 Task: Personal: Christmas Planner.
Action: Mouse moved to (48, 90)
Screenshot: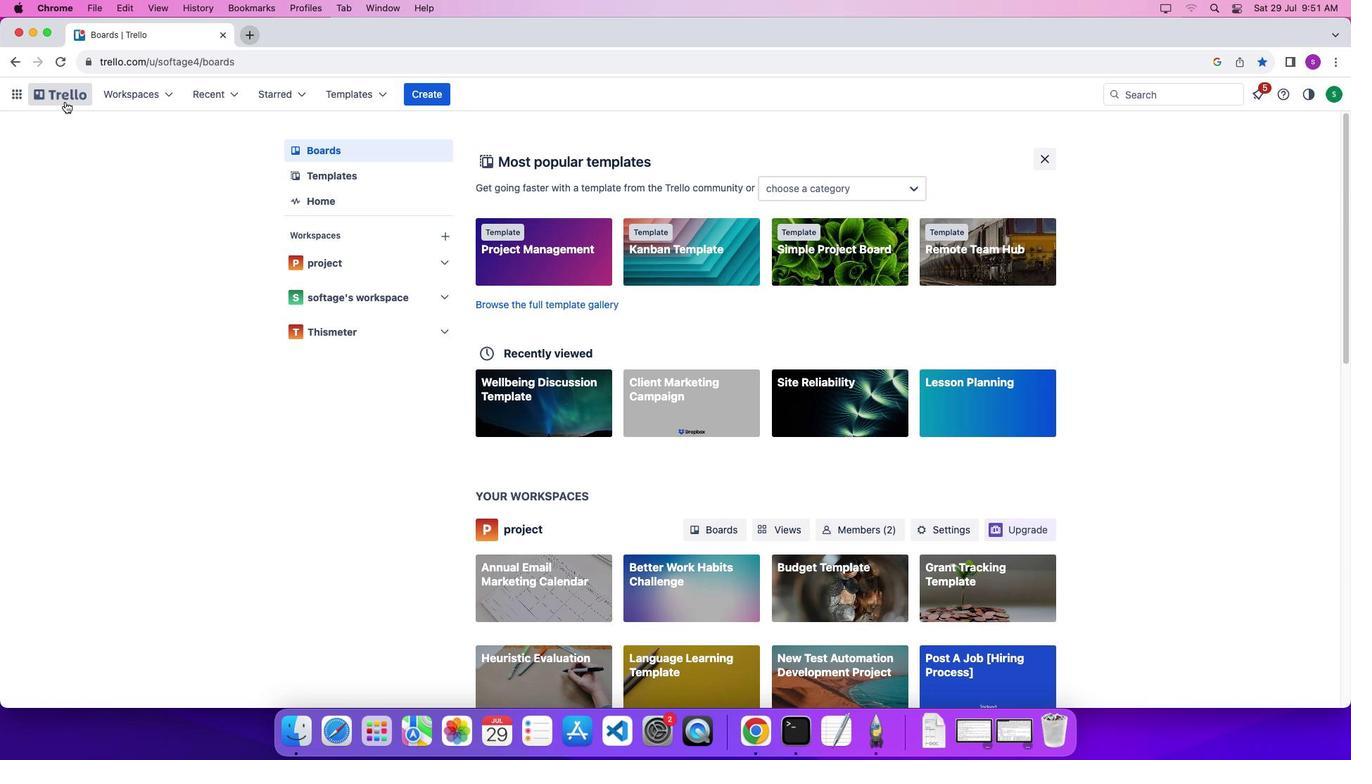 
Action: Mouse pressed left at (48, 90)
Screenshot: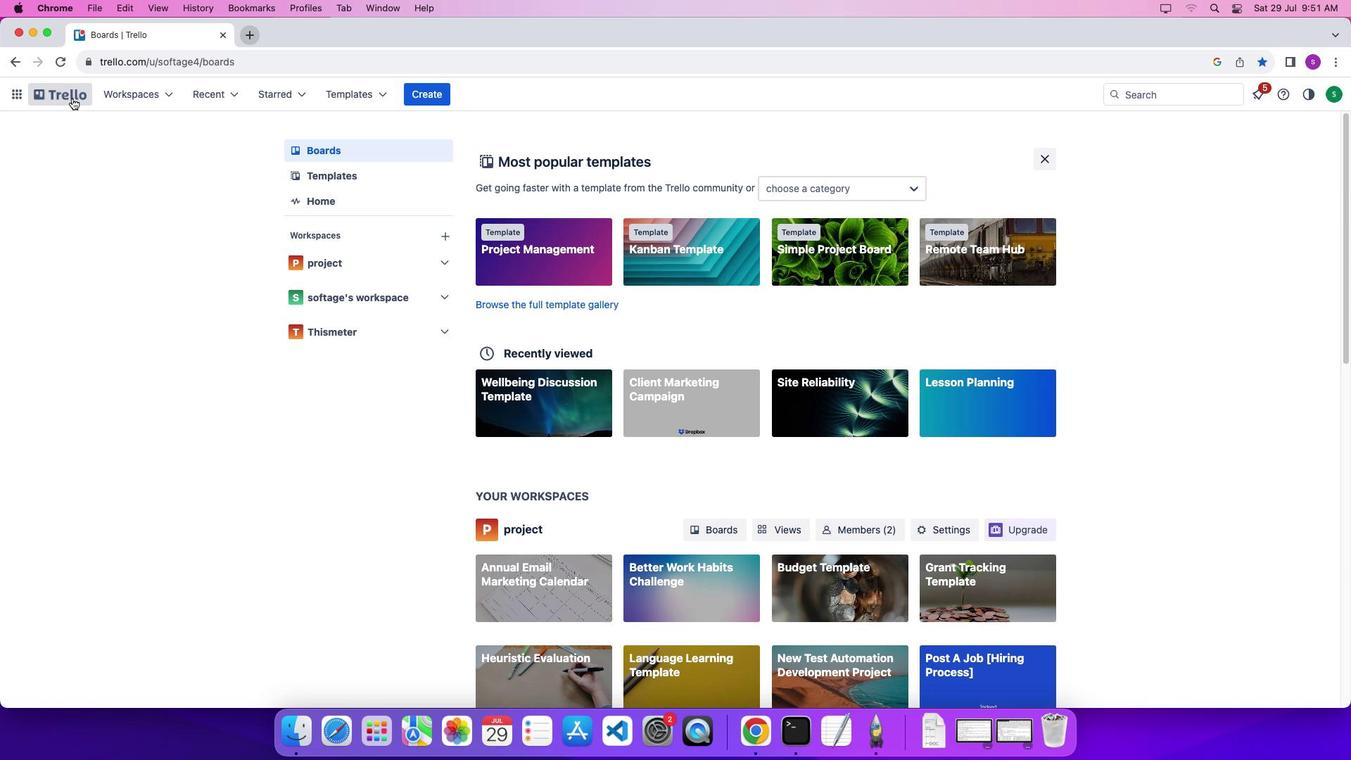 
Action: Mouse moved to (58, 85)
Screenshot: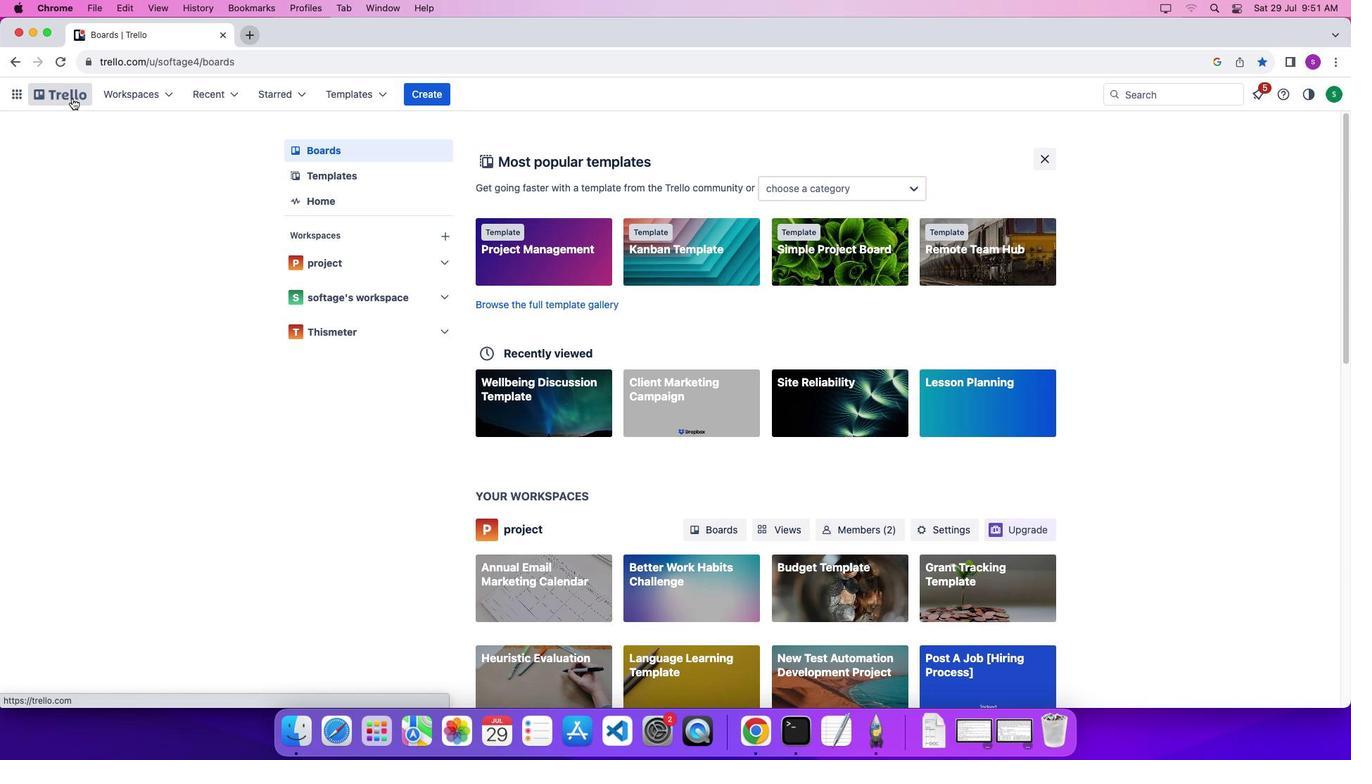 
Action: Mouse pressed left at (58, 85)
Screenshot: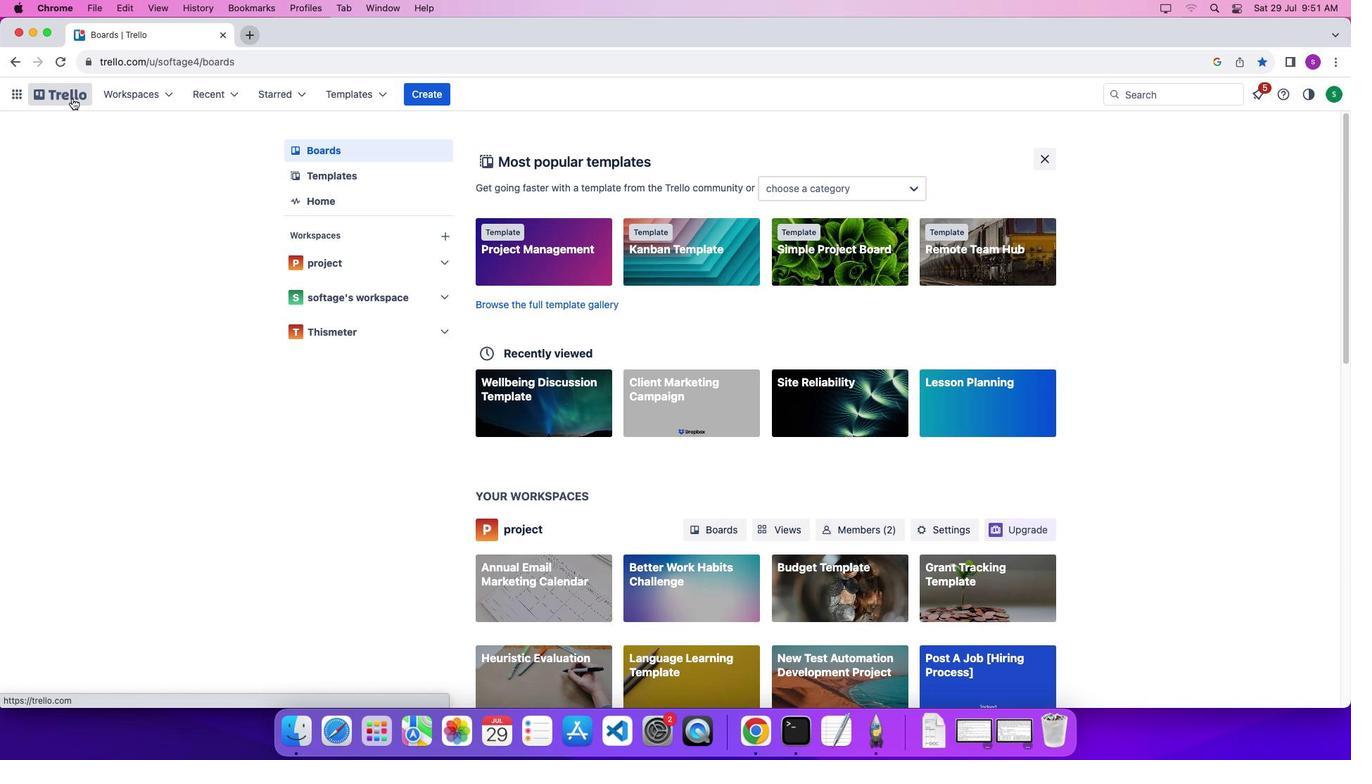 
Action: Mouse moved to (353, 82)
Screenshot: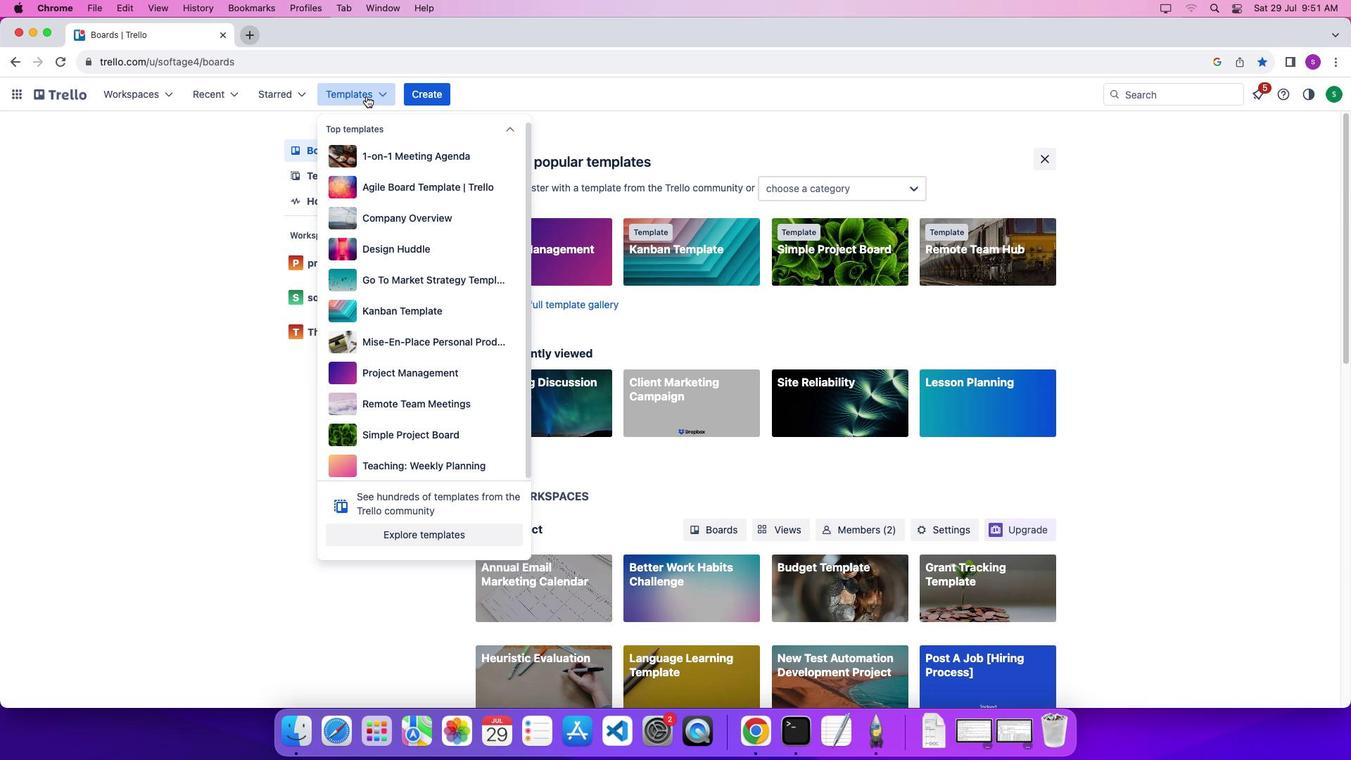 
Action: Mouse pressed left at (353, 82)
Screenshot: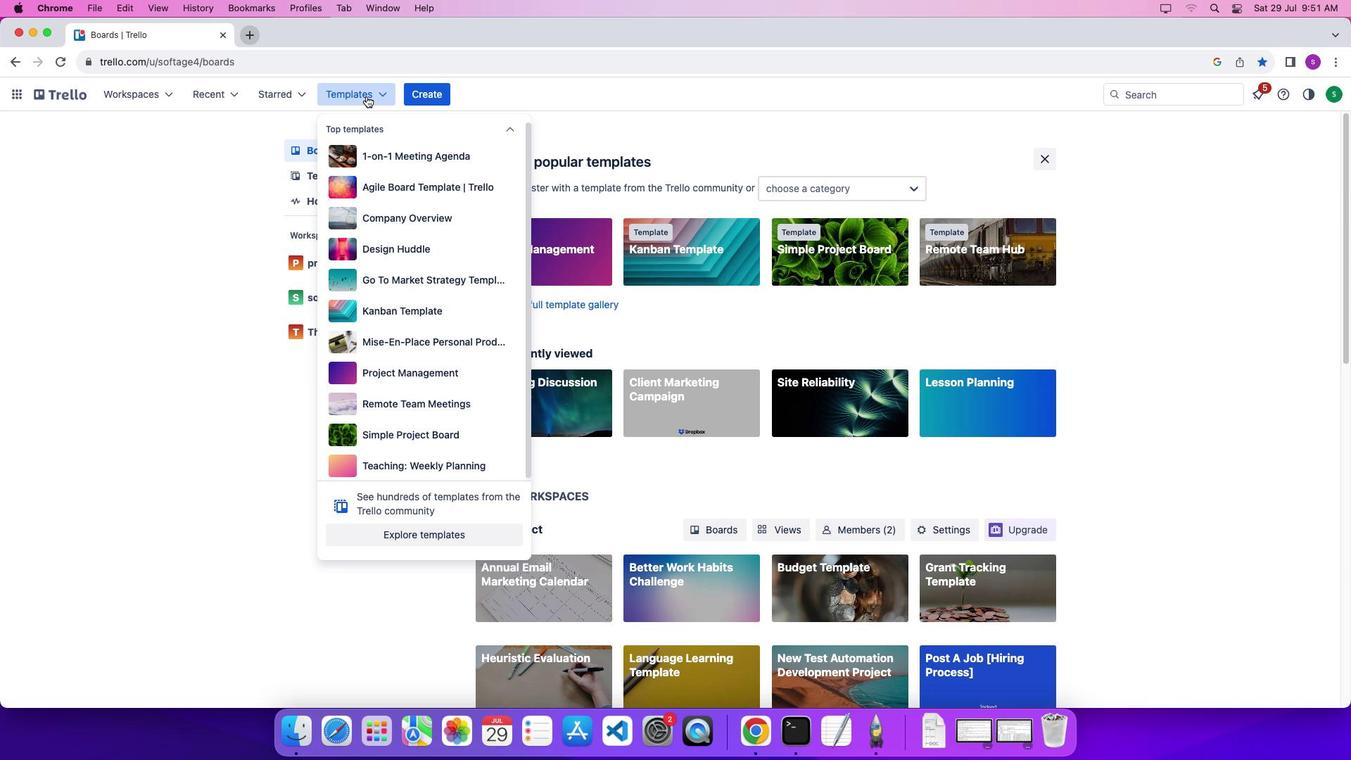 
Action: Mouse moved to (412, 518)
Screenshot: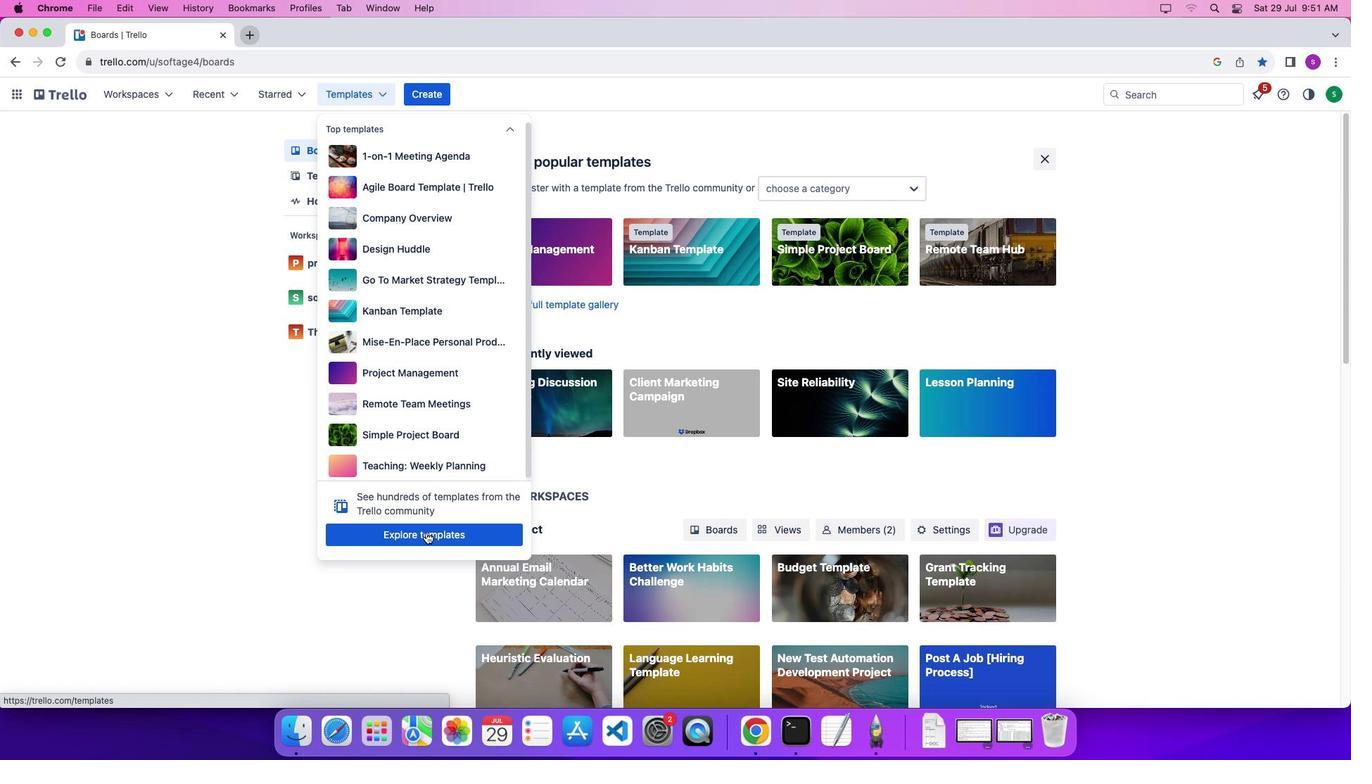 
Action: Mouse pressed left at (412, 518)
Screenshot: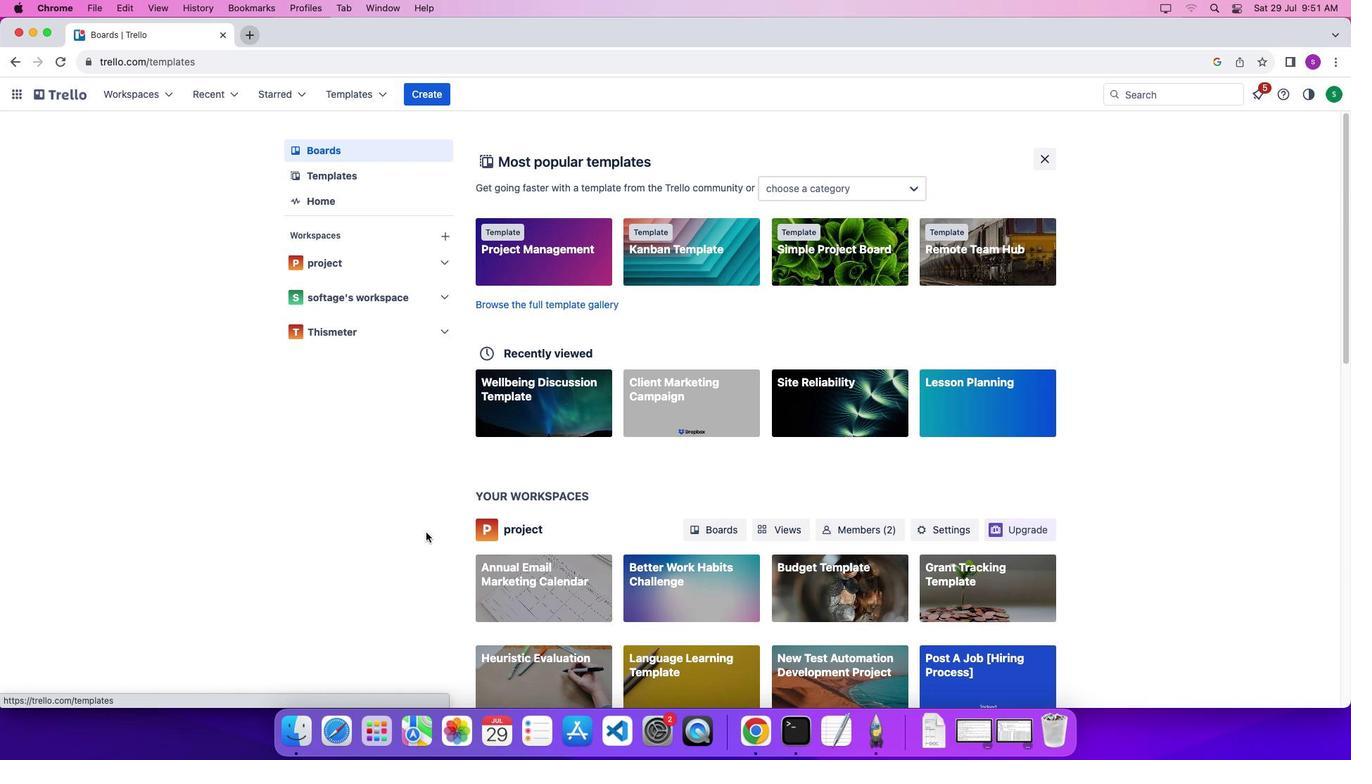 
Action: Mouse moved to (946, 143)
Screenshot: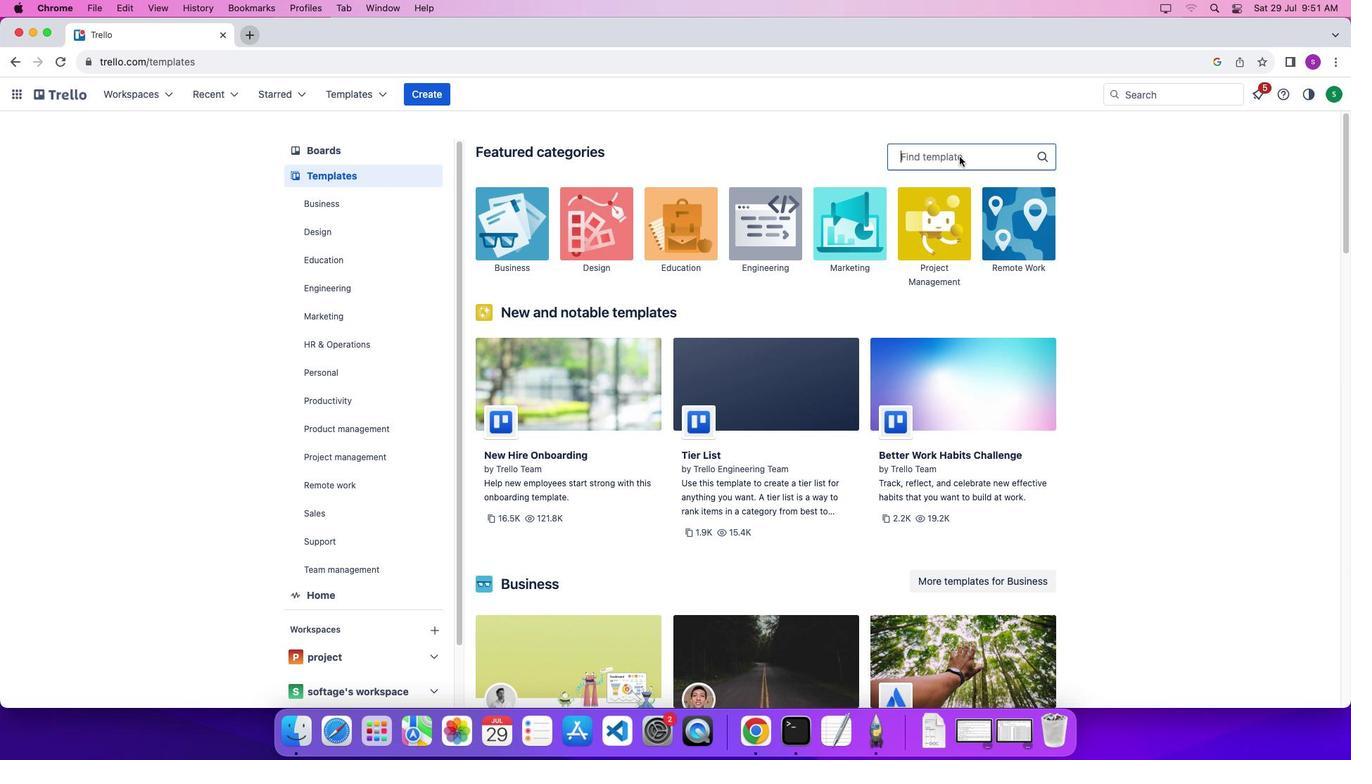 
Action: Mouse pressed left at (946, 143)
Screenshot: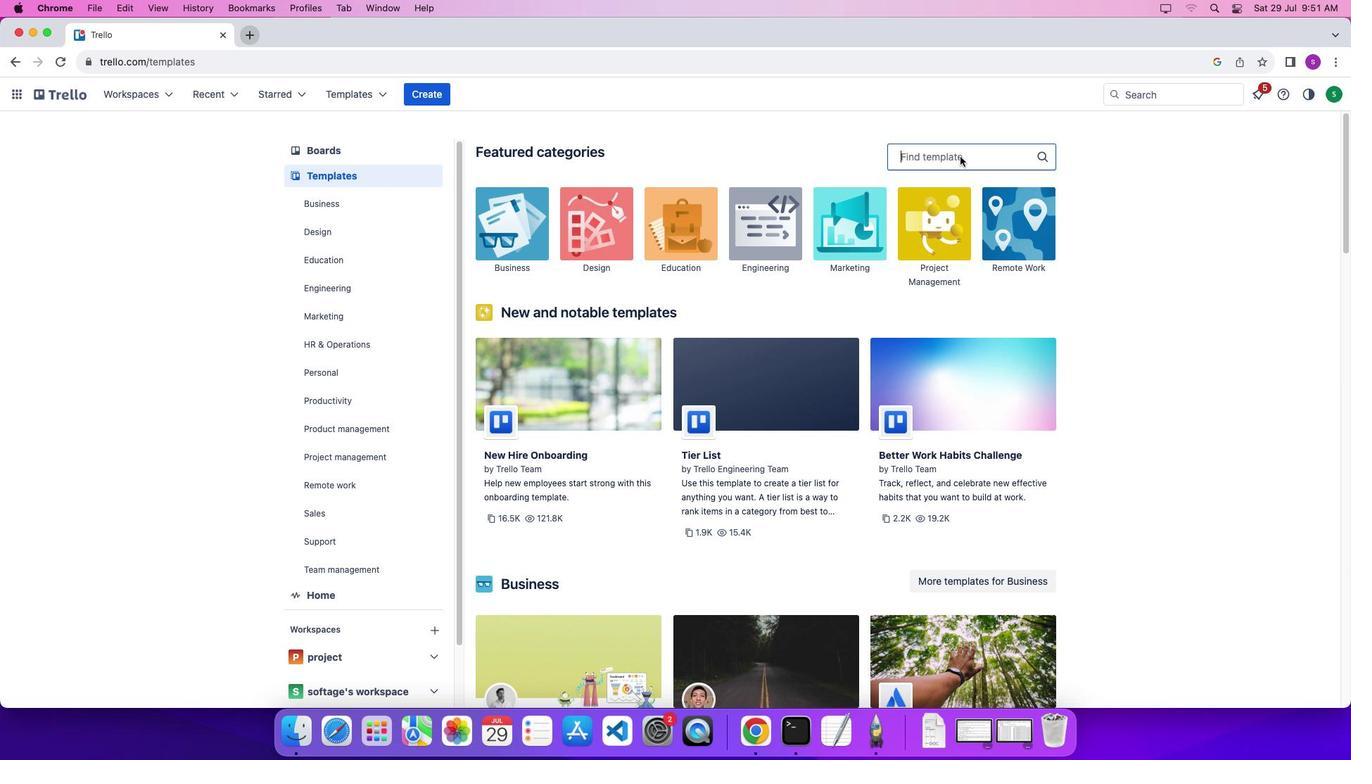 
Action: Mouse moved to (948, 144)
Screenshot: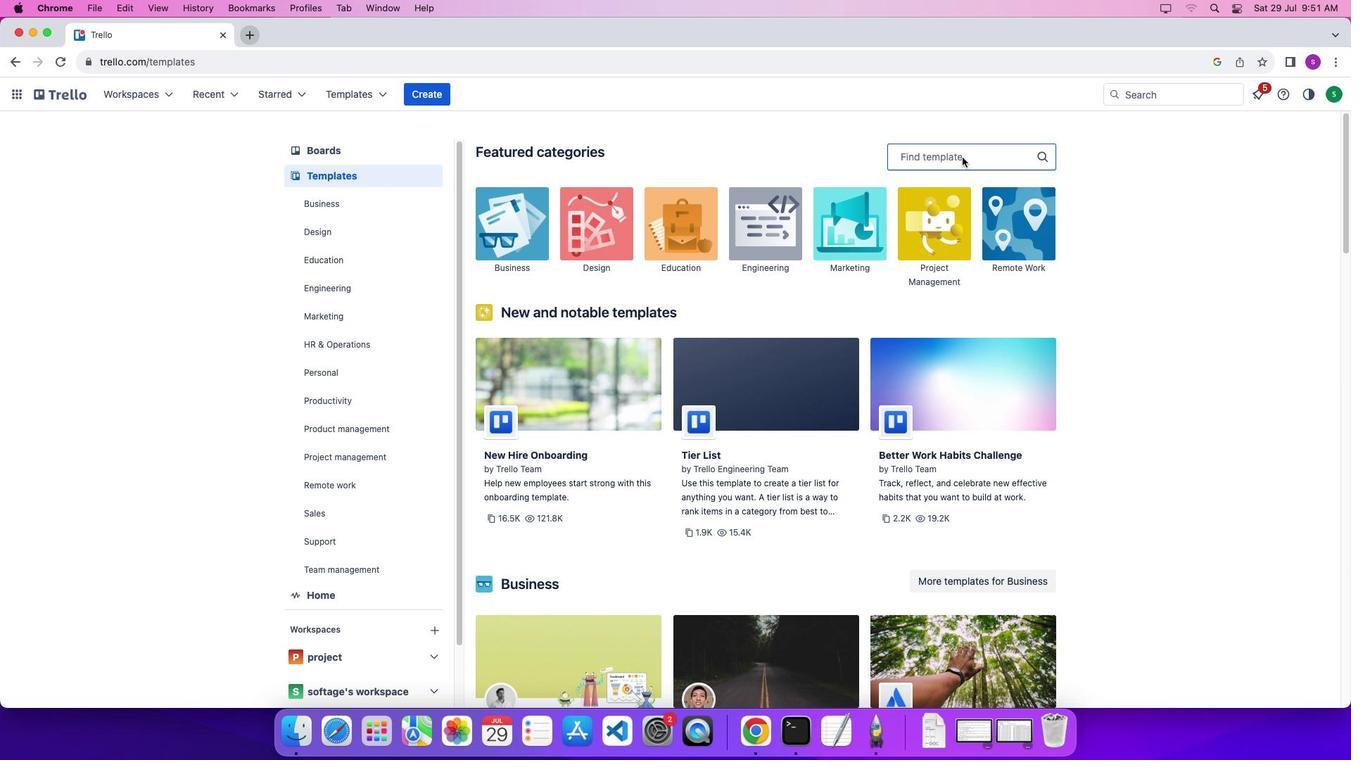 
Action: Key pressed Key.shift'C''r''i''s''t'Key.backspaceKey.backspaceKey.backspaceKey.backspace'h'
Screenshot: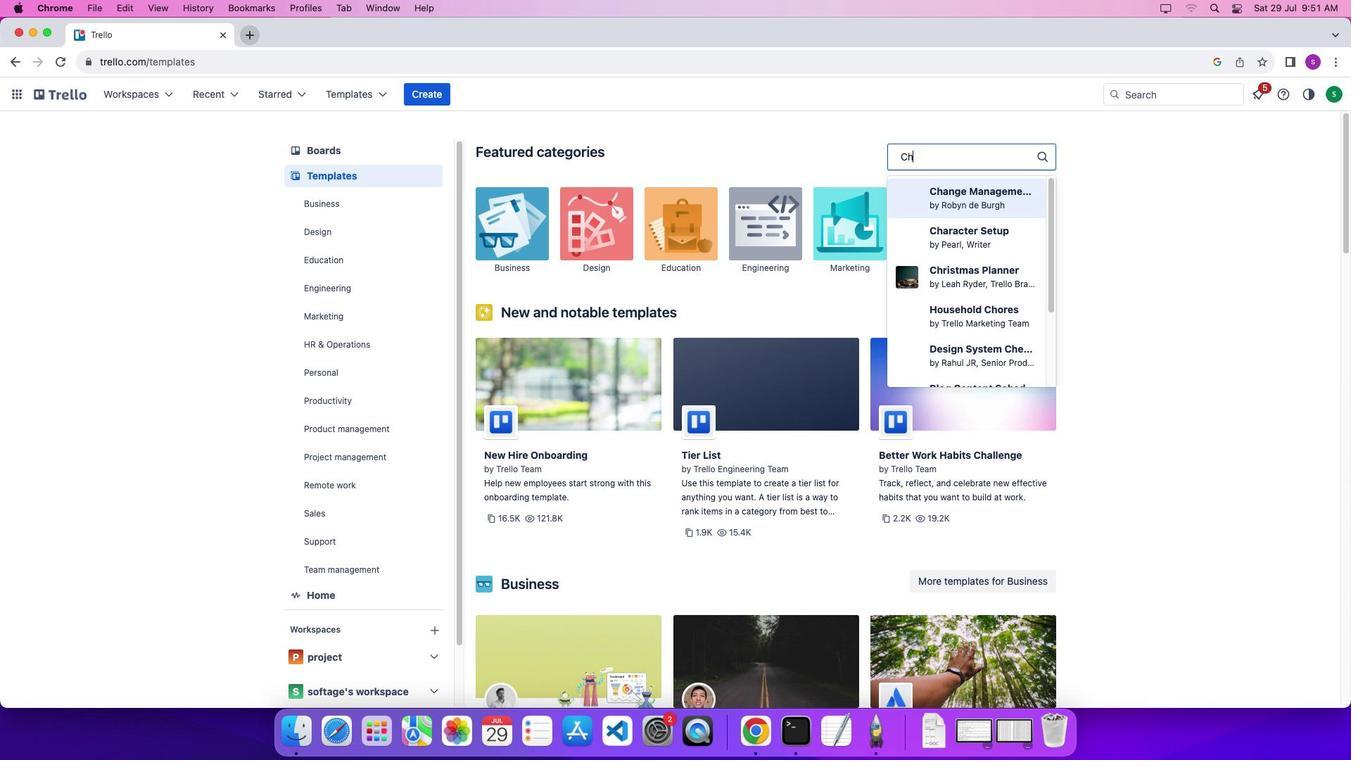 
Action: Mouse moved to (981, 259)
Screenshot: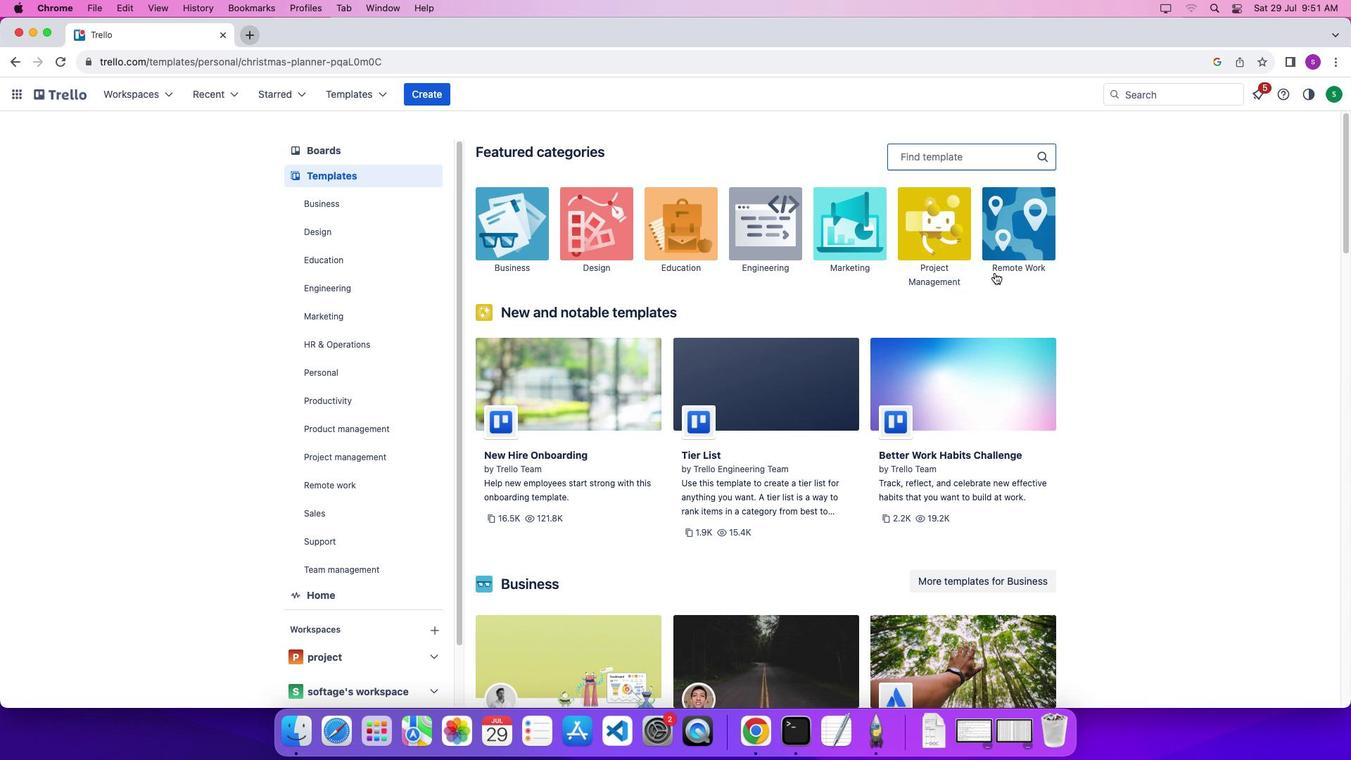 
Action: Mouse pressed left at (981, 259)
Screenshot: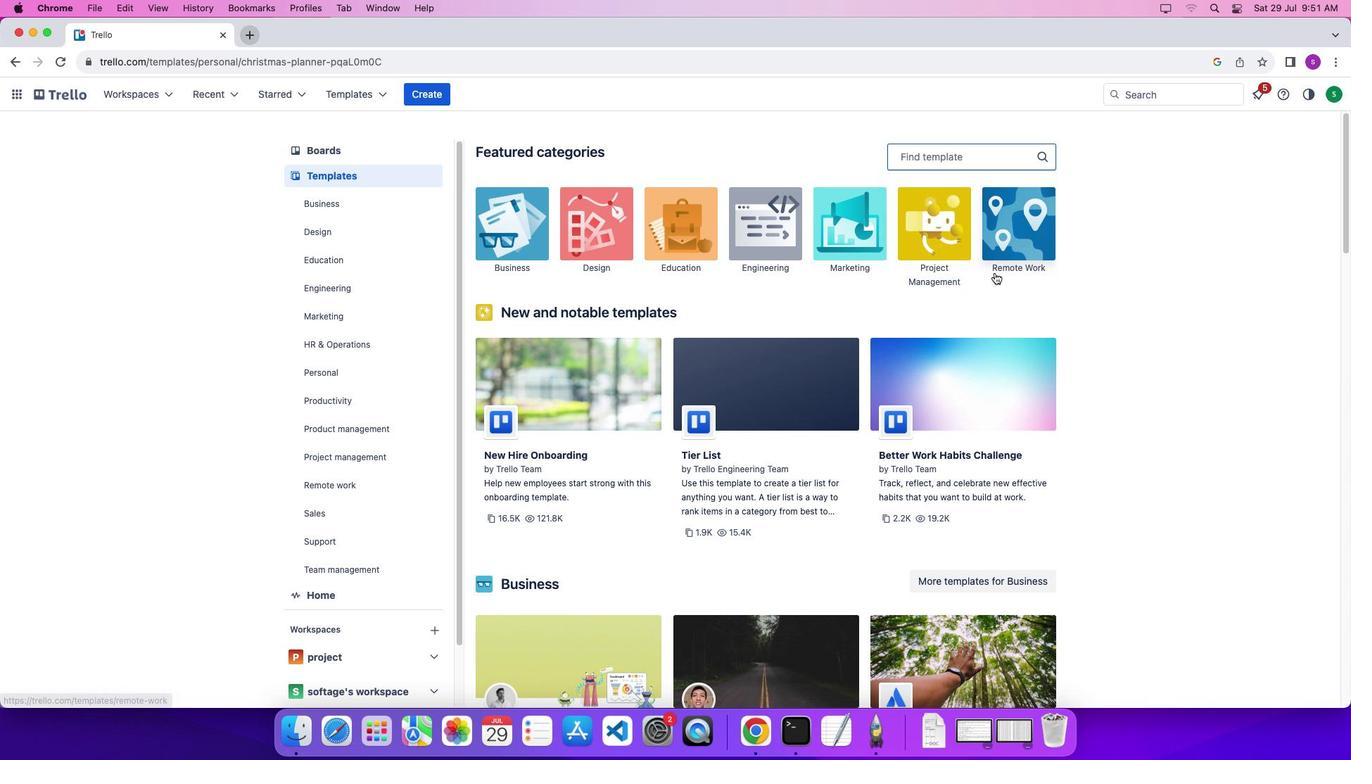 
Action: Mouse moved to (962, 306)
Screenshot: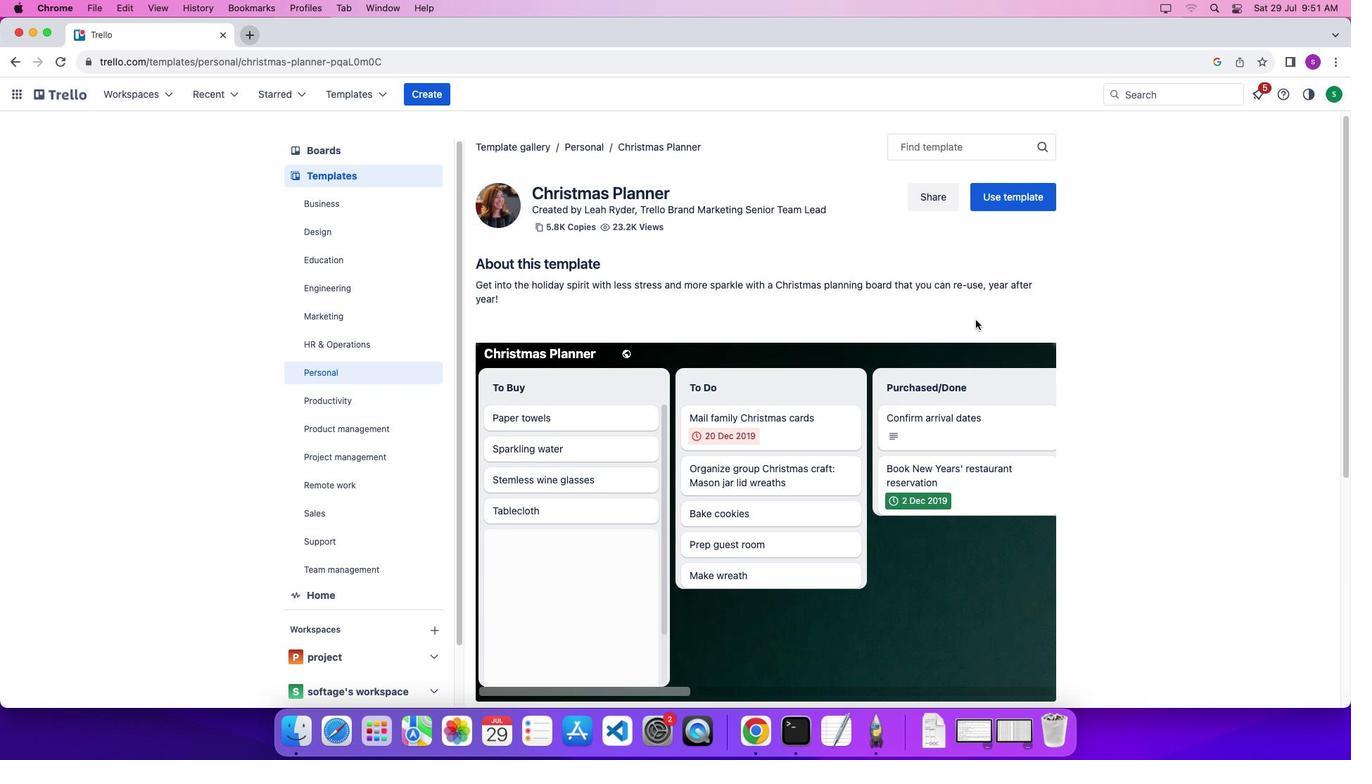 
Action: Mouse scrolled (962, 306) with delta (-12, -13)
Screenshot: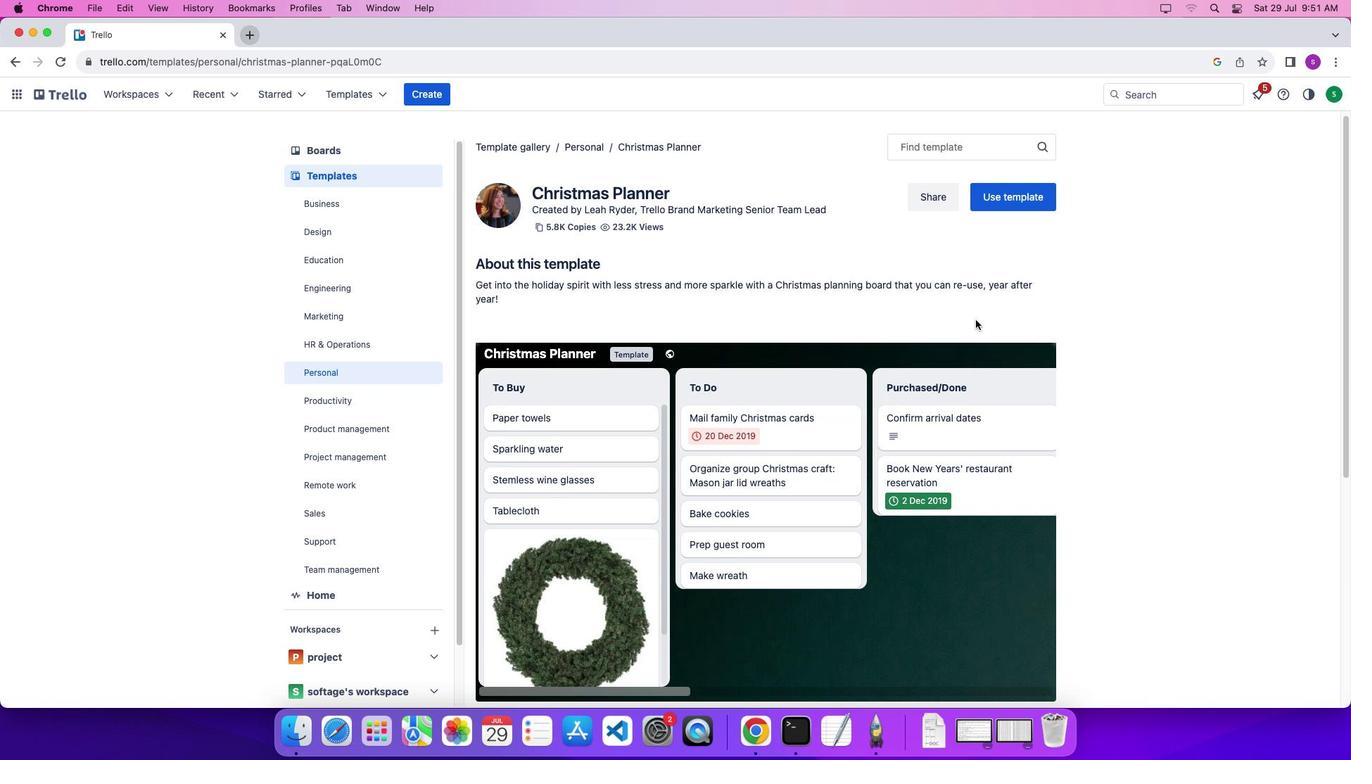 
Action: Mouse moved to (962, 306)
Screenshot: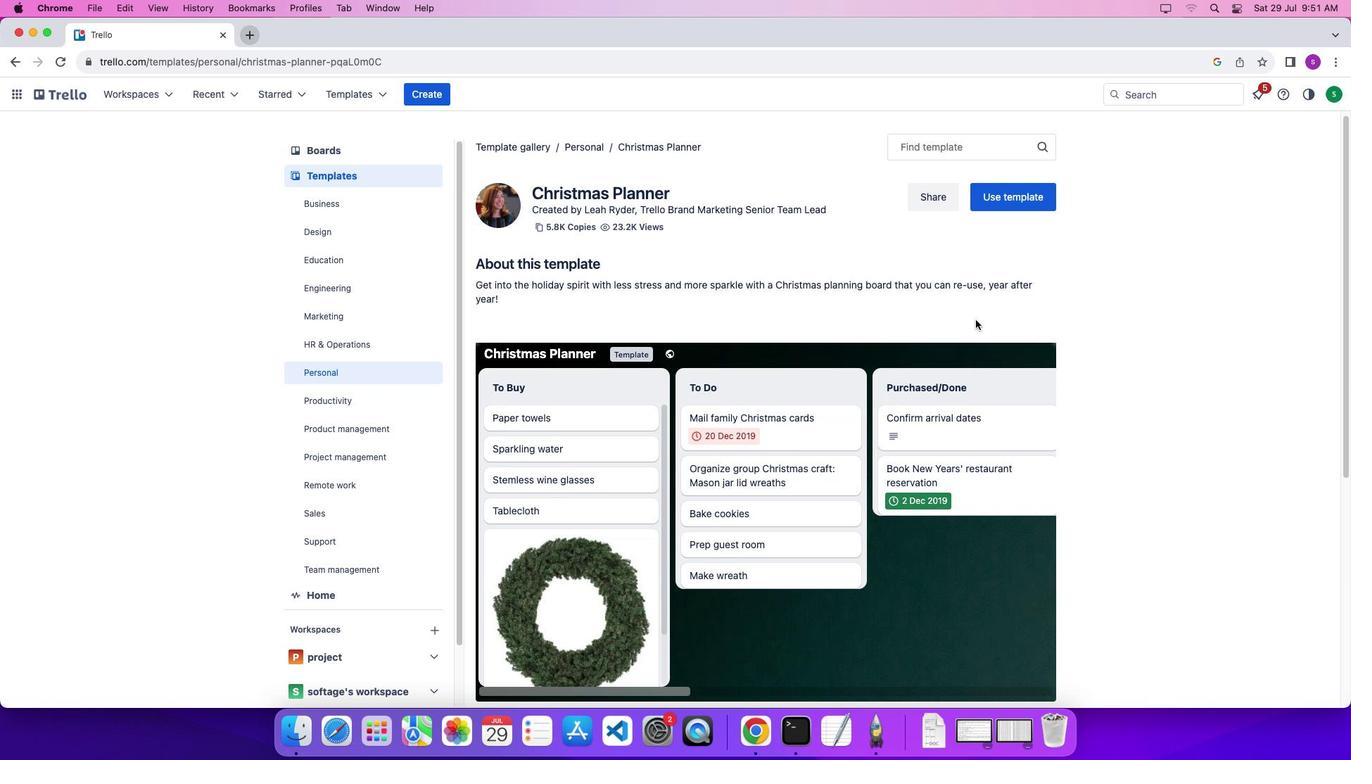 
Action: Mouse scrolled (962, 306) with delta (-12, -13)
Screenshot: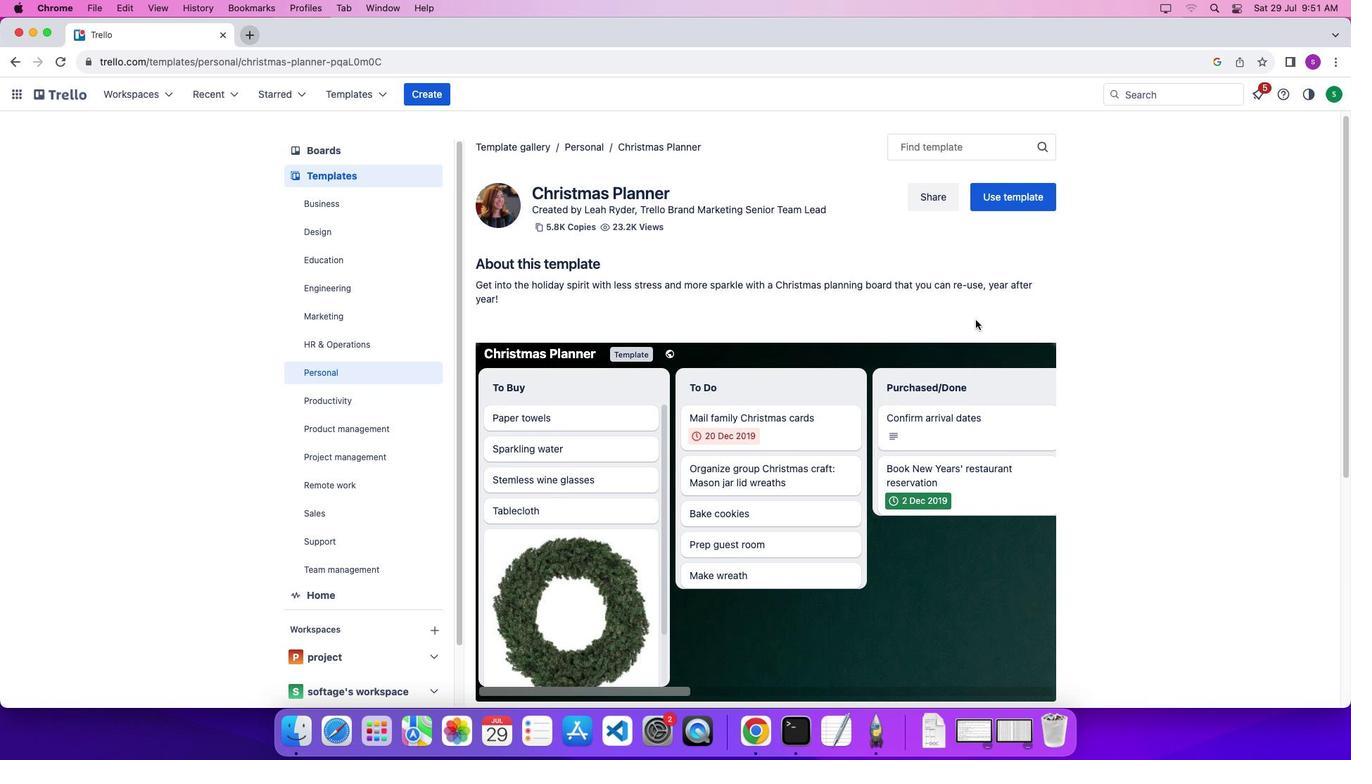 
Action: Mouse scrolled (962, 306) with delta (-12, -17)
Screenshot: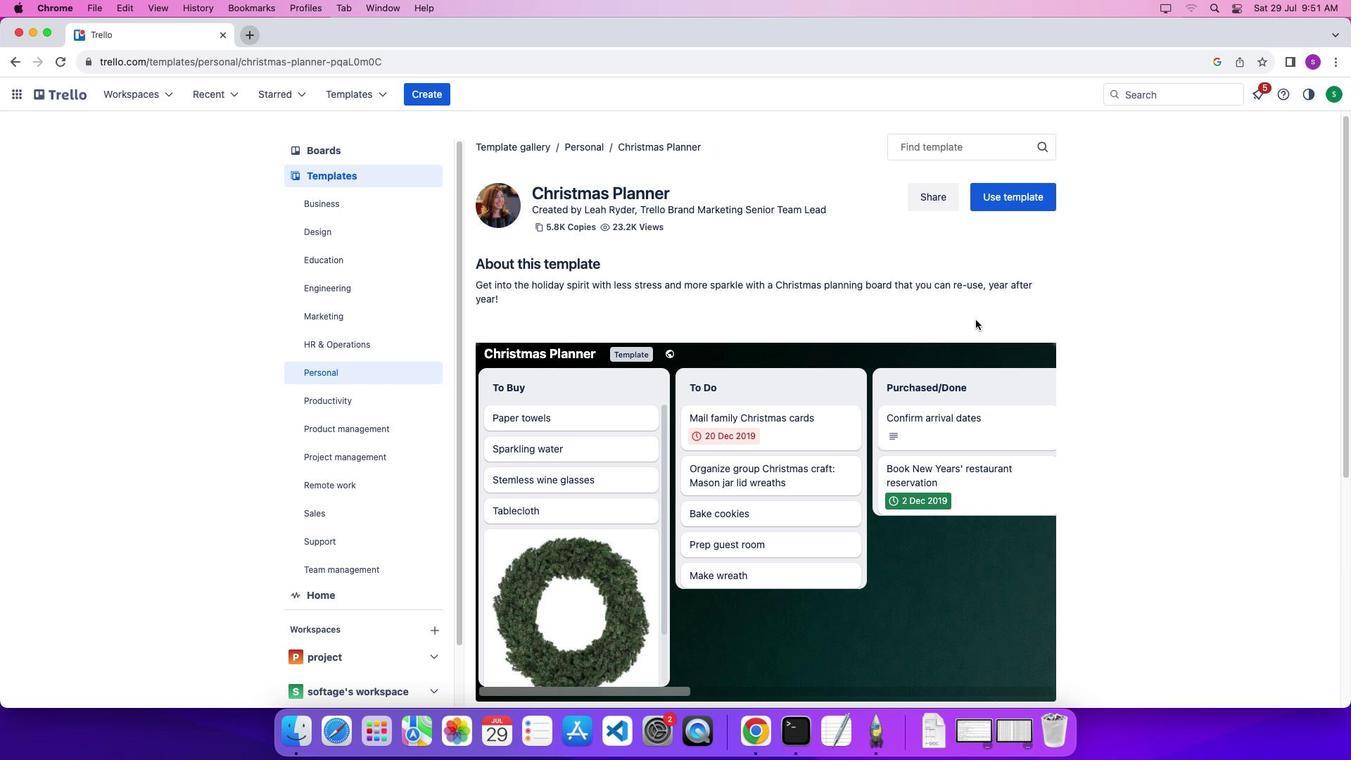
Action: Mouse scrolled (962, 306) with delta (-12, -13)
Screenshot: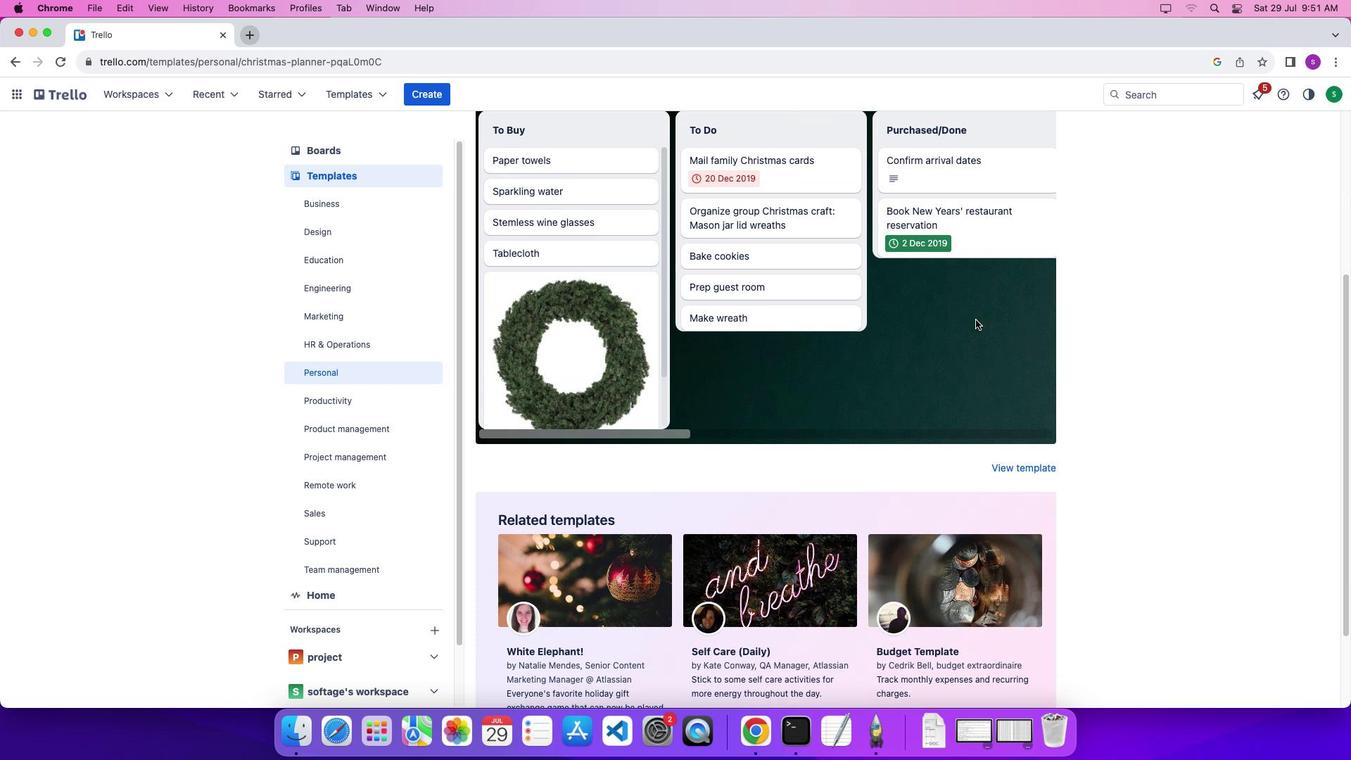 
Action: Mouse scrolled (962, 306) with delta (-12, -13)
Screenshot: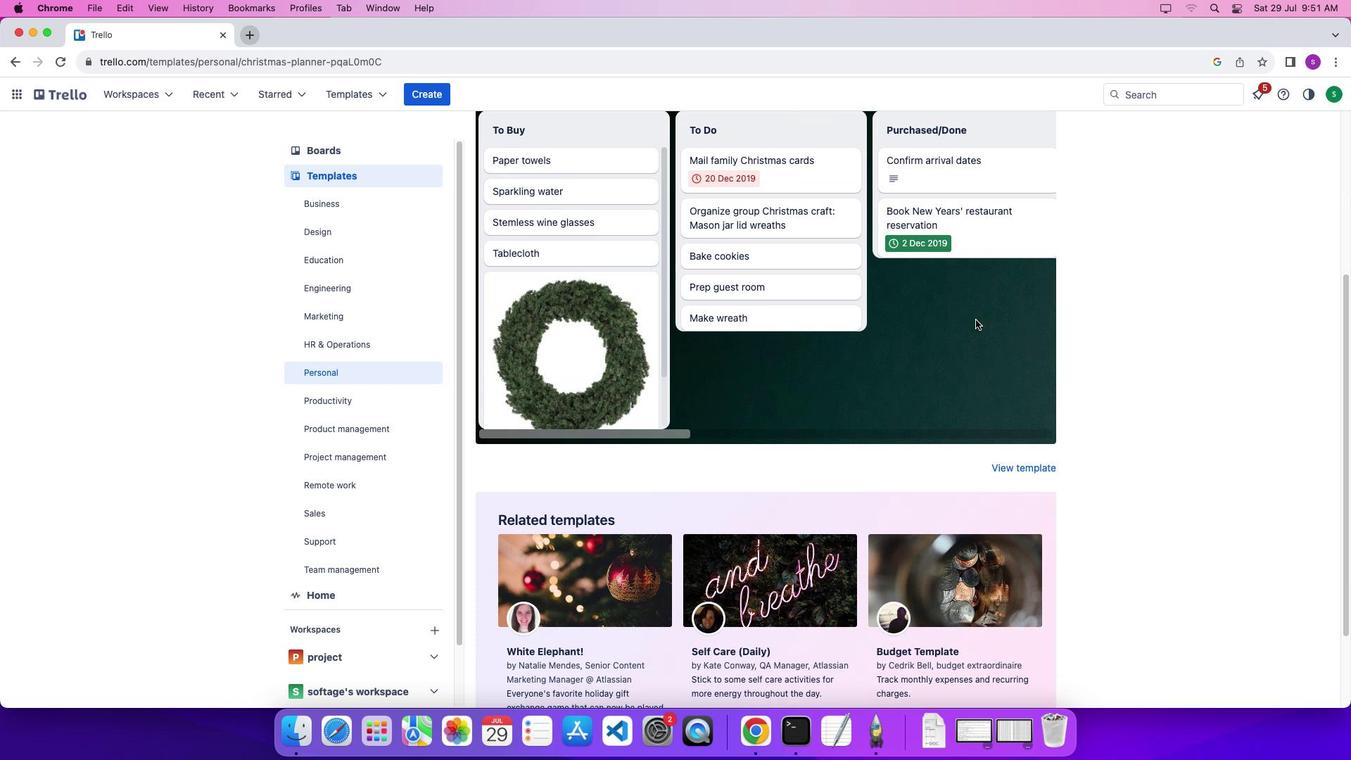 
Action: Mouse scrolled (962, 306) with delta (-12, -17)
Screenshot: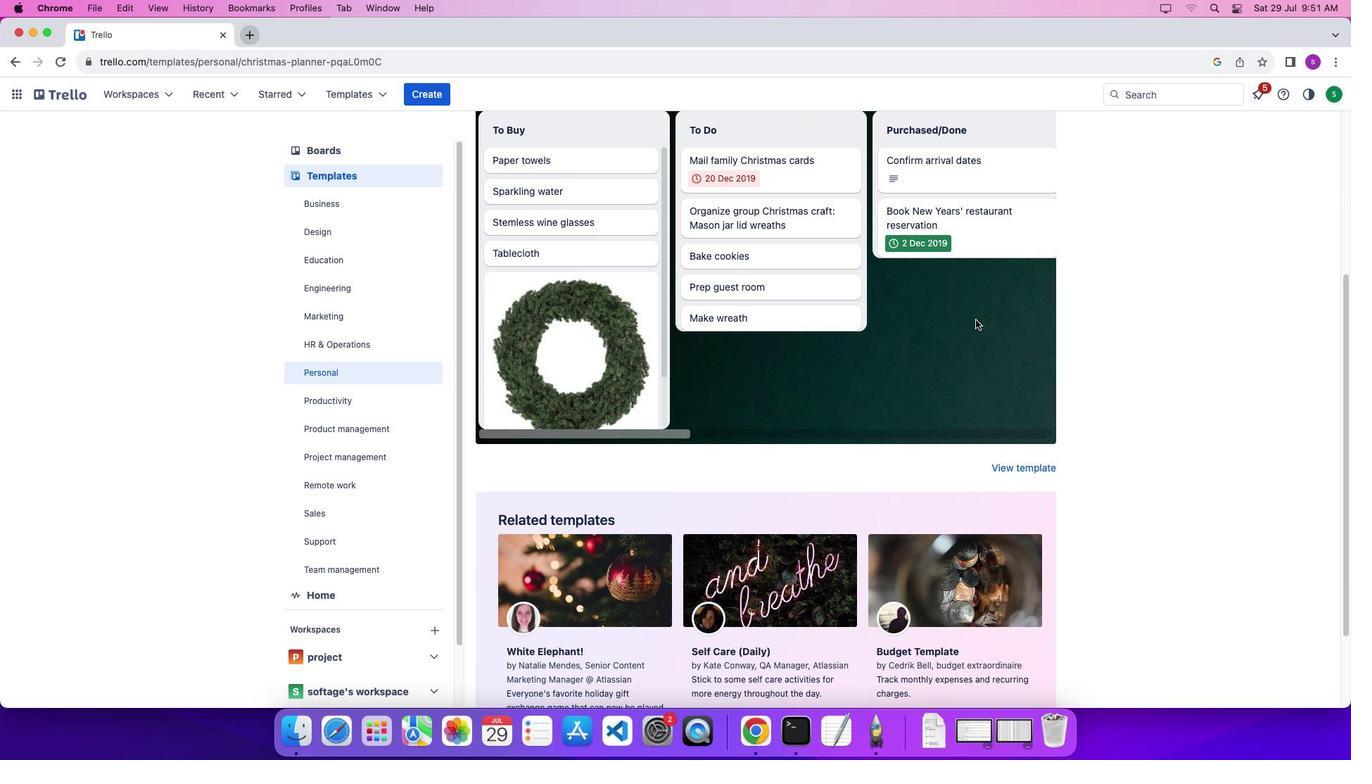 
Action: Mouse scrolled (962, 306) with delta (-12, -13)
Screenshot: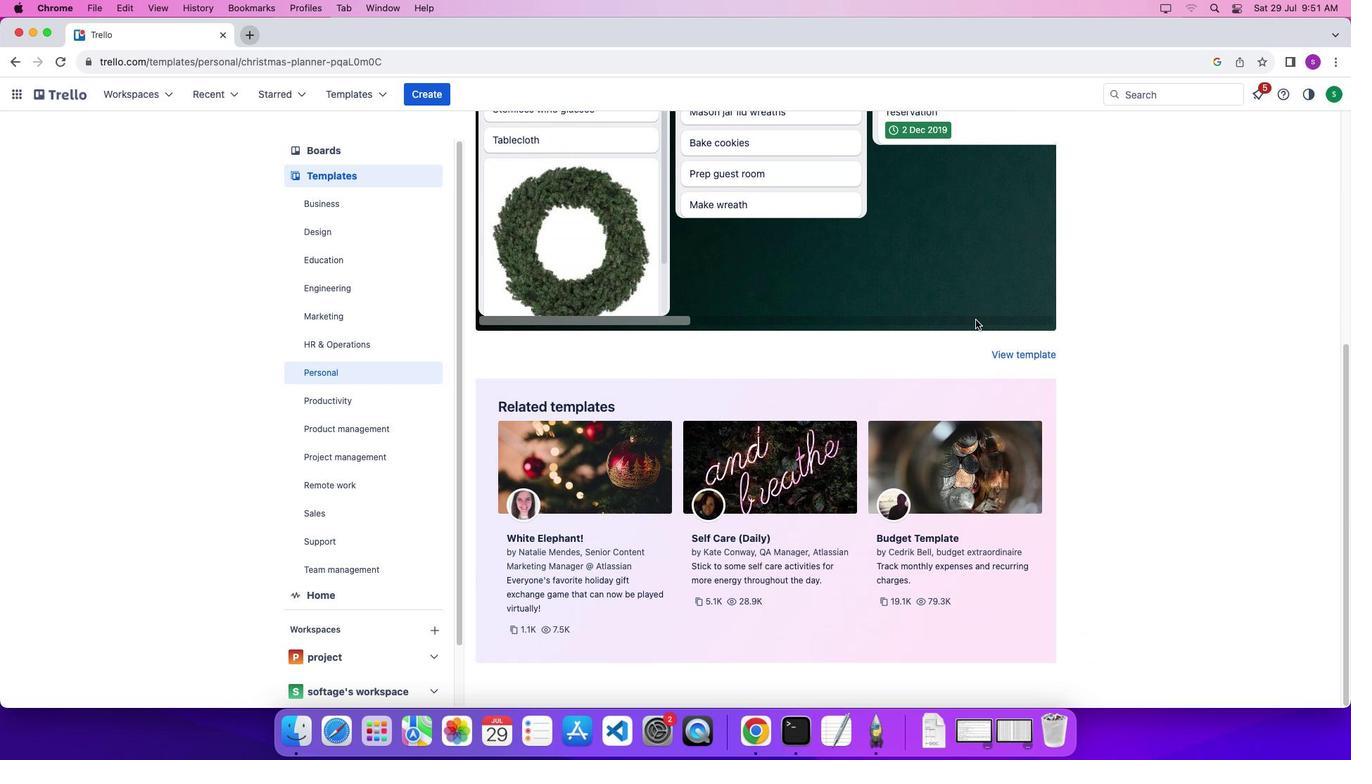 
Action: Mouse scrolled (962, 306) with delta (-12, -13)
Screenshot: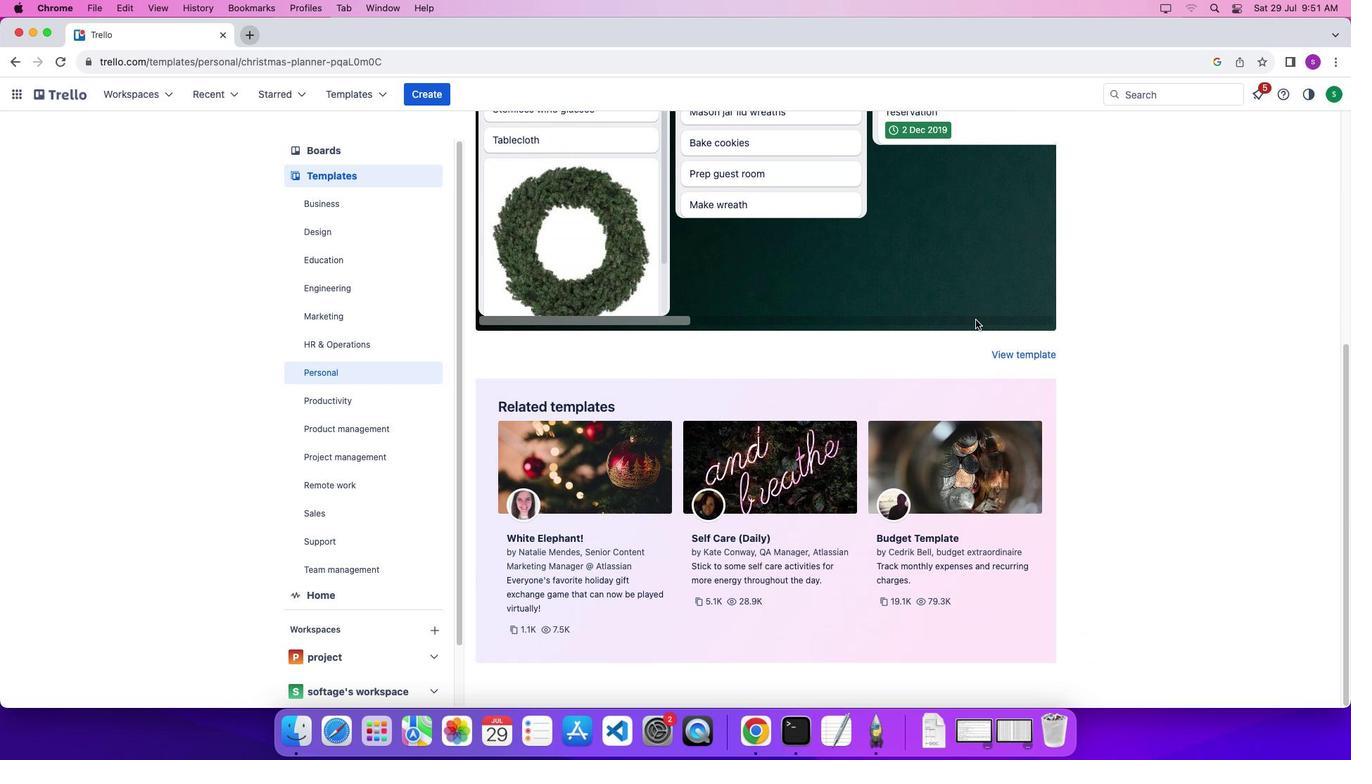 
Action: Mouse scrolled (962, 306) with delta (-12, -17)
Screenshot: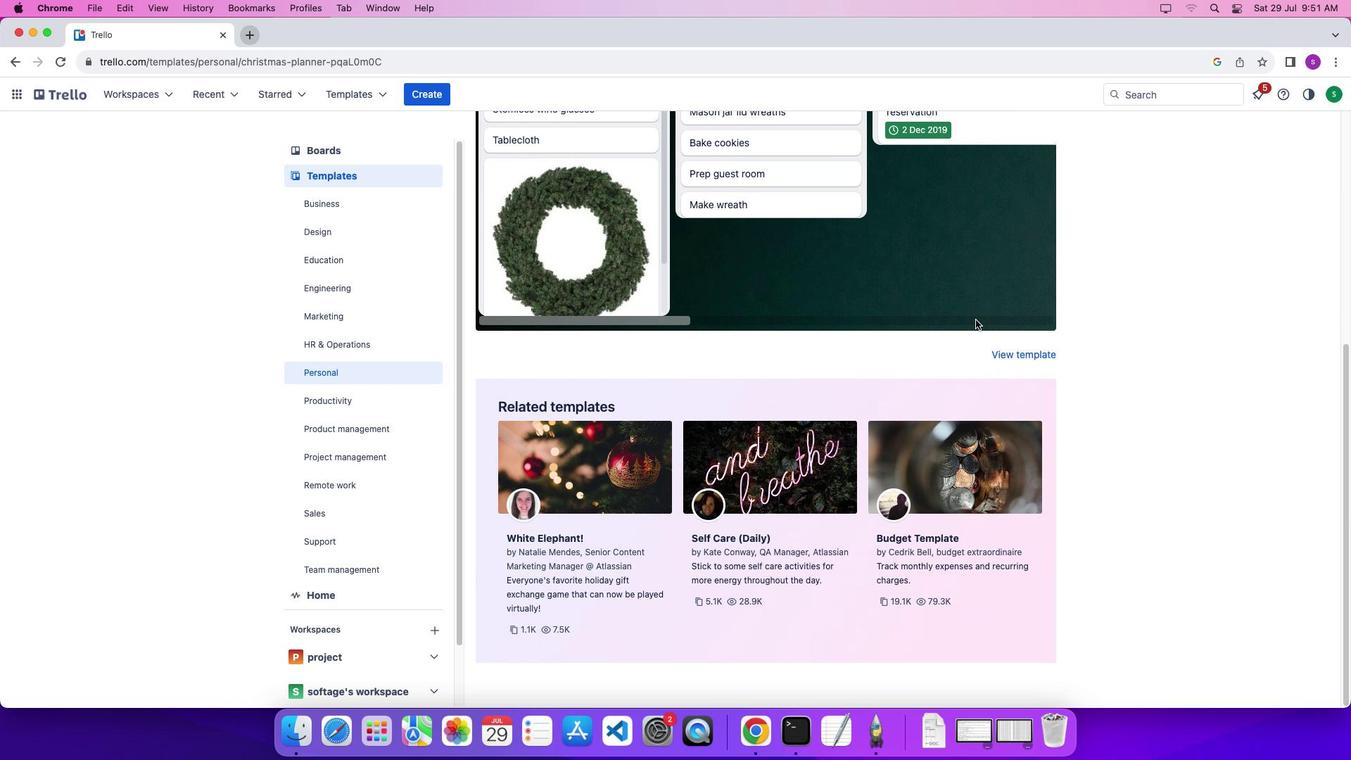 
Action: Mouse scrolled (962, 306) with delta (-12, -13)
Screenshot: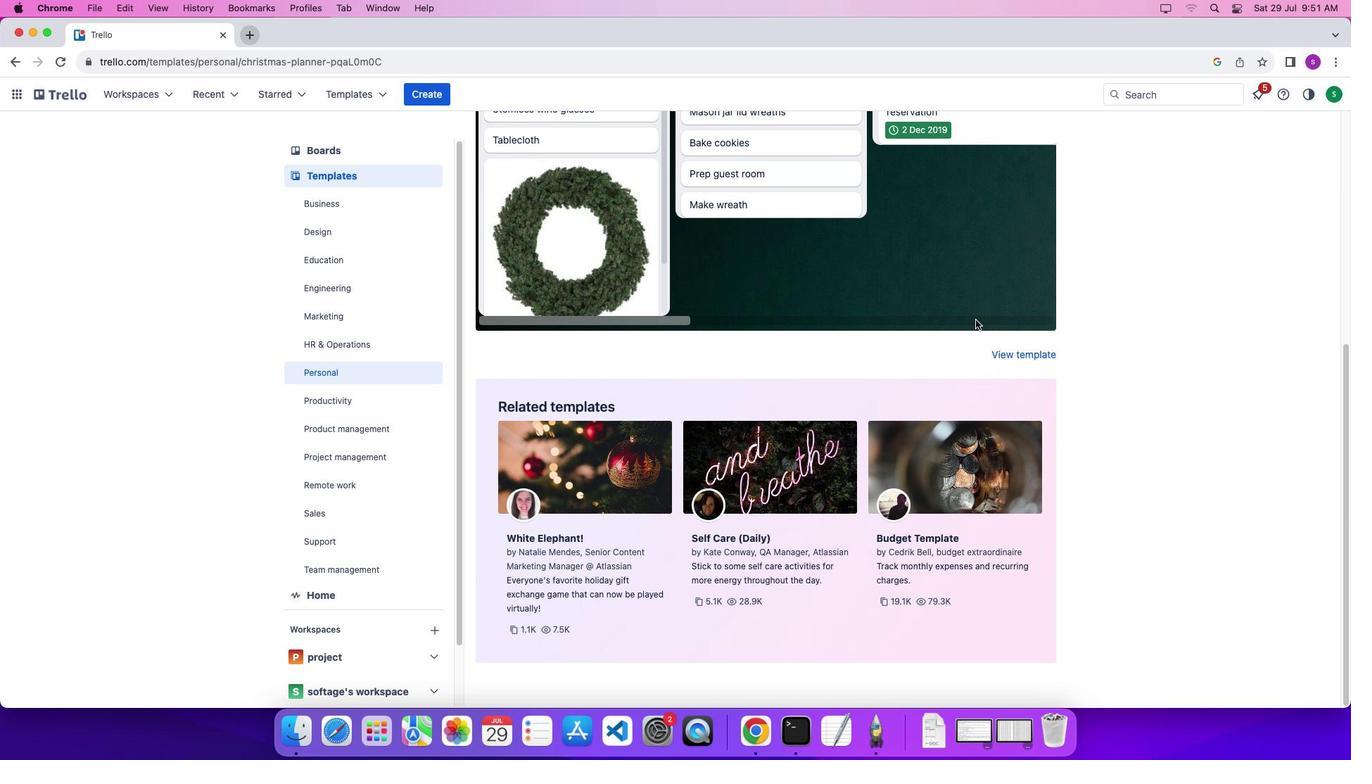 
Action: Mouse scrolled (962, 306) with delta (-12, -13)
Screenshot: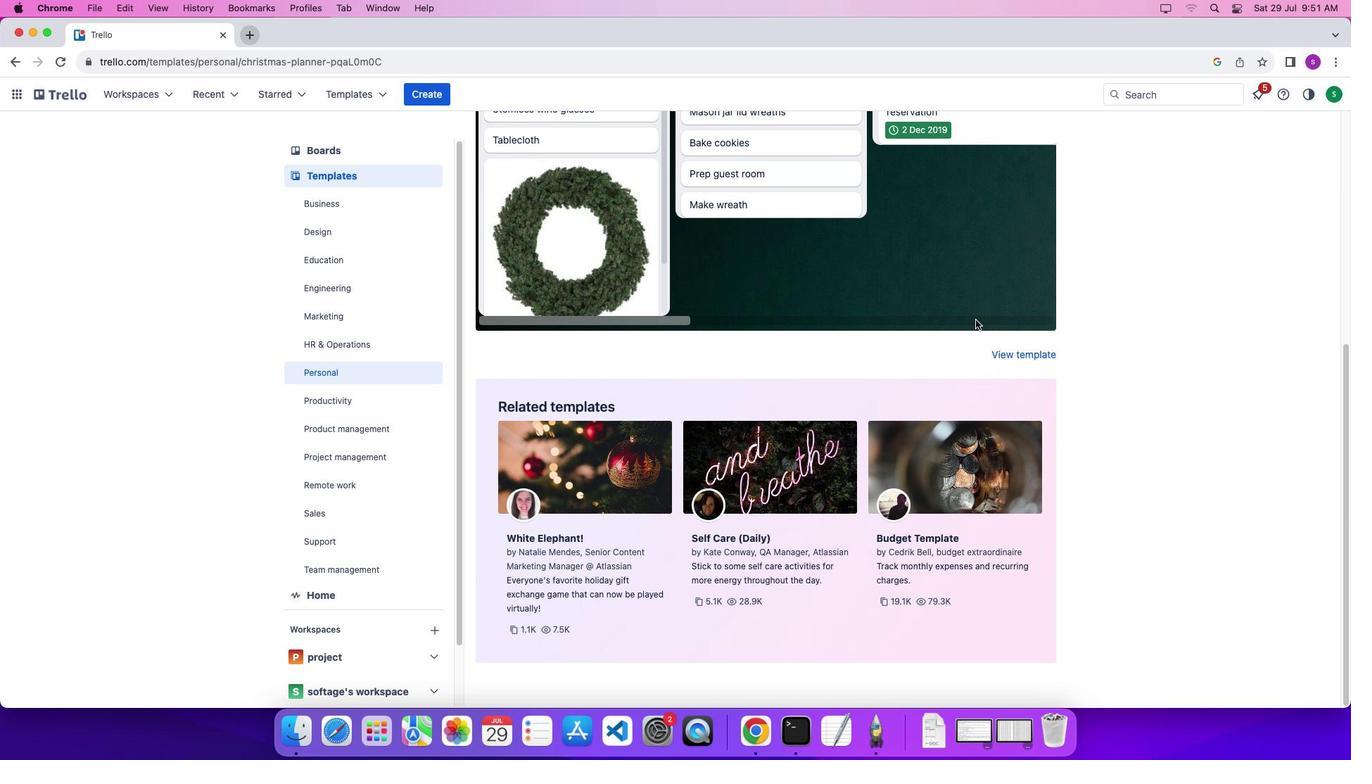 
Action: Mouse scrolled (962, 306) with delta (-12, -16)
Screenshot: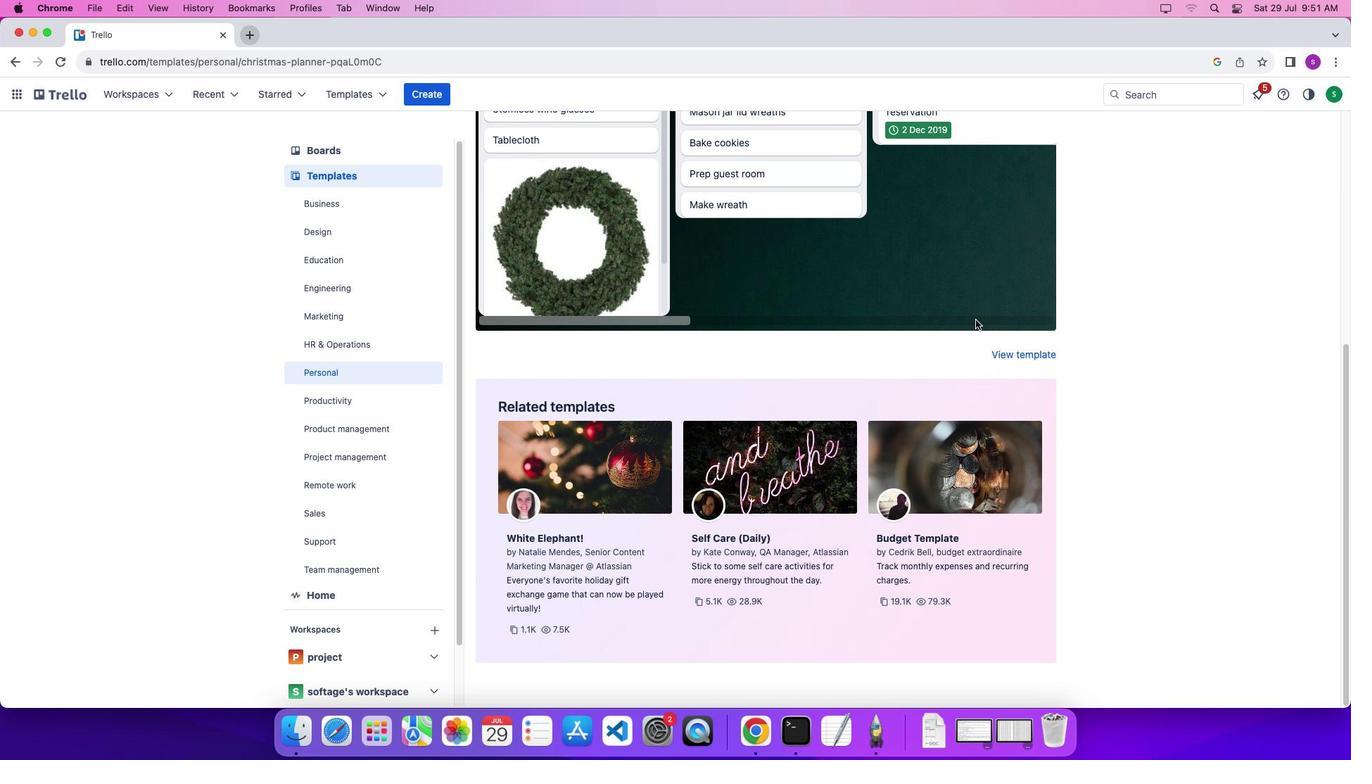 
Action: Mouse scrolled (962, 306) with delta (-12, -13)
Screenshot: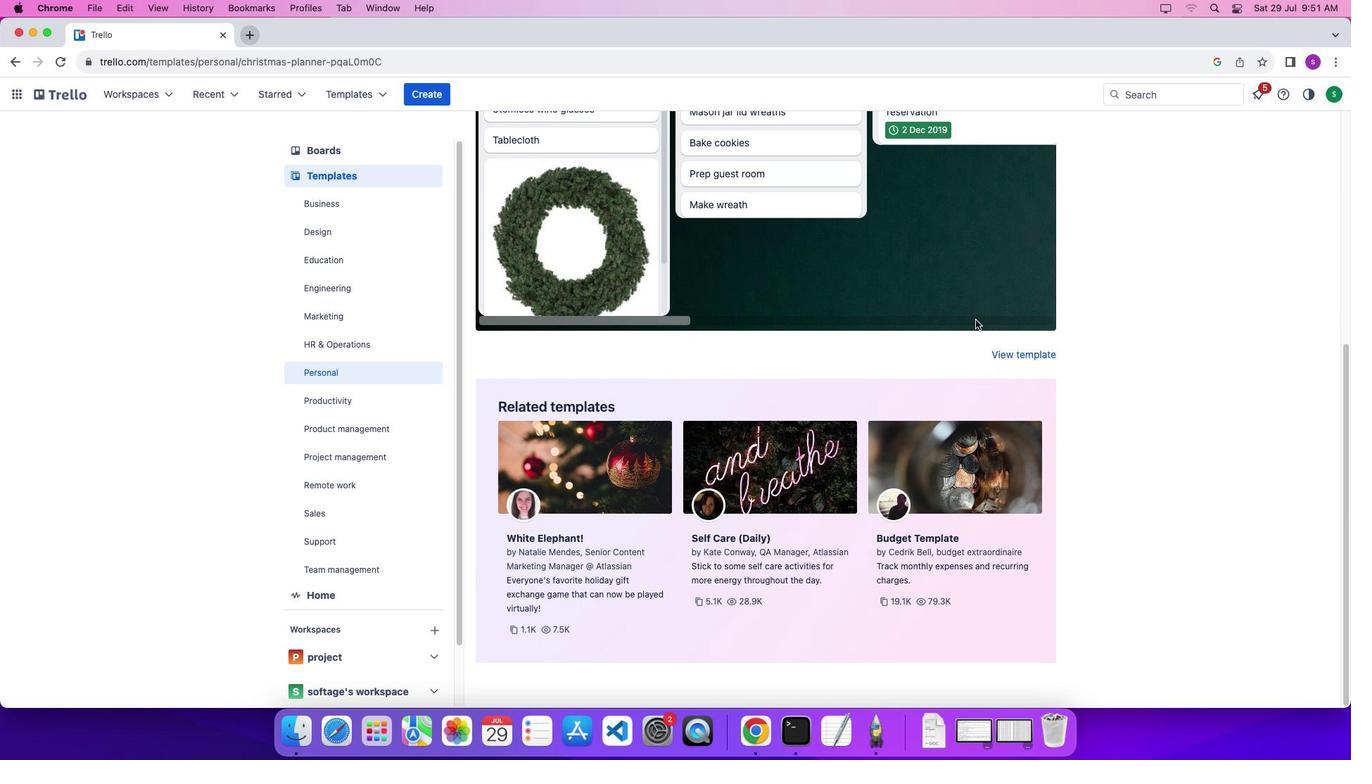
Action: Mouse scrolled (962, 306) with delta (-12, -13)
Screenshot: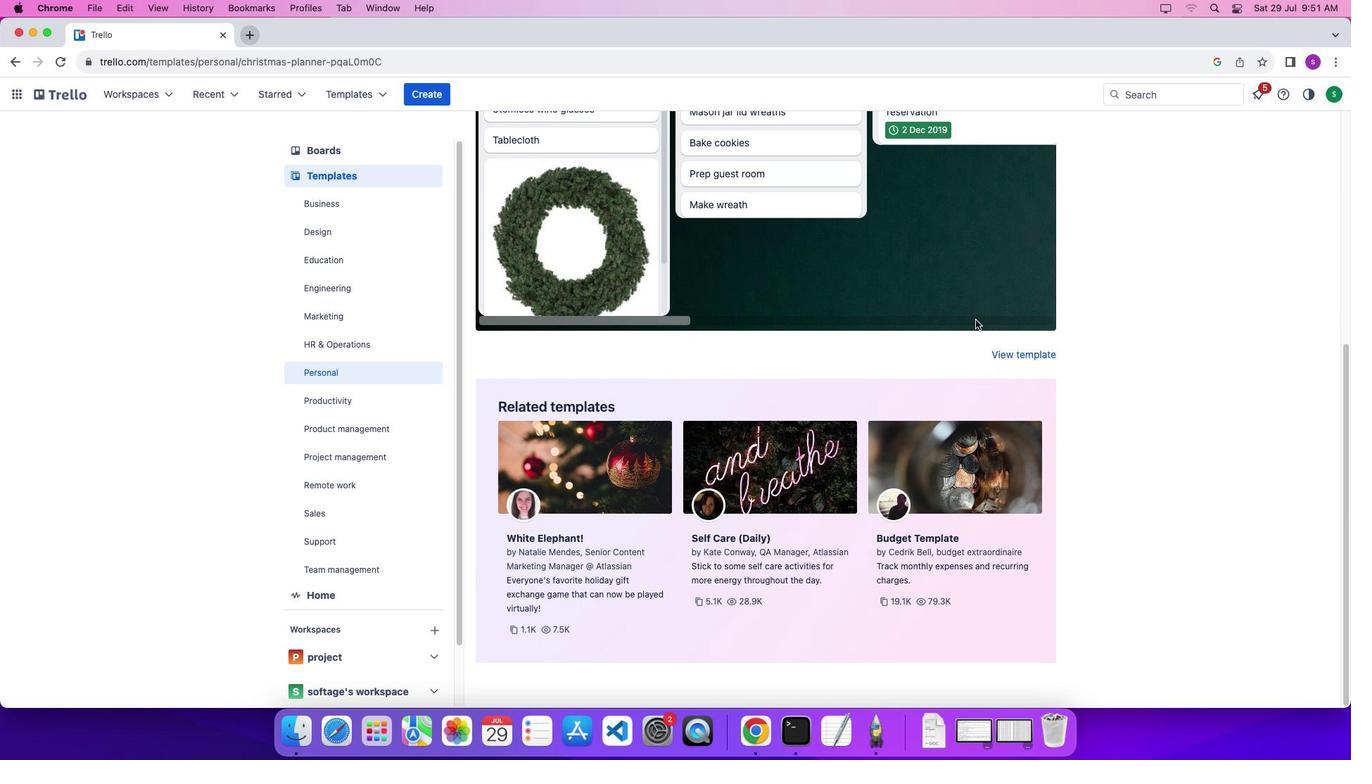 
Action: Mouse scrolled (962, 306) with delta (-12, -11)
Screenshot: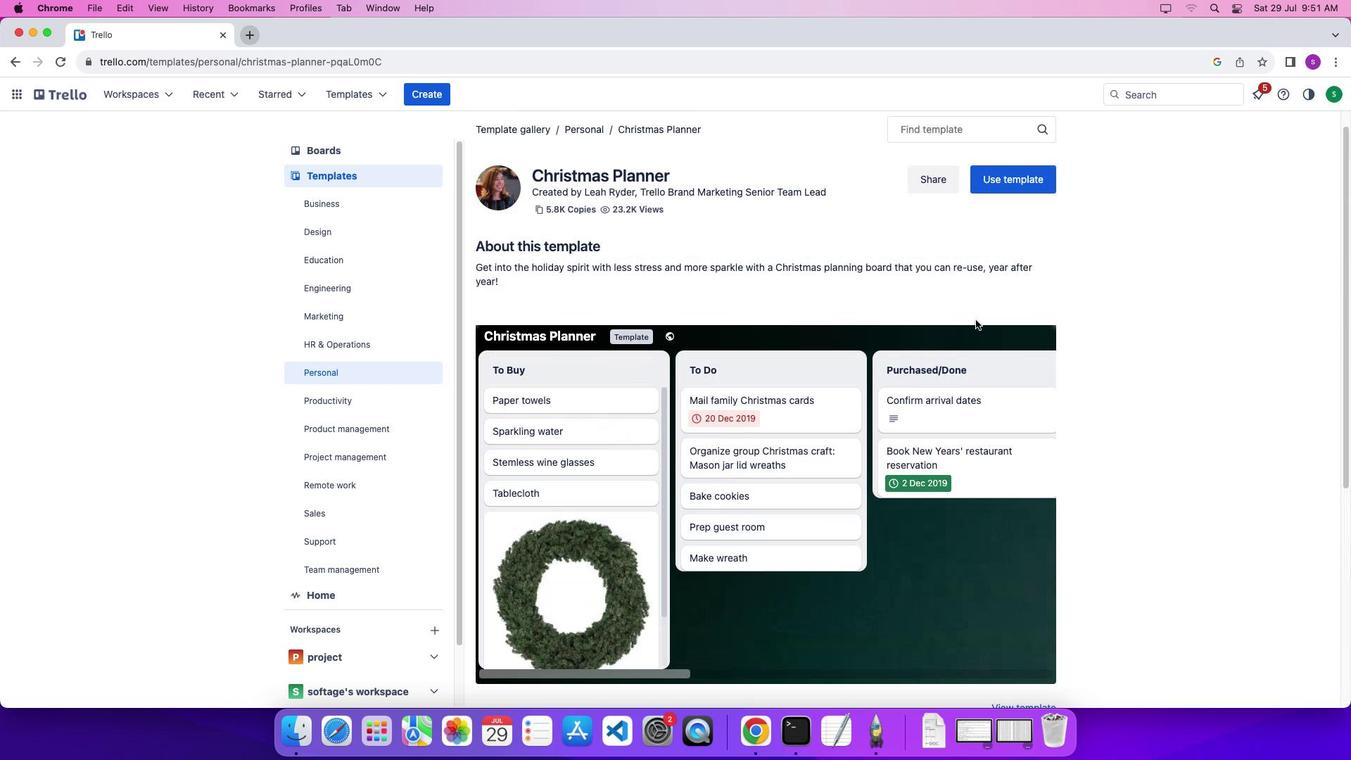 
Action: Mouse scrolled (962, 306) with delta (-12, -11)
Screenshot: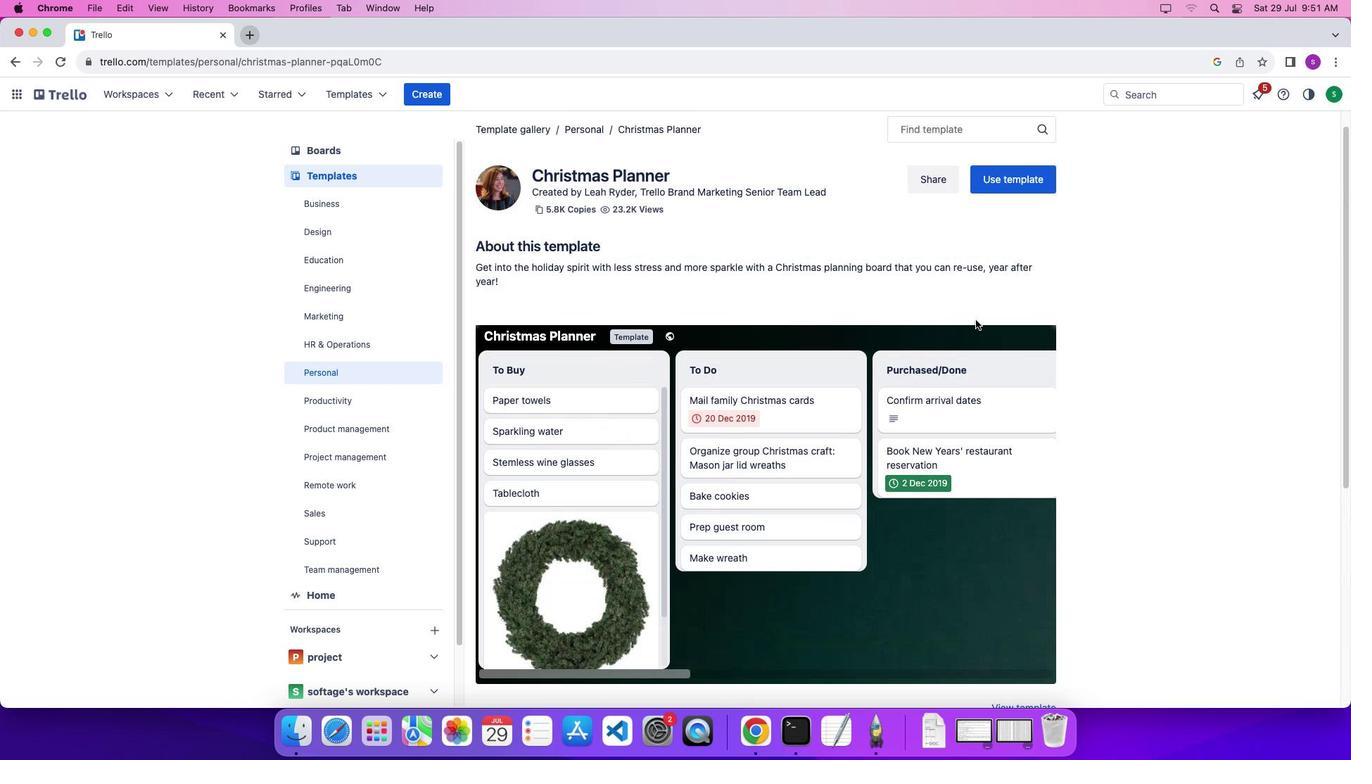 
Action: Mouse scrolled (962, 306) with delta (-12, -9)
Screenshot: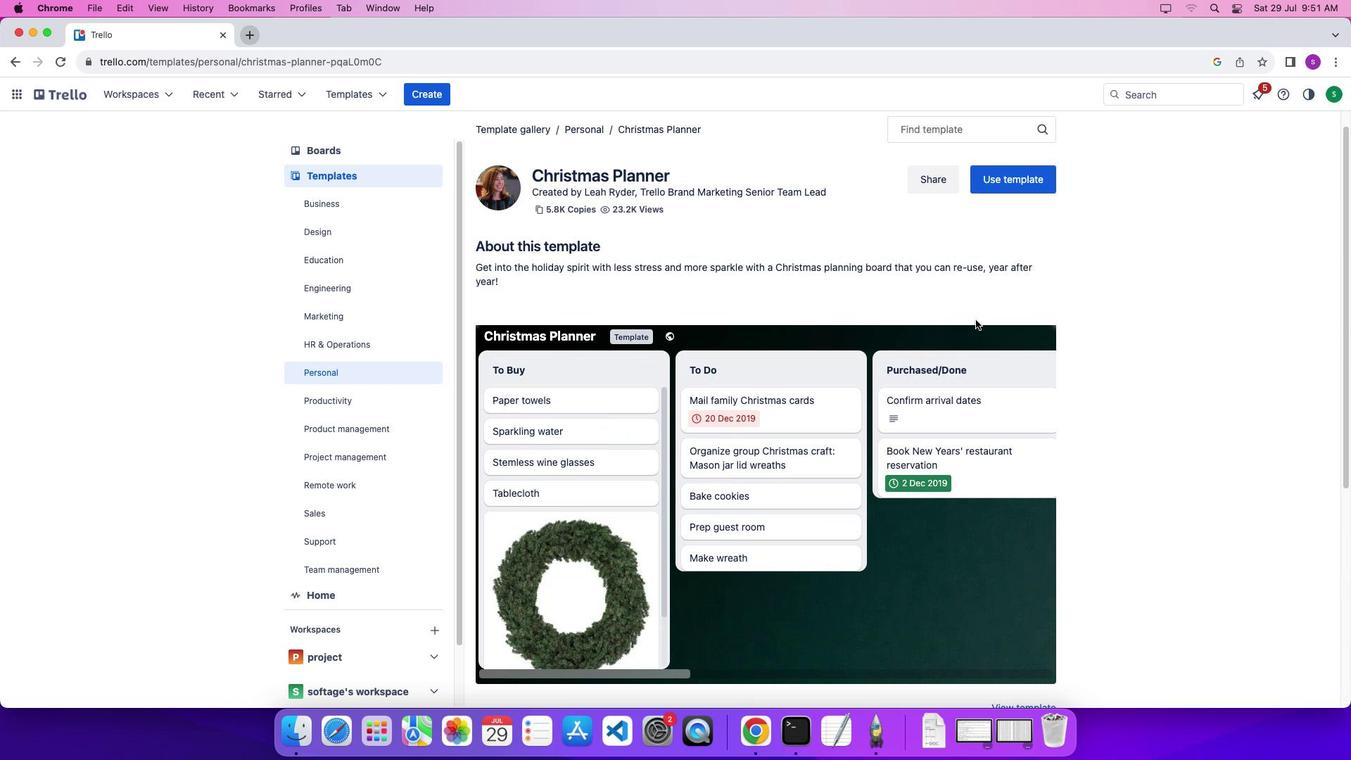 
Action: Mouse scrolled (962, 306) with delta (-12, -8)
Screenshot: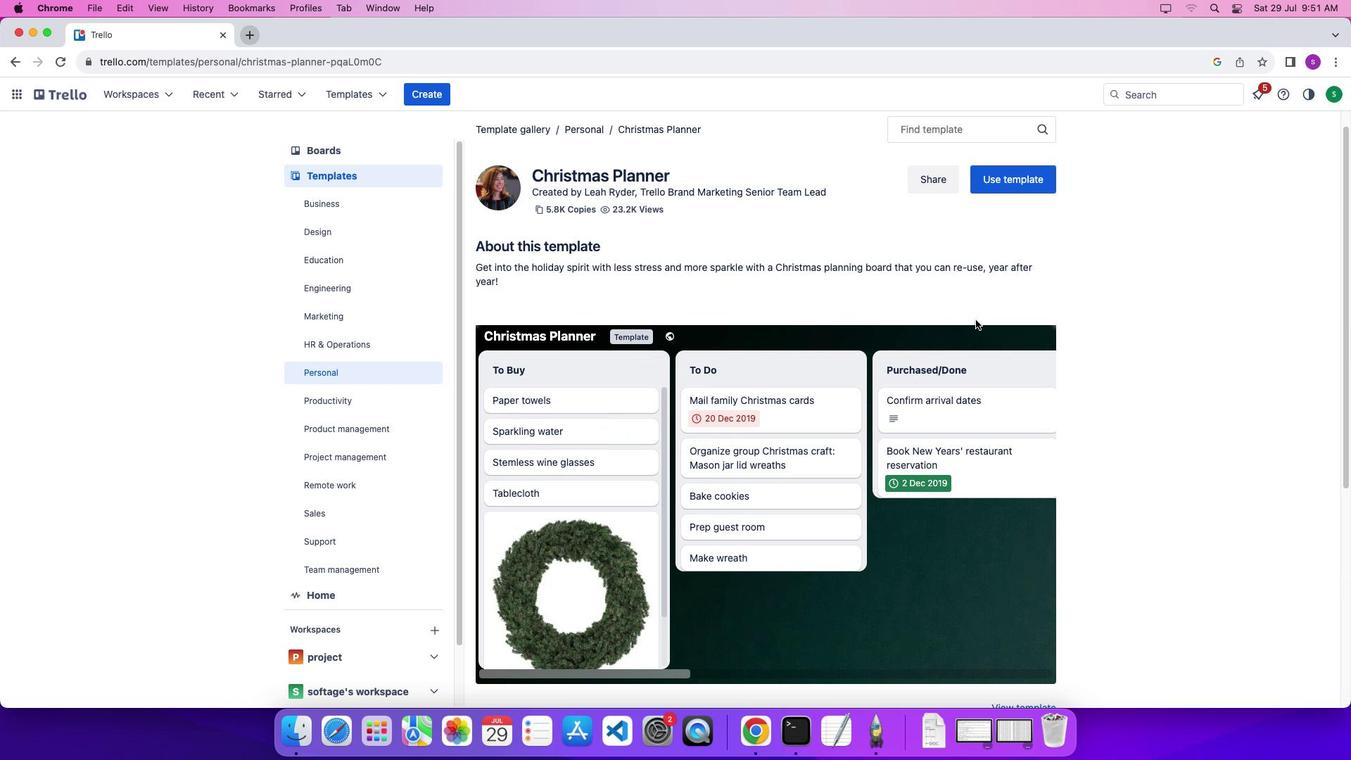 
Action: Mouse scrolled (962, 306) with delta (-12, -11)
Screenshot: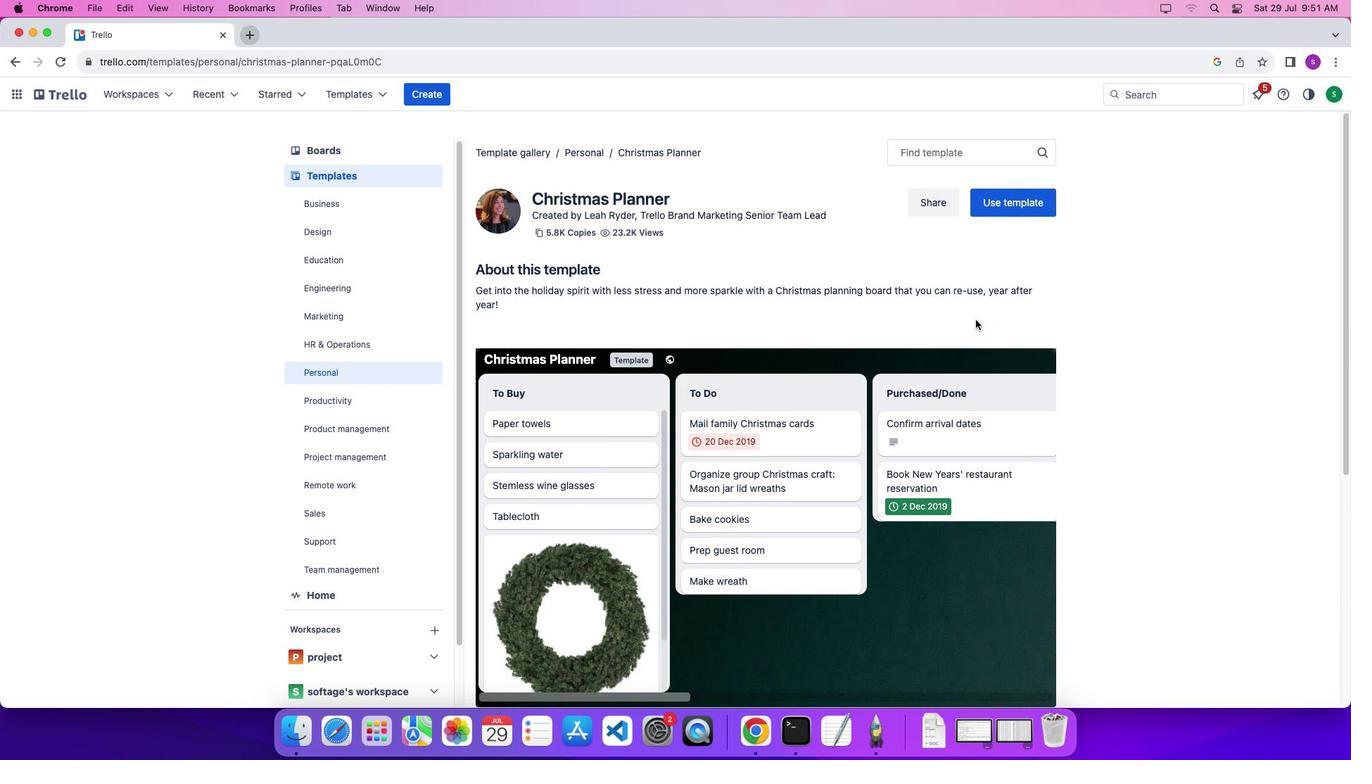 
Action: Mouse scrolled (962, 306) with delta (-12, -11)
Screenshot: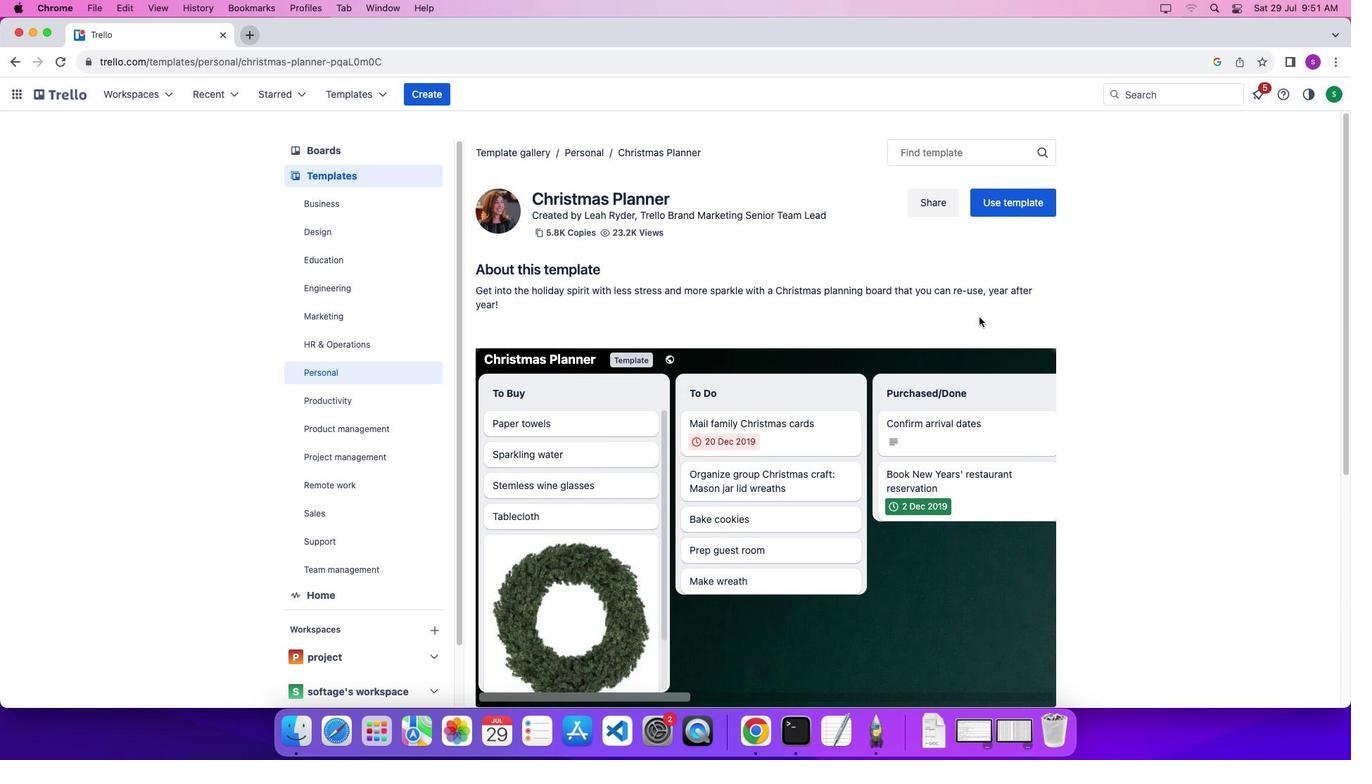 
Action: Mouse scrolled (962, 306) with delta (-12, -7)
Screenshot: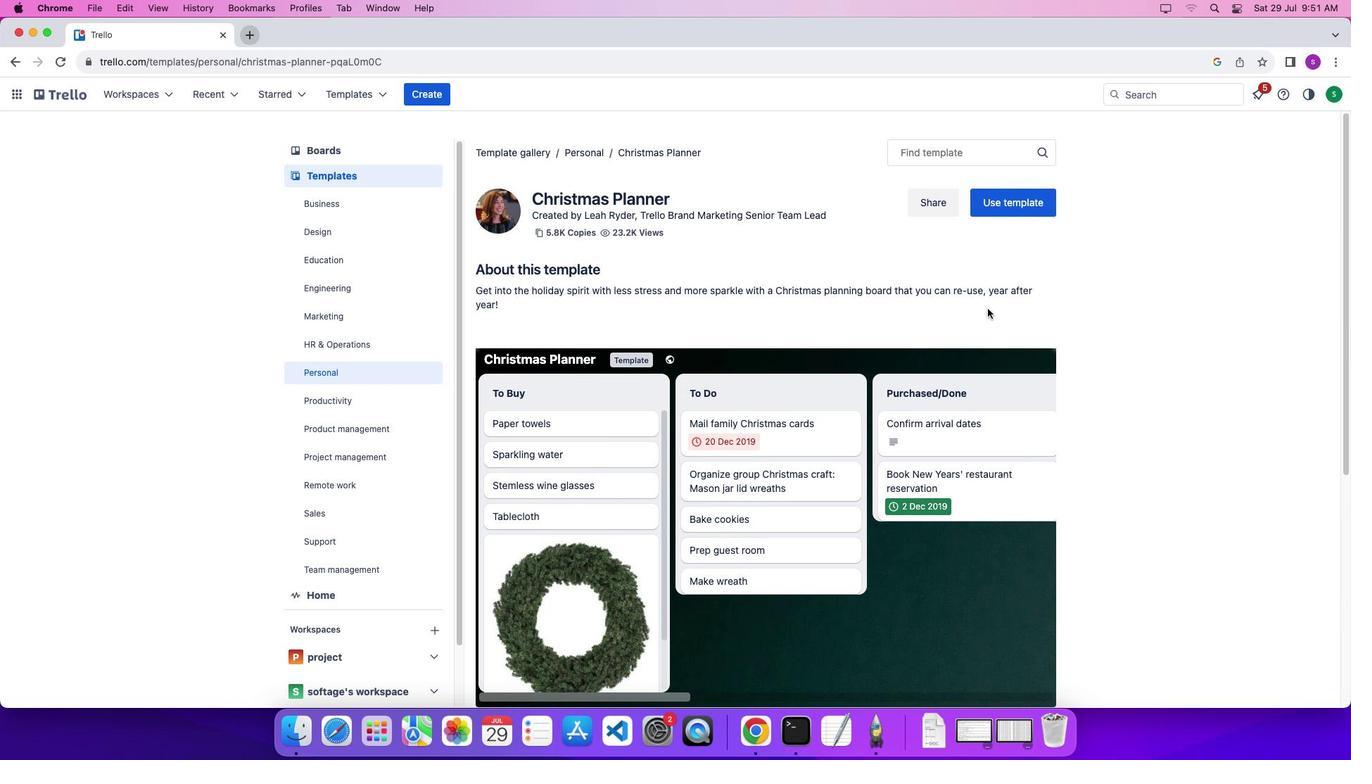 
Action: Mouse scrolled (962, 306) with delta (-12, -4)
Screenshot: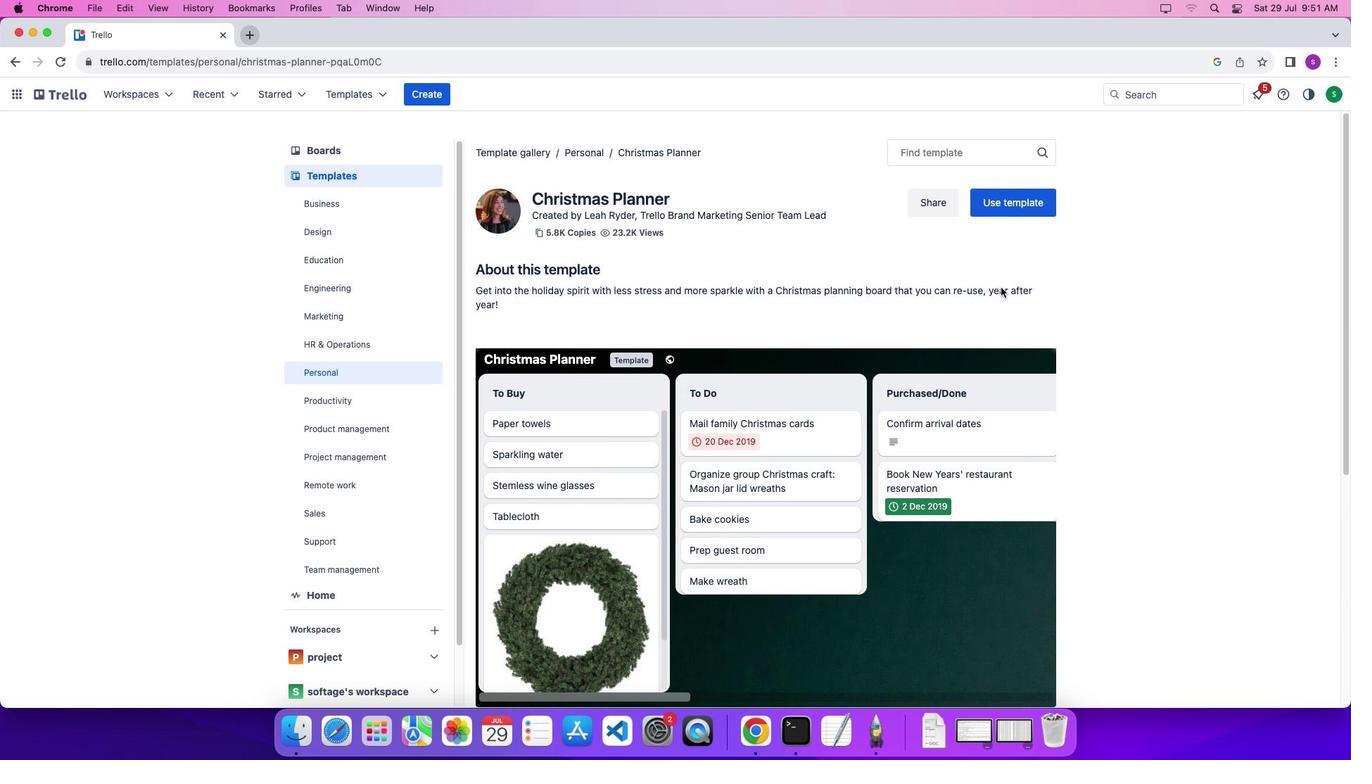 
Action: Mouse moved to (1004, 189)
Screenshot: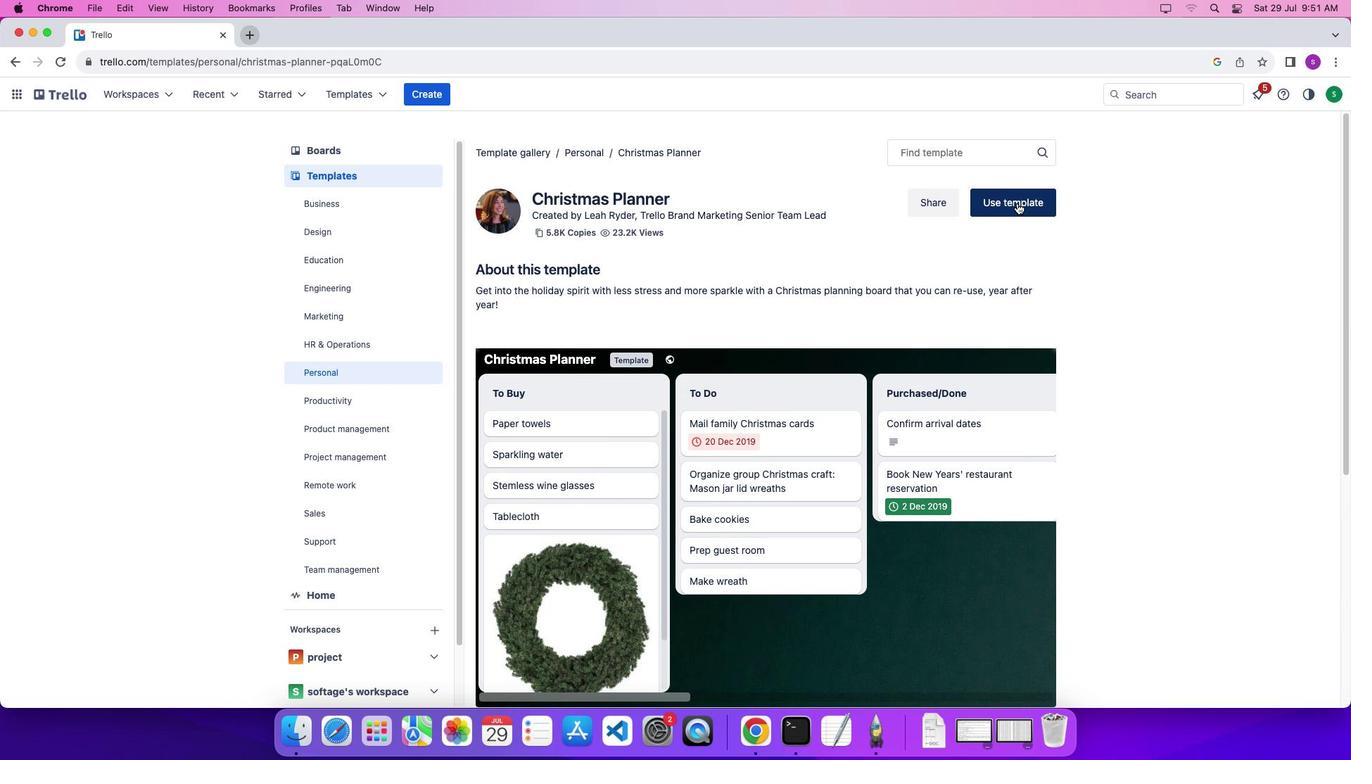 
Action: Mouse pressed left at (1004, 189)
Screenshot: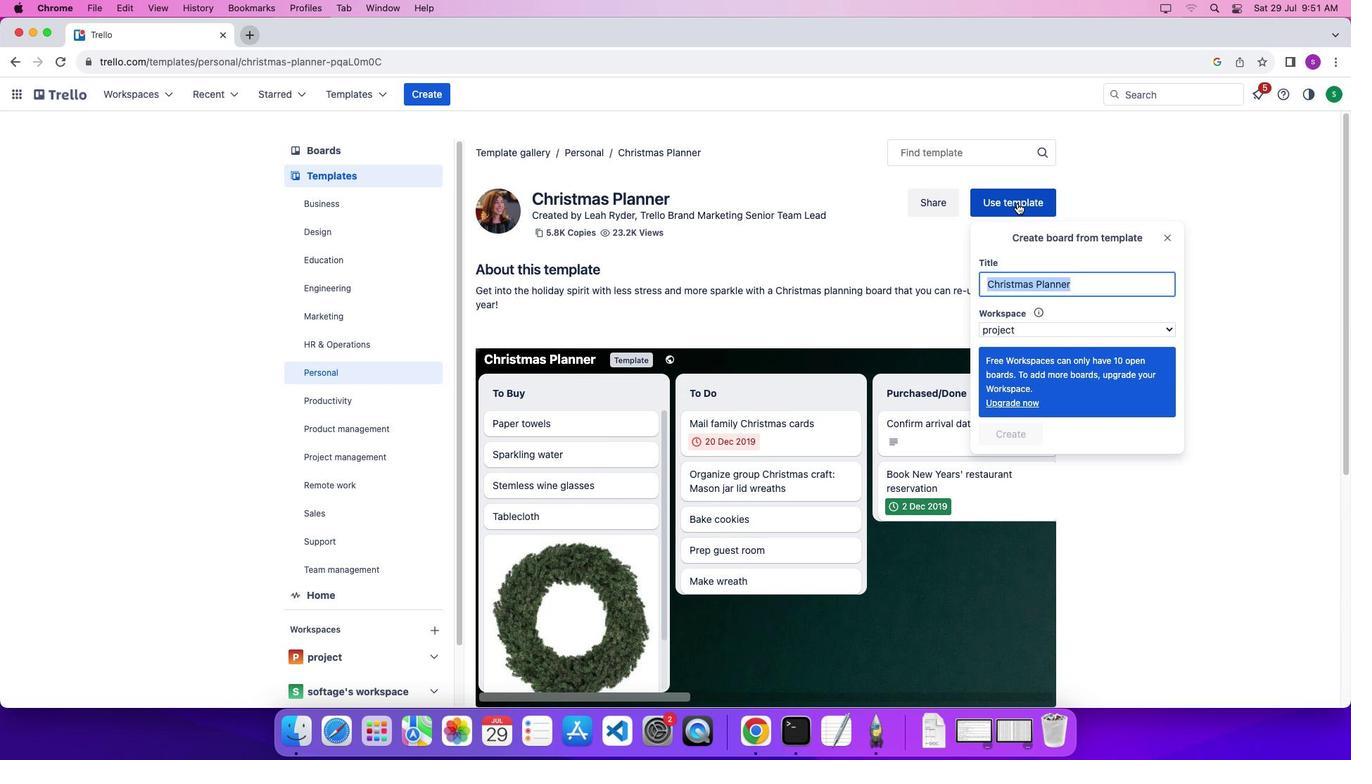 
Action: Mouse moved to (1014, 318)
Screenshot: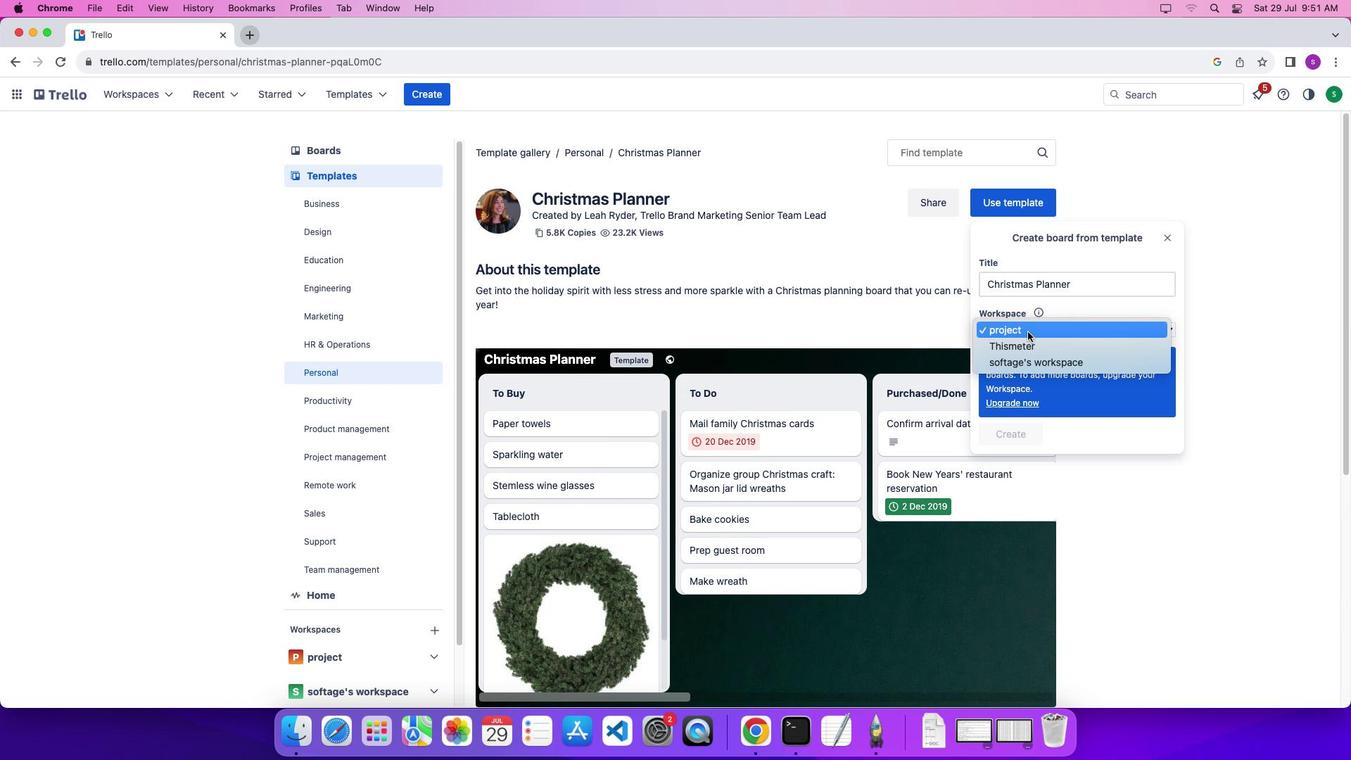
Action: Mouse pressed left at (1014, 318)
Screenshot: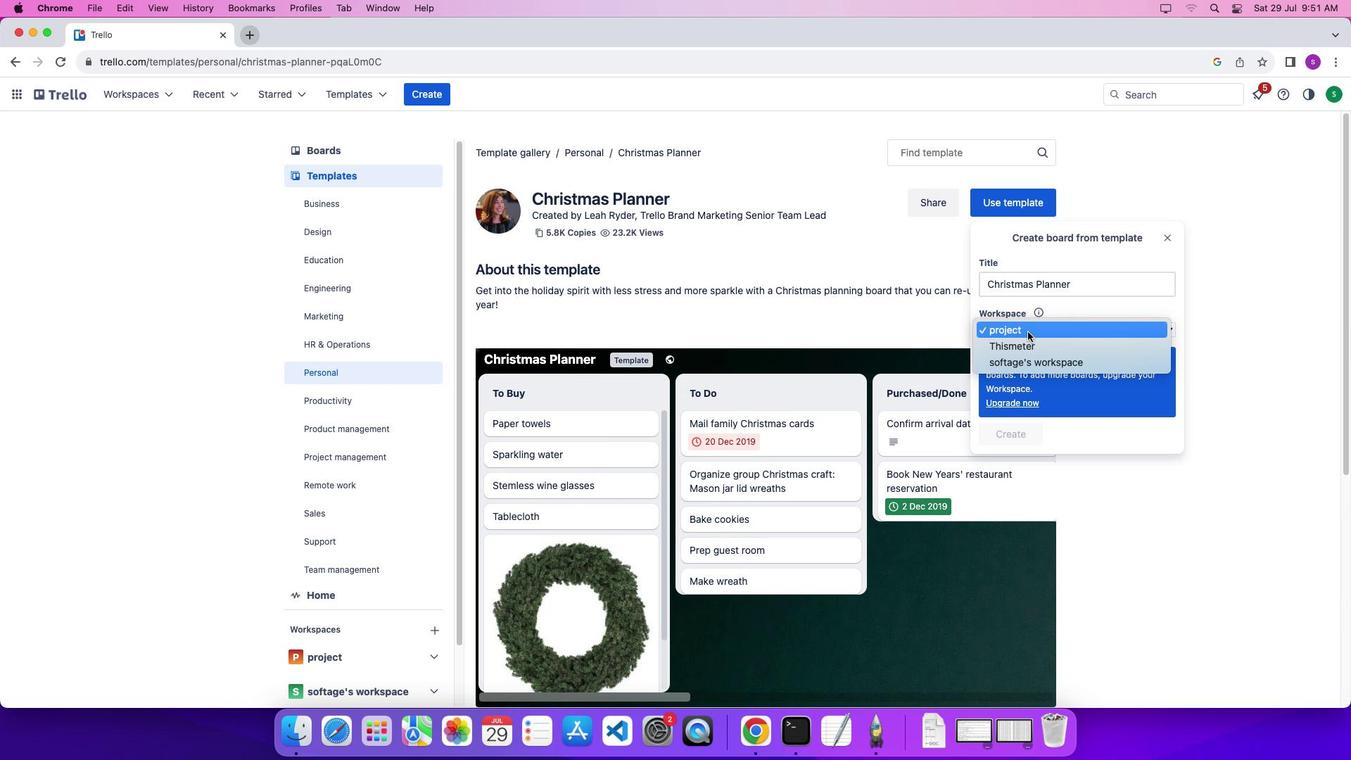 
Action: Mouse moved to (1018, 330)
Screenshot: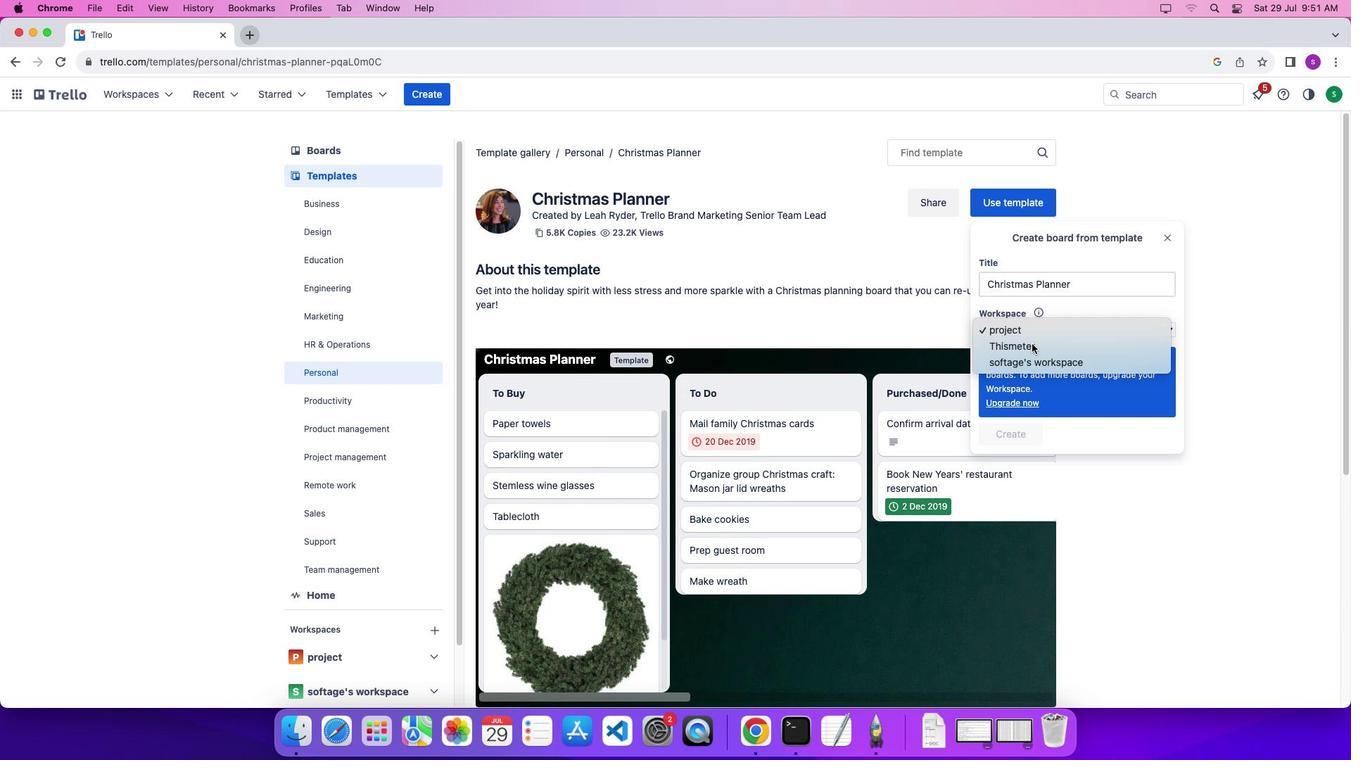
Action: Mouse pressed left at (1018, 330)
Screenshot: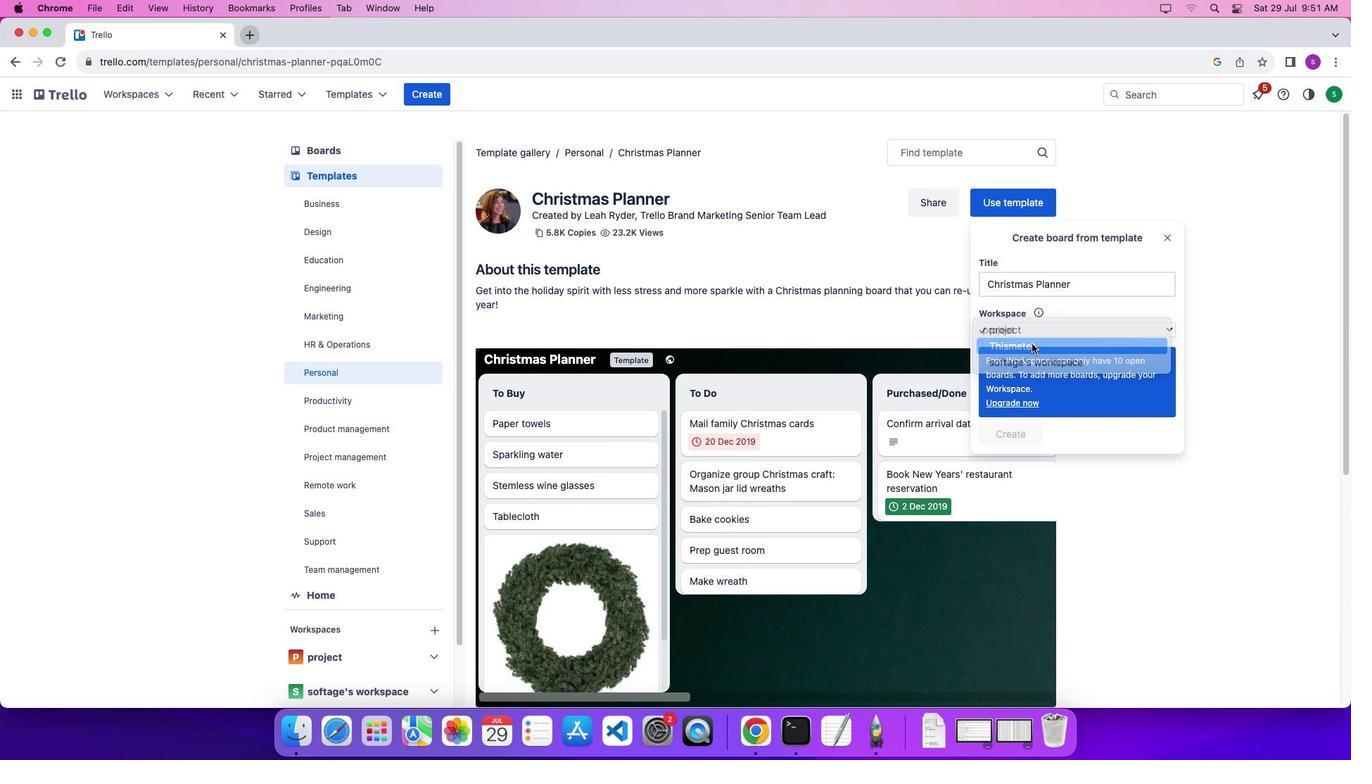 
Action: Mouse moved to (996, 487)
Screenshot: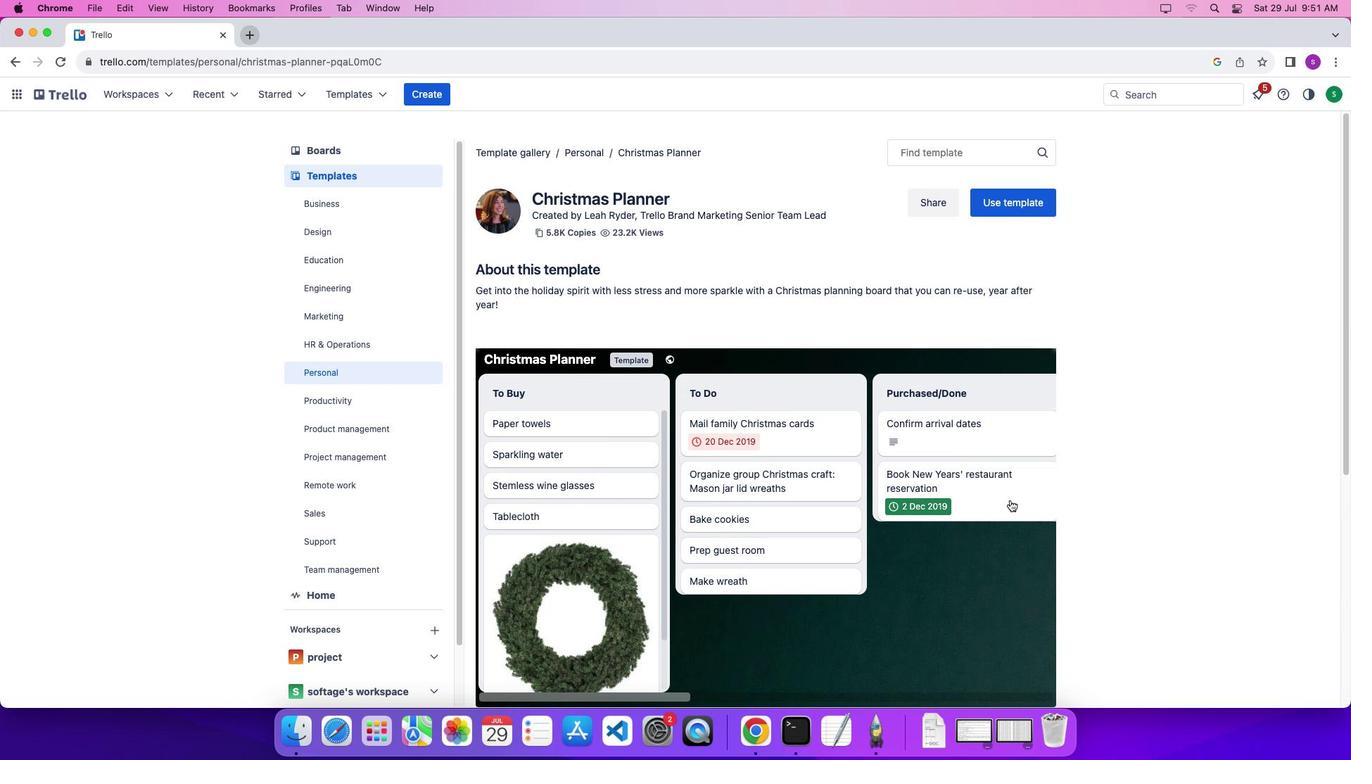 
Action: Mouse pressed left at (996, 487)
Screenshot: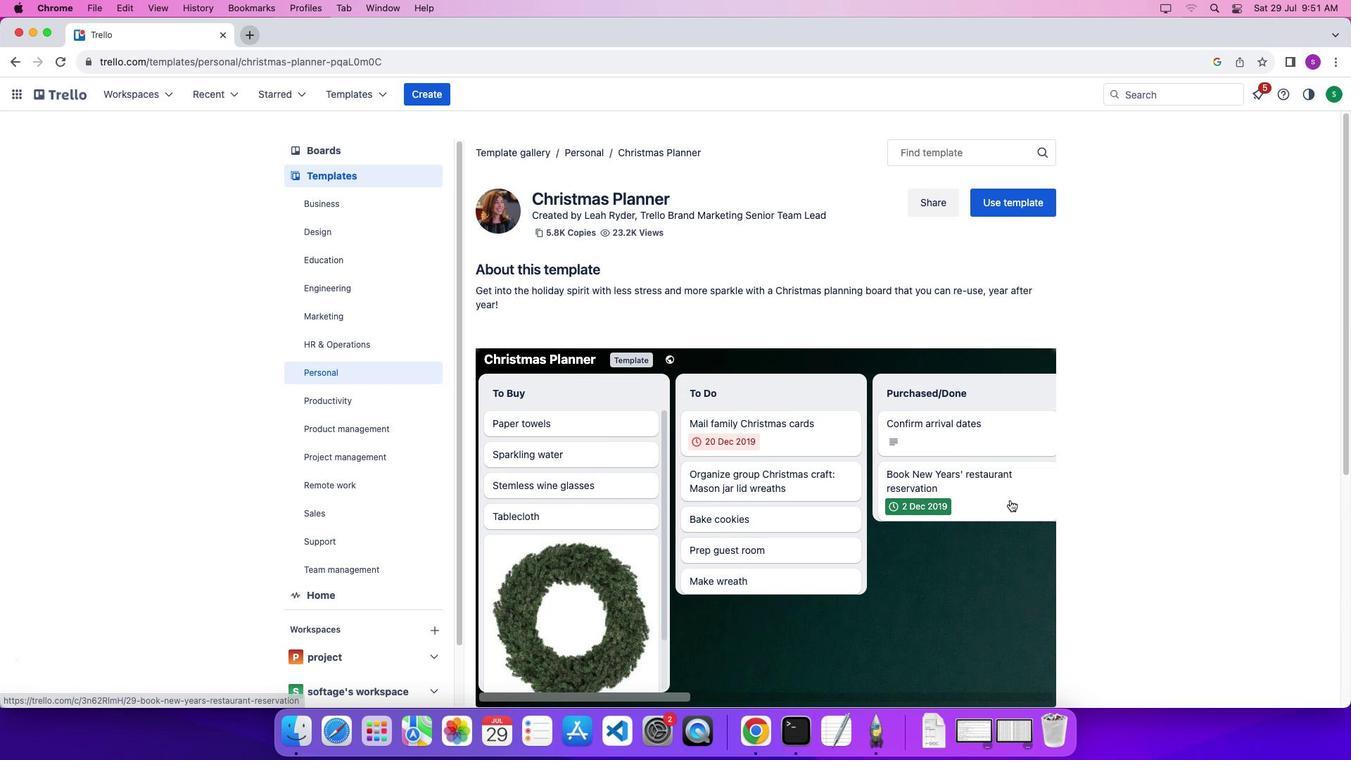 
Action: Mouse moved to (211, 684)
Screenshot: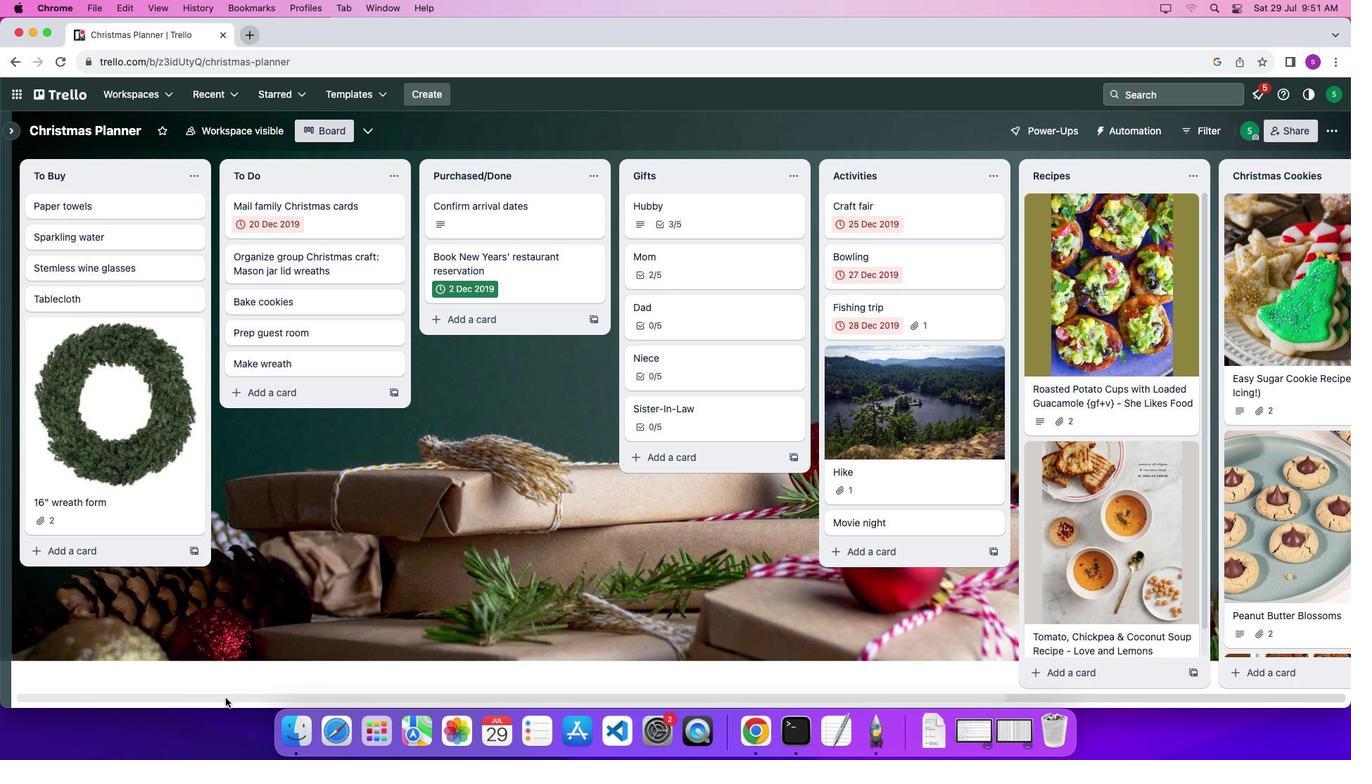 
Action: Mouse pressed left at (211, 684)
Screenshot: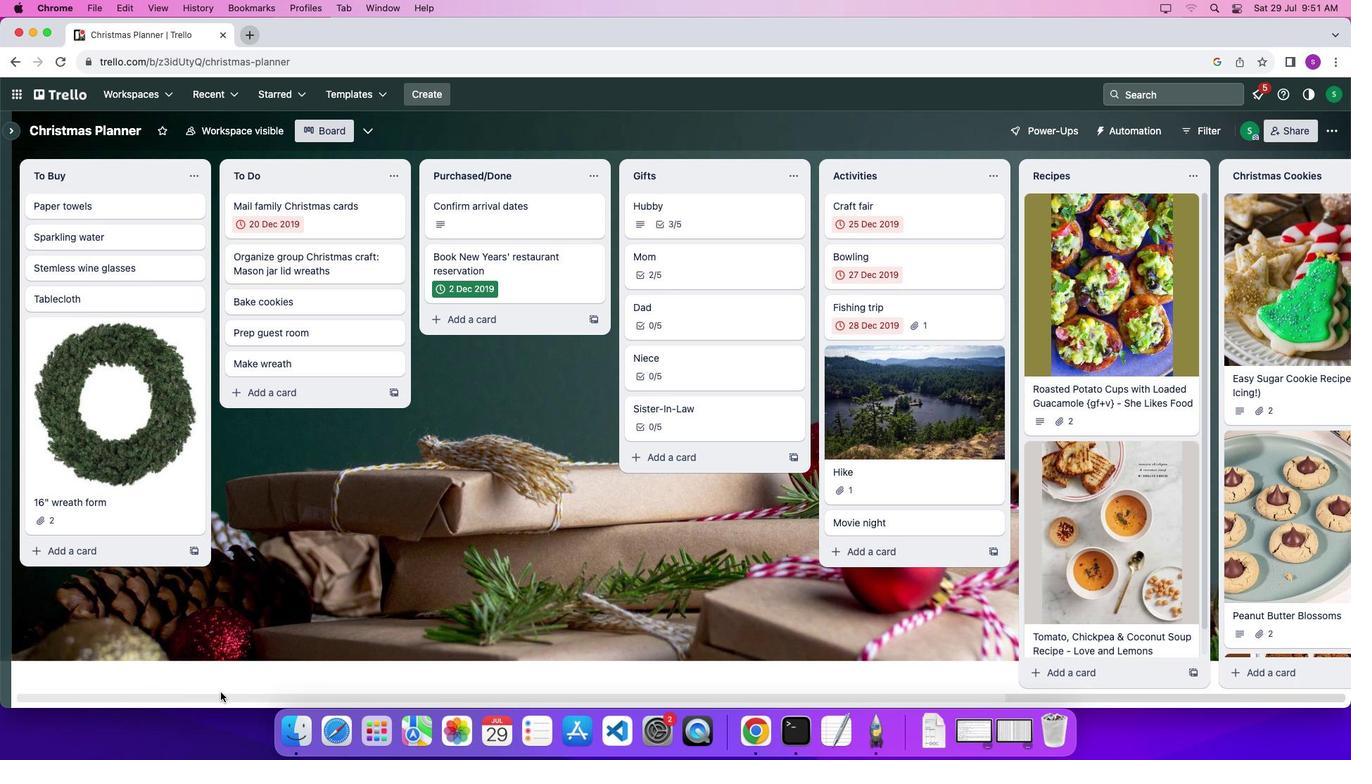 
Action: Mouse moved to (211, 685)
Screenshot: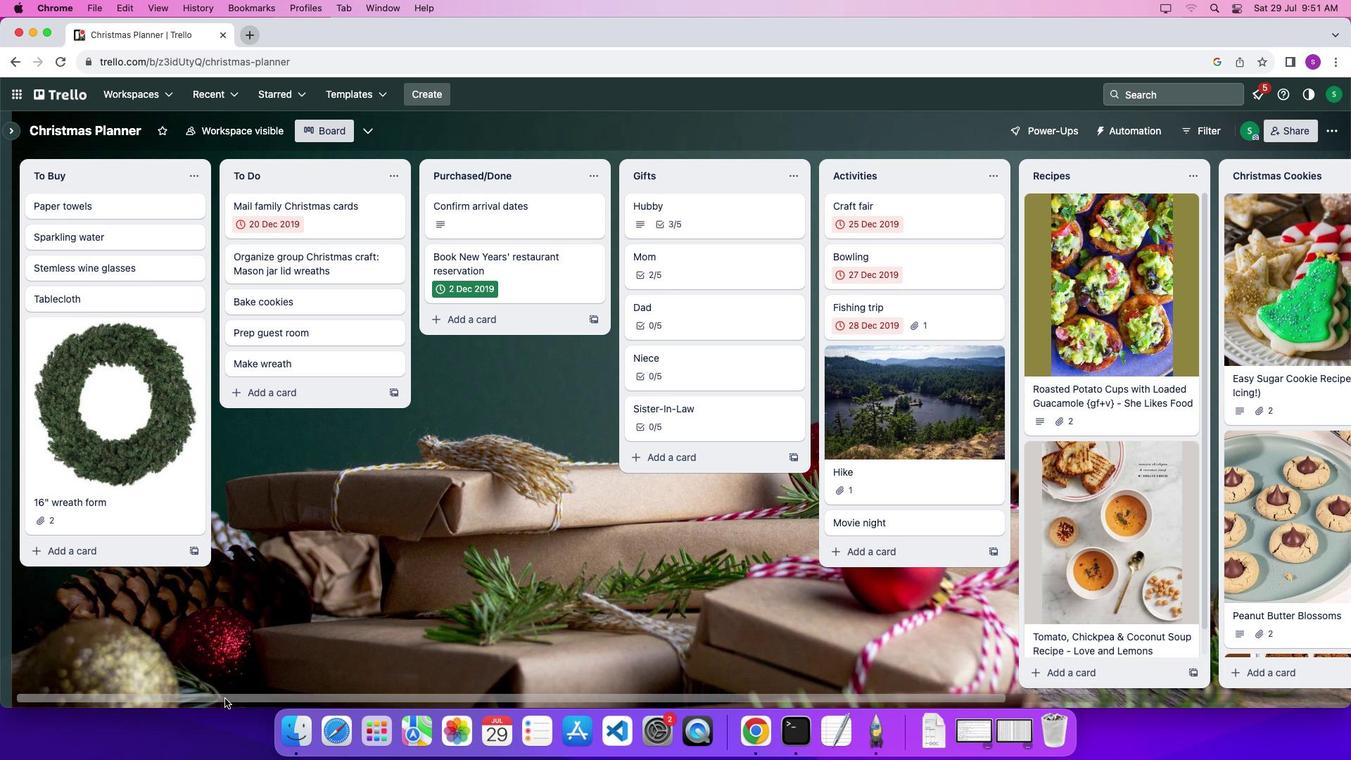 
Action: Mouse pressed left at (211, 685)
Screenshot: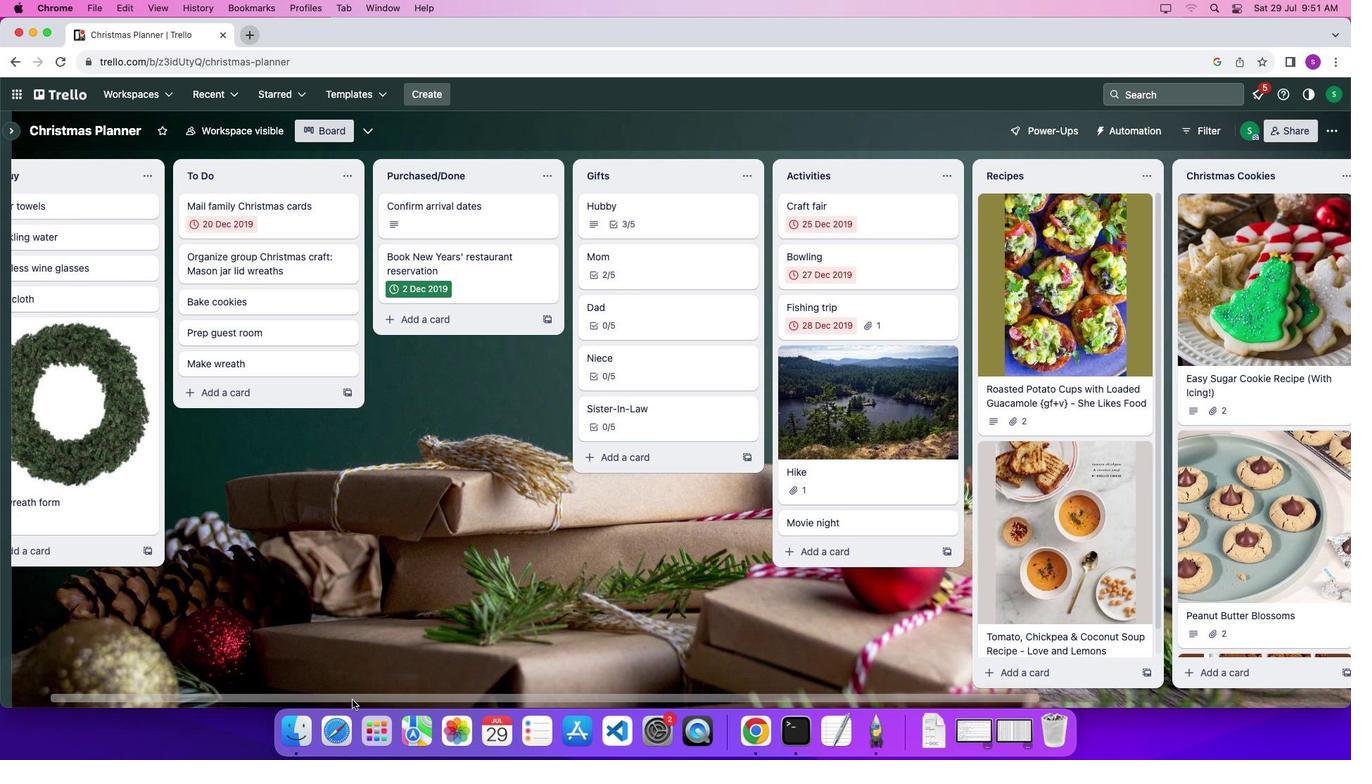 
Action: Mouse moved to (677, 323)
Screenshot: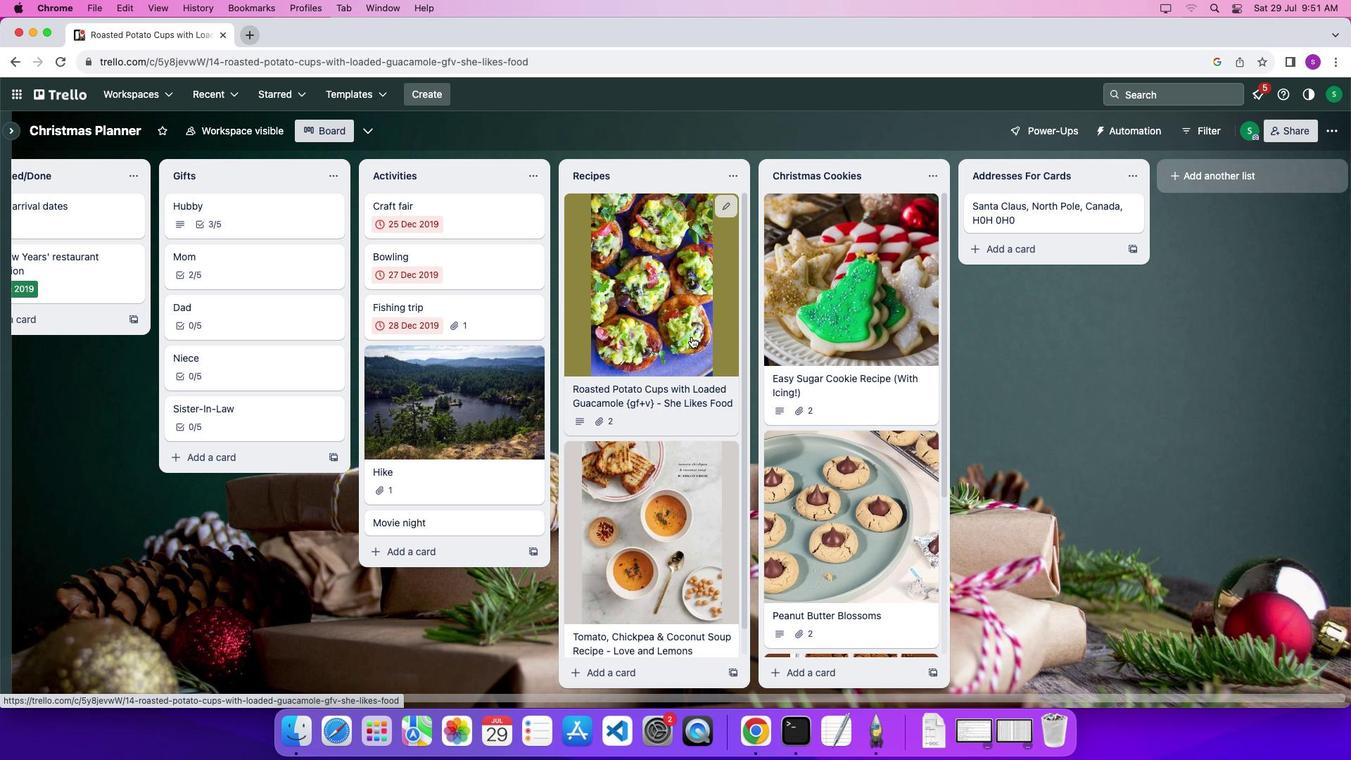 
Action: Mouse pressed left at (677, 323)
Screenshot: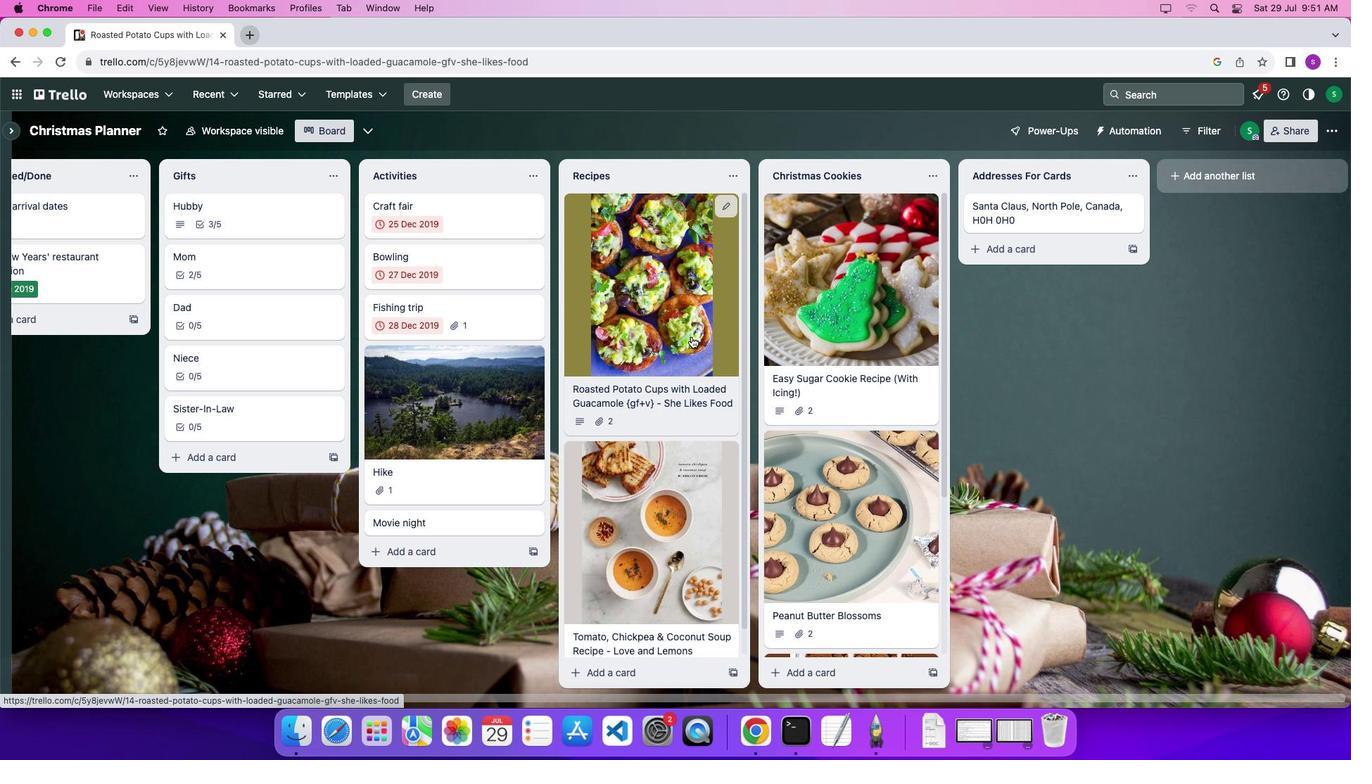 
Action: Mouse moved to (700, 330)
Screenshot: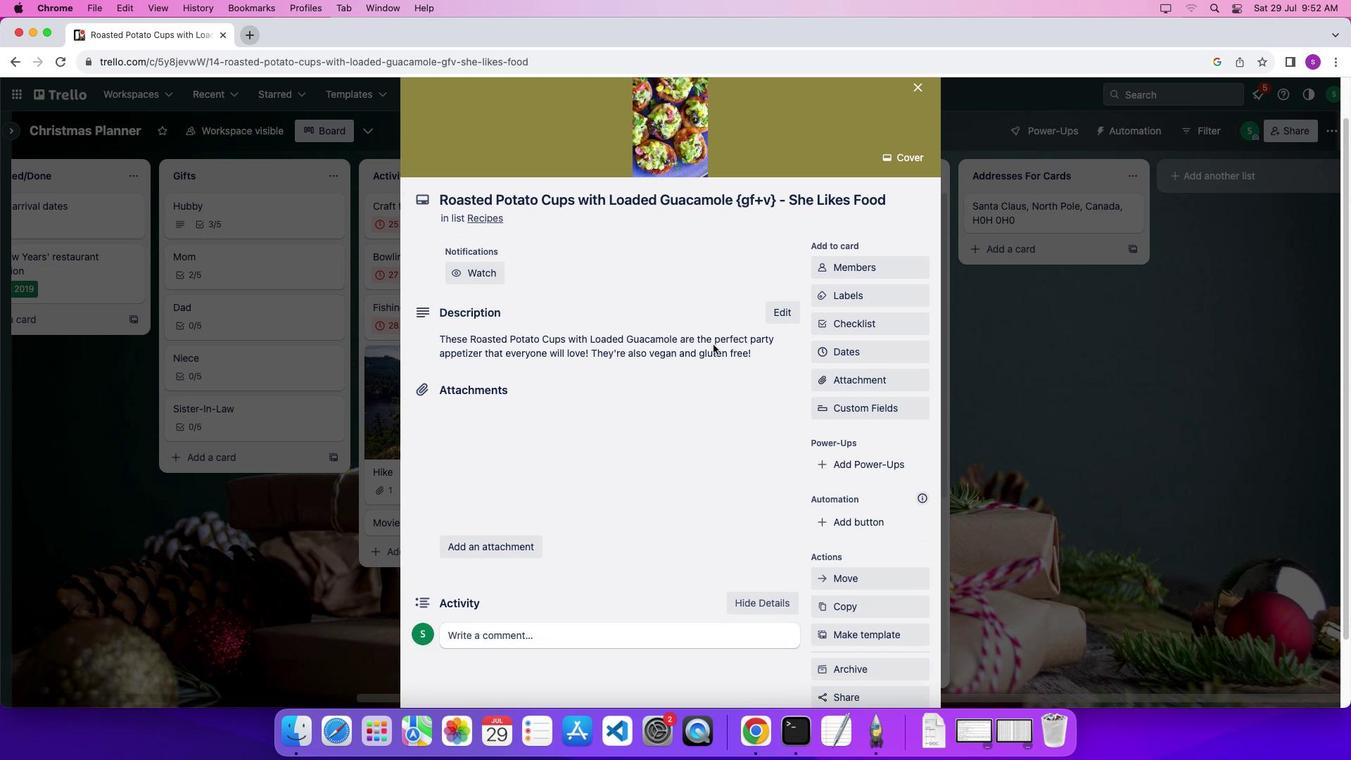 
Action: Mouse scrolled (700, 330) with delta (-12, -13)
Screenshot: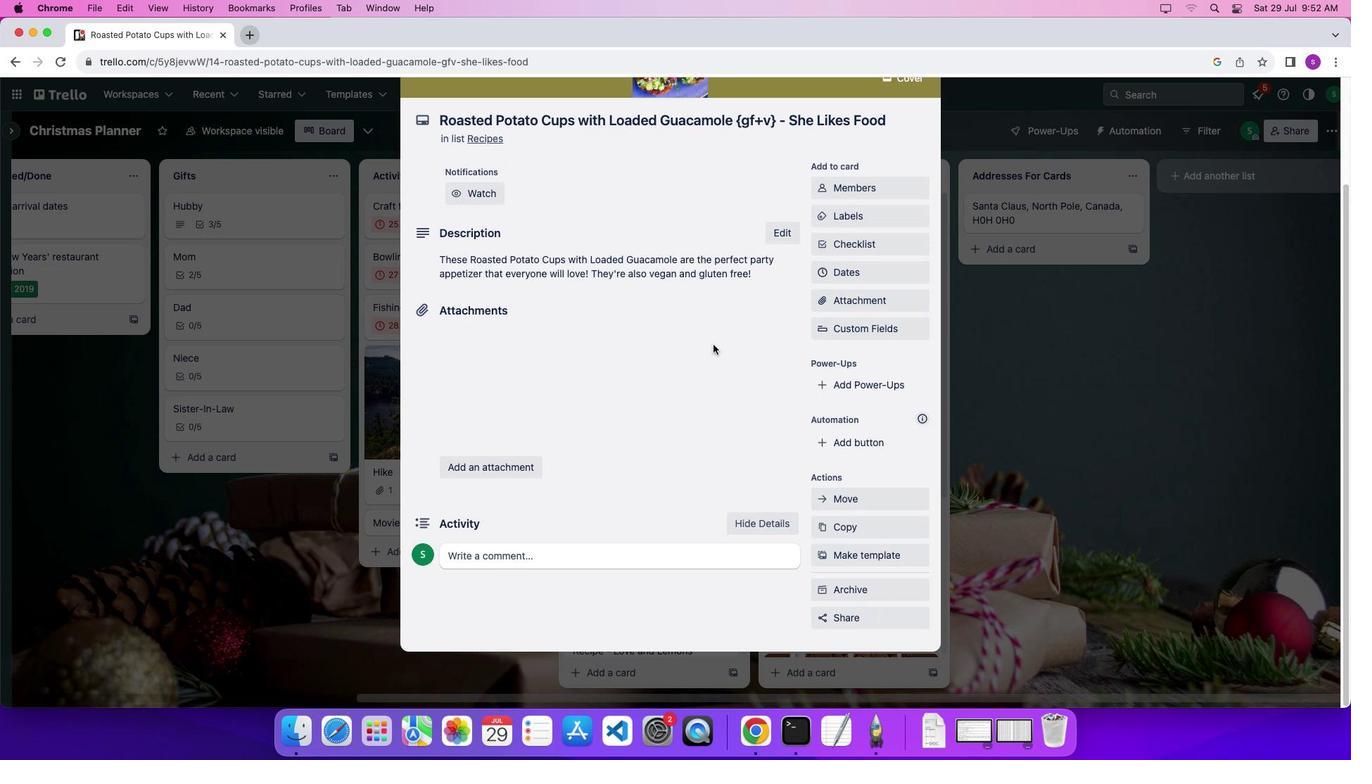
Action: Mouse scrolled (700, 330) with delta (-12, -13)
Screenshot: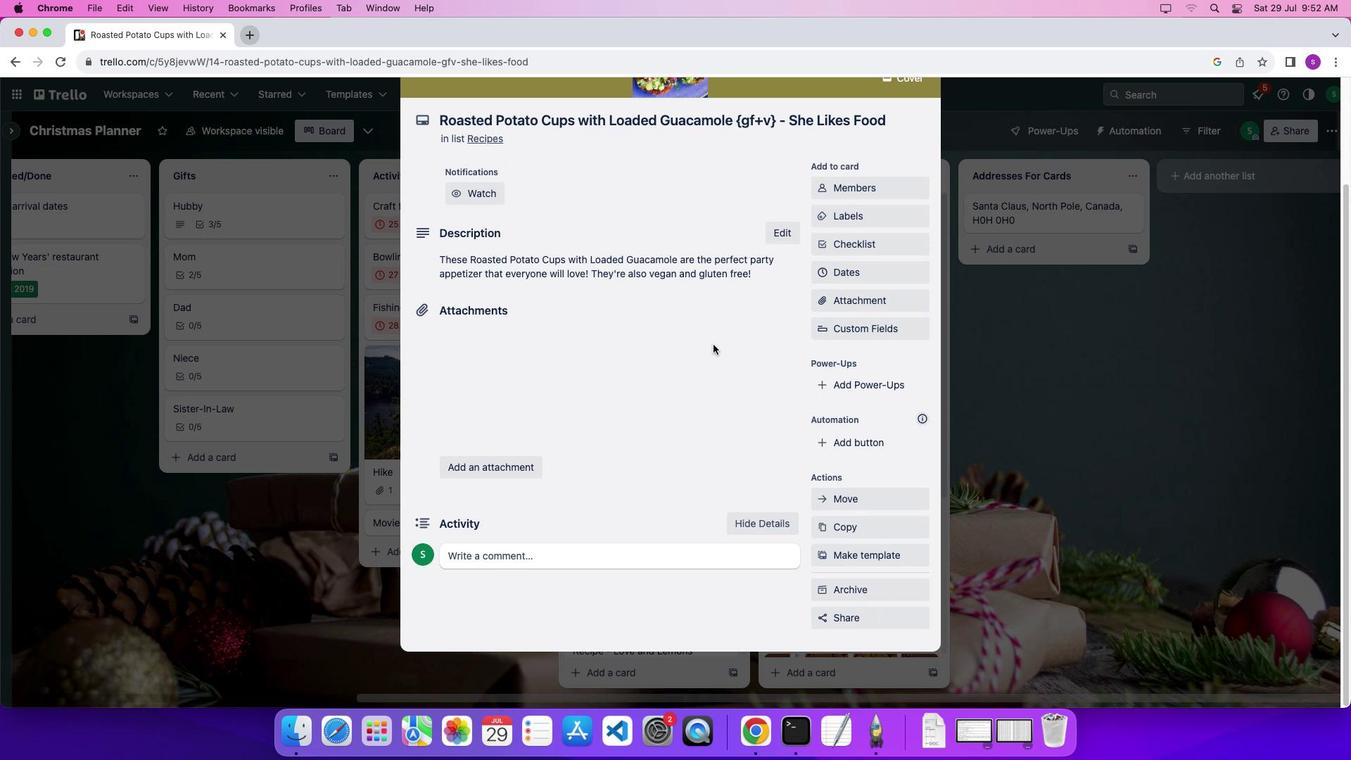 
Action: Mouse scrolled (700, 330) with delta (-12, -17)
Screenshot: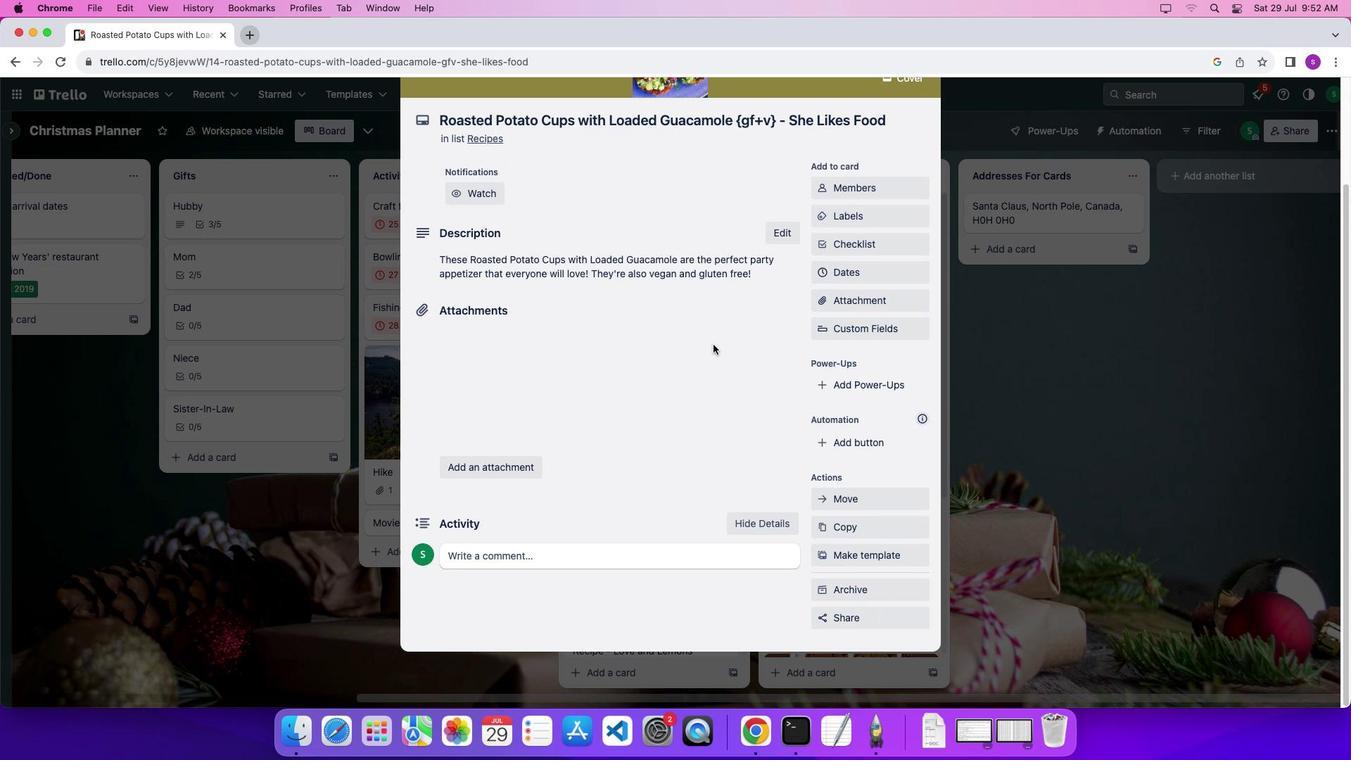 
Action: Mouse scrolled (700, 330) with delta (-12, -13)
Screenshot: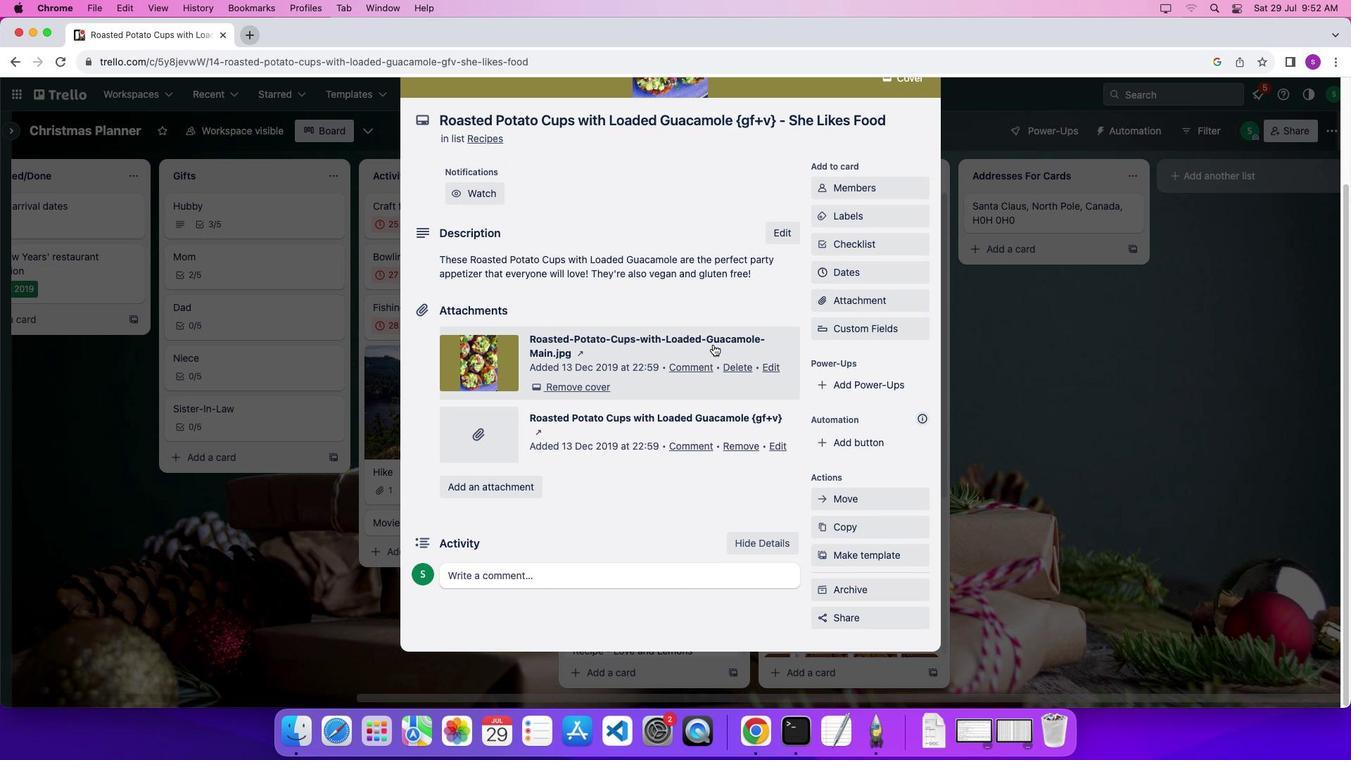
Action: Mouse scrolled (700, 330) with delta (-12, -13)
Screenshot: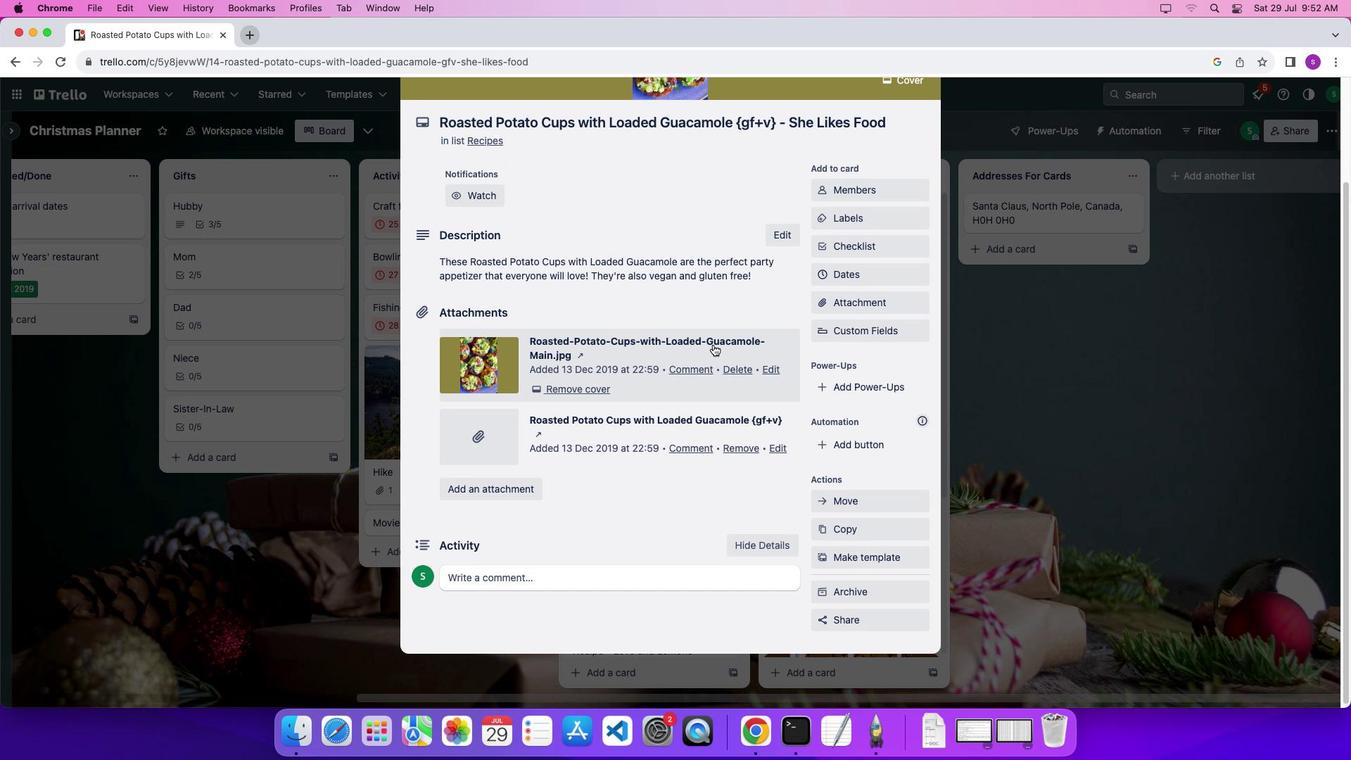 
Action: Mouse scrolled (700, 330) with delta (-12, -17)
Screenshot: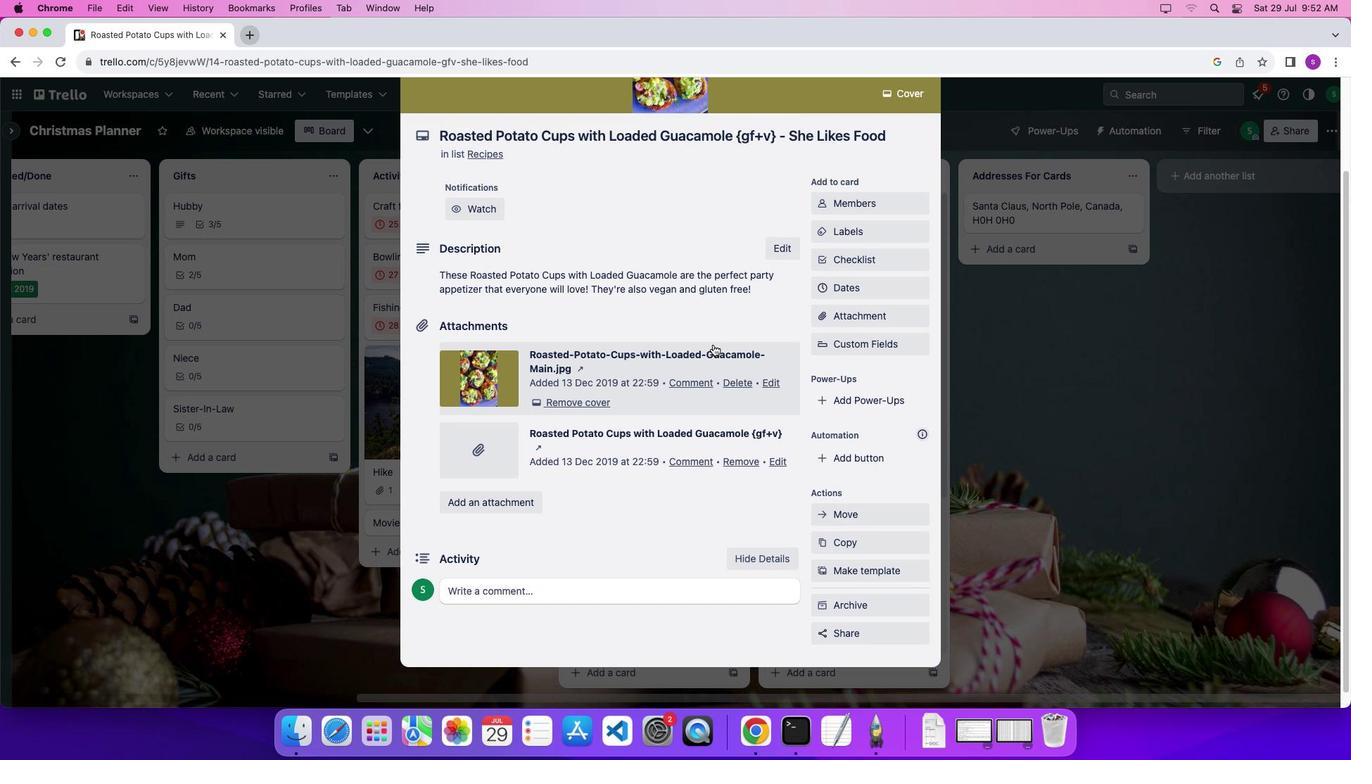 
Action: Mouse scrolled (700, 330) with delta (-12, -11)
Screenshot: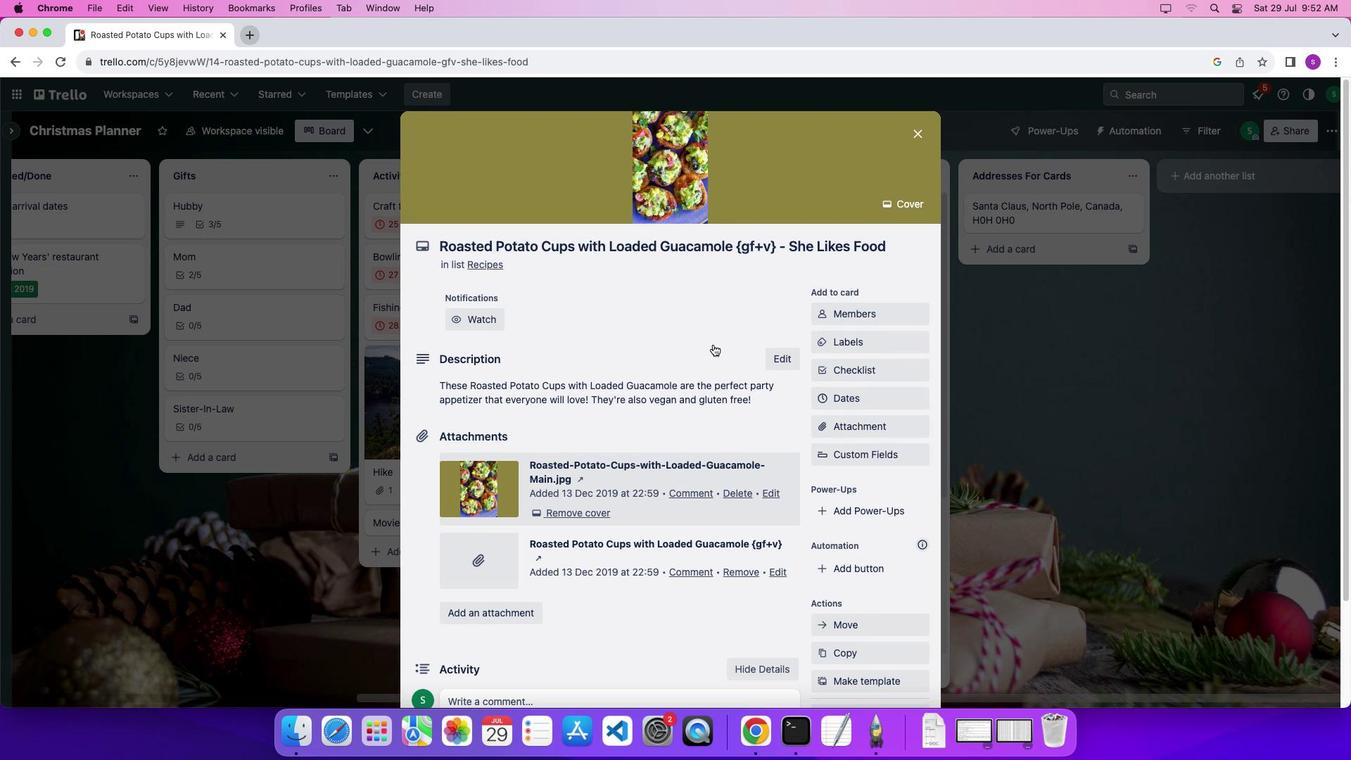 
Action: Mouse scrolled (700, 330) with delta (-12, -11)
Screenshot: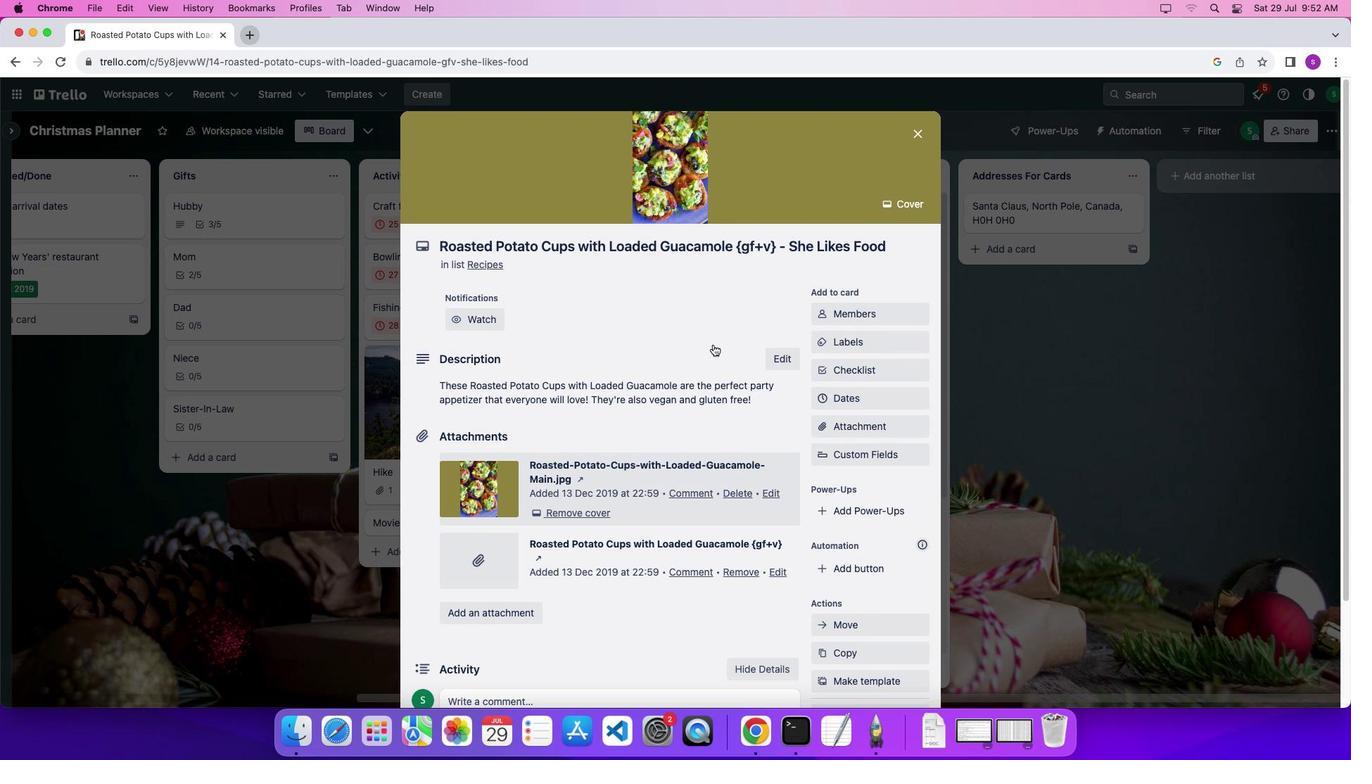 
Action: Mouse scrolled (700, 330) with delta (-12, -7)
Screenshot: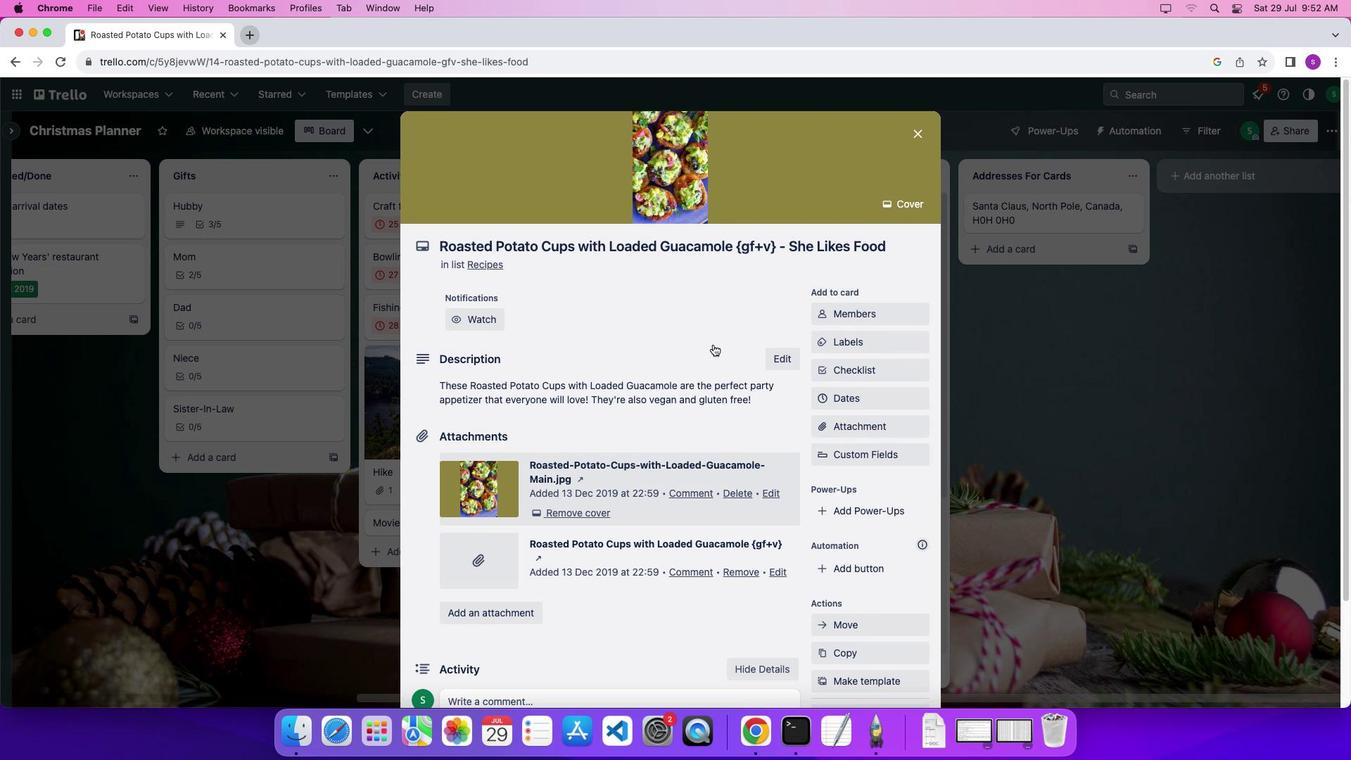 
Action: Mouse scrolled (700, 330) with delta (-12, -4)
Screenshot: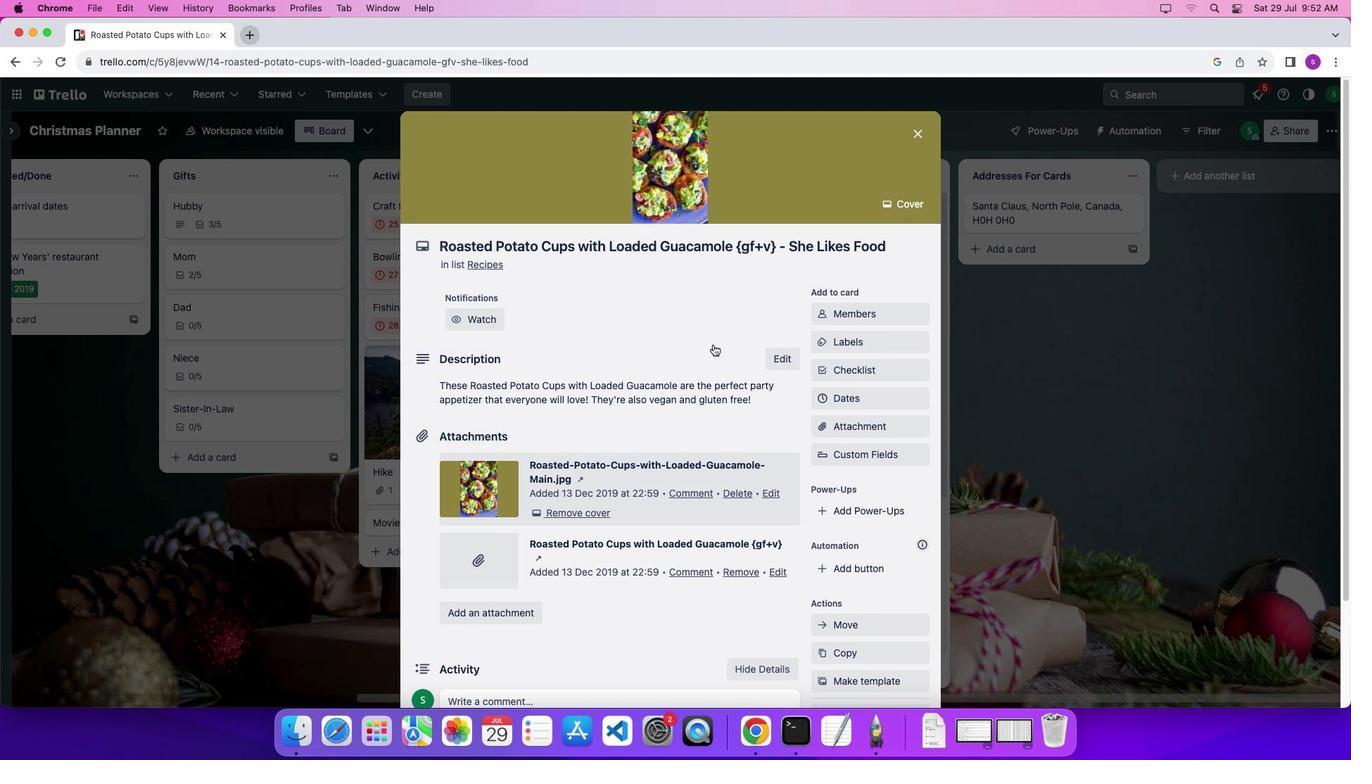 
Action: Mouse moved to (904, 116)
Screenshot: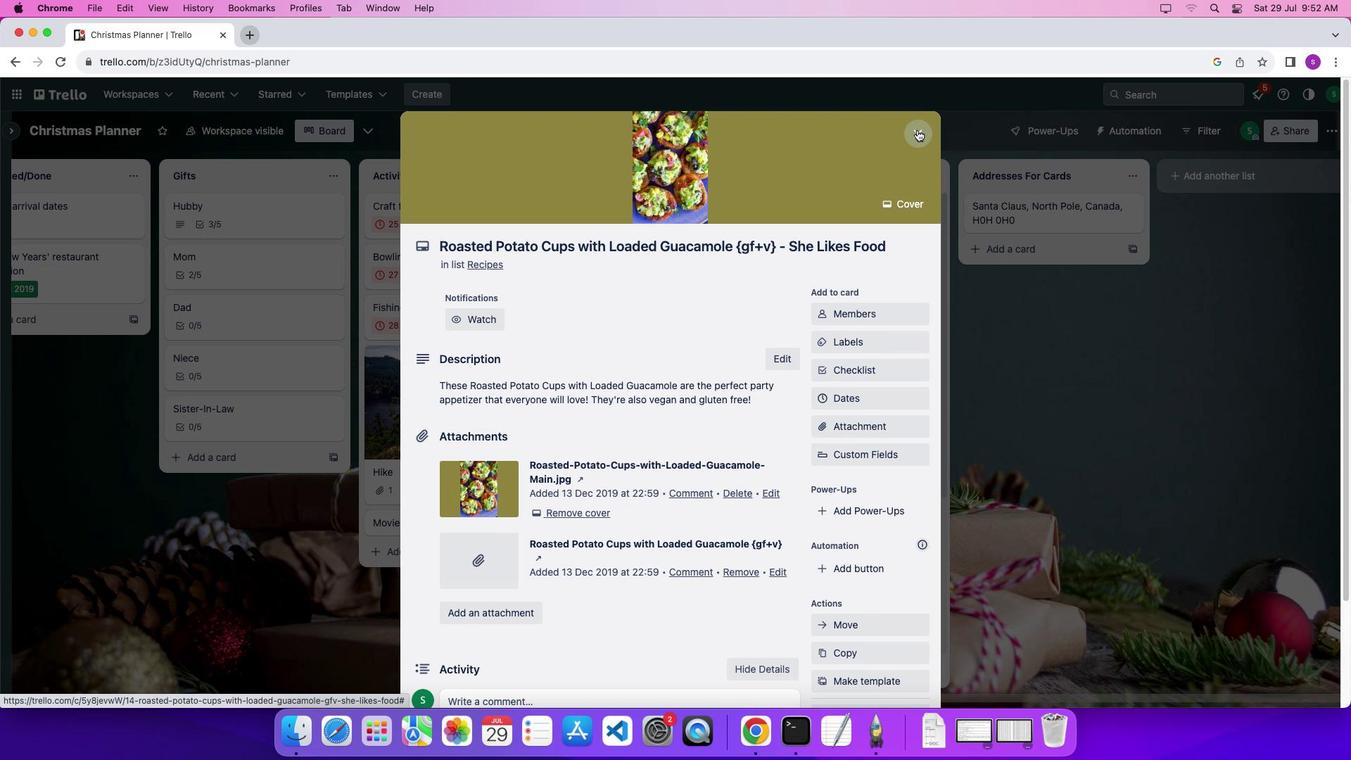
Action: Mouse pressed left at (904, 116)
Screenshot: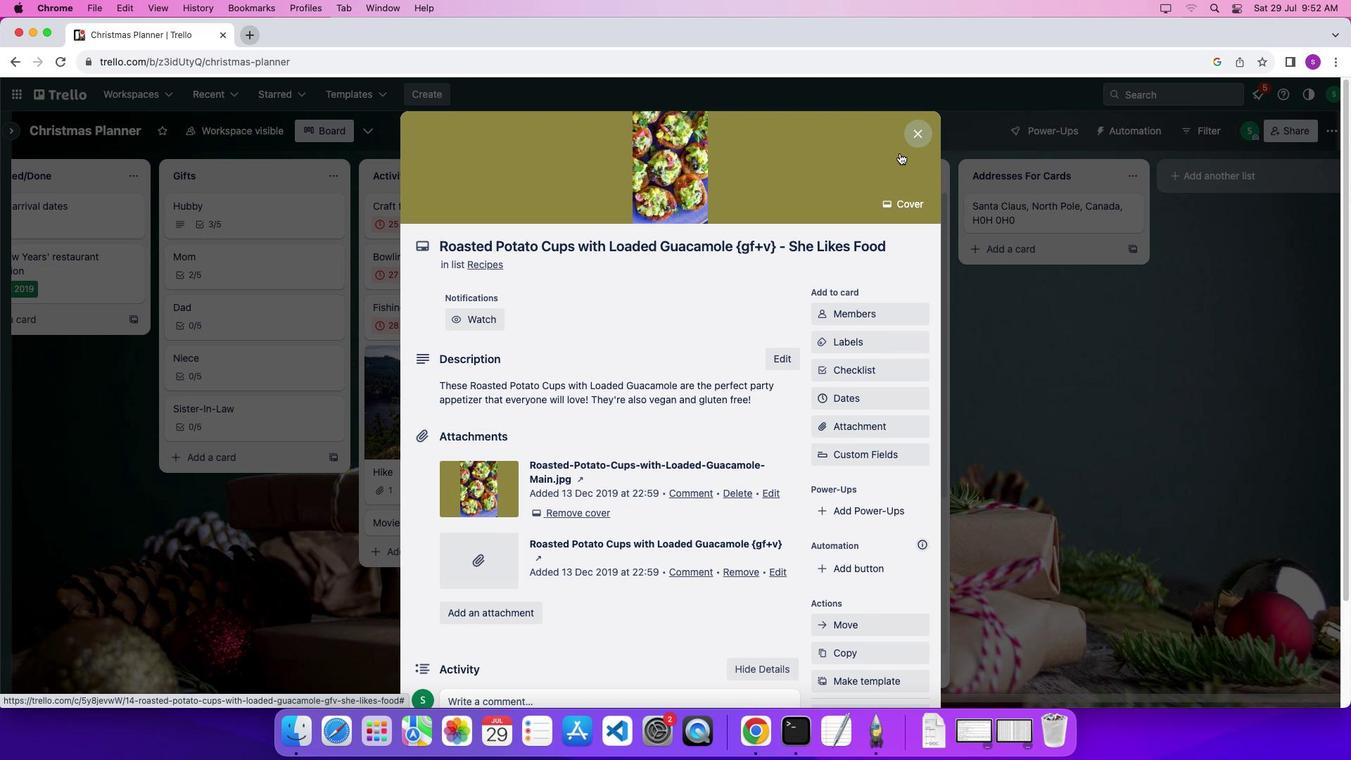 
Action: Mouse moved to (652, 483)
Screenshot: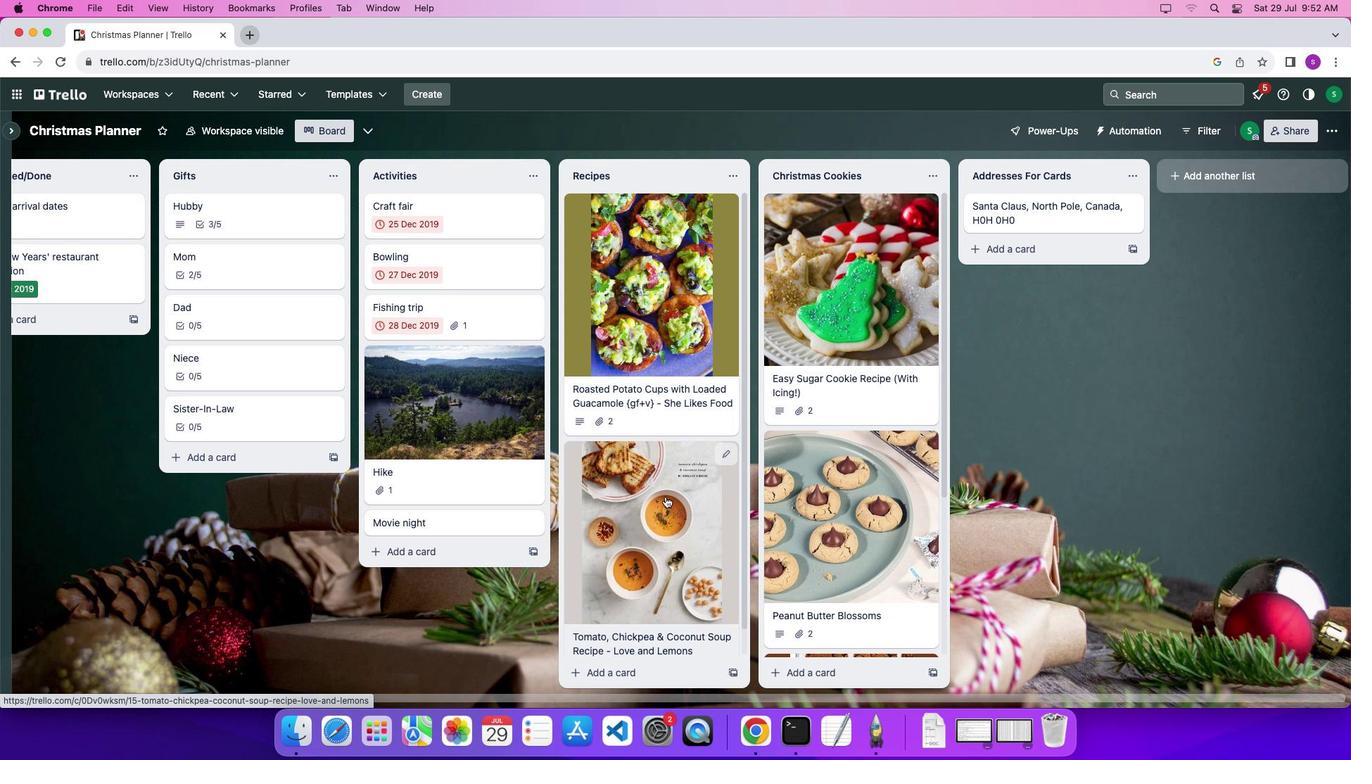 
Action: Mouse pressed left at (652, 483)
Screenshot: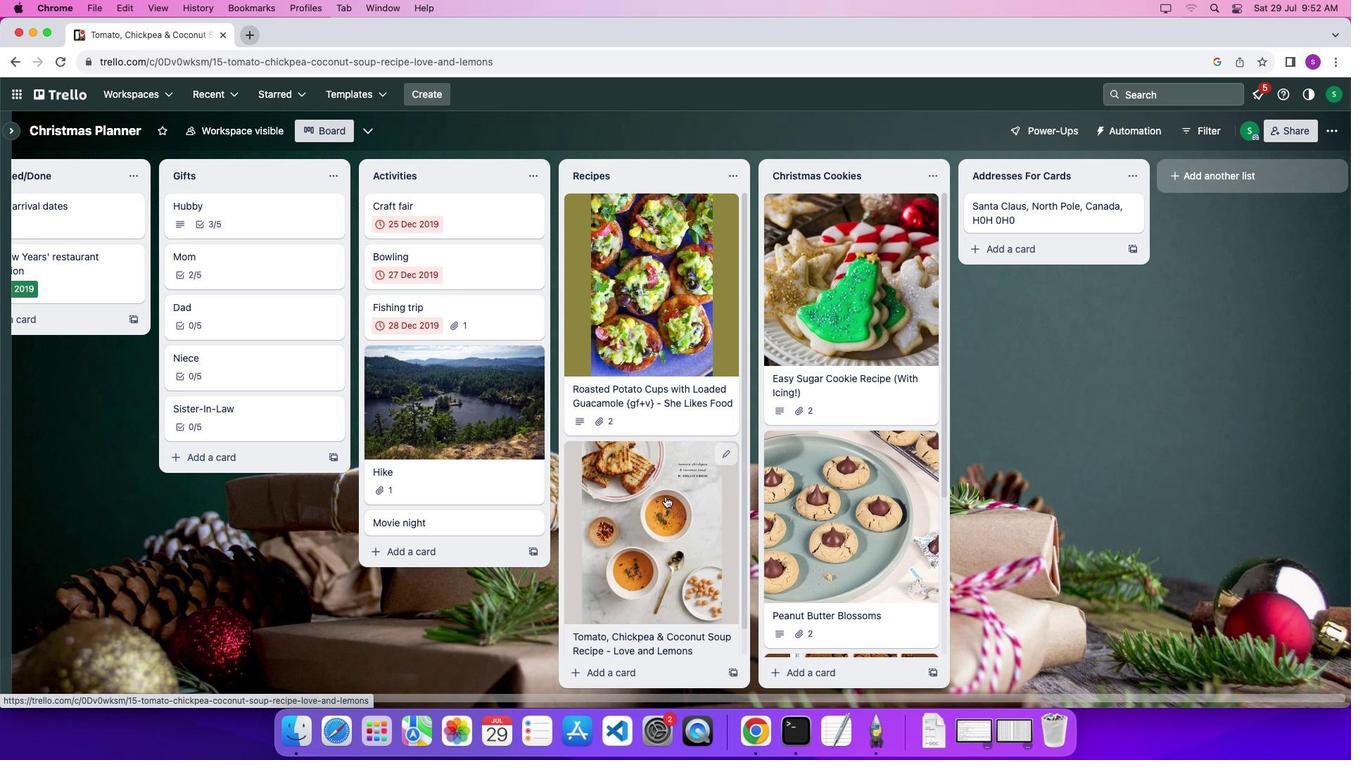
Action: Mouse scrolled (652, 483) with delta (-12, -13)
Screenshot: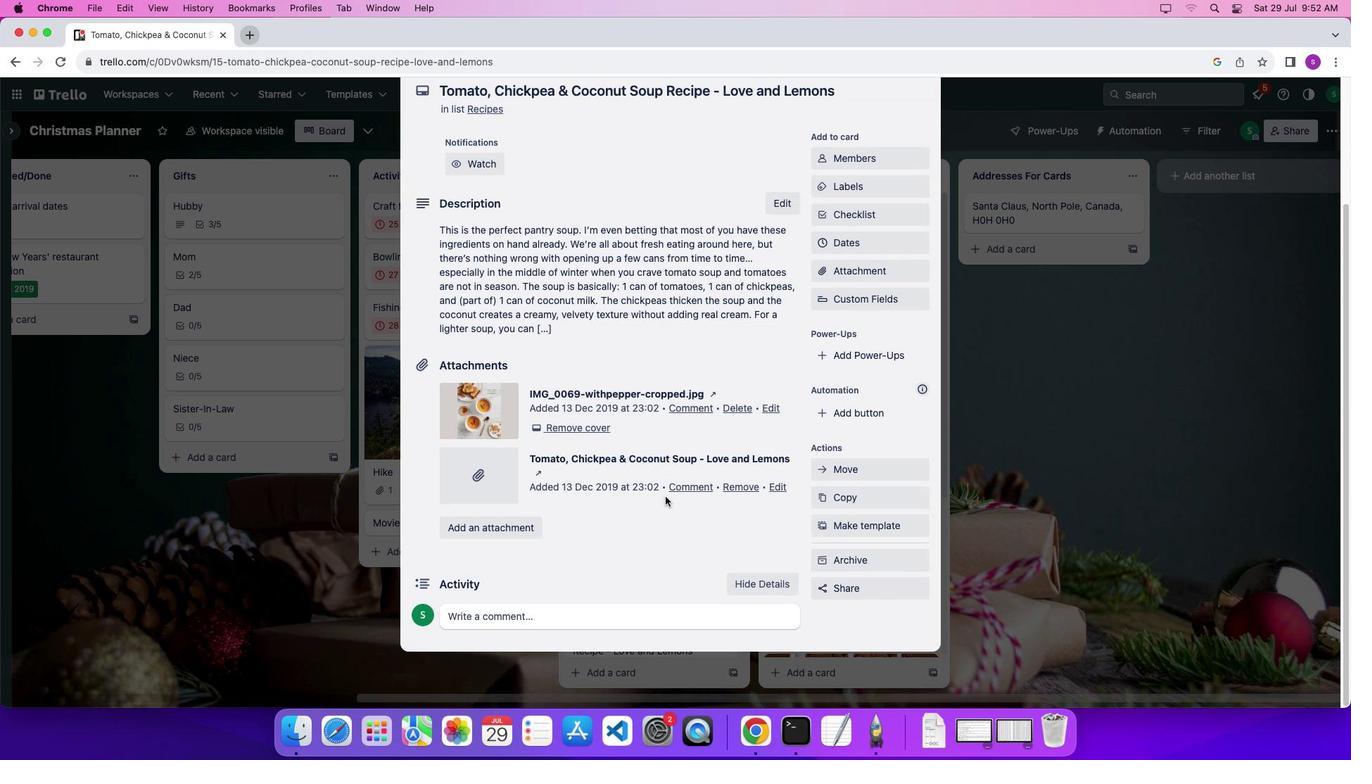 
Action: Mouse scrolled (652, 483) with delta (-12, -13)
Screenshot: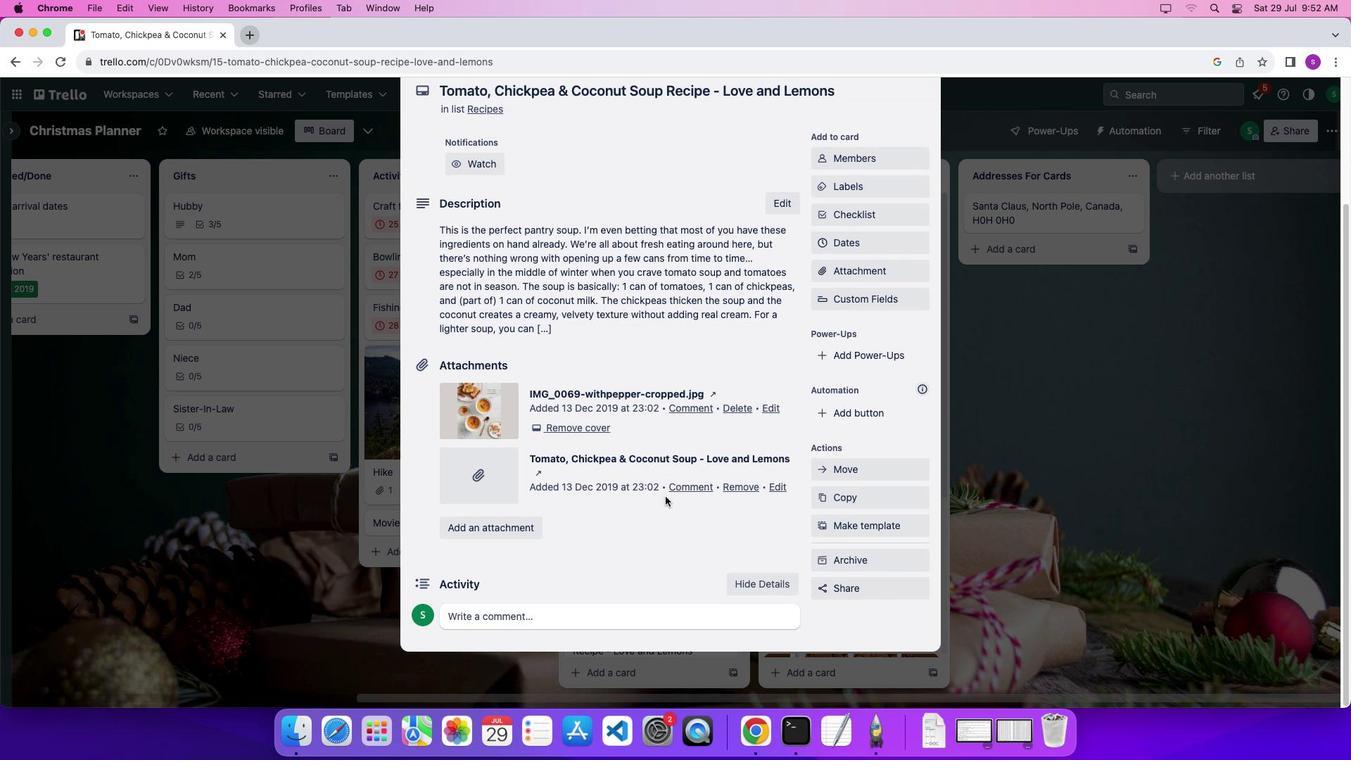 
Action: Mouse scrolled (652, 483) with delta (-12, -16)
Screenshot: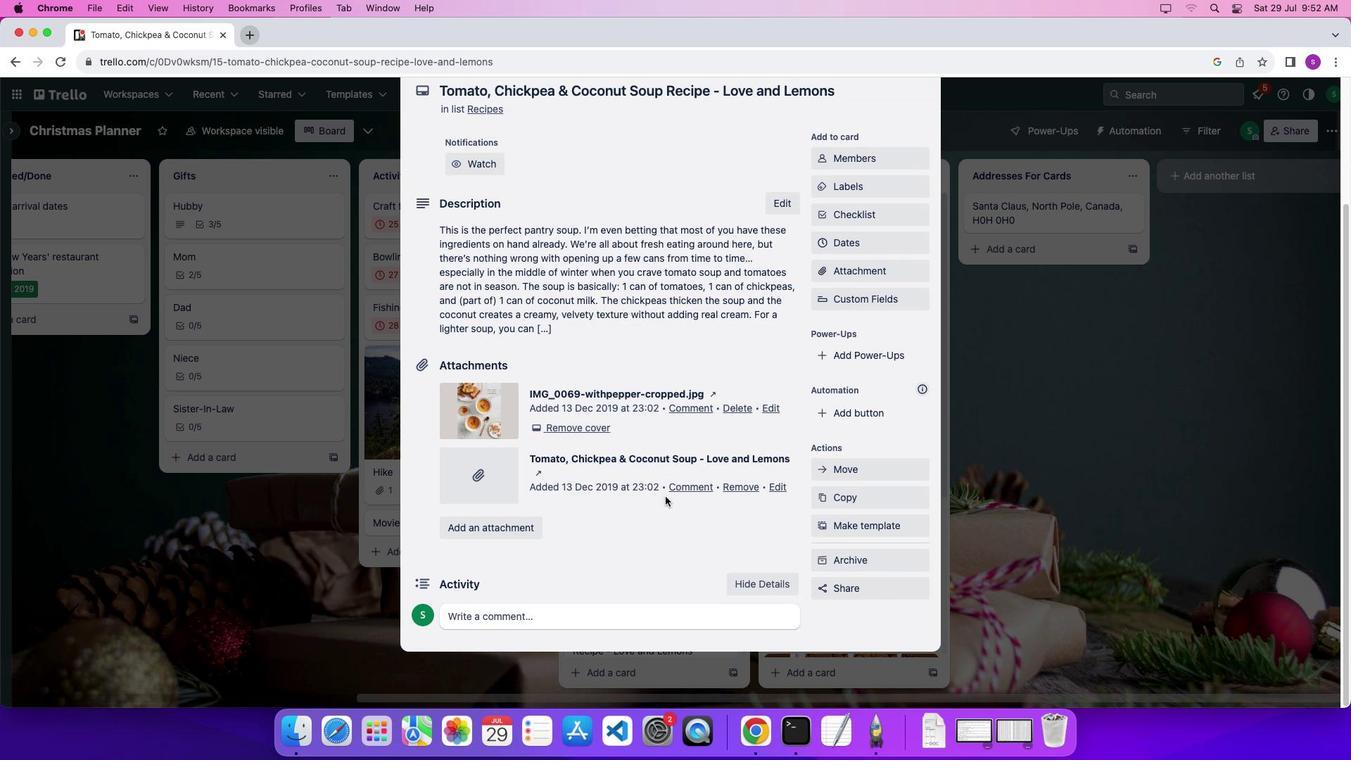 
Action: Mouse scrolled (652, 483) with delta (-12, -16)
Screenshot: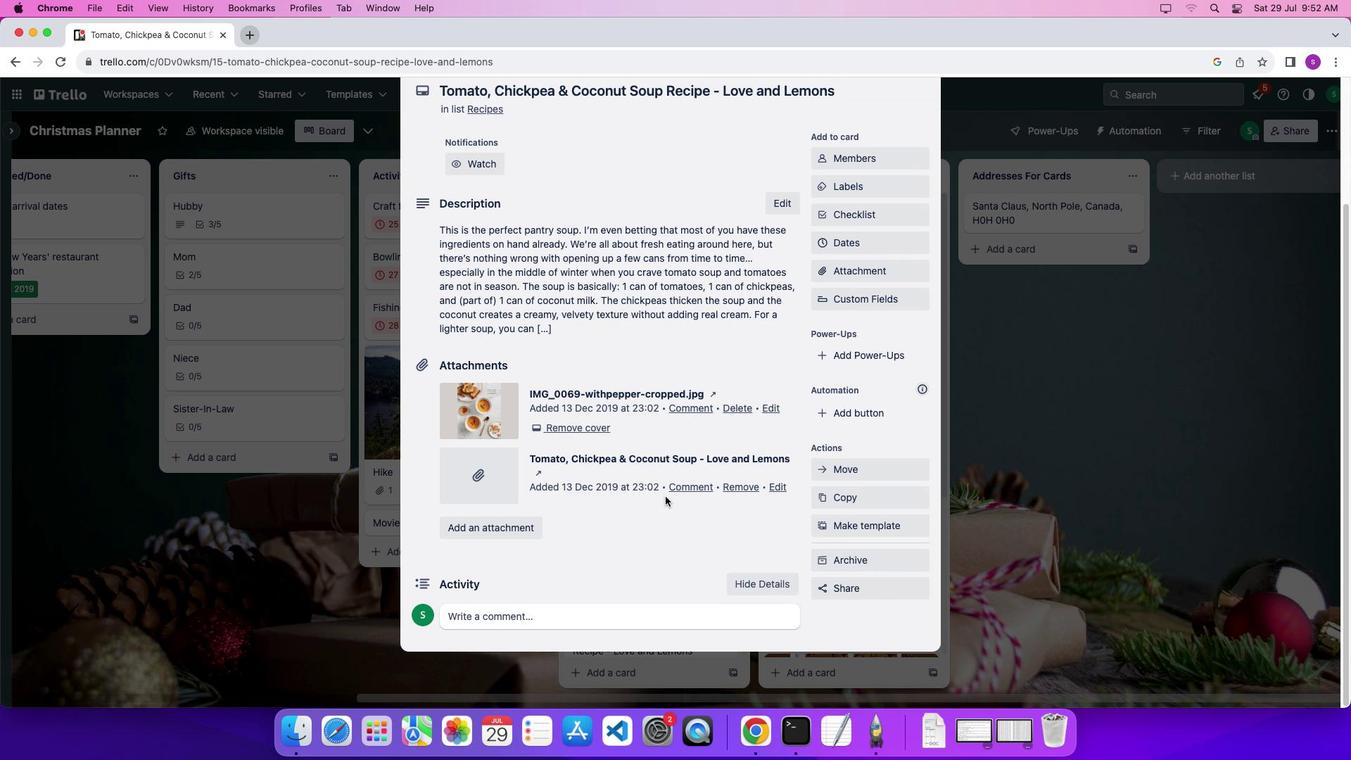 
Action: Mouse scrolled (652, 483) with delta (-12, -11)
Screenshot: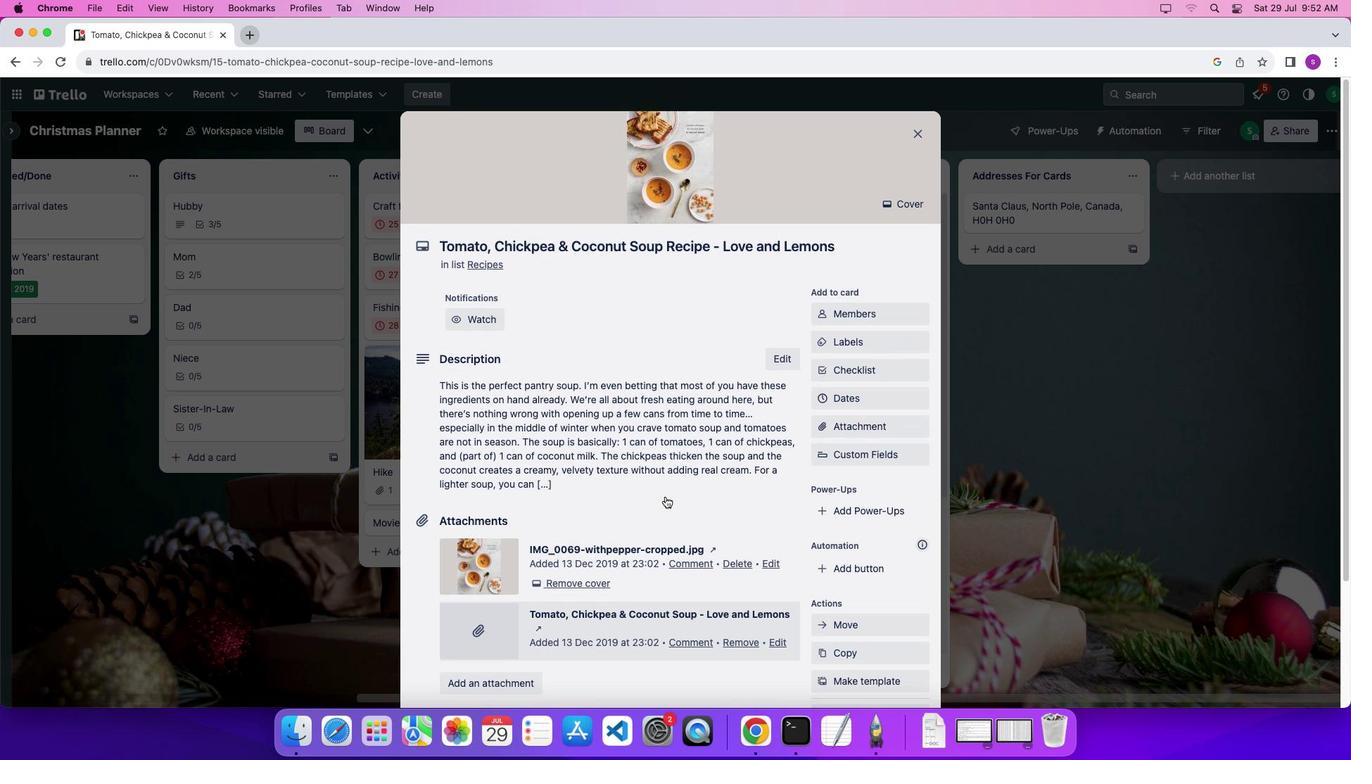 
Action: Mouse scrolled (652, 483) with delta (-12, -11)
Screenshot: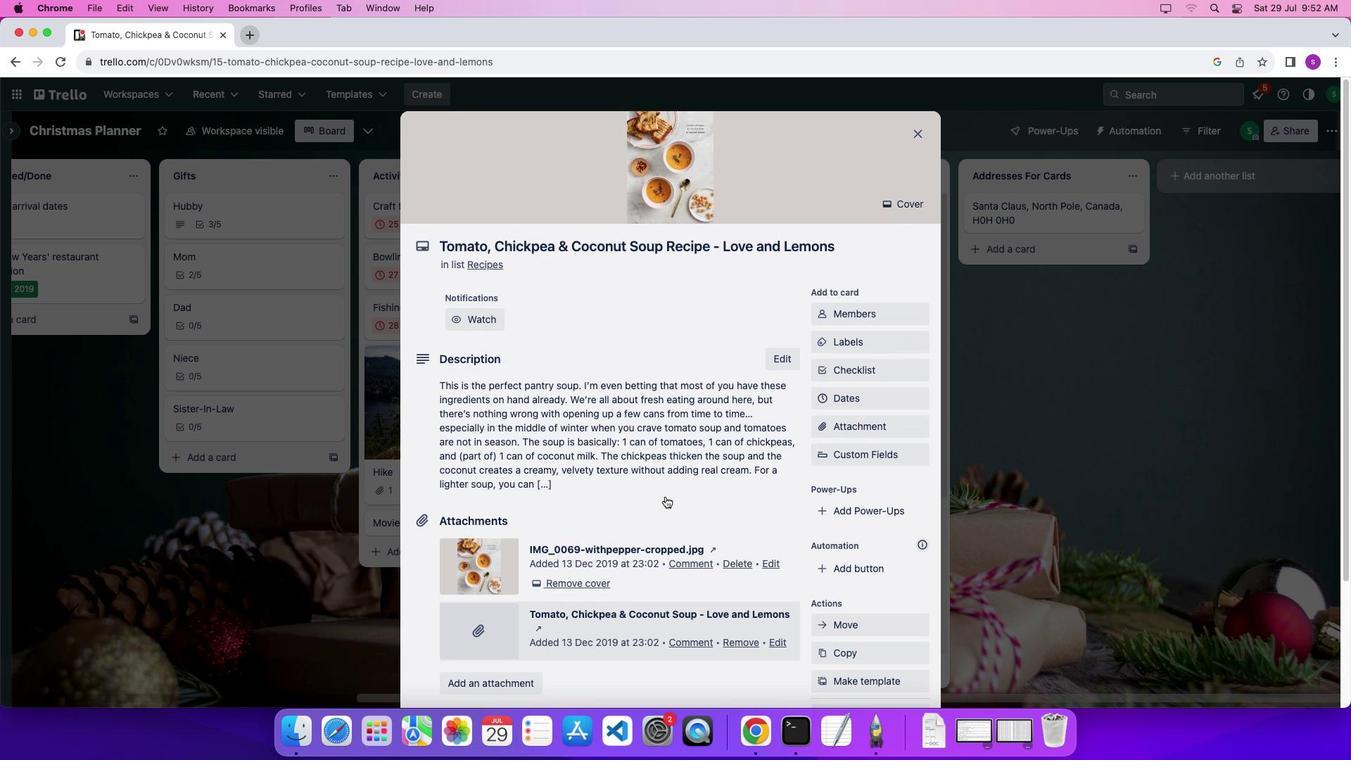 
Action: Mouse scrolled (652, 483) with delta (-12, -7)
Screenshot: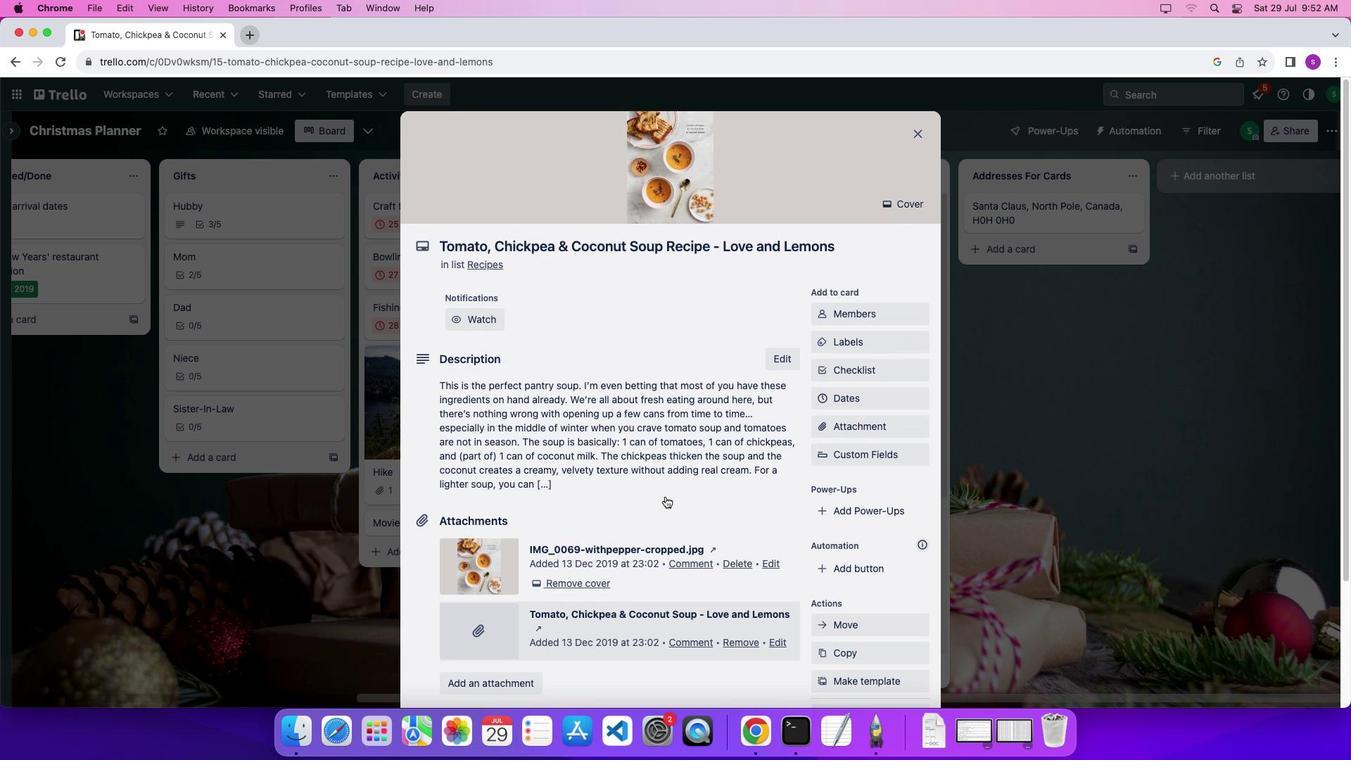 
Action: Mouse scrolled (652, 483) with delta (-12, -3)
Screenshot: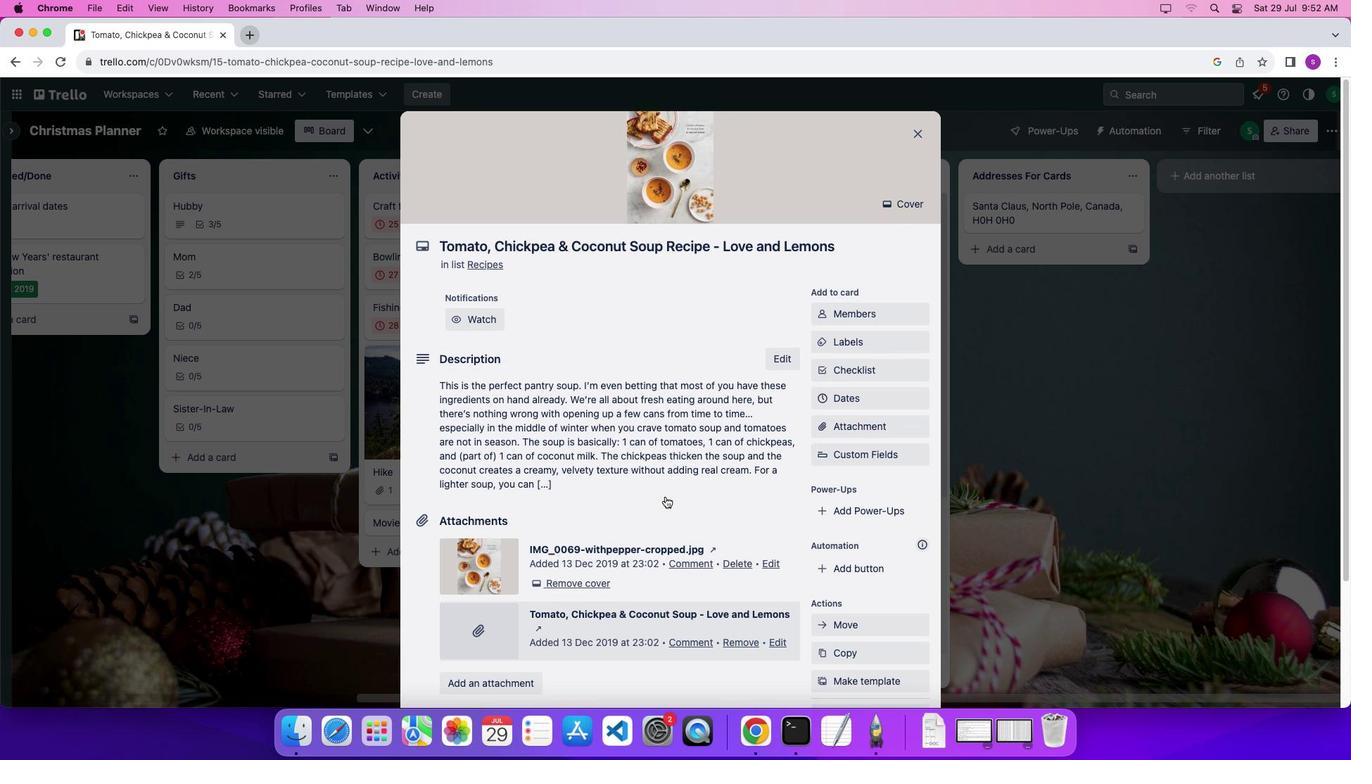 
Action: Mouse scrolled (652, 483) with delta (-12, -2)
Screenshot: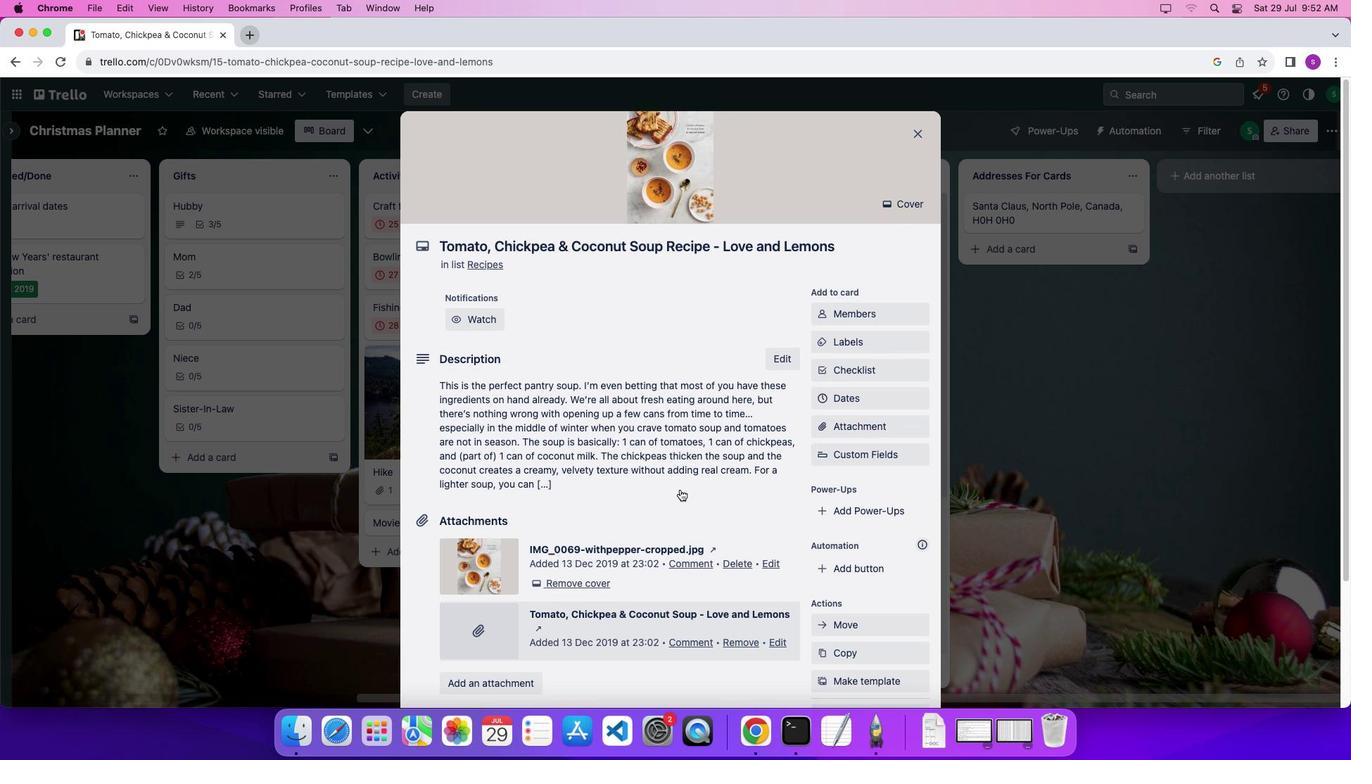 
Action: Mouse scrolled (652, 483) with delta (-12, -2)
Screenshot: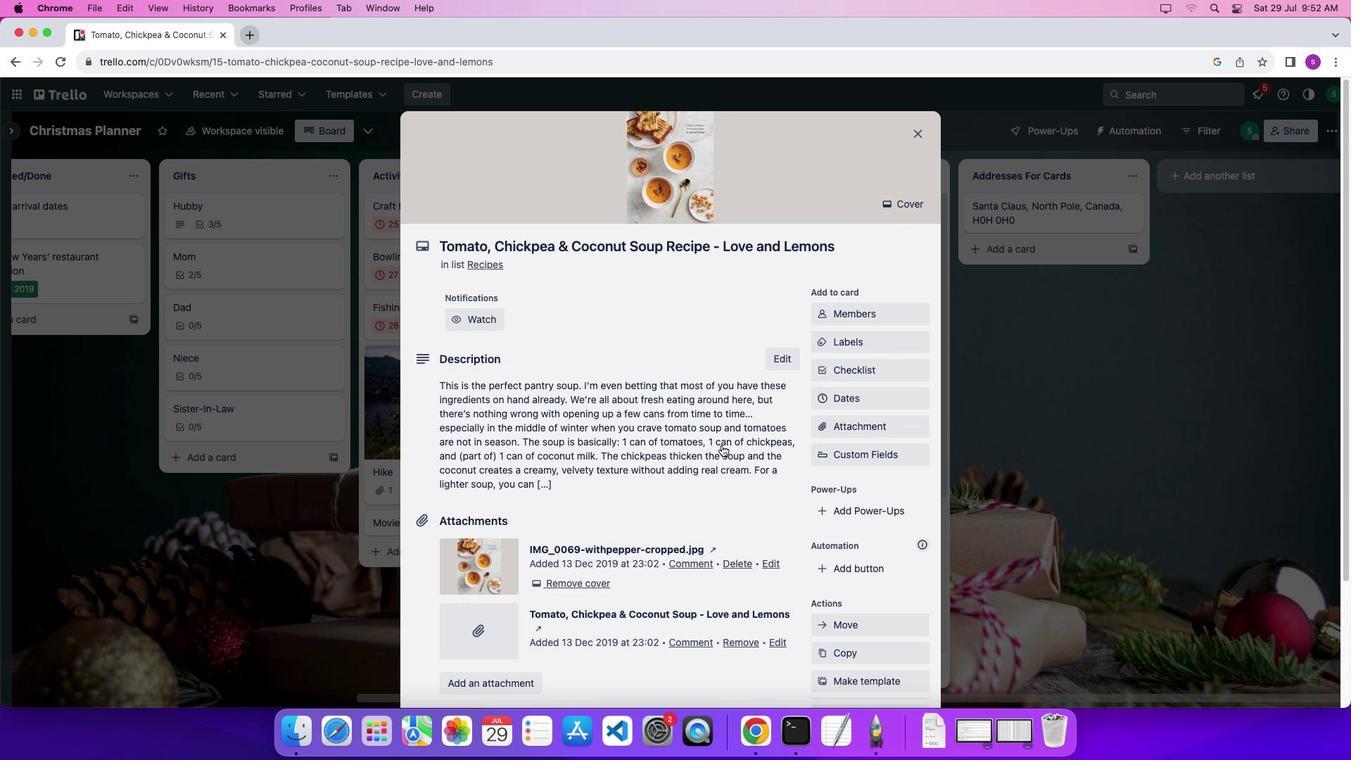 
Action: Mouse moved to (904, 124)
Screenshot: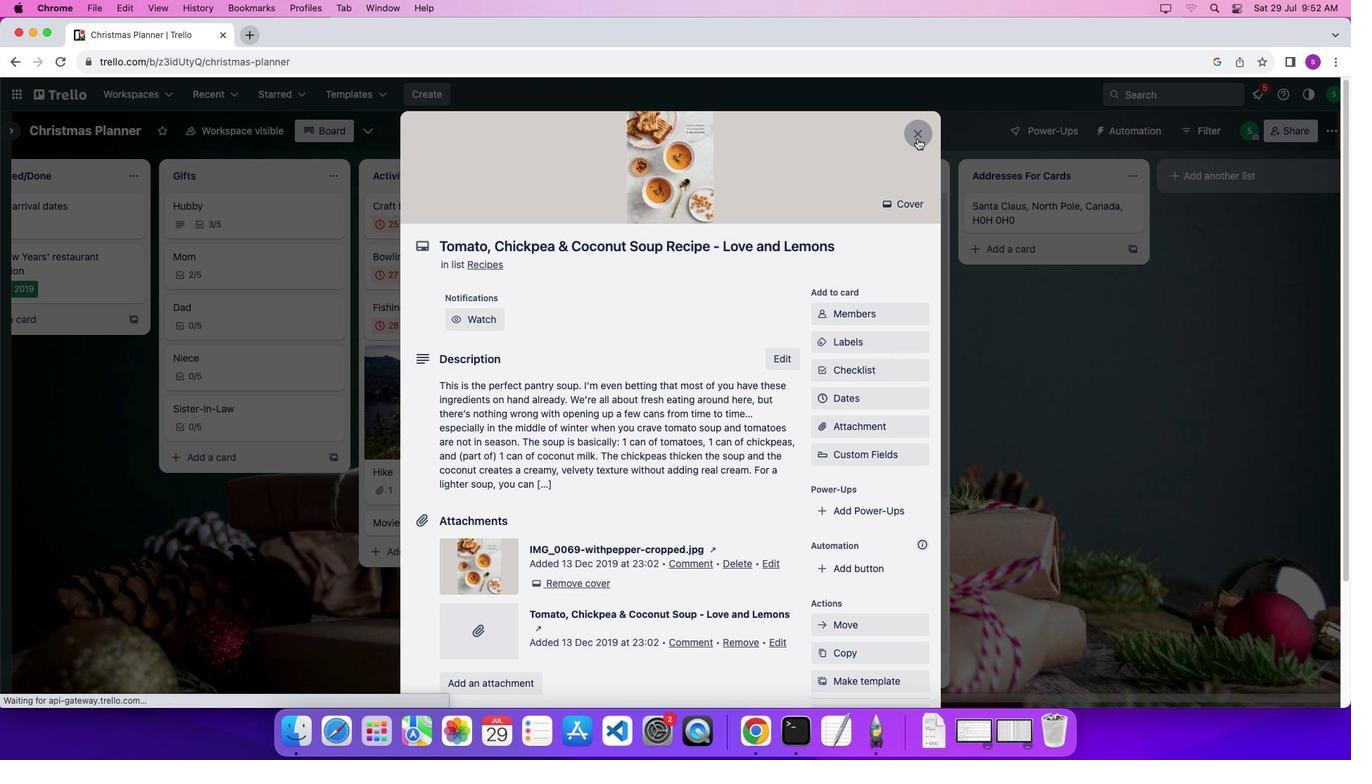 
Action: Mouse pressed left at (904, 124)
Screenshot: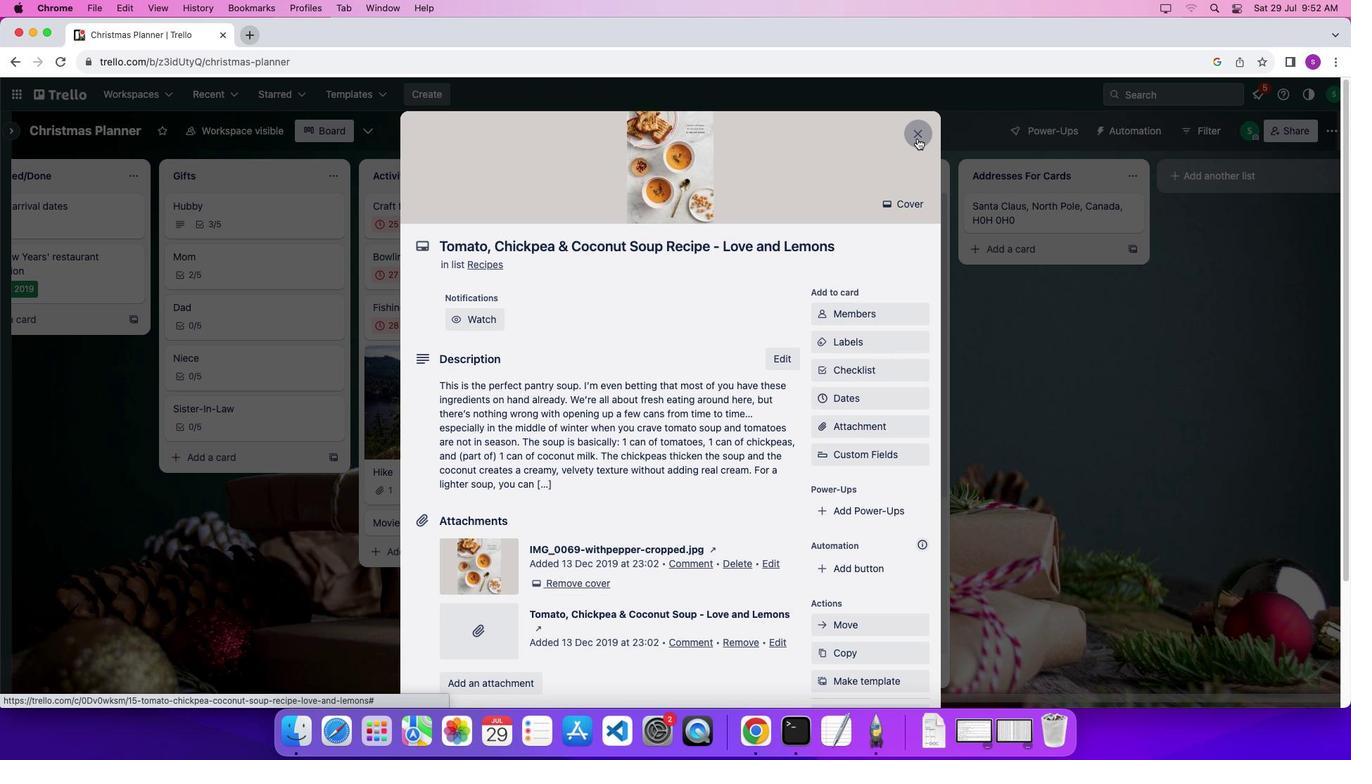
Action: Mouse moved to (843, 254)
Screenshot: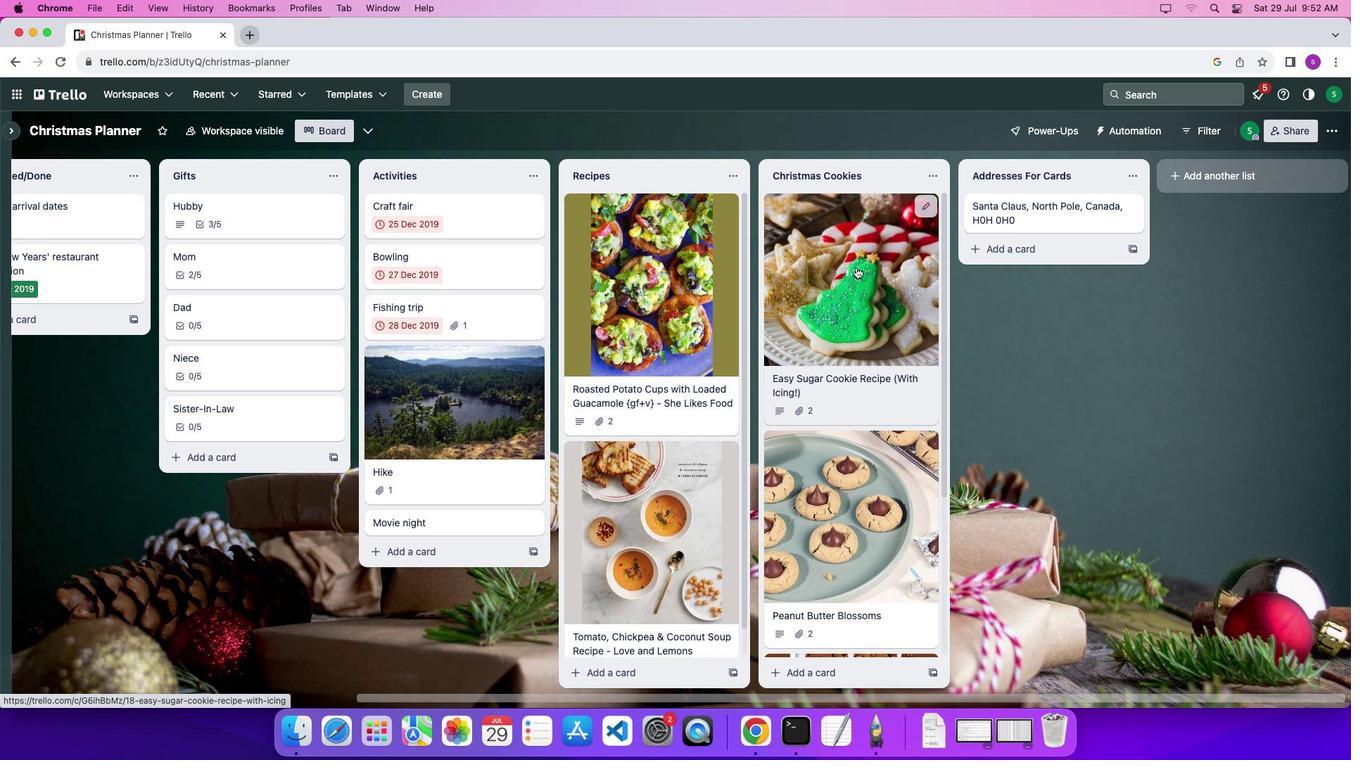 
Action: Mouse pressed left at (843, 254)
Screenshot: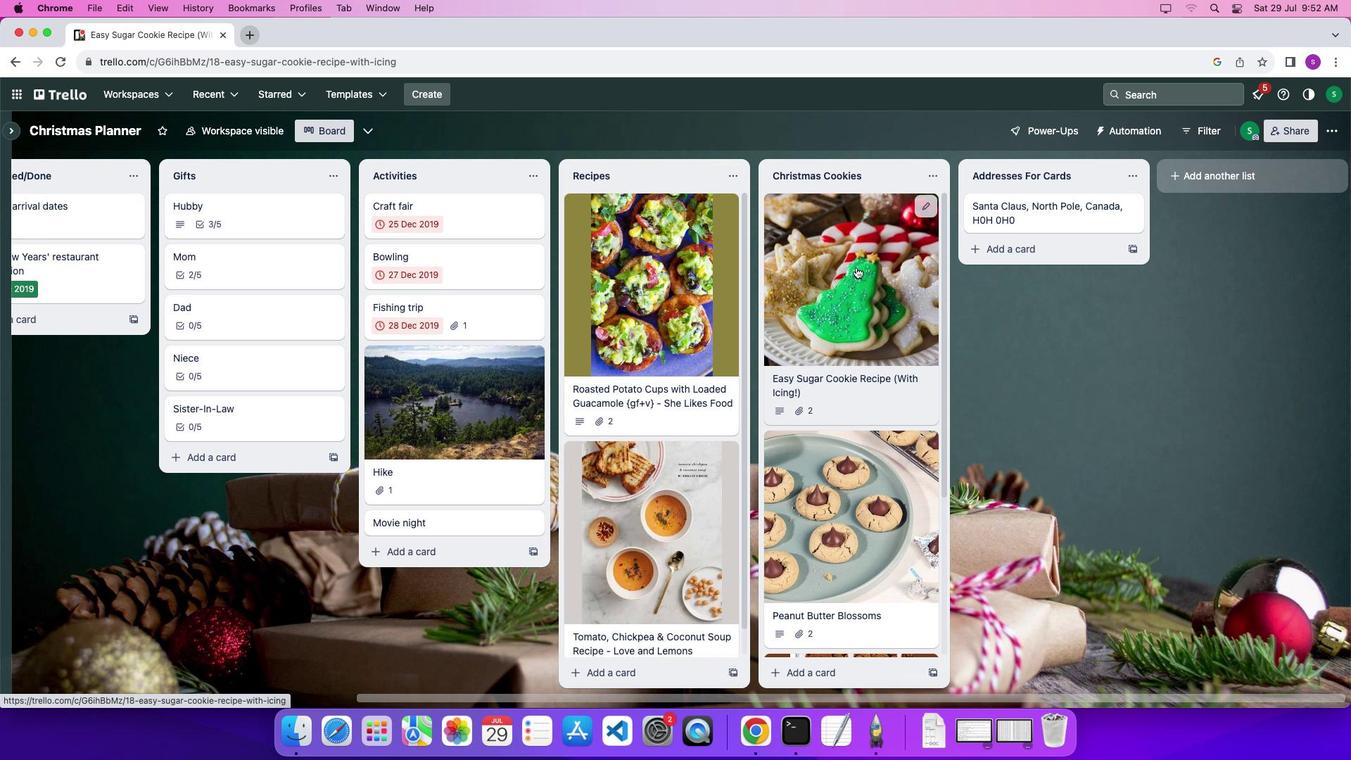 
Action: Mouse scrolled (843, 254) with delta (-12, -13)
Screenshot: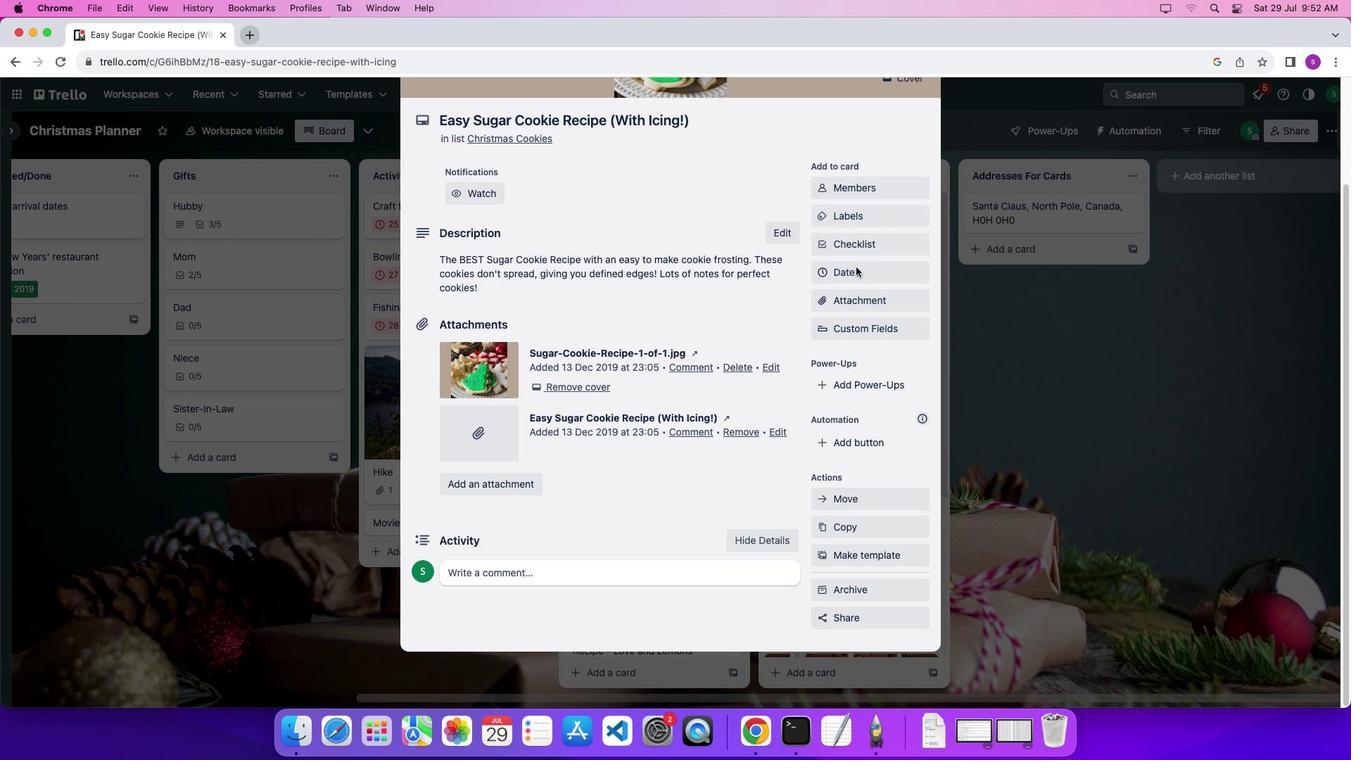
Action: Mouse scrolled (843, 254) with delta (-12, -13)
Screenshot: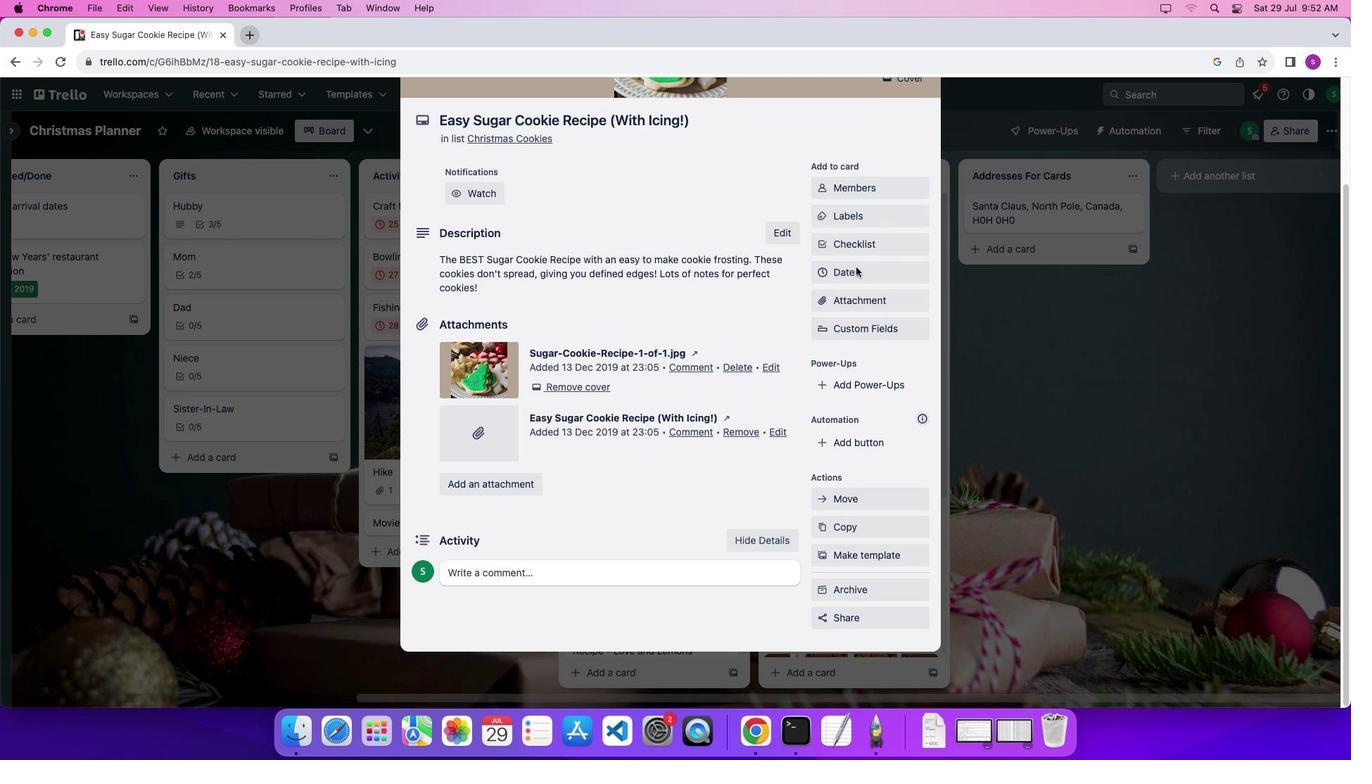 
Action: Mouse scrolled (843, 254) with delta (-12, -17)
Screenshot: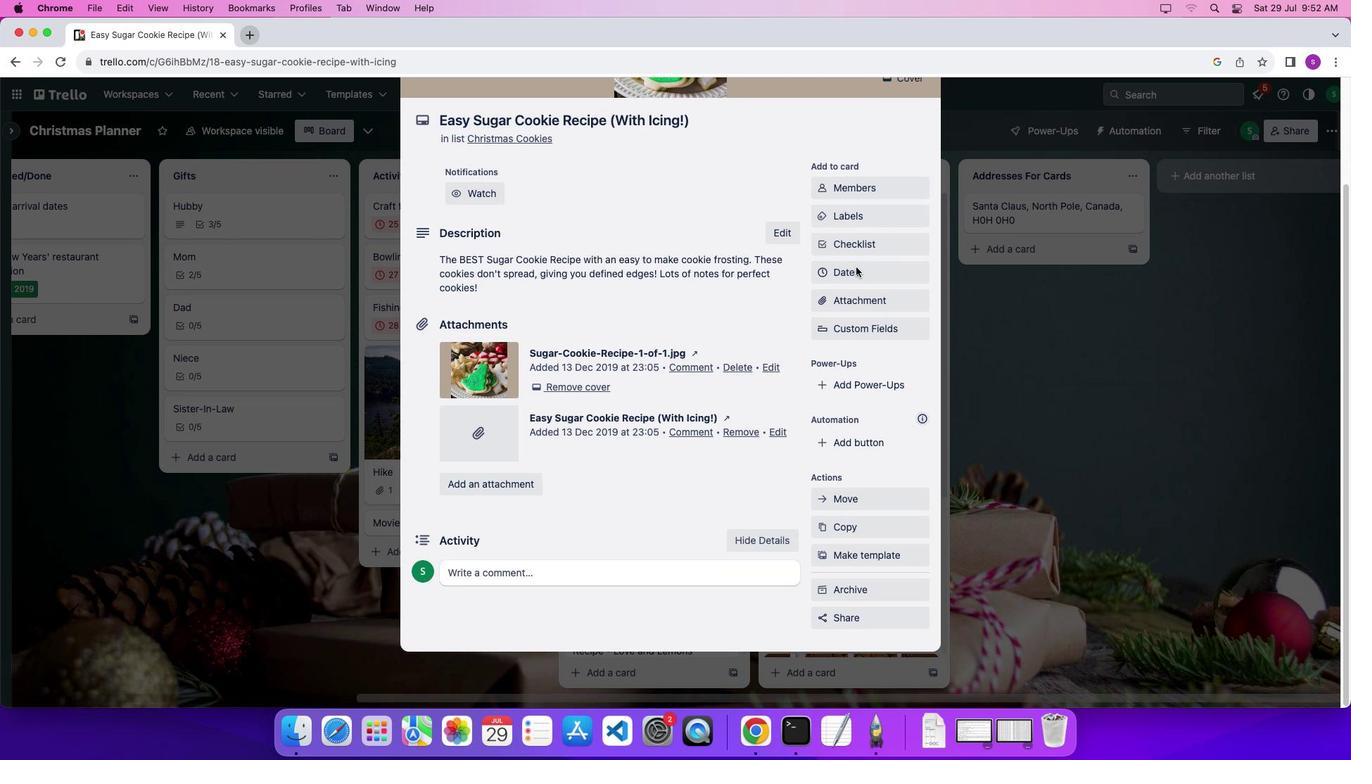 
Action: Mouse scrolled (843, 254) with delta (-12, -17)
Screenshot: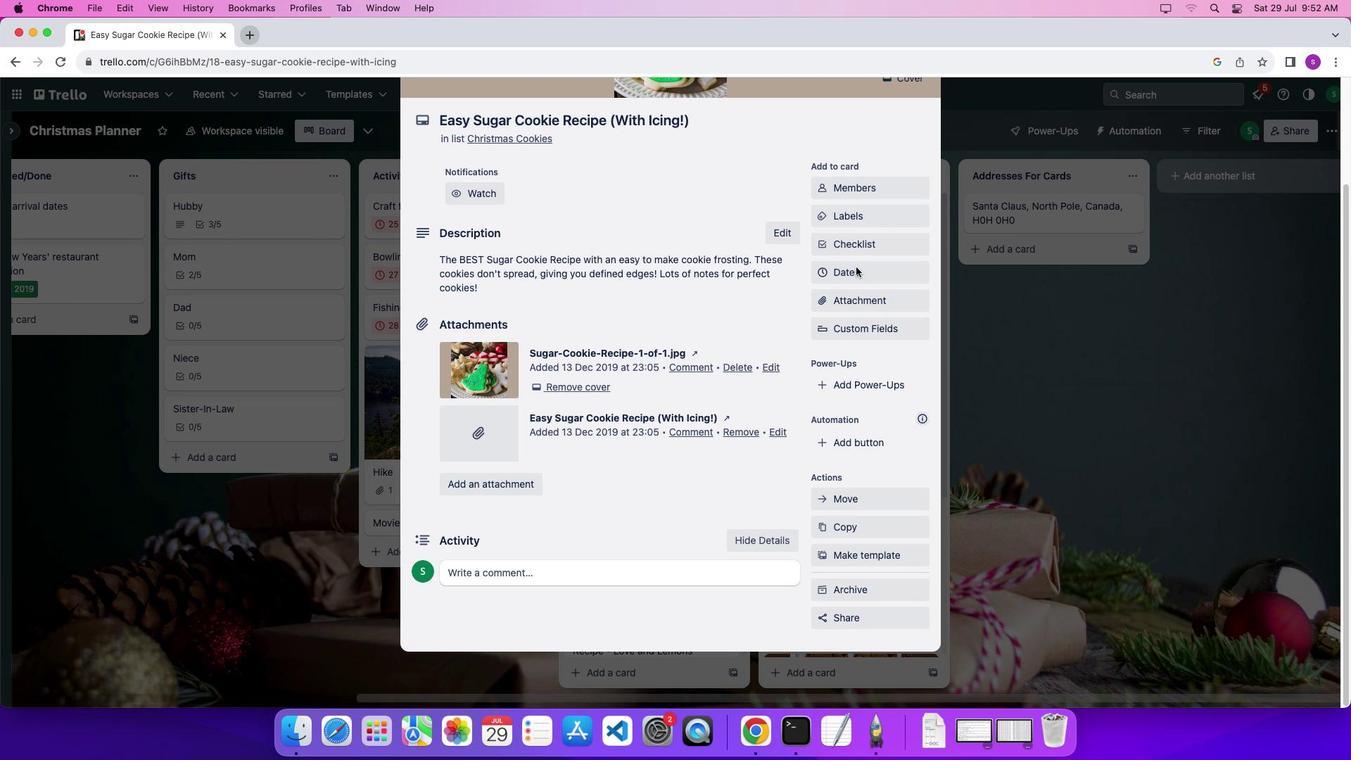 
Action: Mouse scrolled (843, 254) with delta (-12, -11)
Screenshot: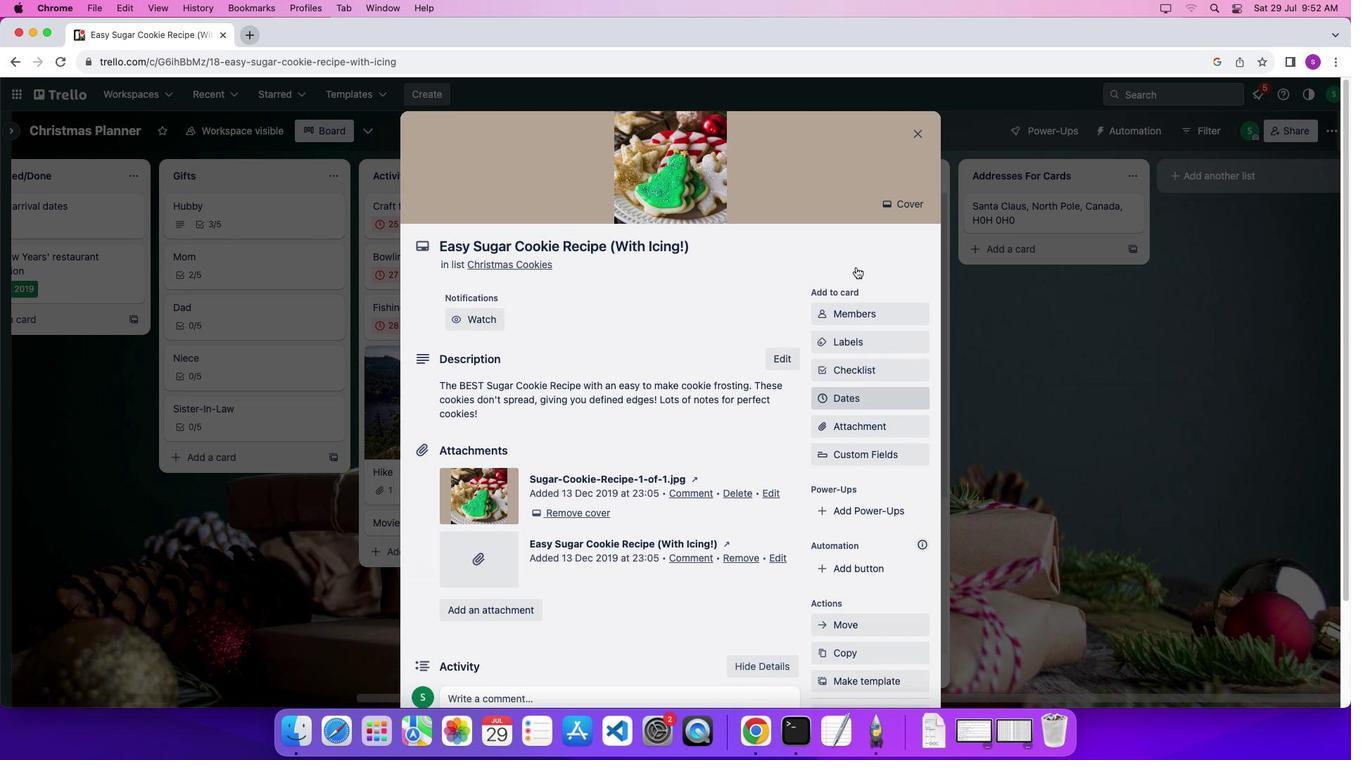 
Action: Mouse scrolled (843, 254) with delta (-12, -11)
Screenshot: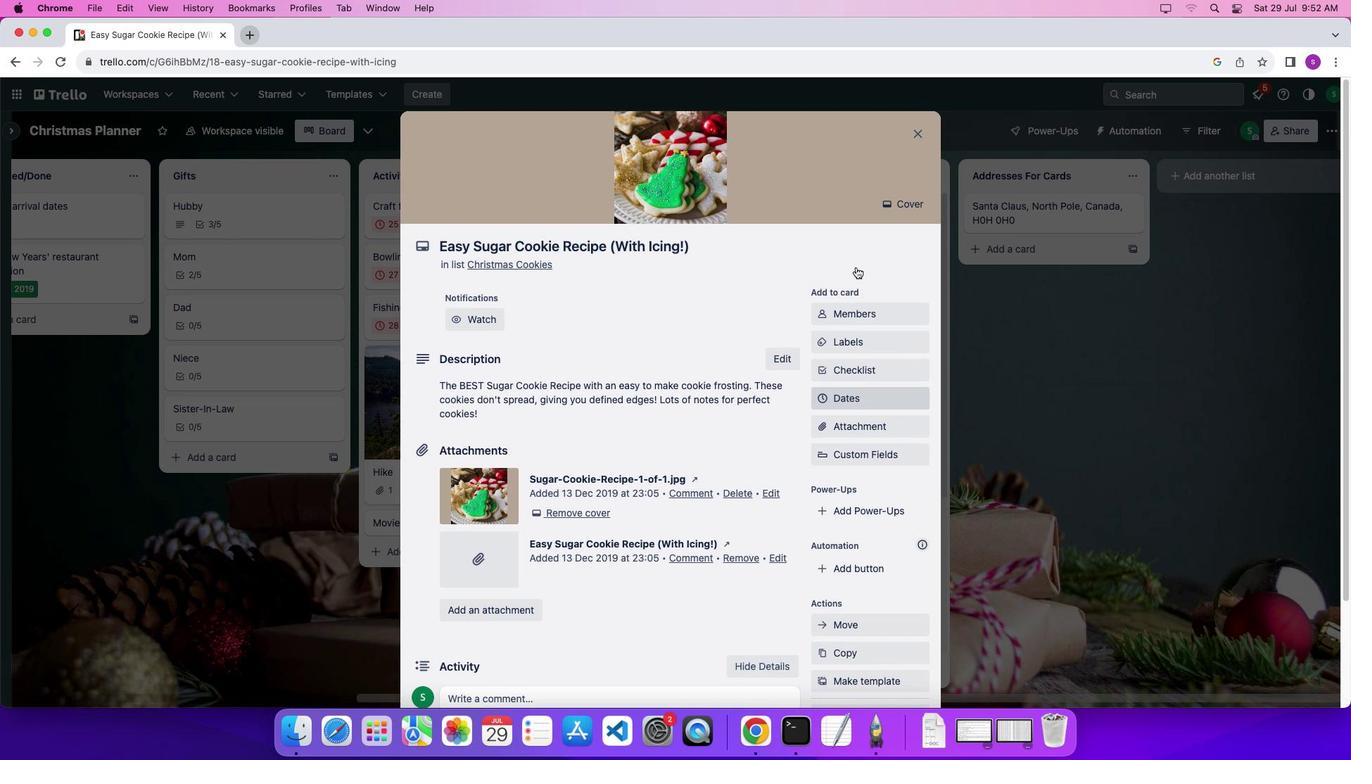 
Action: Mouse scrolled (843, 254) with delta (-12, -7)
Screenshot: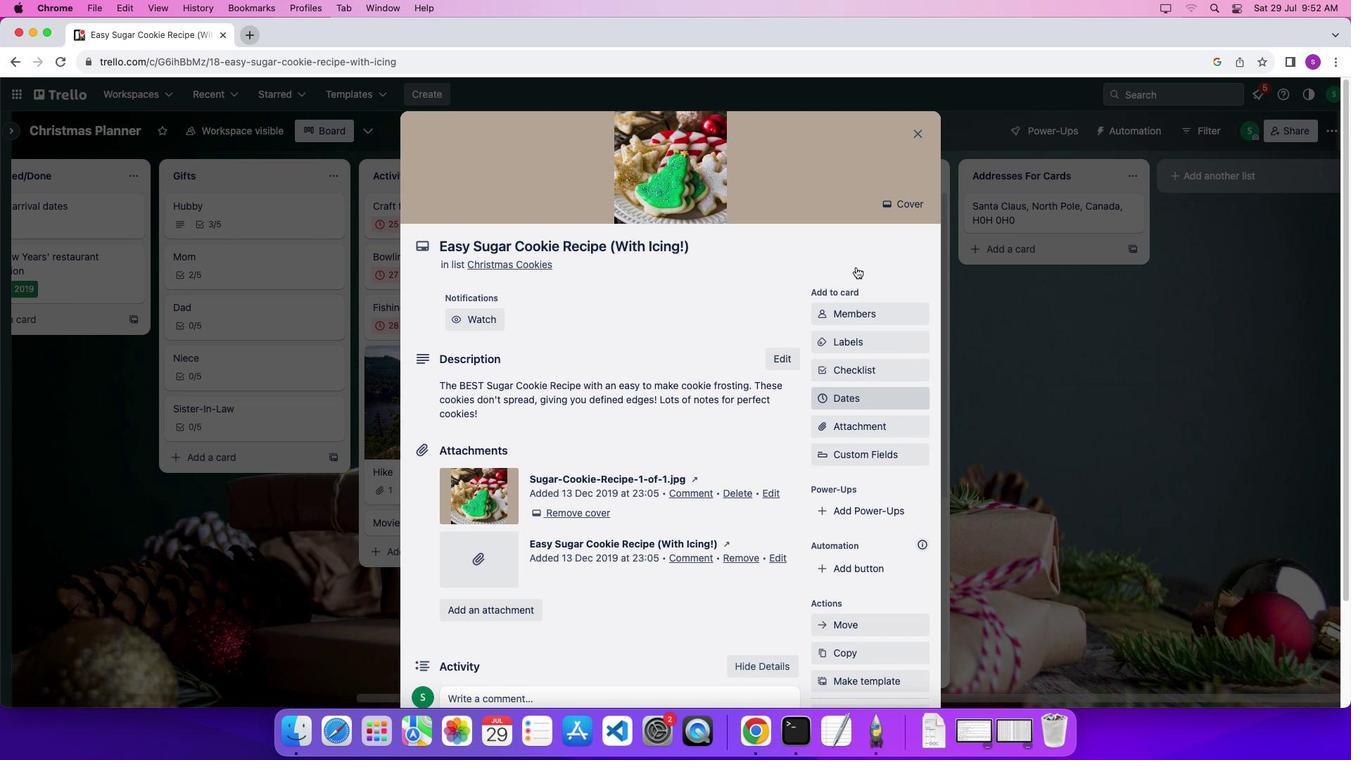 
Action: Mouse scrolled (843, 254) with delta (-12, -4)
Screenshot: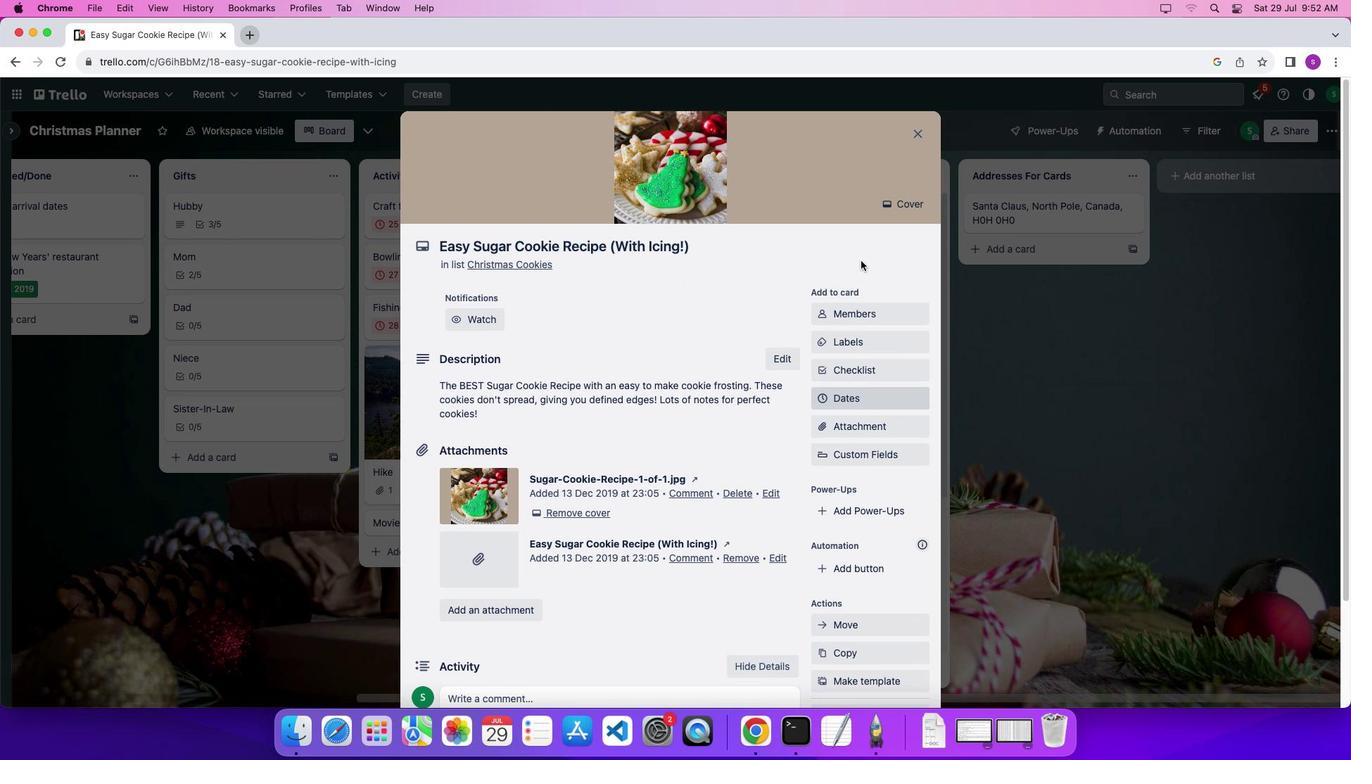 
Action: Mouse scrolled (843, 254) with delta (-12, -2)
Screenshot: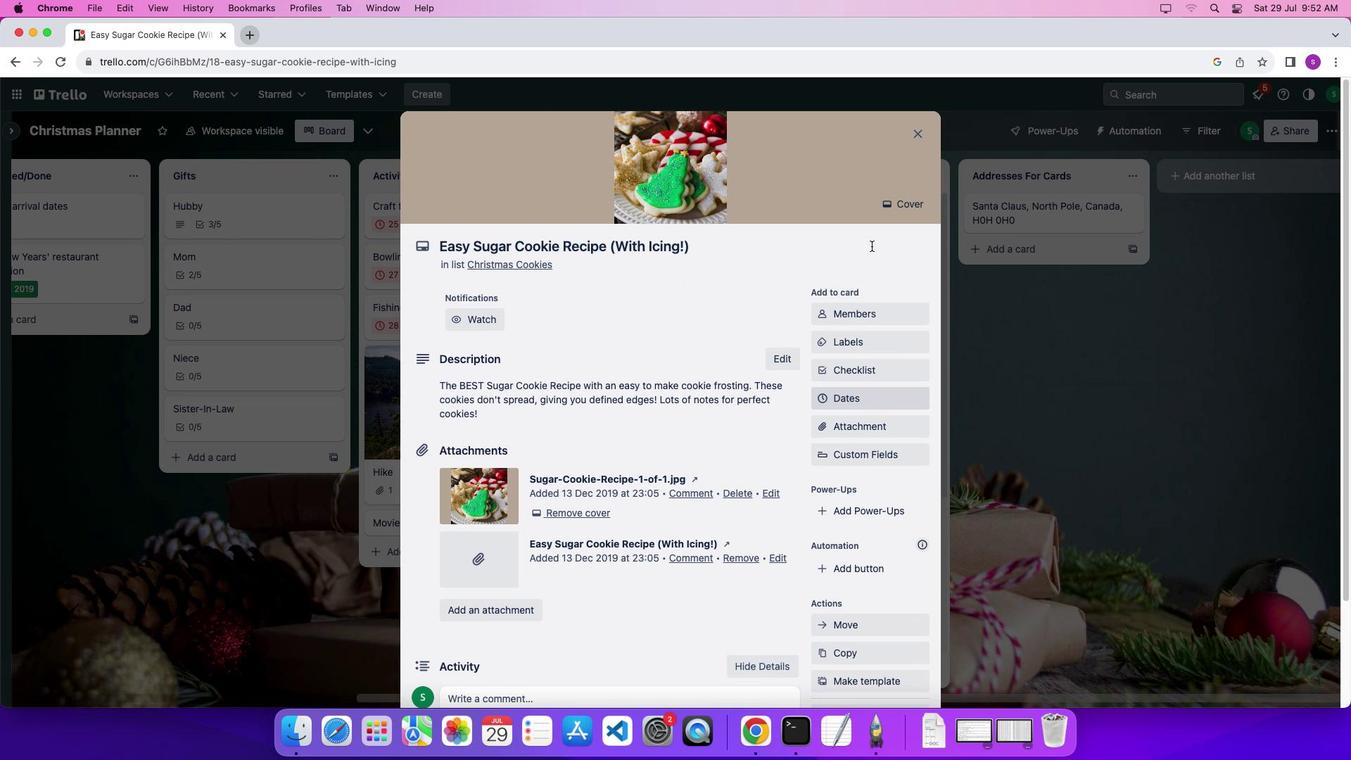 
Action: Mouse moved to (910, 113)
Screenshot: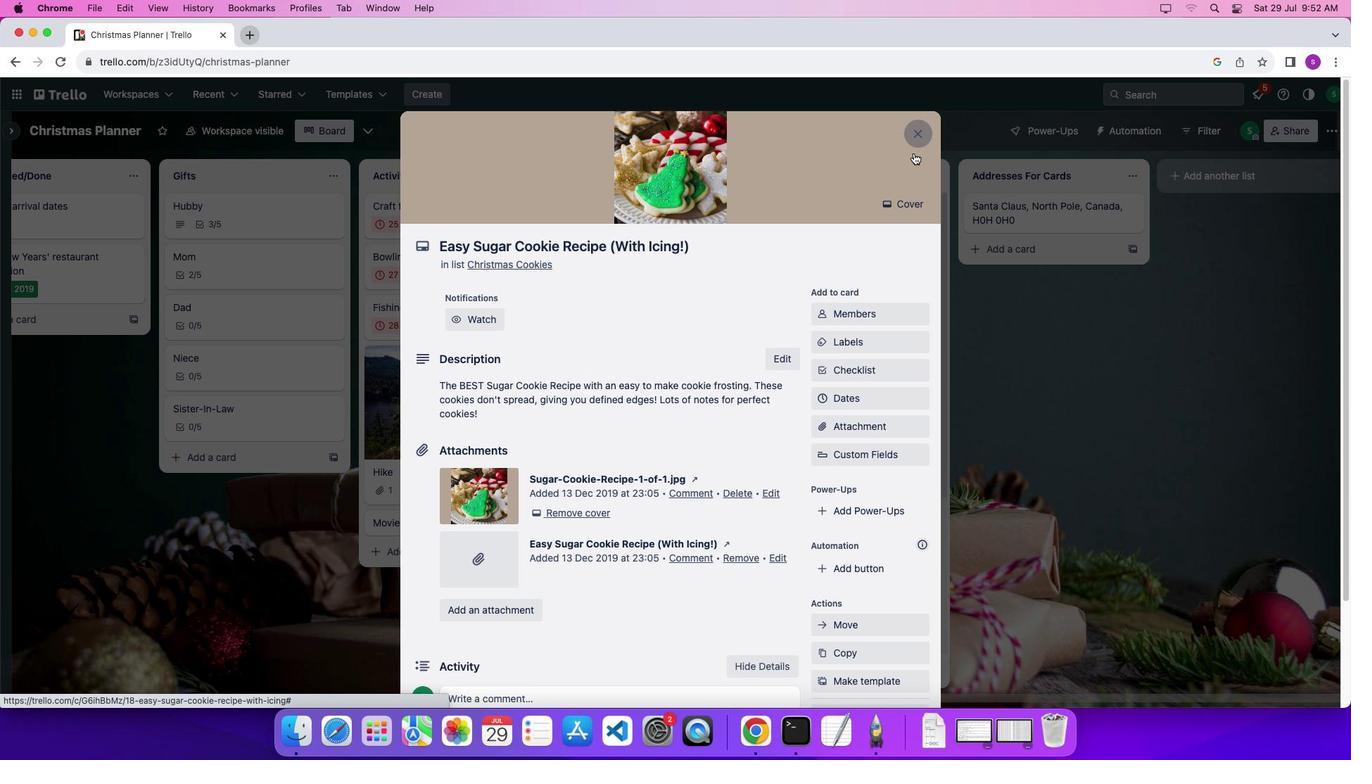 
Action: Mouse pressed left at (910, 113)
Screenshot: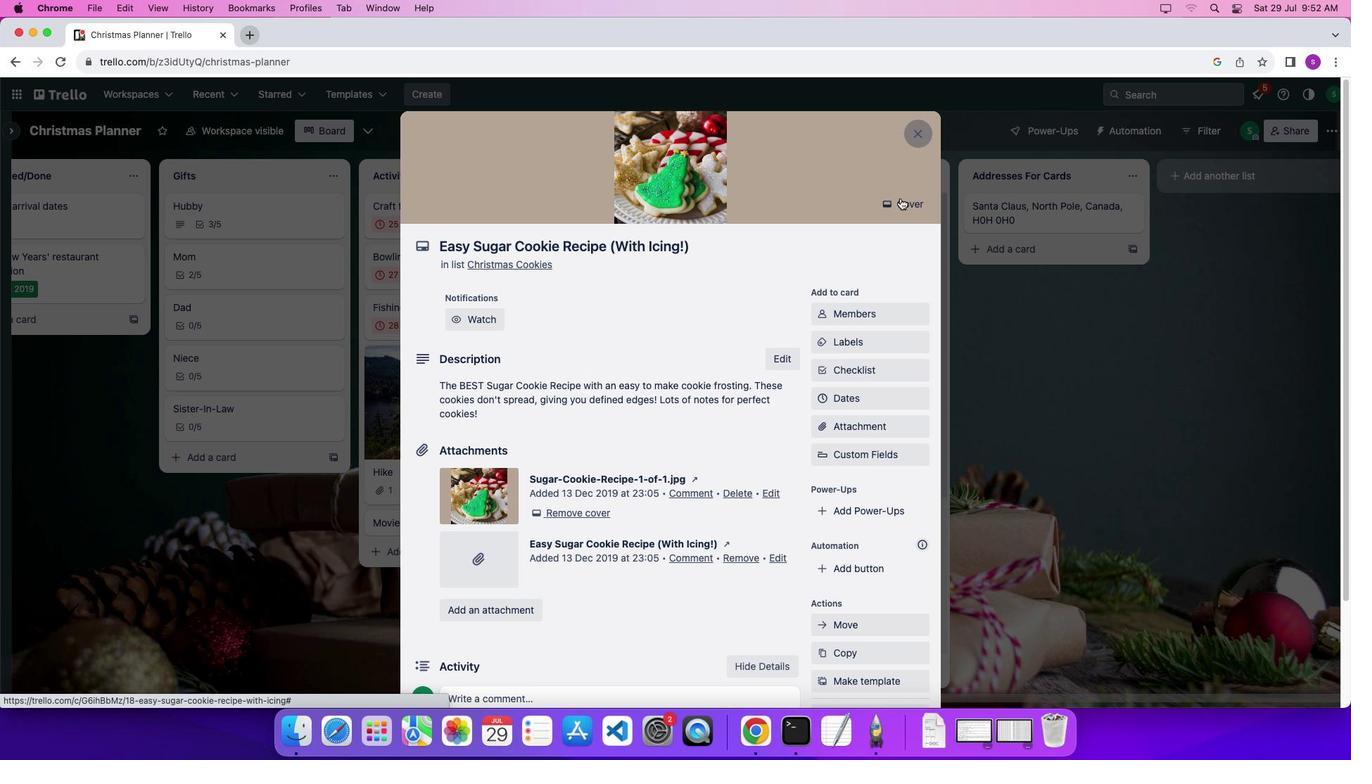 
Action: Mouse moved to (818, 457)
Screenshot: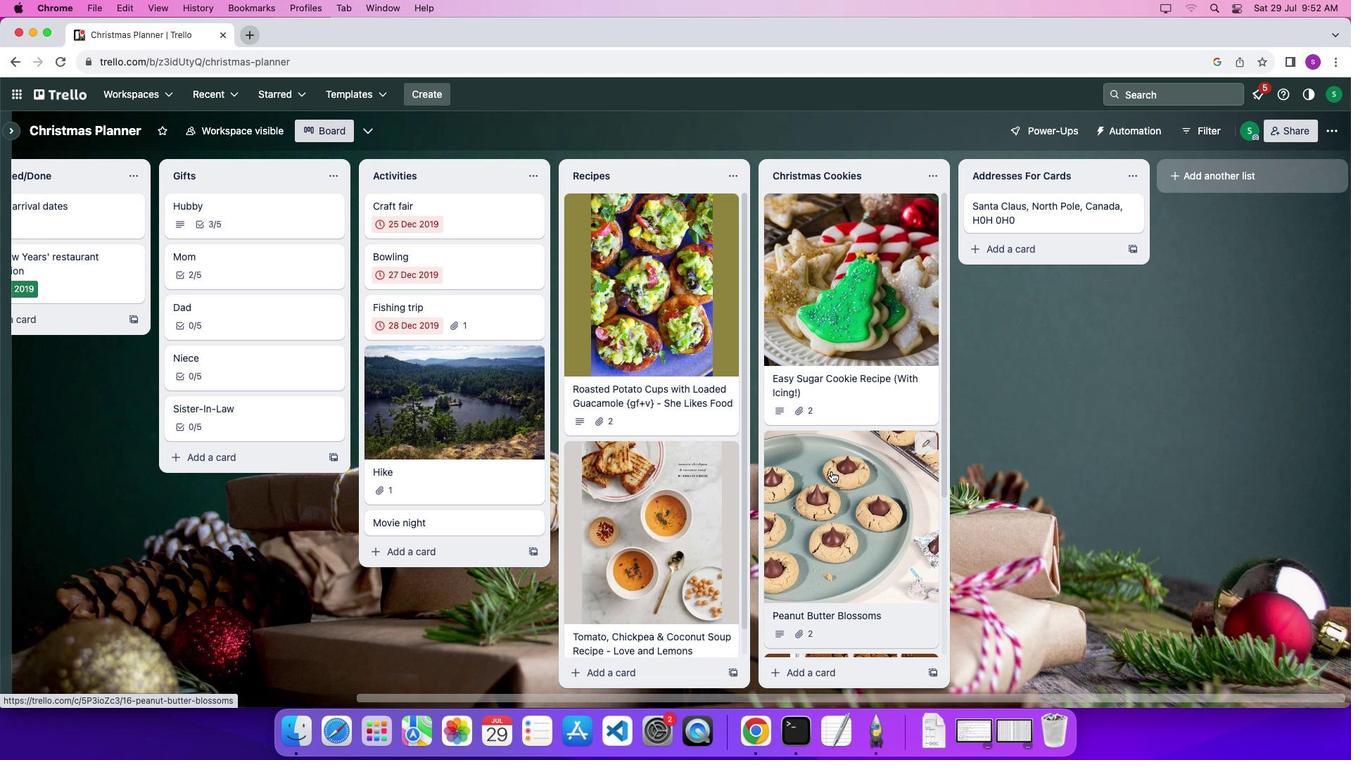 
Action: Mouse pressed left at (818, 457)
Screenshot: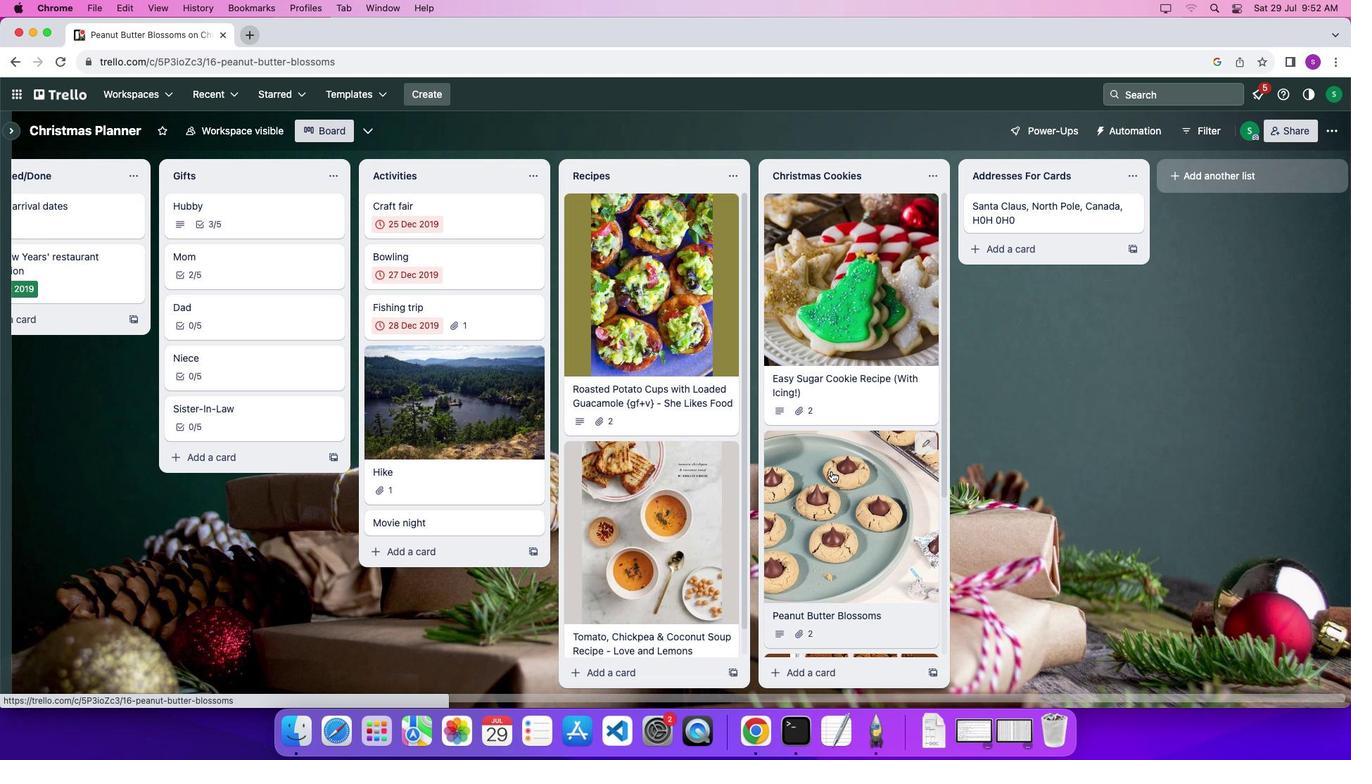 
Action: Mouse moved to (818, 458)
Screenshot: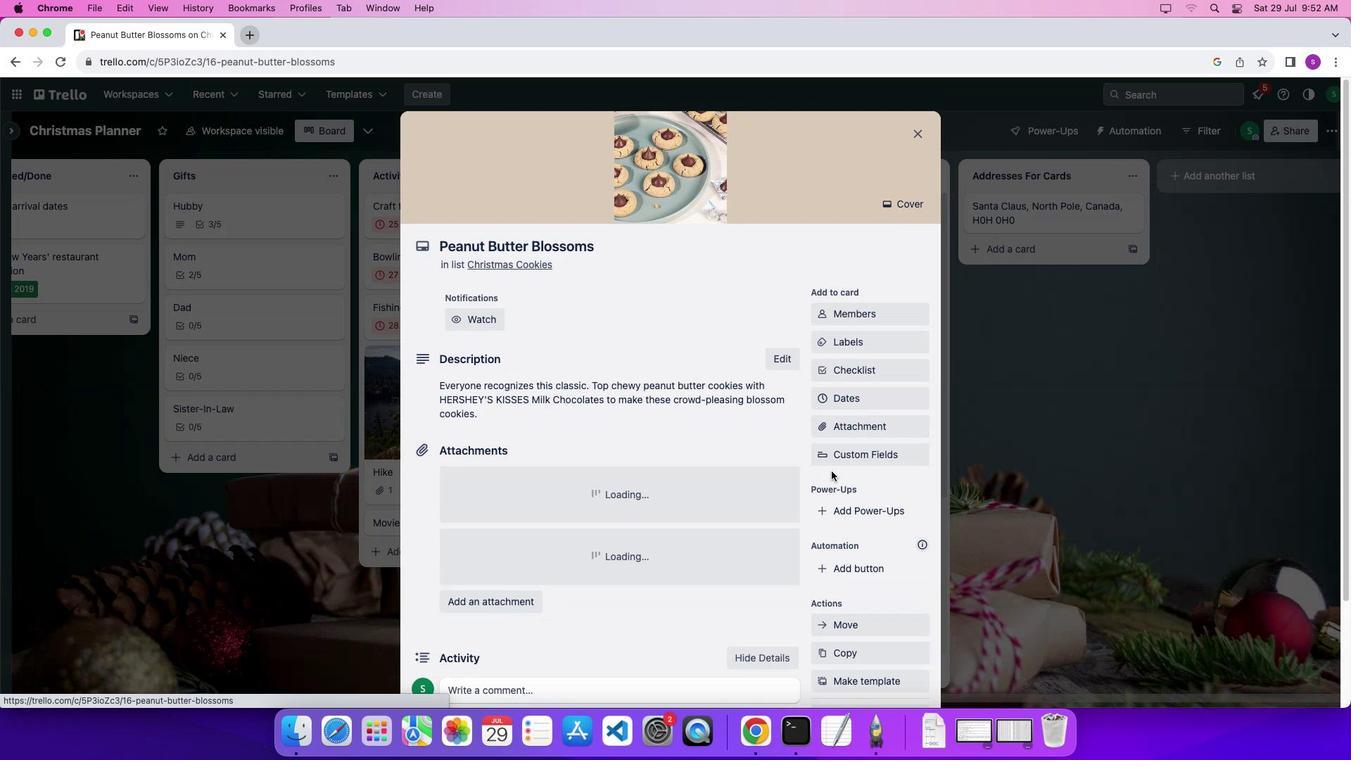 
Action: Mouse scrolled (818, 458) with delta (-12, -13)
Screenshot: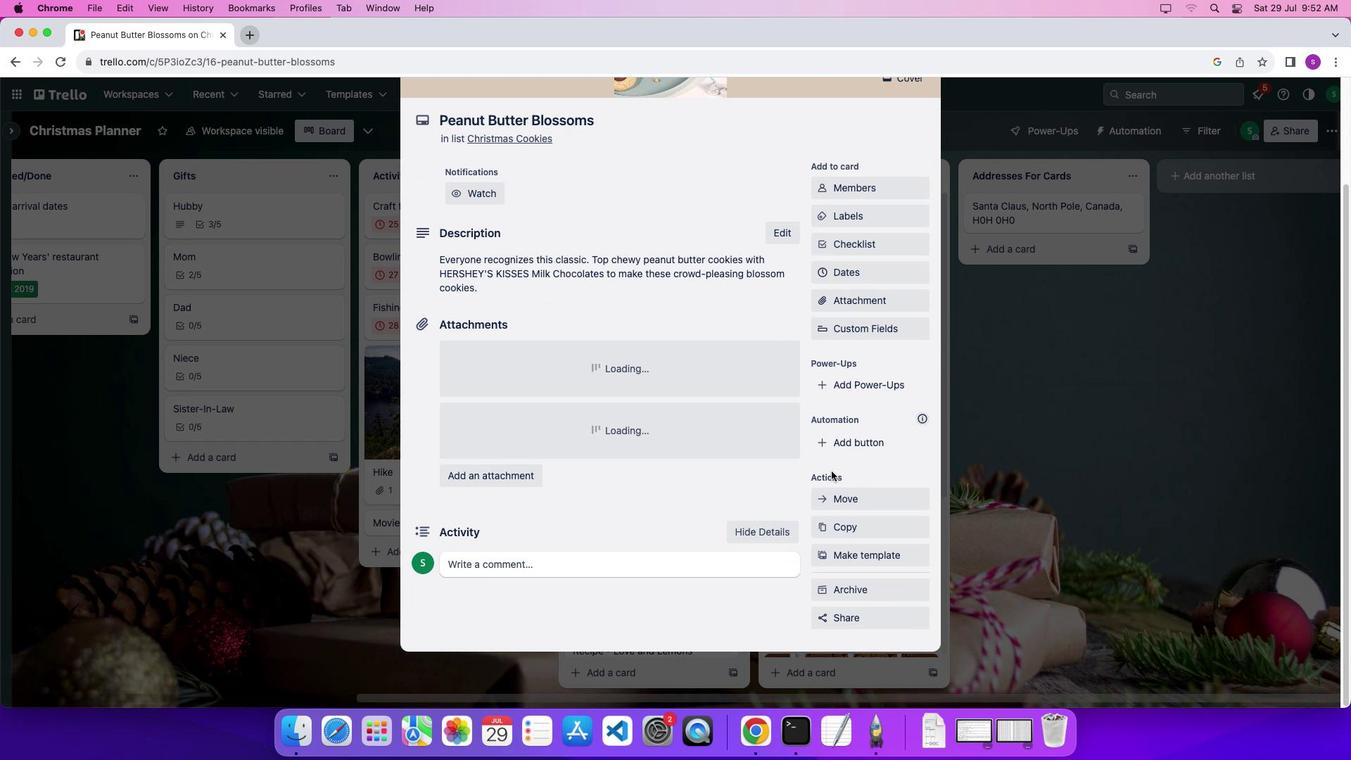 
Action: Mouse scrolled (818, 458) with delta (-12, -13)
Screenshot: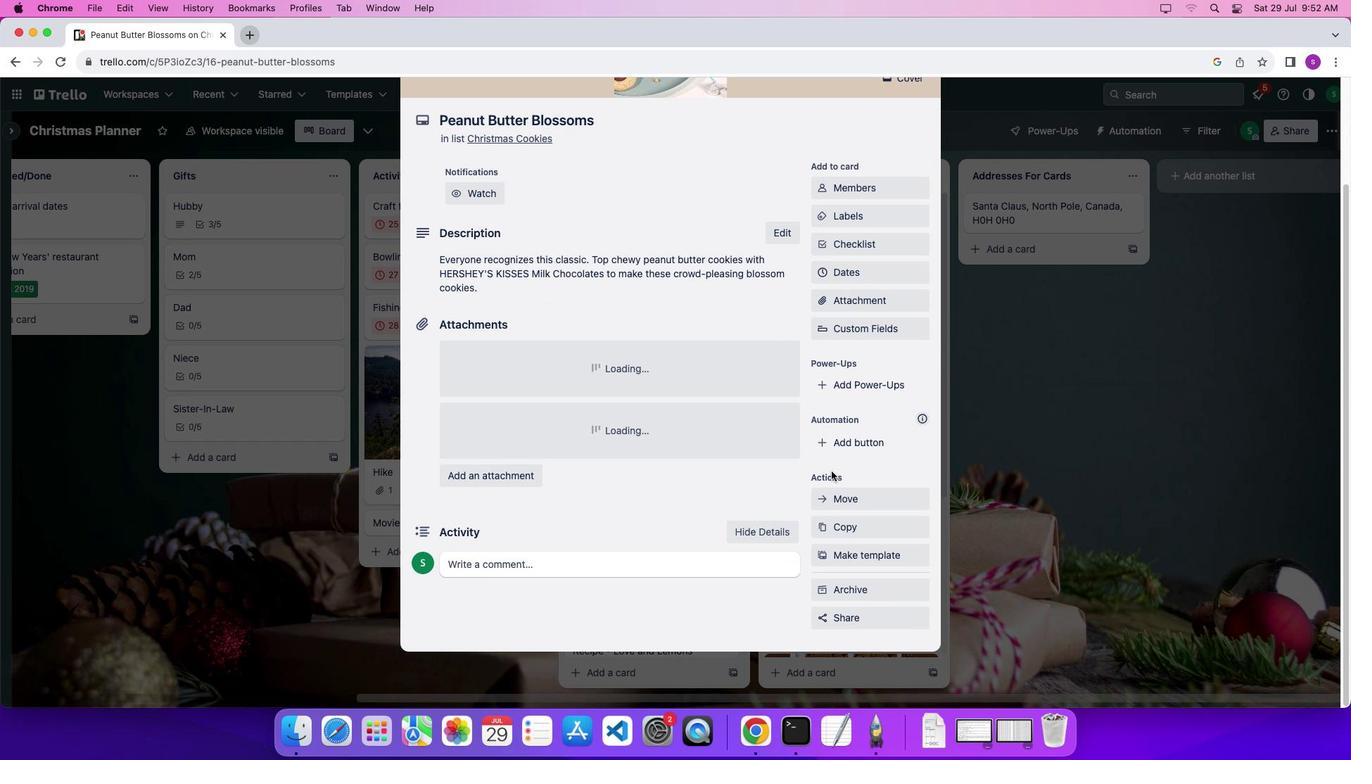 
Action: Mouse scrolled (818, 458) with delta (-12, -16)
Screenshot: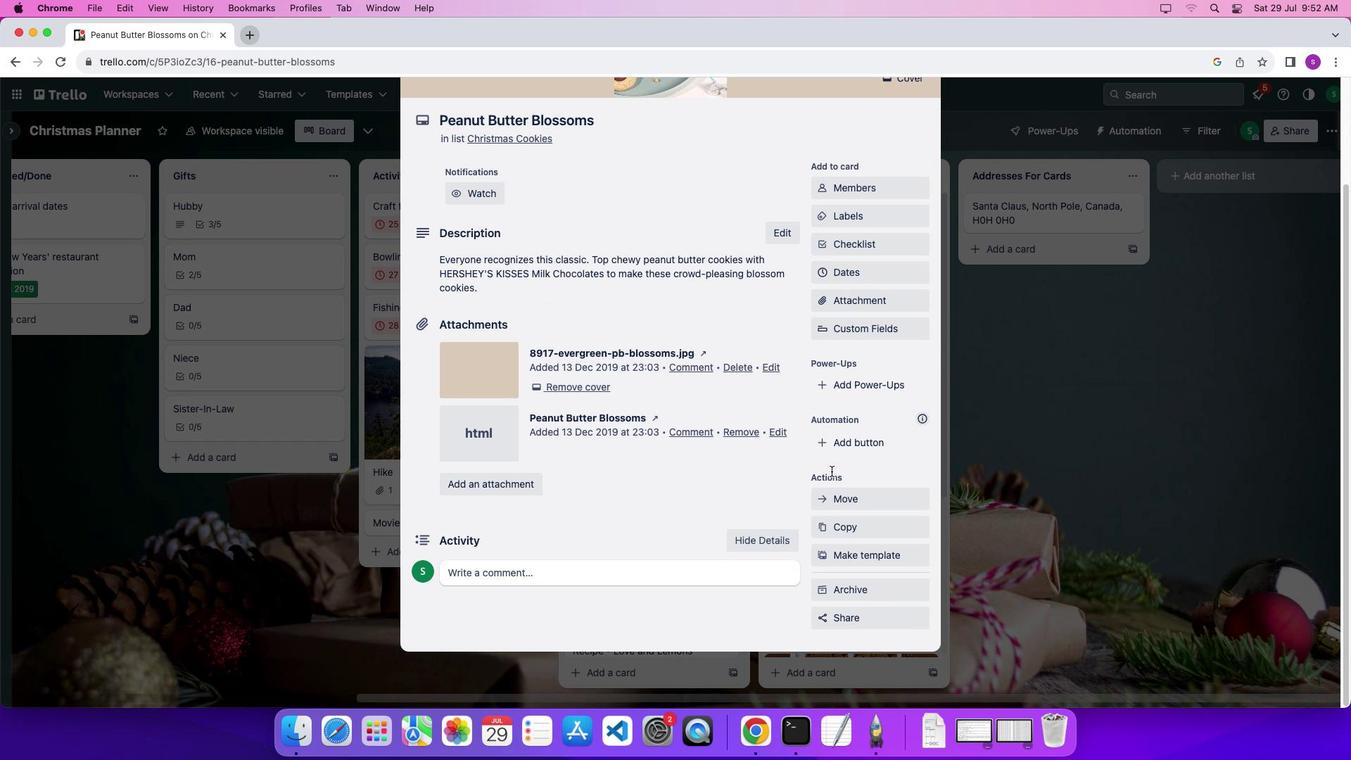 
Action: Mouse scrolled (818, 458) with delta (-12, -16)
Screenshot: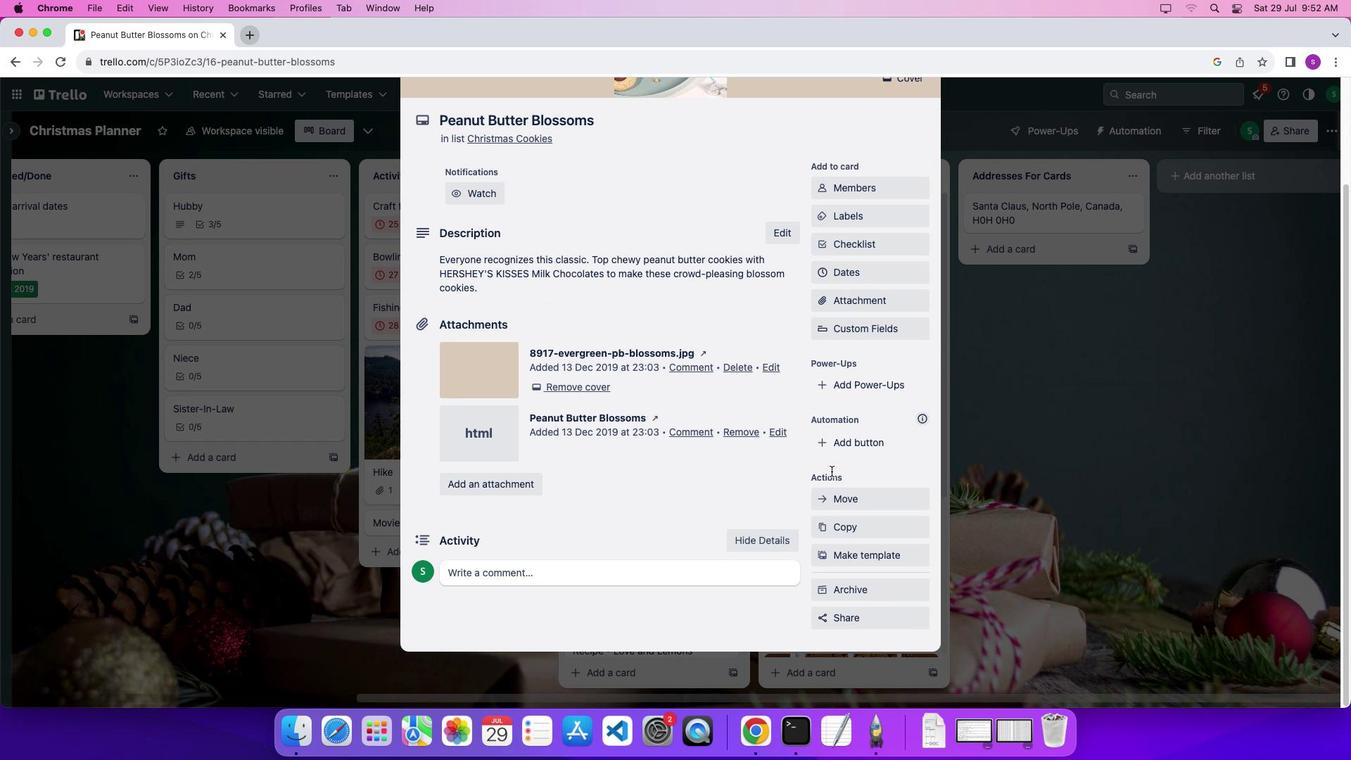 
Action: Mouse scrolled (818, 458) with delta (-12, -11)
Screenshot: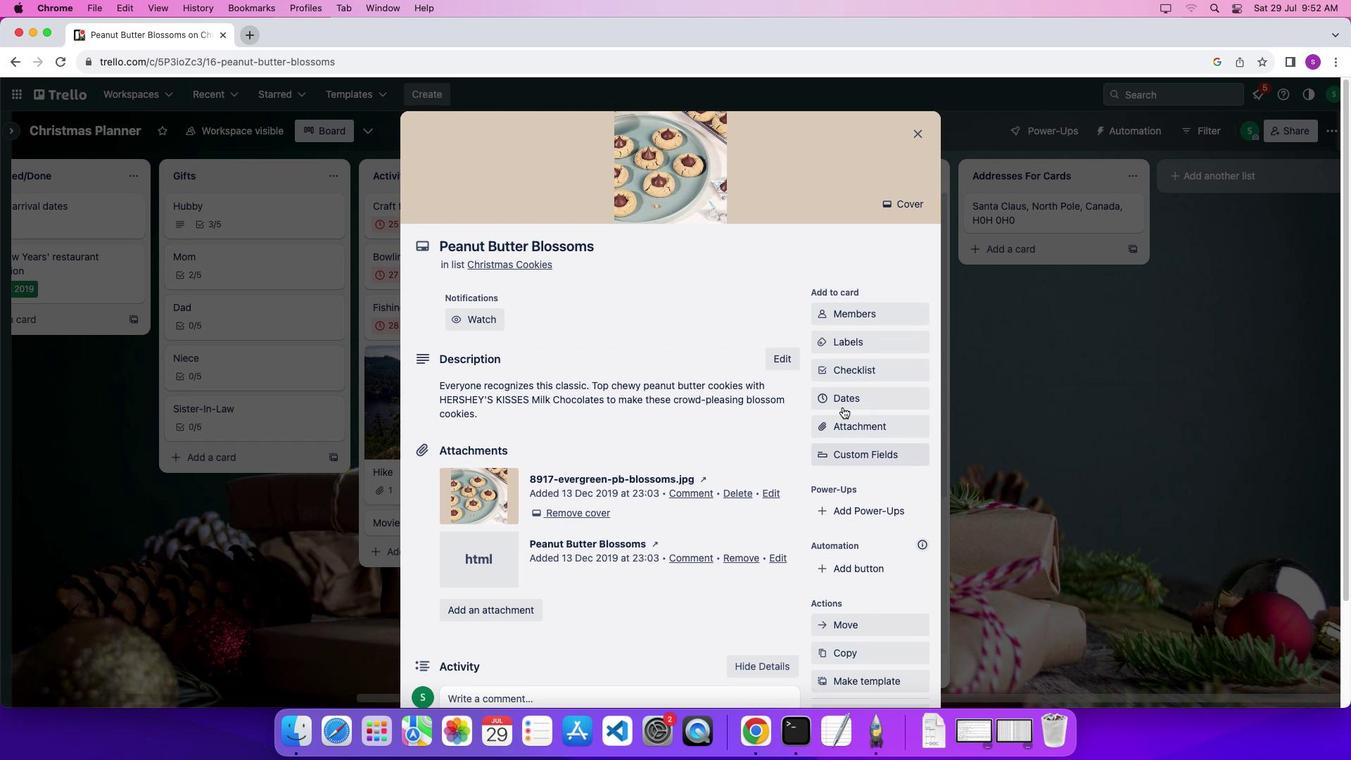 
Action: Mouse scrolled (818, 458) with delta (-12, -11)
Screenshot: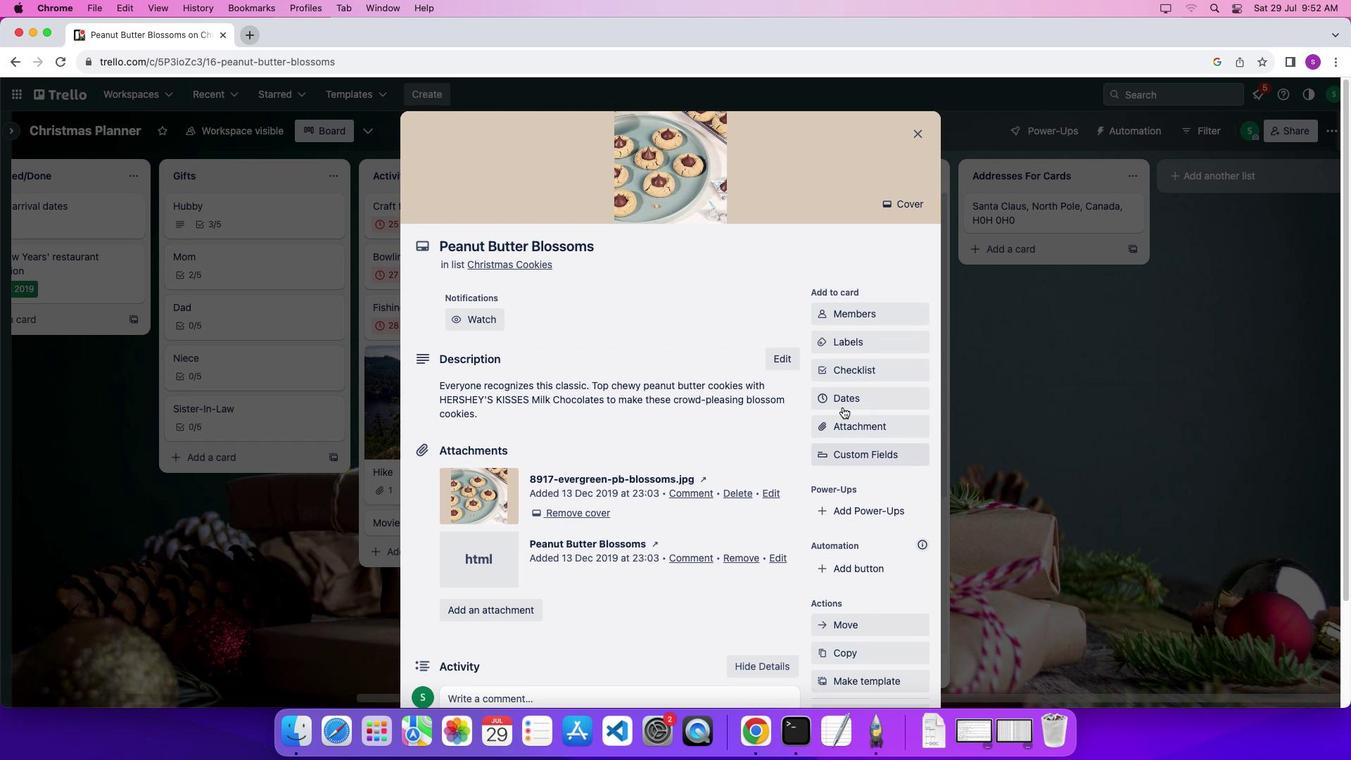 
Action: Mouse scrolled (818, 458) with delta (-12, -6)
Screenshot: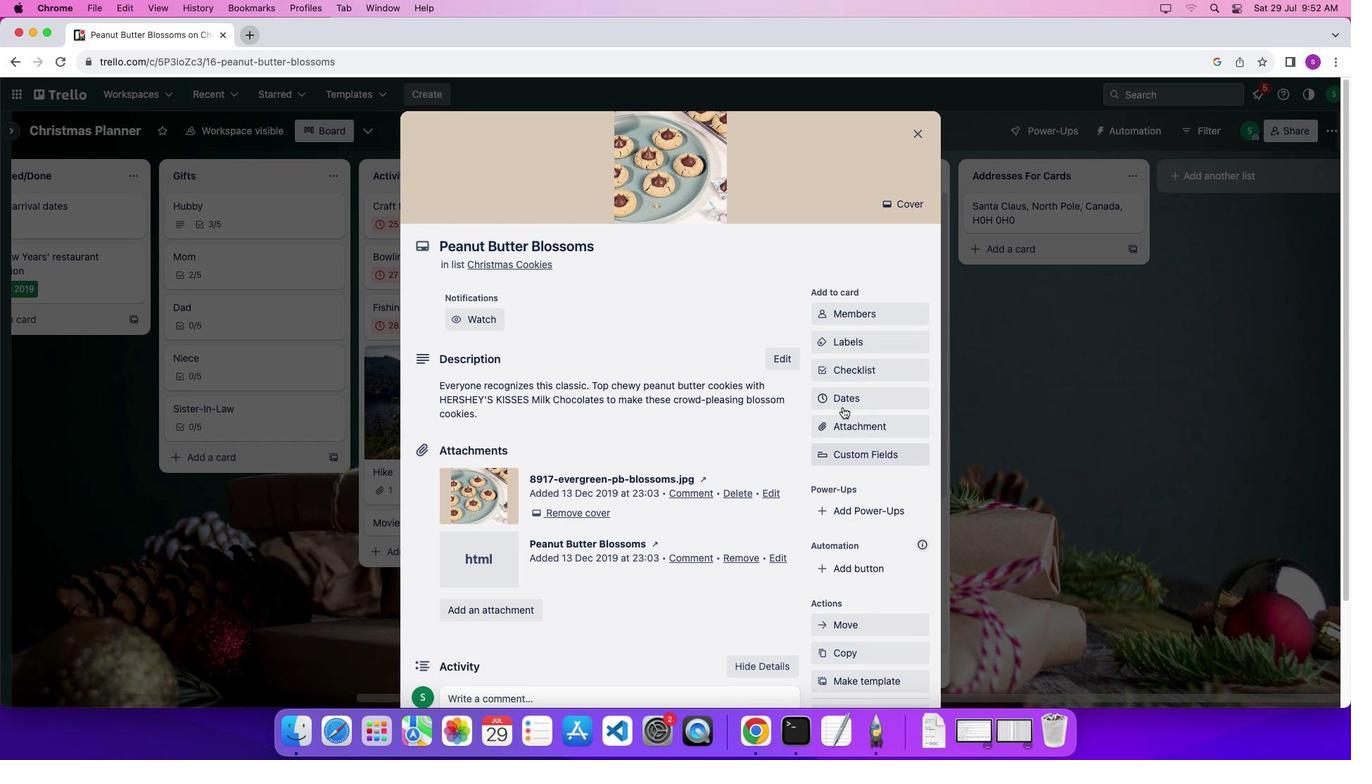 
Action: Mouse scrolled (818, 458) with delta (-12, -3)
Screenshot: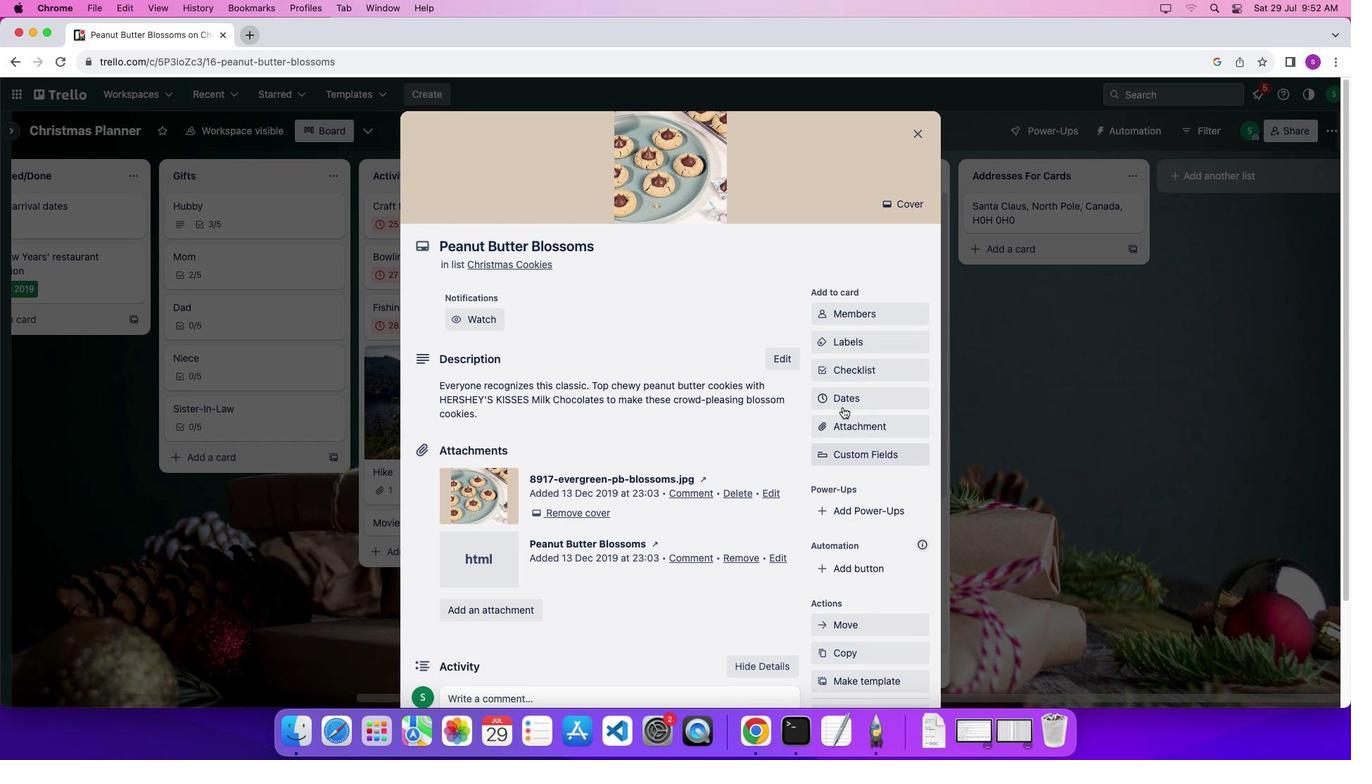 
Action: Mouse scrolled (818, 458) with delta (-12, -2)
Screenshot: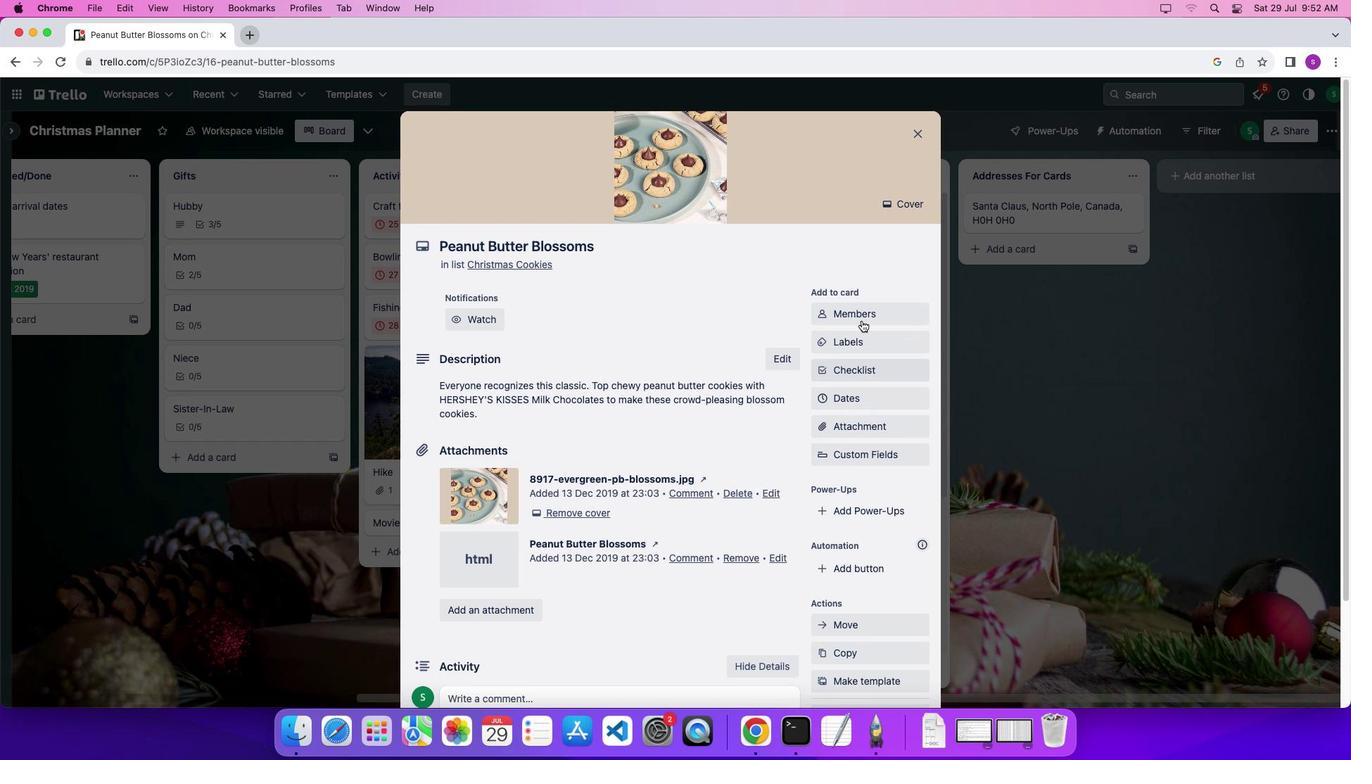 
Action: Mouse moved to (907, 125)
Screenshot: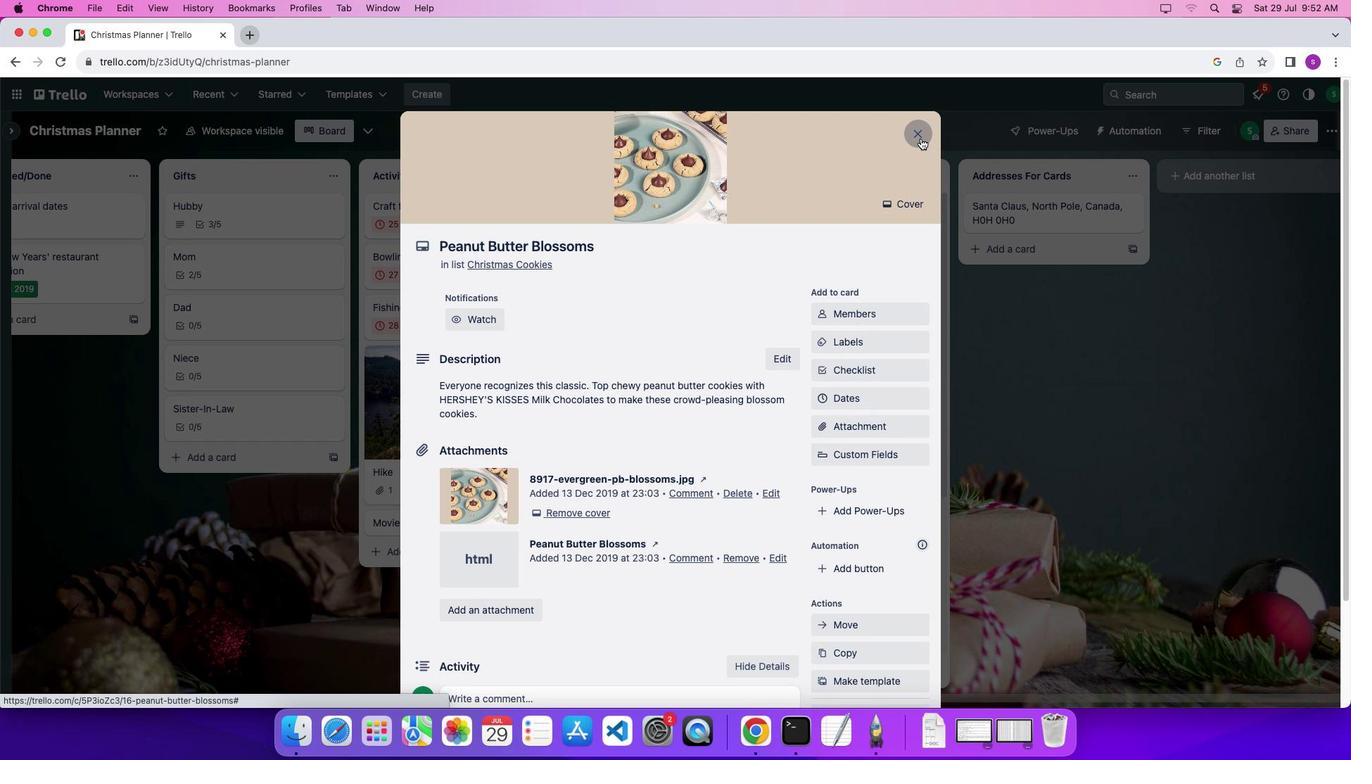 
Action: Mouse pressed left at (907, 125)
Screenshot: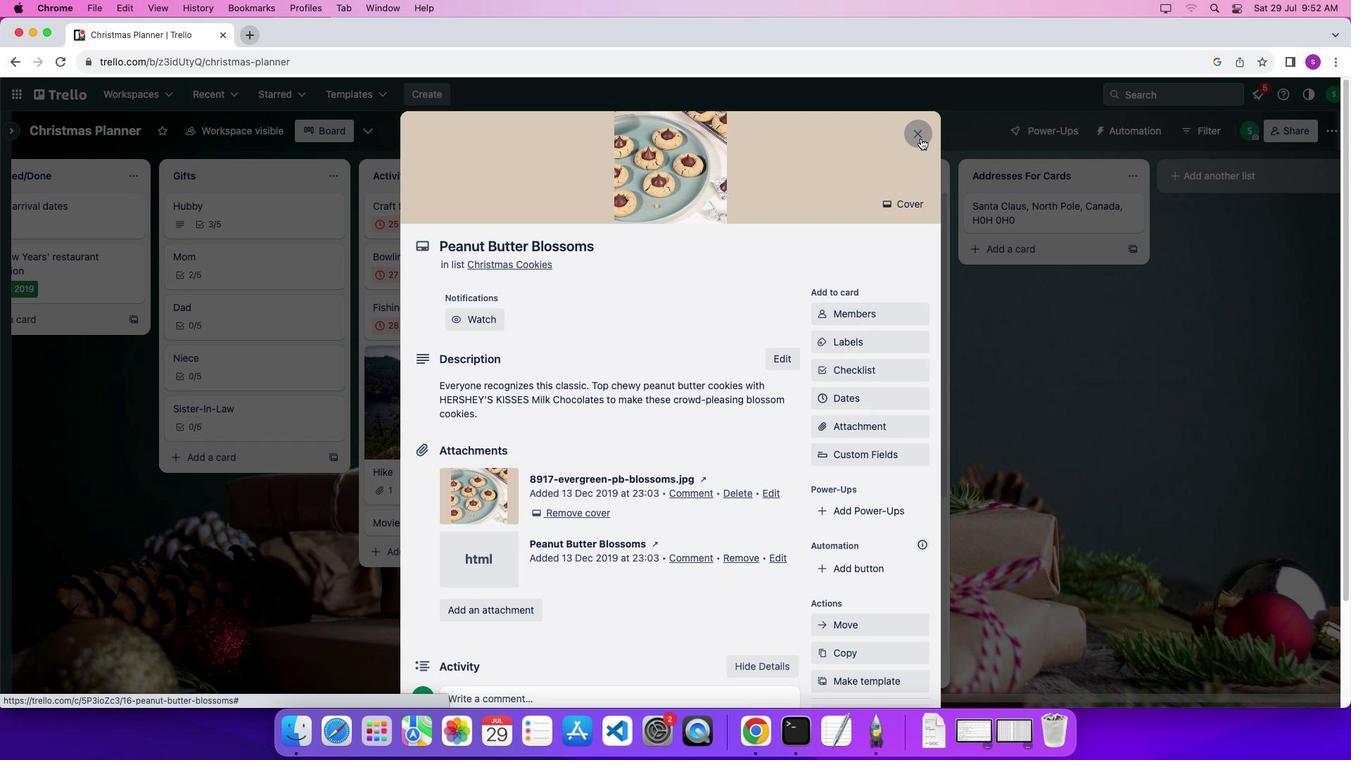 
Action: Mouse moved to (1157, 156)
Screenshot: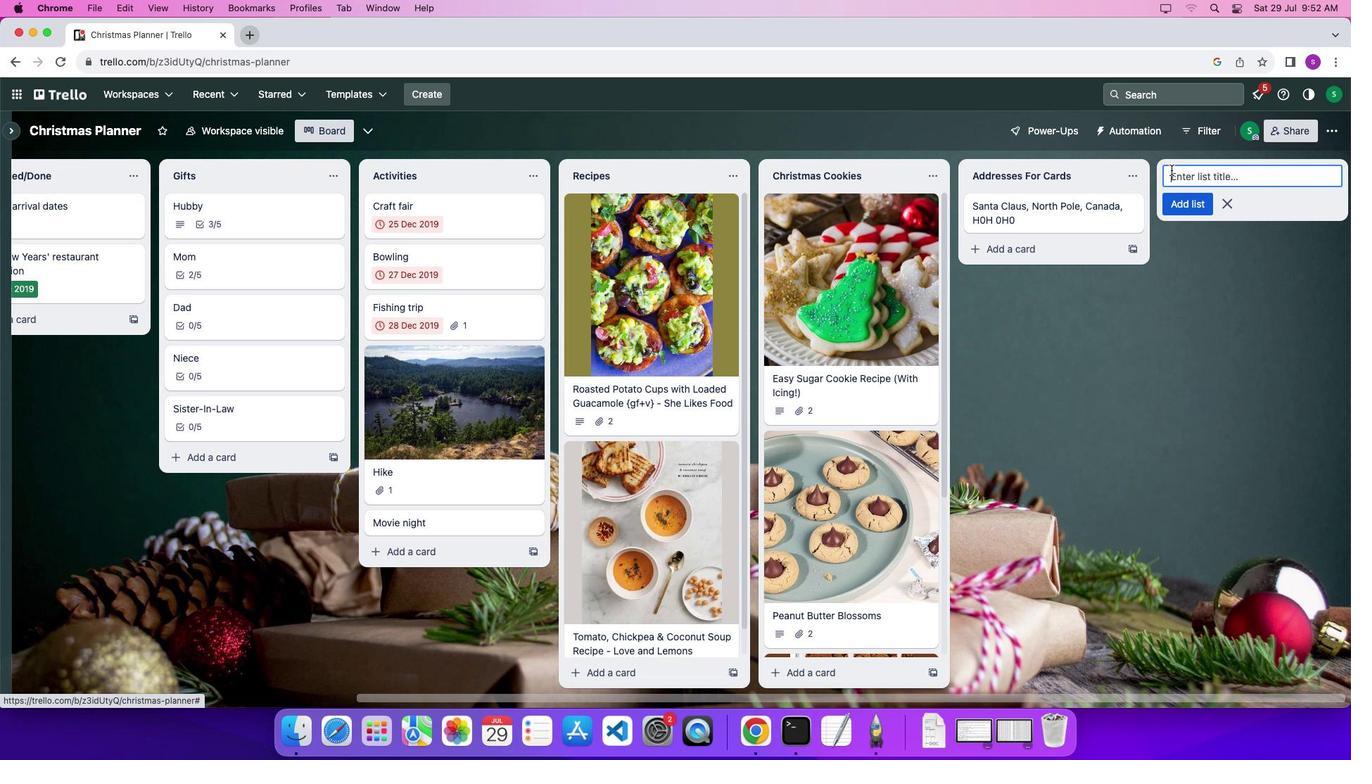 
Action: Mouse pressed left at (1157, 156)
Screenshot: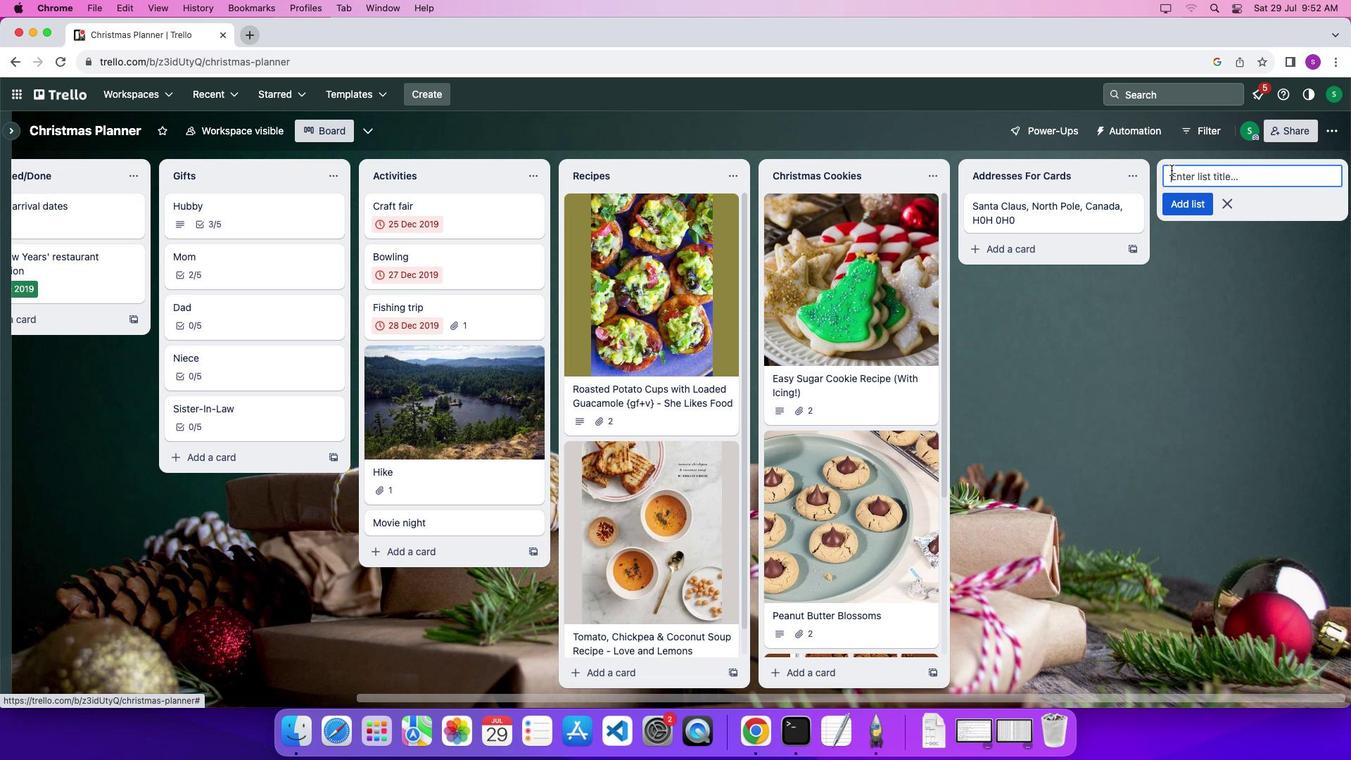 
Action: Mouse moved to (1163, 164)
Screenshot: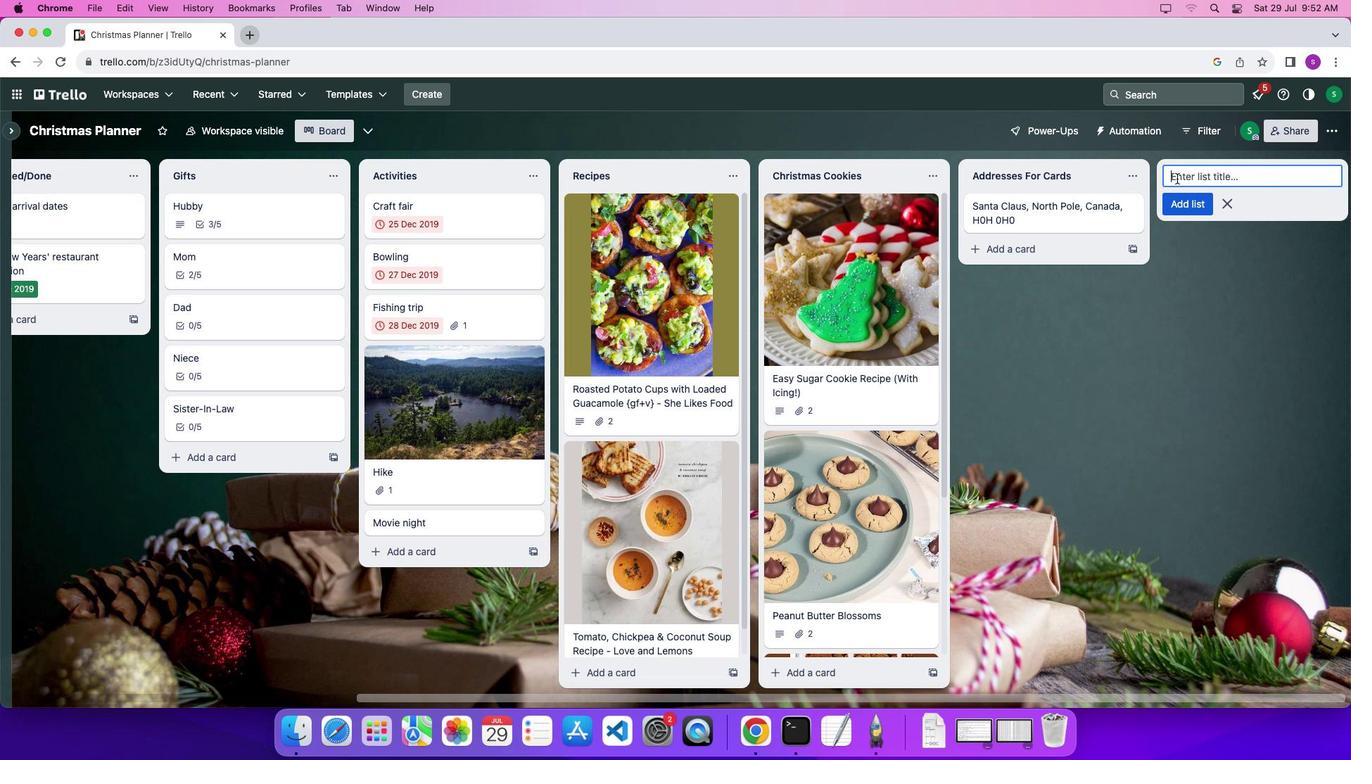 
Action: Mouse pressed left at (1163, 164)
Screenshot: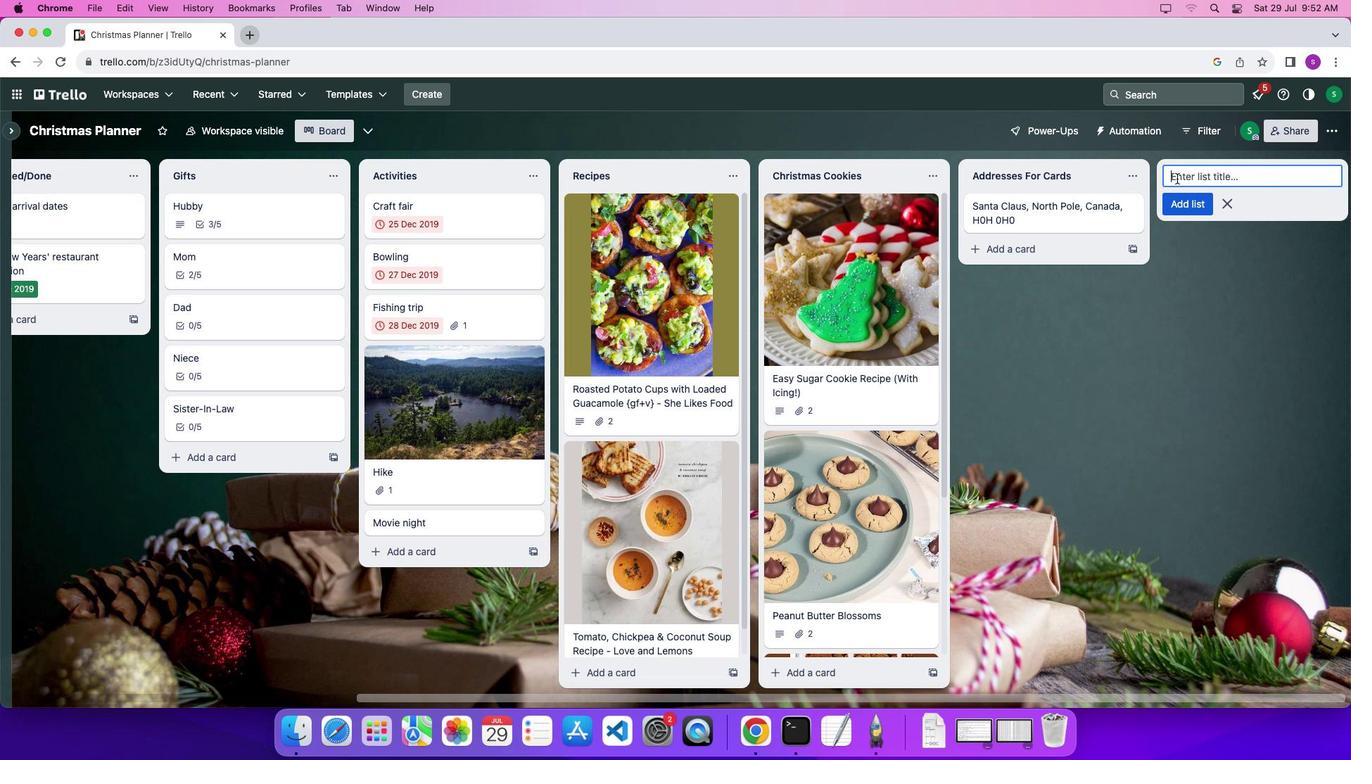 
Action: Mouse moved to (1168, 161)
Screenshot: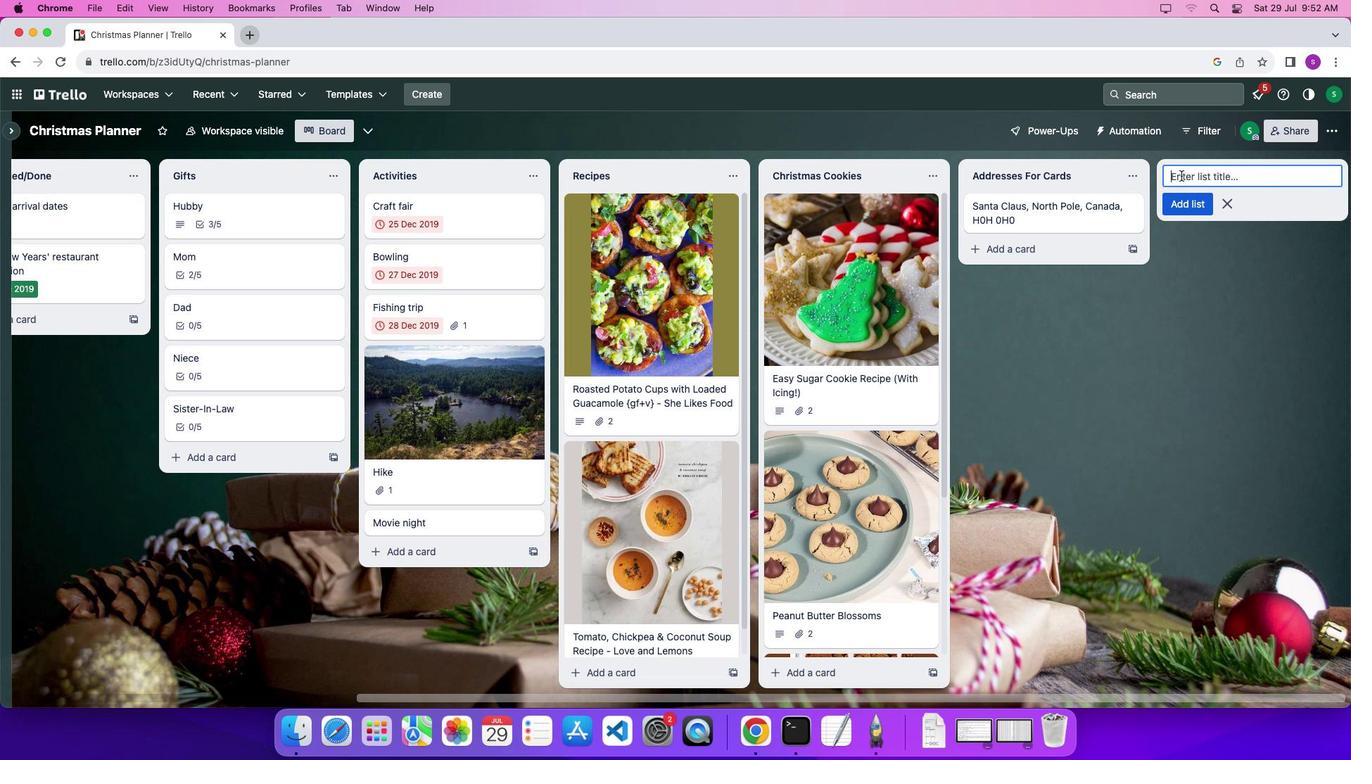 
Action: Mouse pressed left at (1168, 161)
Screenshot: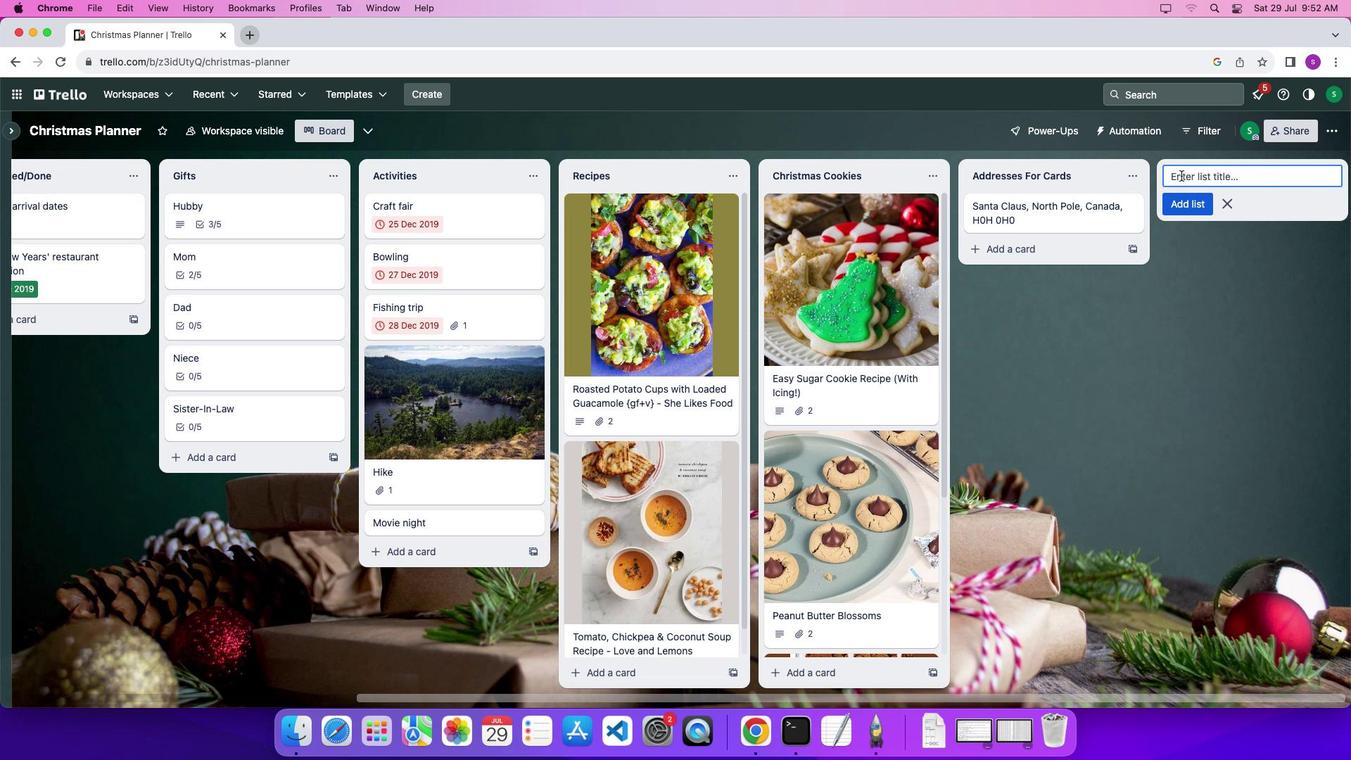 
Action: Key pressed Key.shift'C''a''l''a''n''d''e''r'Key.enterKey.shift'S''e''l''f'Key.spaceKey.shift'C''a''a''a''r''e''\x03'Key.shift'B''u''d''g''e''t'Key.spaceKey.shift'T''e''m''p''l''a''t''e''\x03'
Screenshot: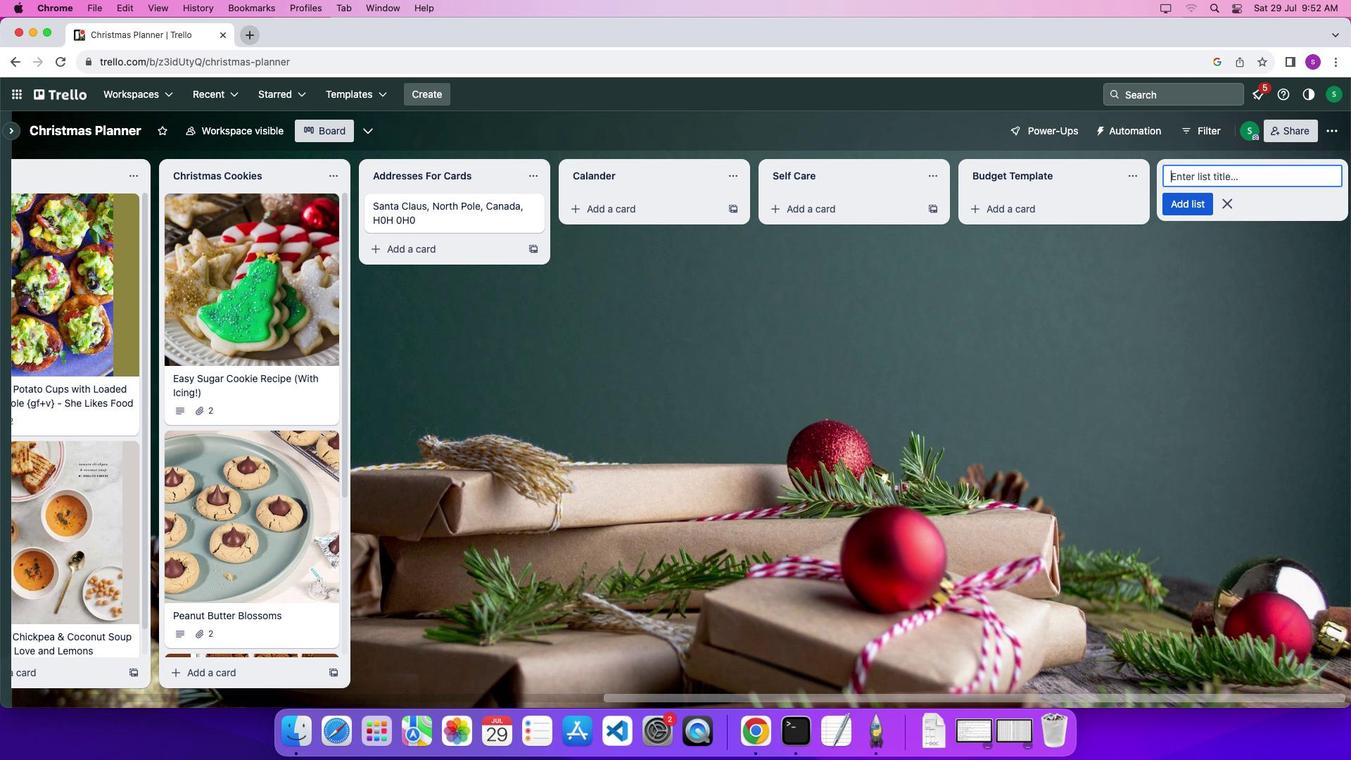 
Action: Mouse moved to (1214, 187)
Screenshot: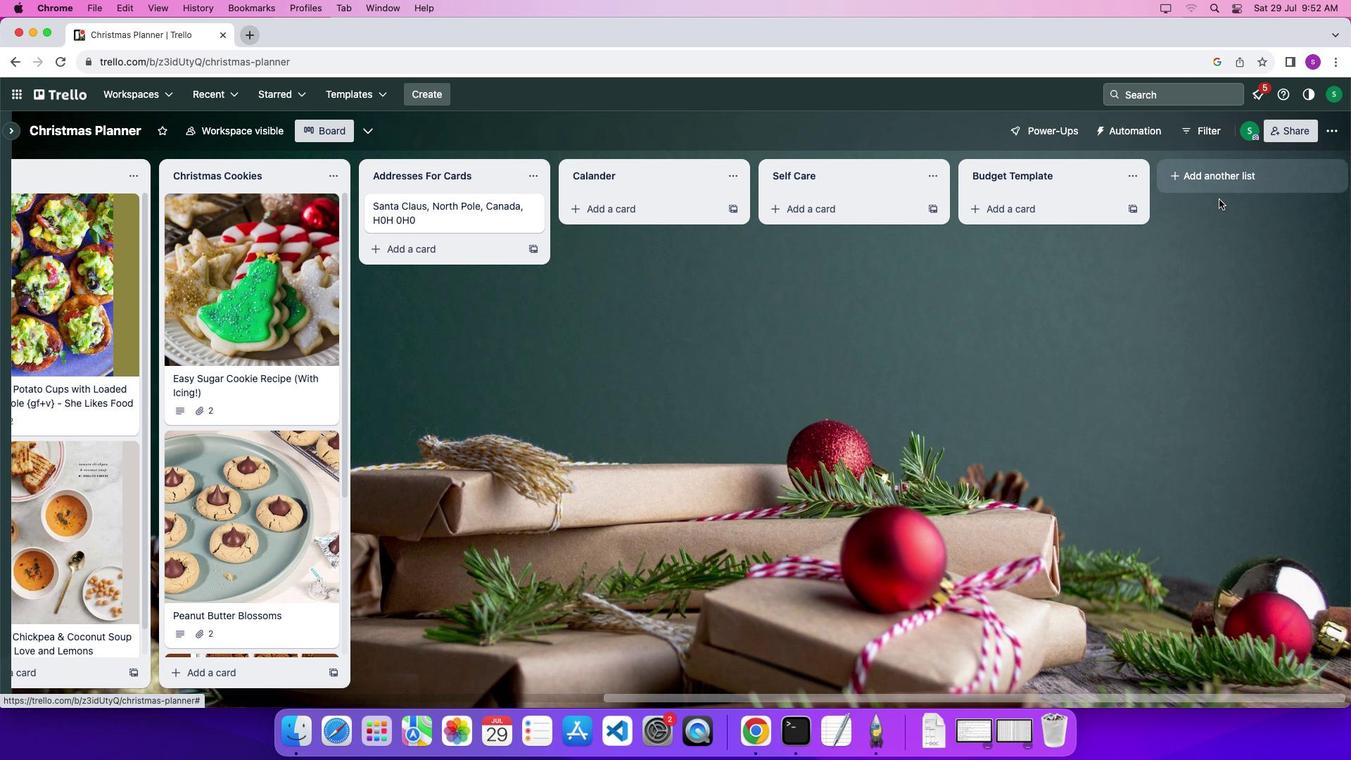 
Action: Mouse pressed left at (1214, 187)
Screenshot: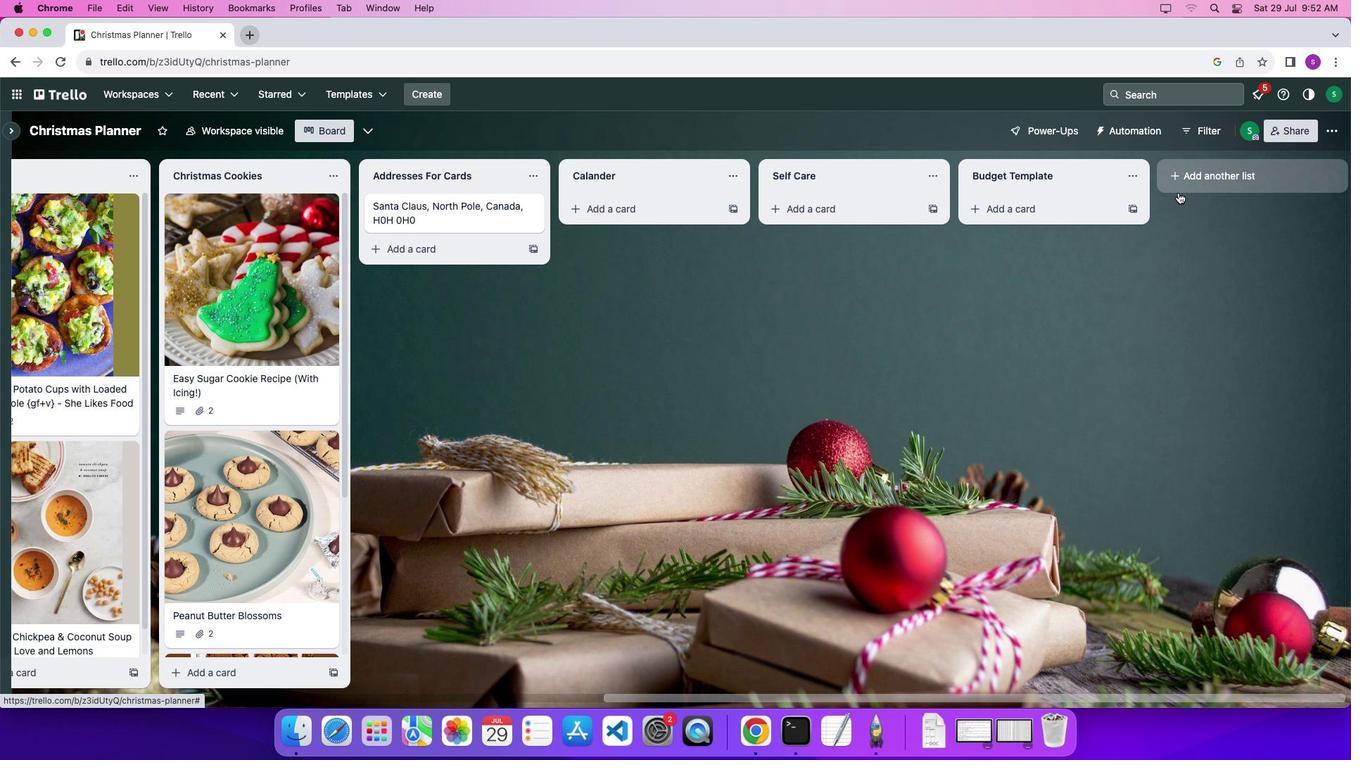 
Action: Mouse moved to (674, 199)
Screenshot: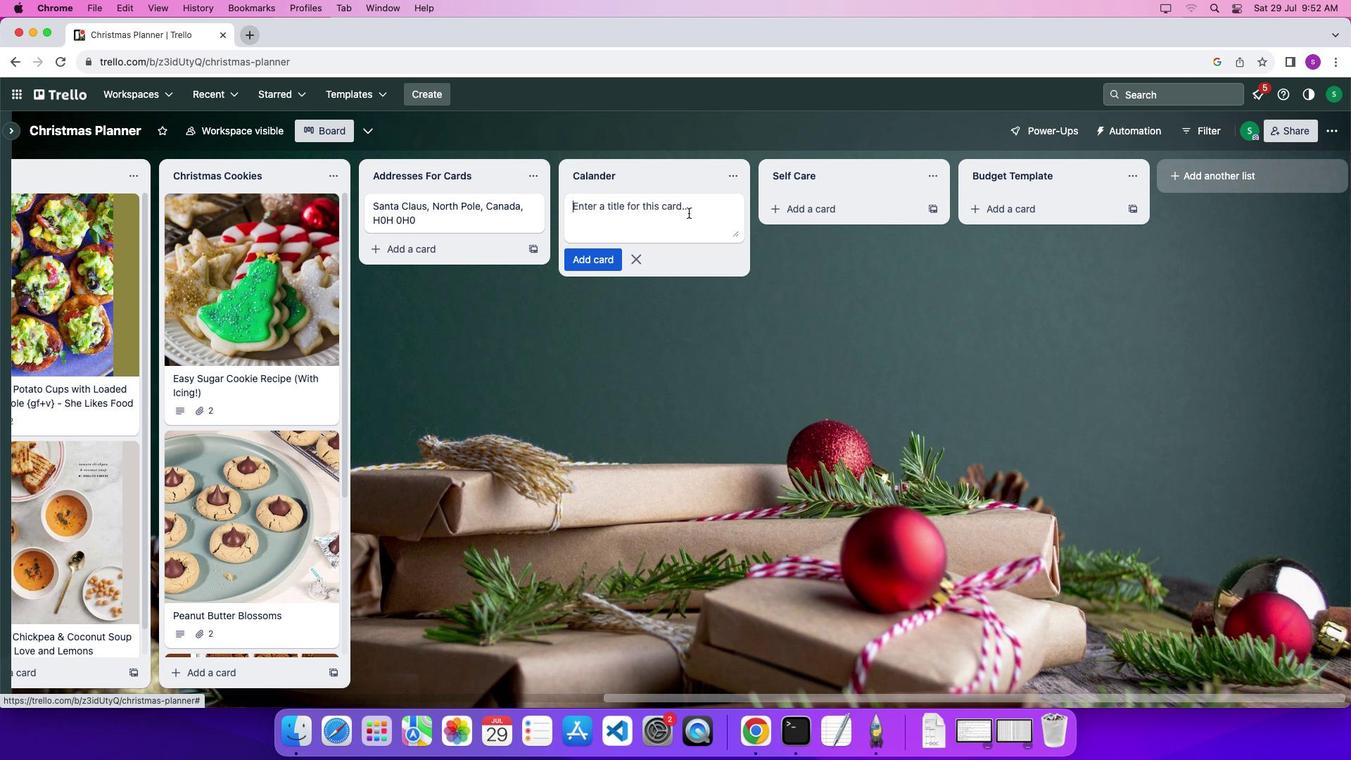 
Action: Mouse pressed left at (674, 199)
Screenshot: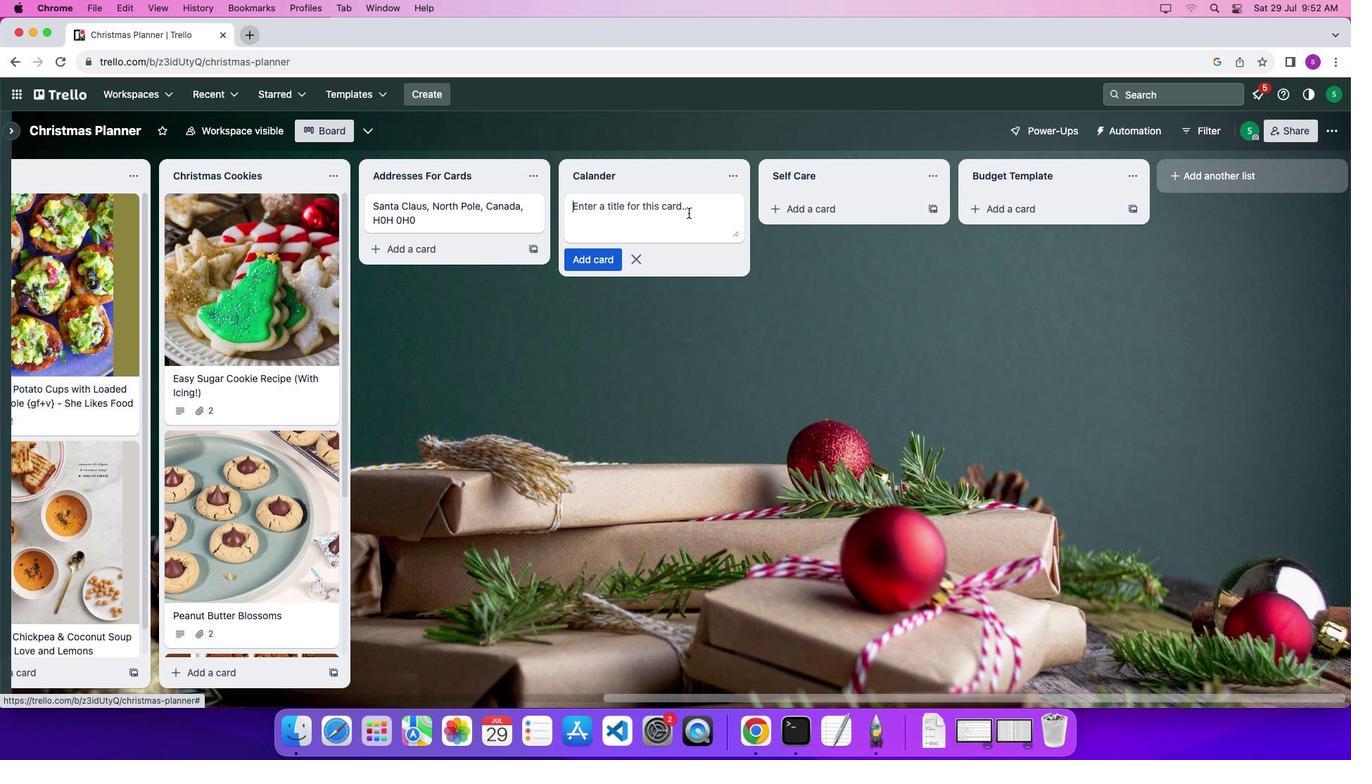 
Action: Mouse moved to (665, 203)
Screenshot: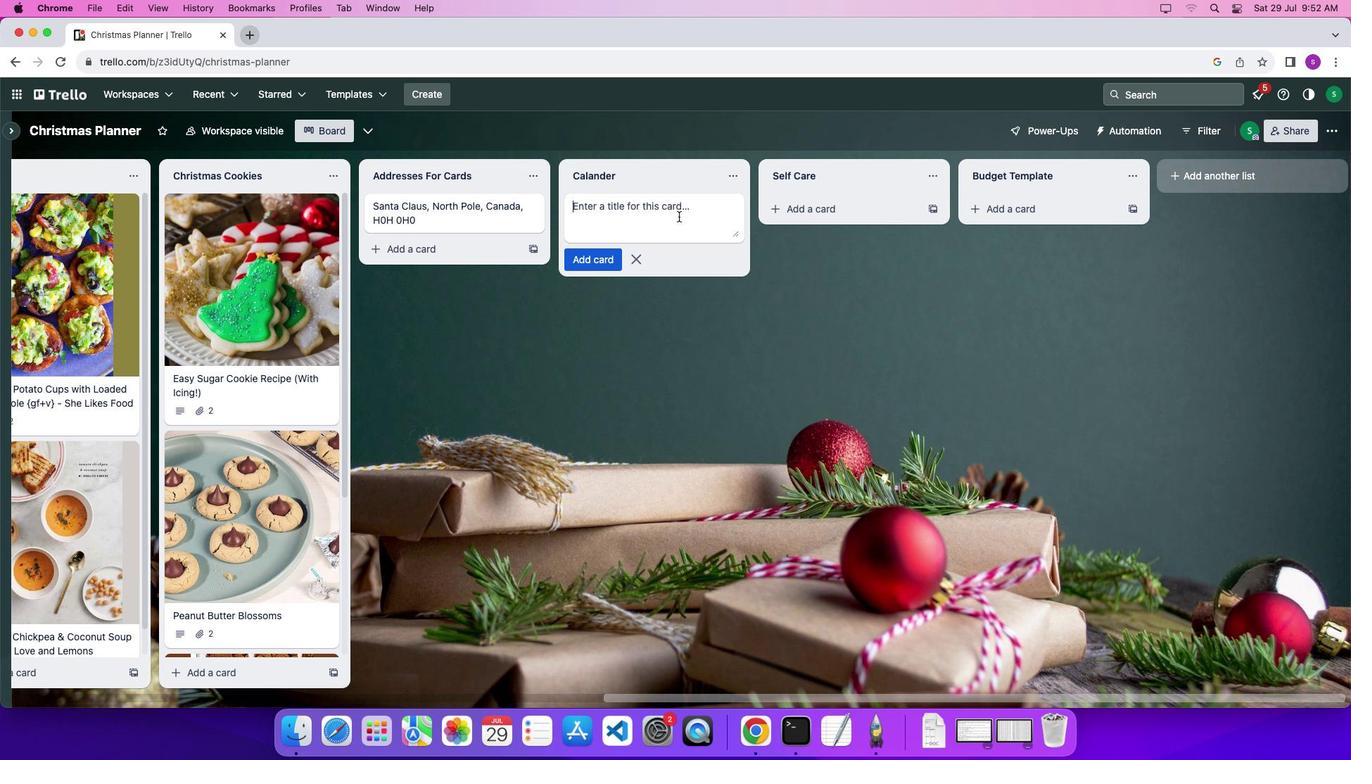 
Action: Mouse pressed left at (665, 203)
Screenshot: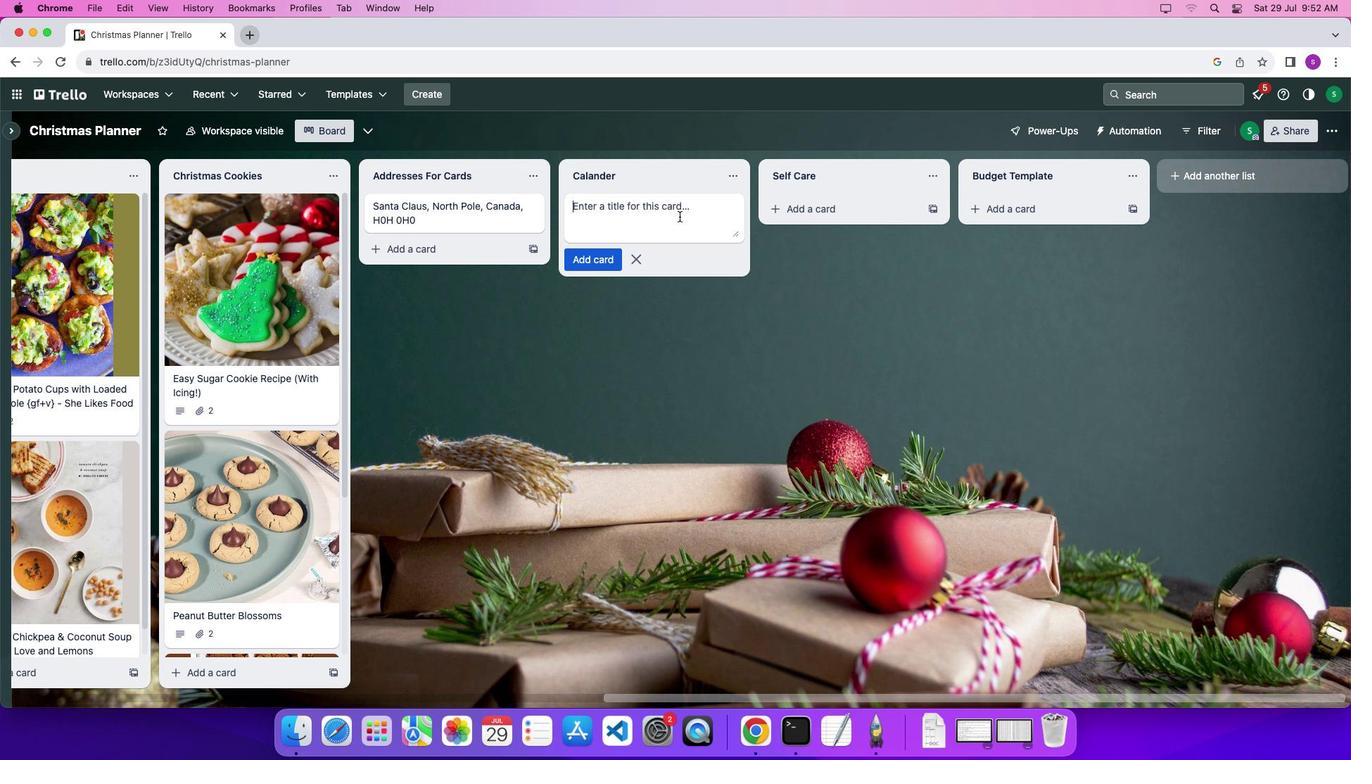 
Action: Mouse moved to (740, 223)
Screenshot: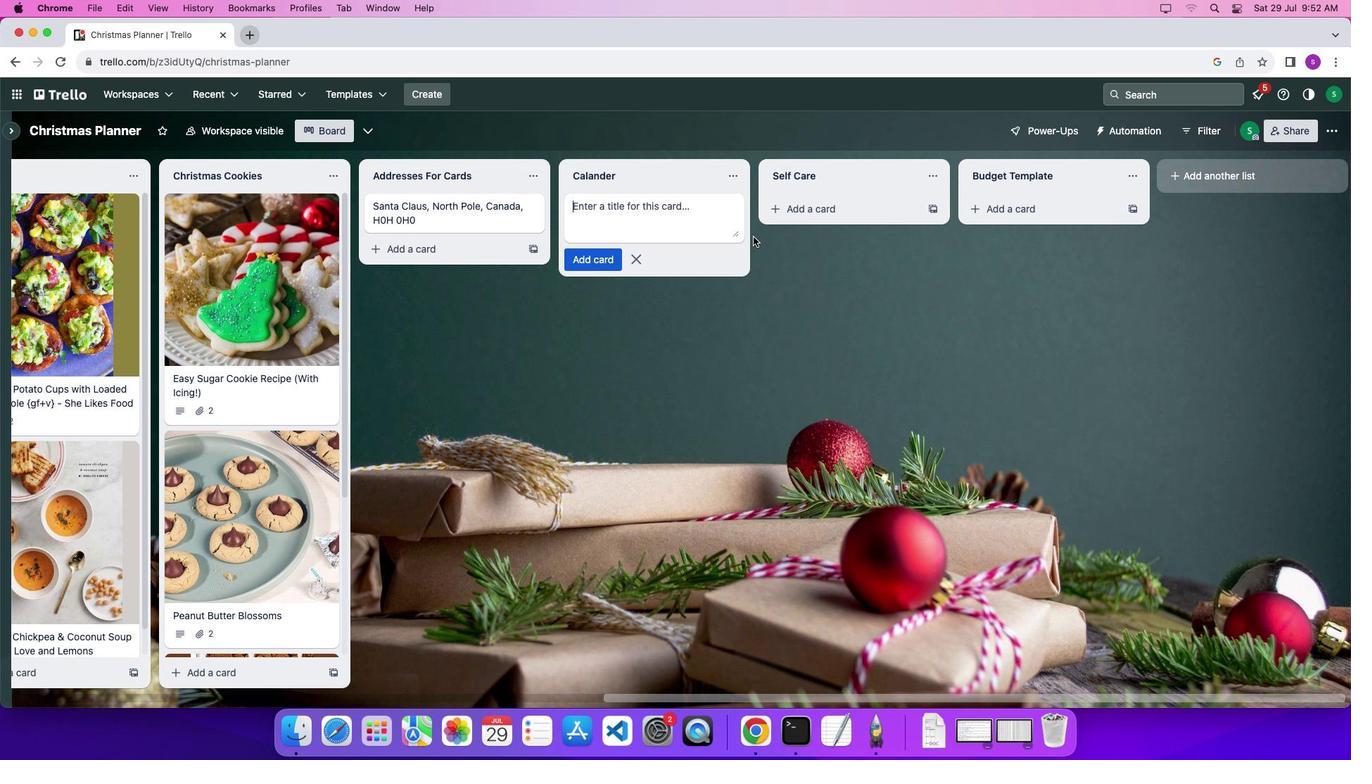 
Action: Key pressed Key.shift'W''h''i''t''e'Key.spaceKey.shift'E''l''e''p''h''a''n''t''\x03'
Screenshot: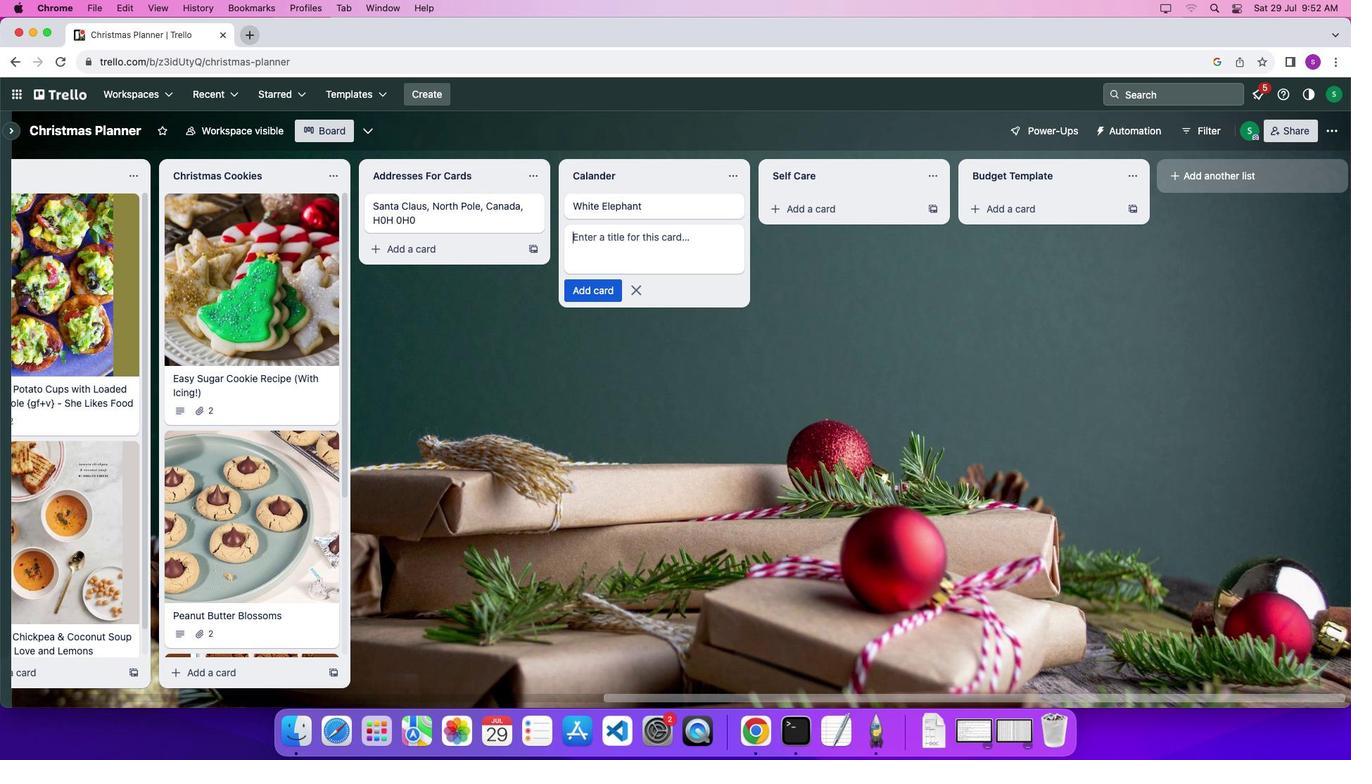 
Action: Mouse moved to (813, 199)
Screenshot: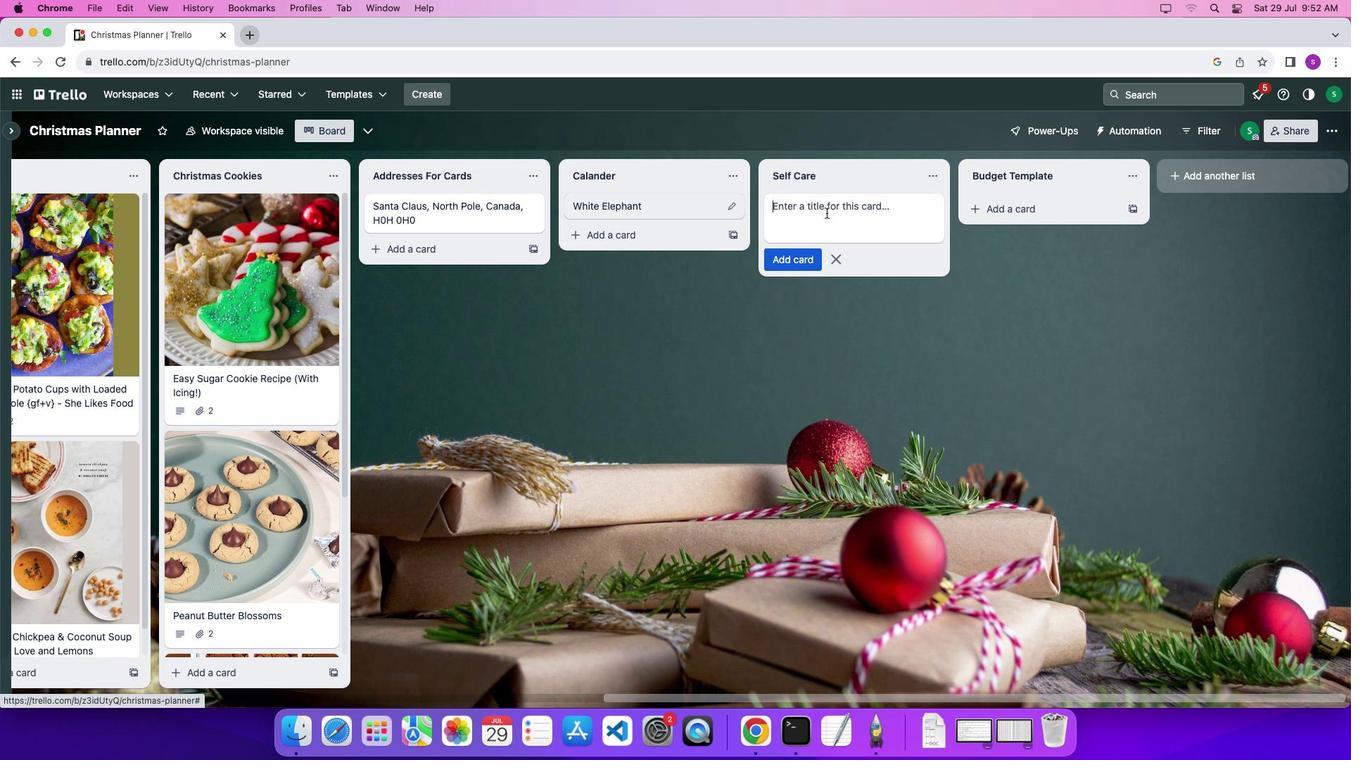 
Action: Mouse pressed left at (813, 199)
Screenshot: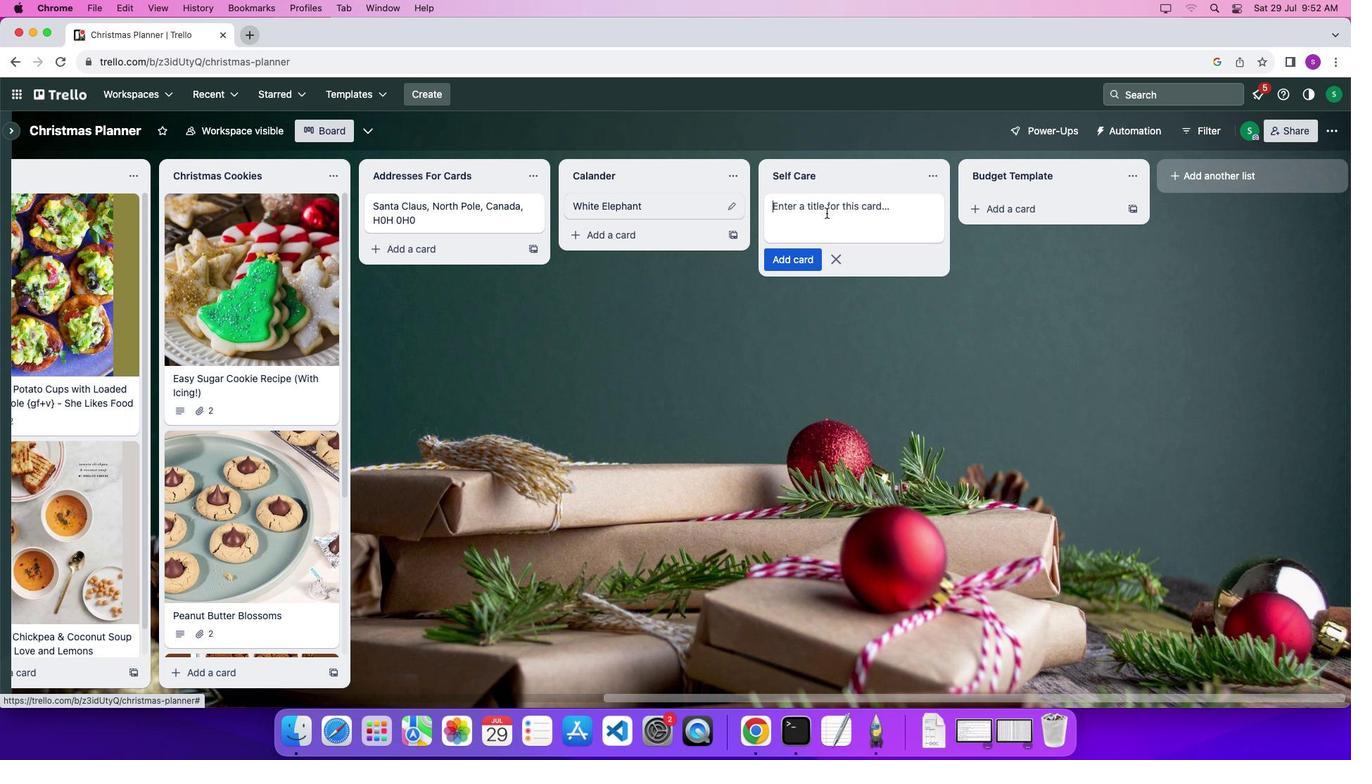 
Action: Mouse moved to (819, 216)
Screenshot: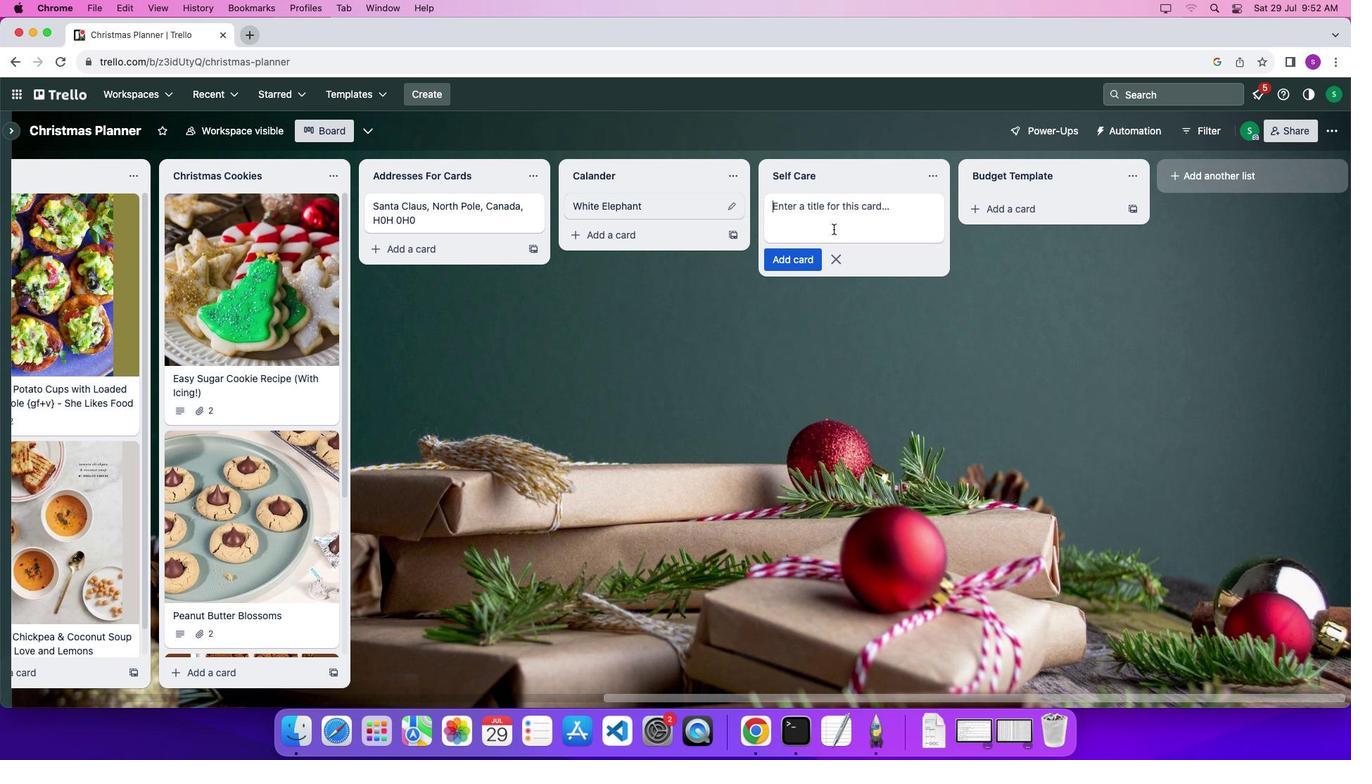 
Action: Mouse pressed left at (819, 216)
Screenshot: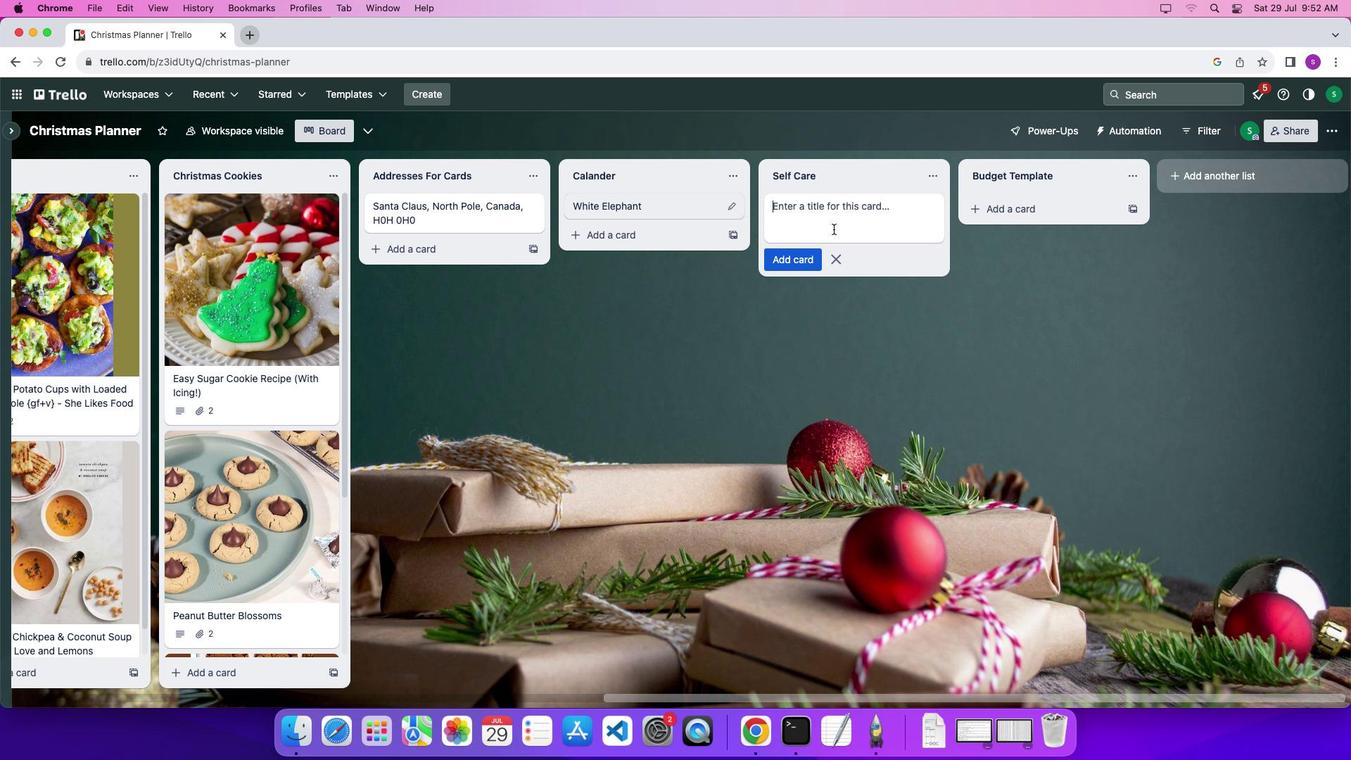 
Action: Key pressed Key.shift'D''e''c''o''r'Key.space'p''l''a''n''n''i''n''g''\x03'
Screenshot: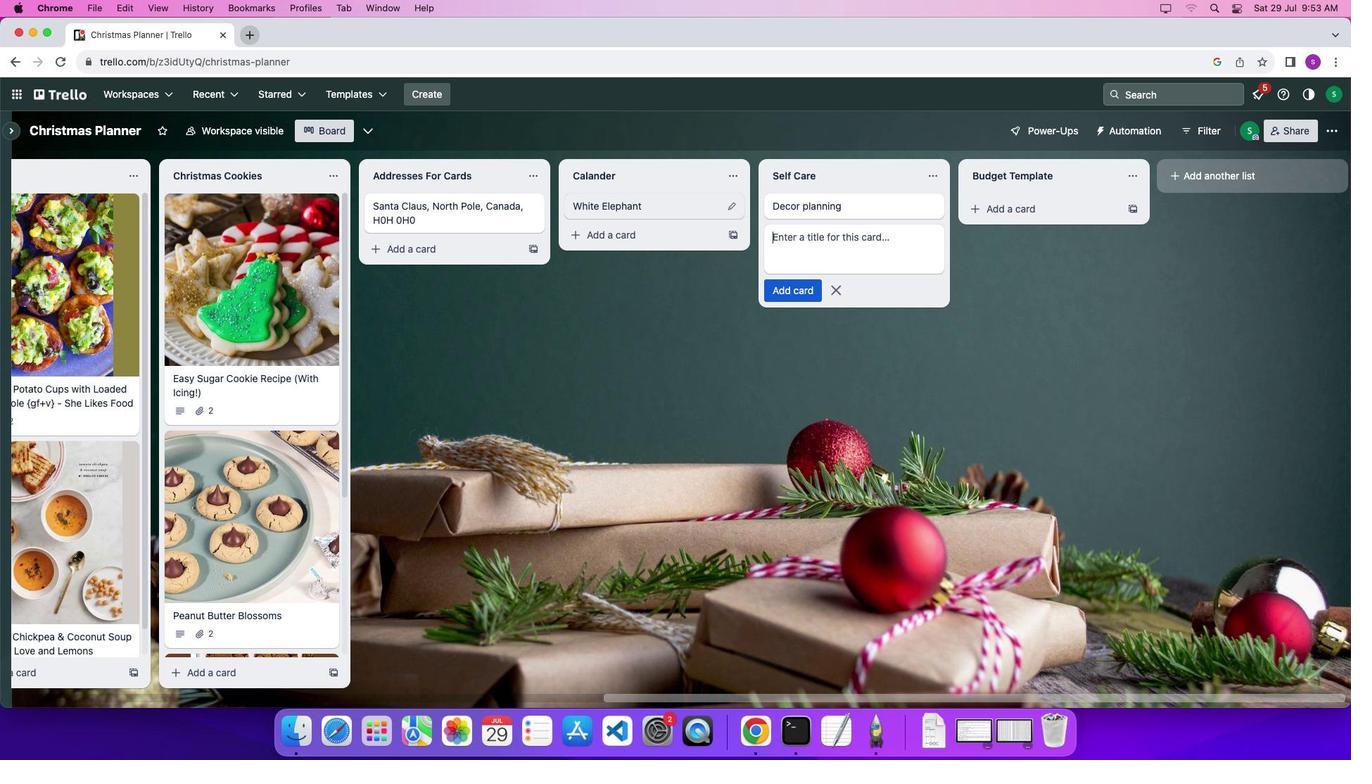 
Action: Mouse moved to (991, 191)
Screenshot: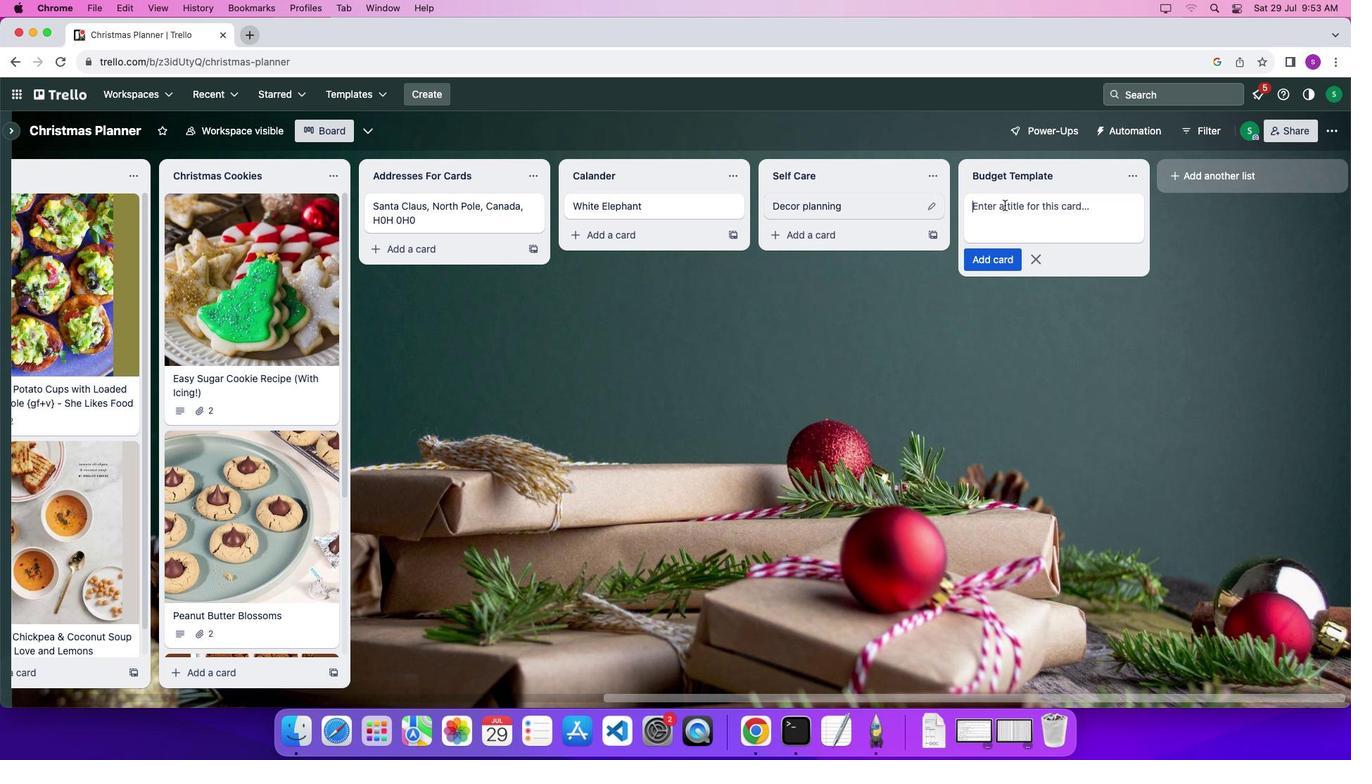 
Action: Mouse pressed left at (991, 191)
Screenshot: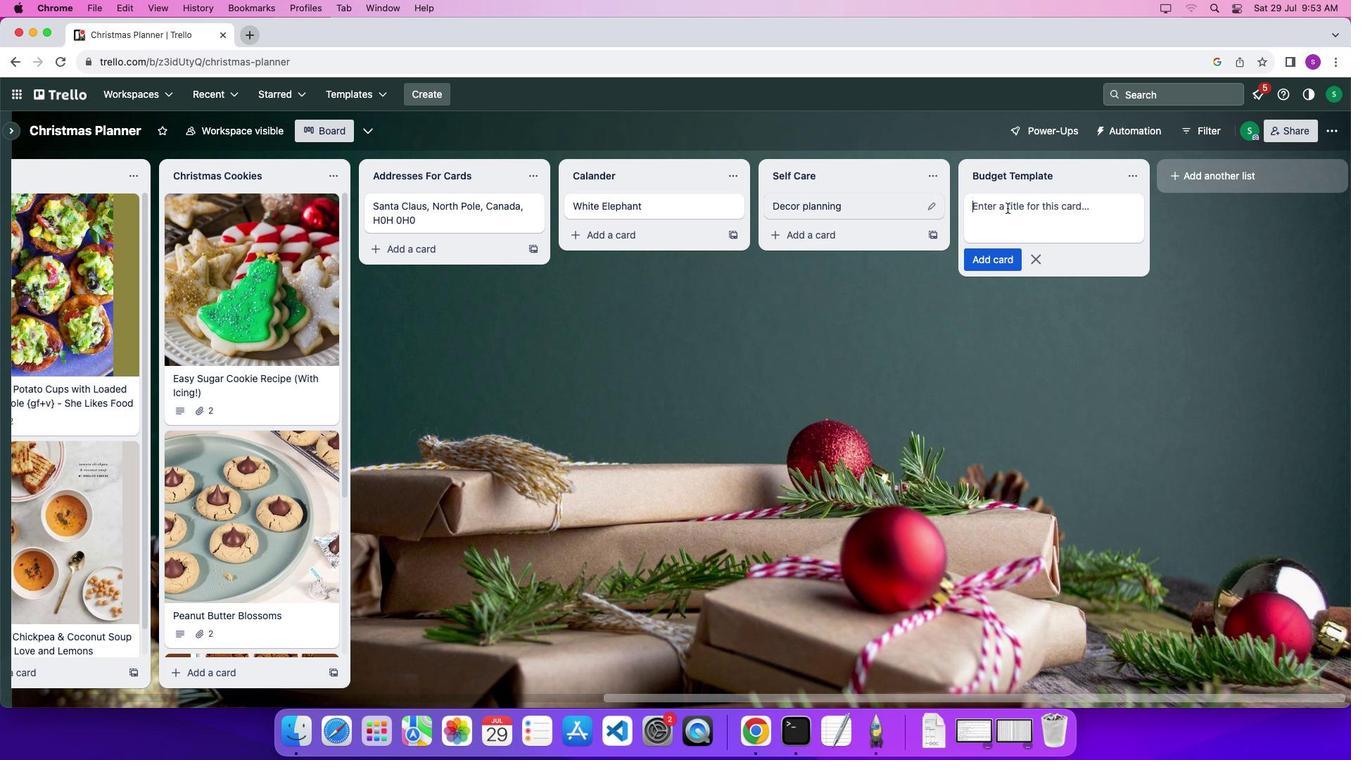 
Action: Mouse moved to (995, 201)
Screenshot: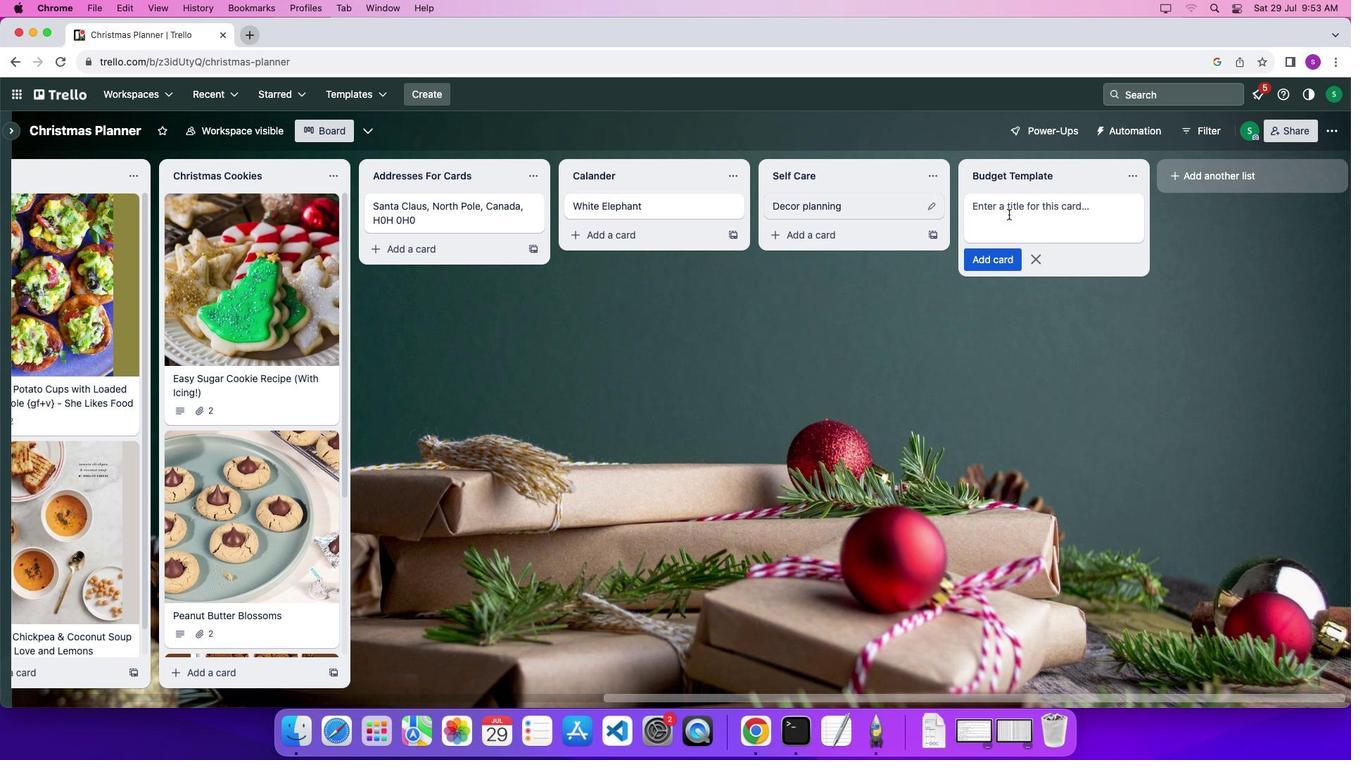 
Action: Mouse pressed left at (995, 201)
Screenshot: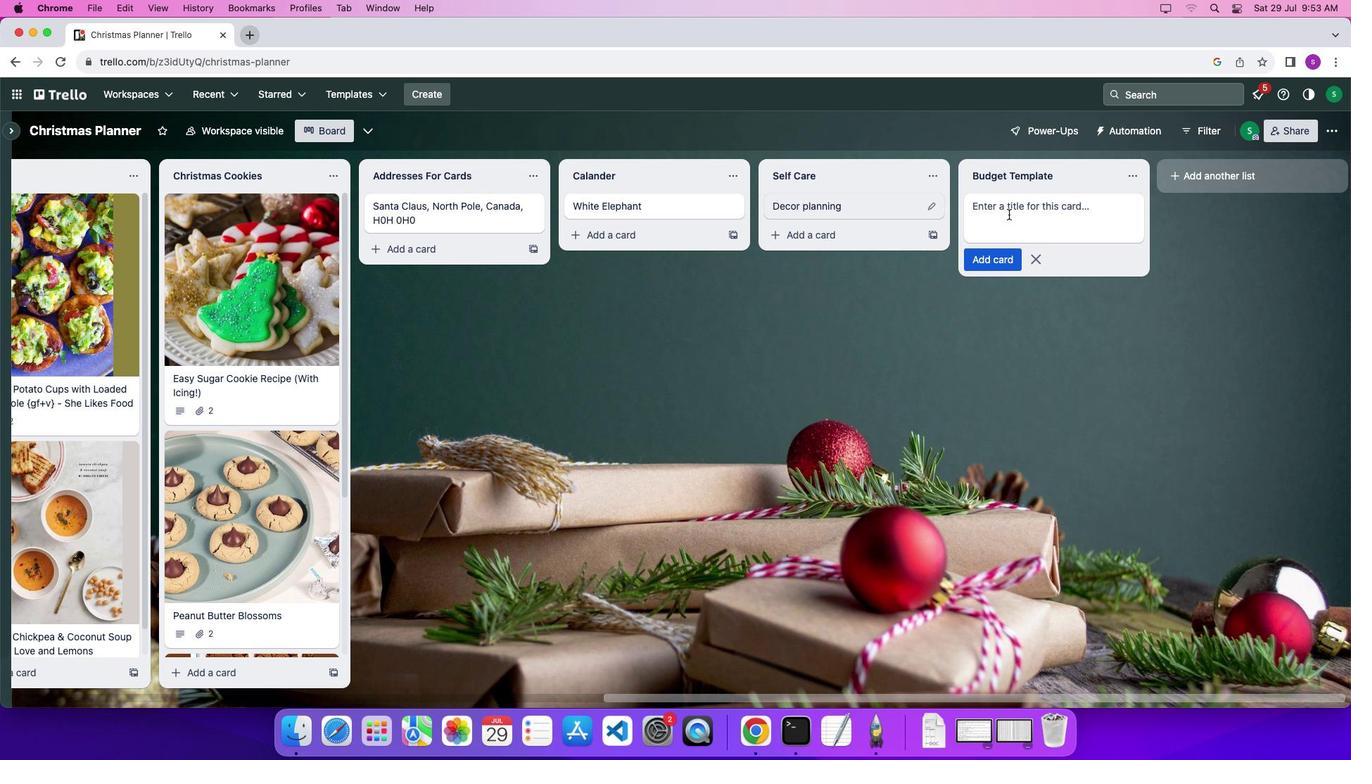 
Action: Key pressed Key.shift's''h''o''p''p''i''n''g'Key.spaceKey.shift'l''i''s''t''\x03'
Screenshot: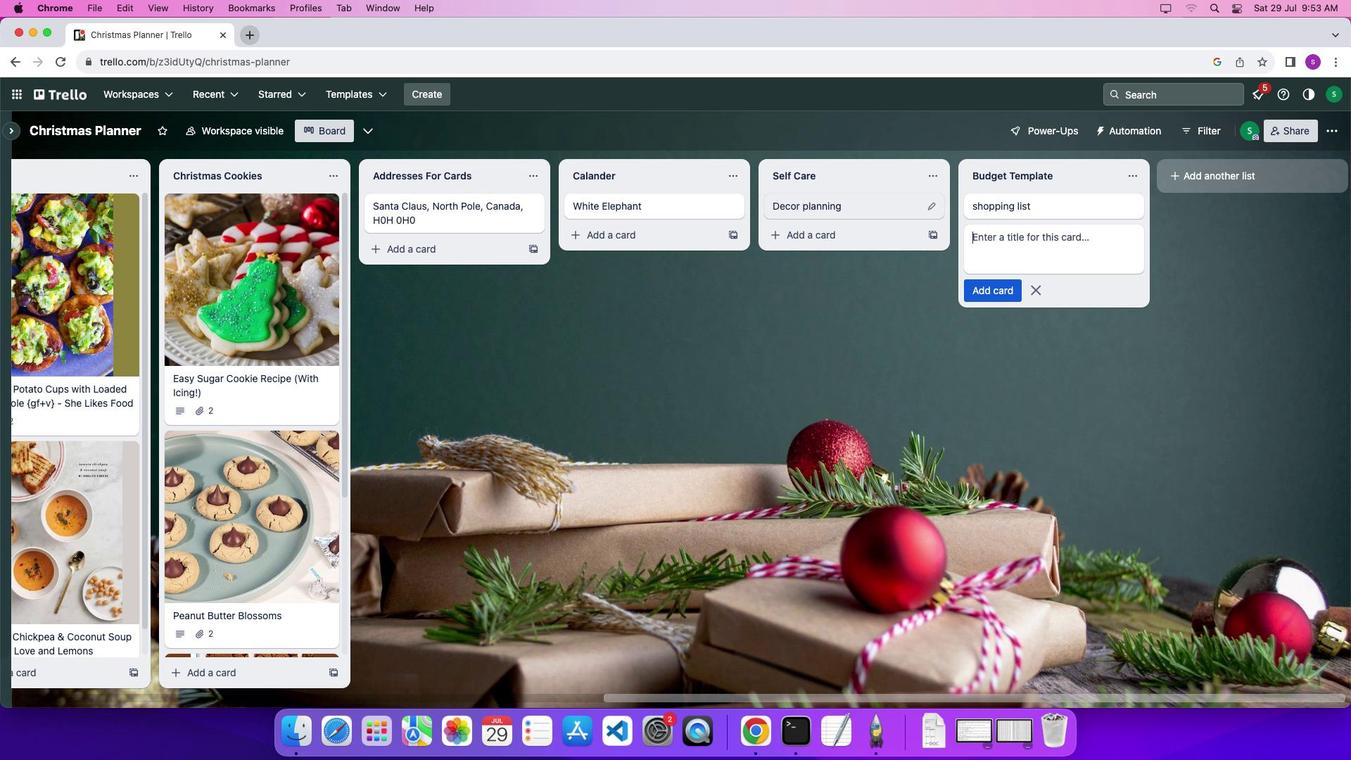 
Action: Mouse moved to (651, 200)
Screenshot: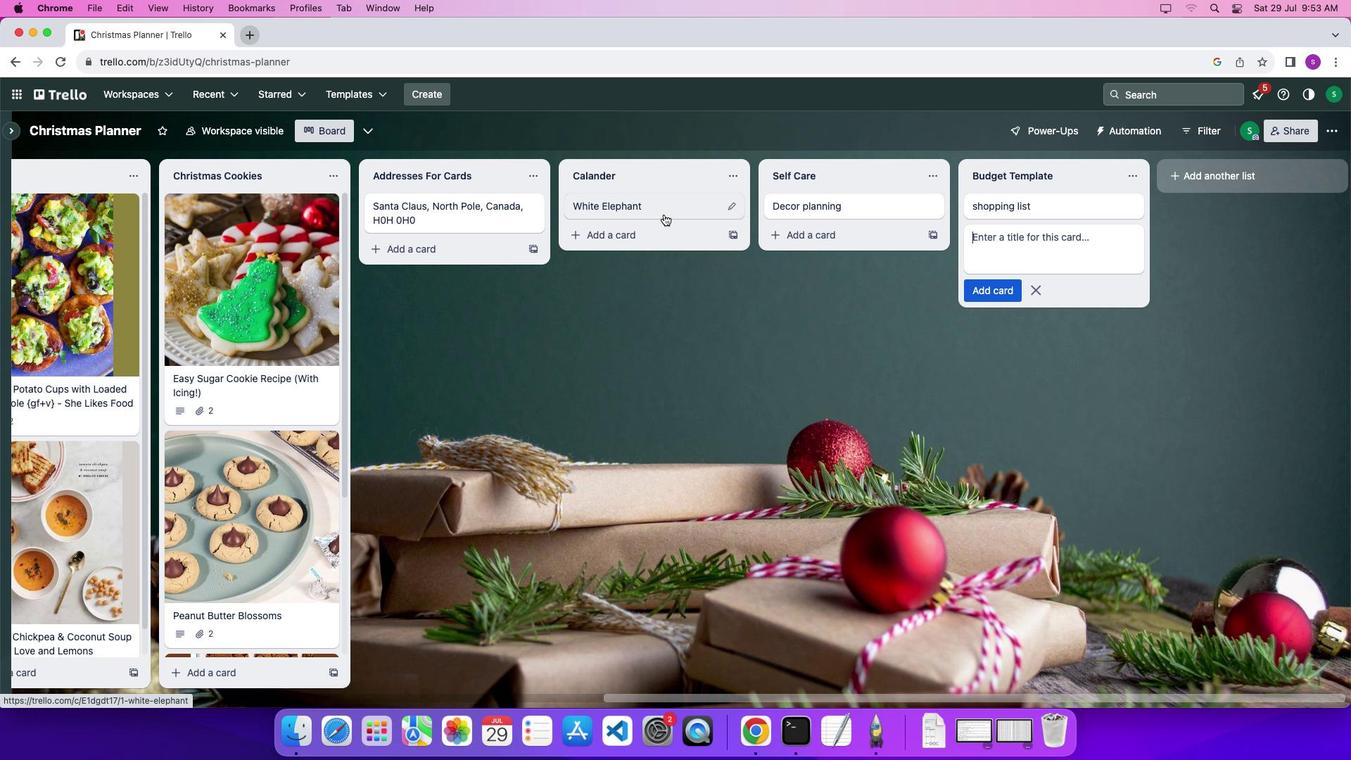 
Action: Mouse pressed left at (651, 200)
Screenshot: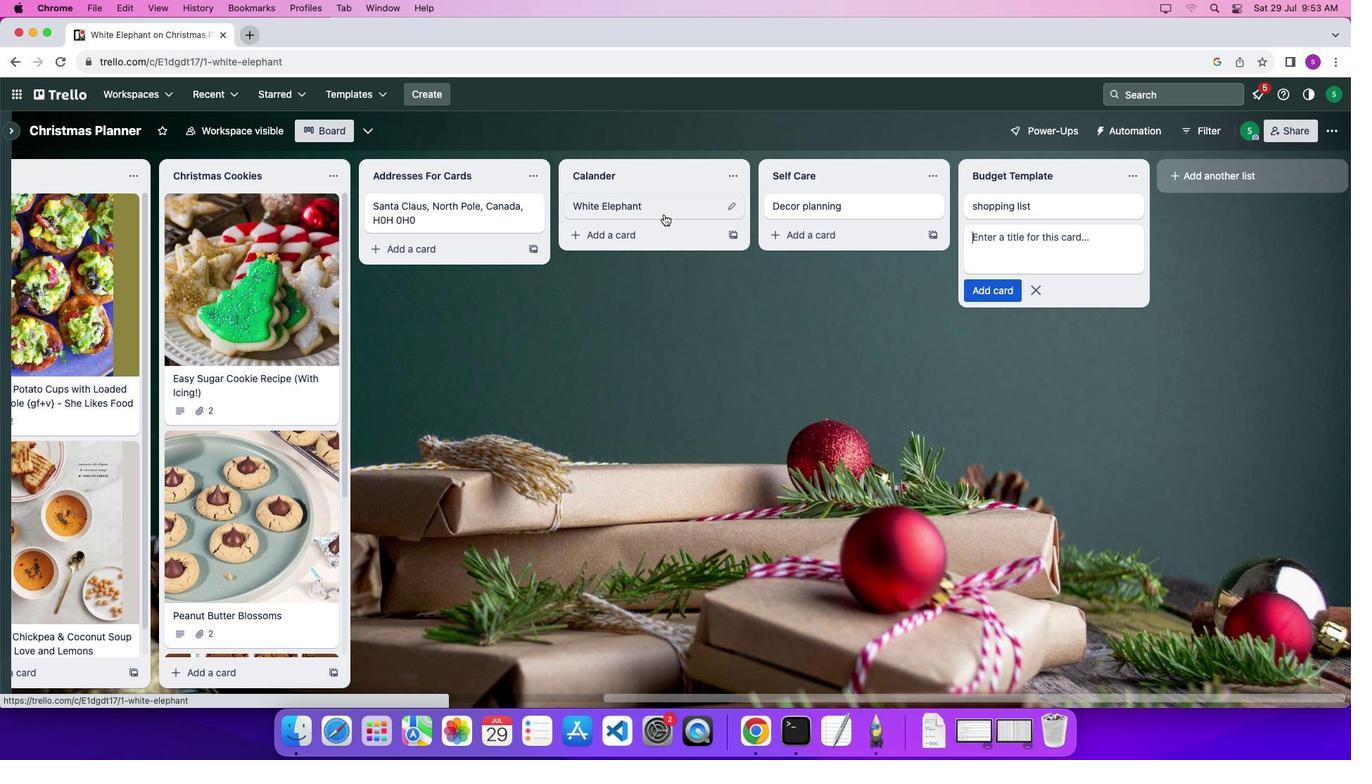 
Action: Mouse moved to (451, 187)
Screenshot: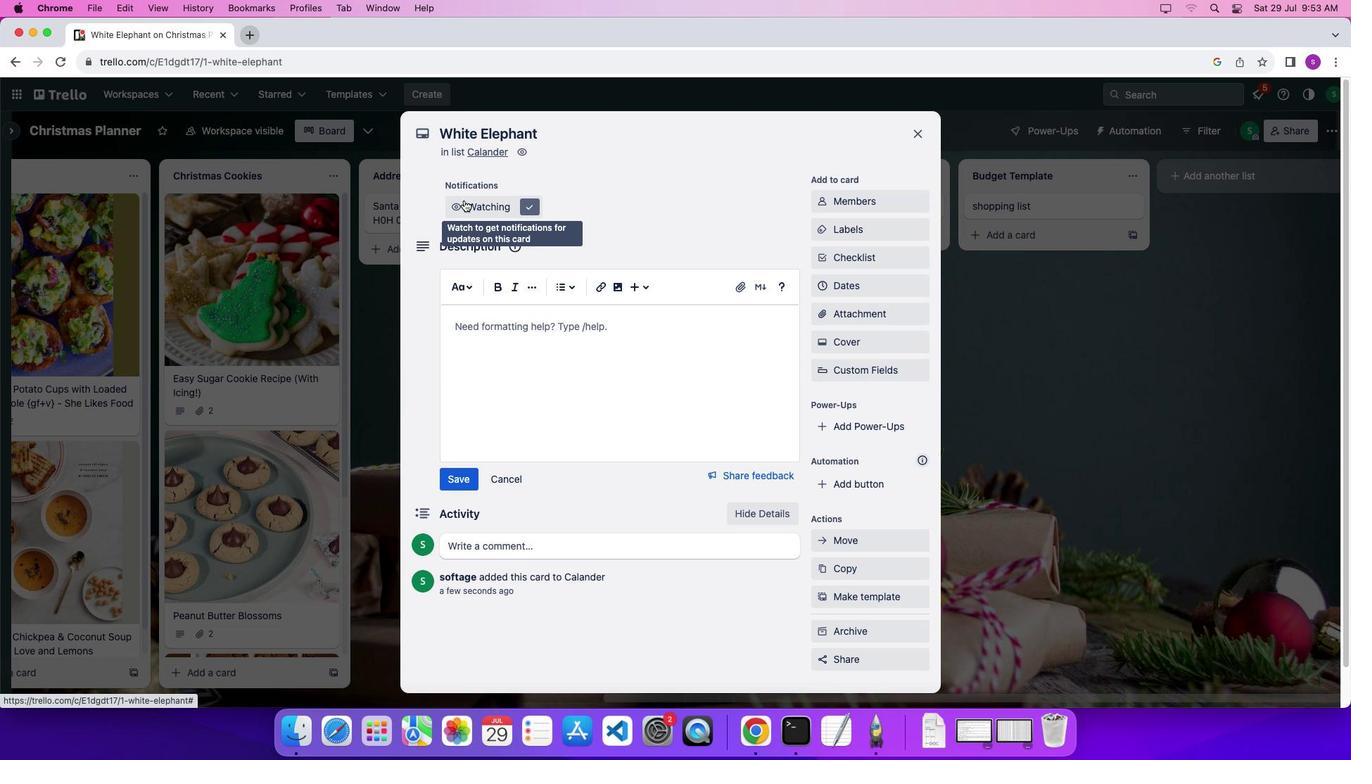 
Action: Mouse pressed left at (451, 187)
Screenshot: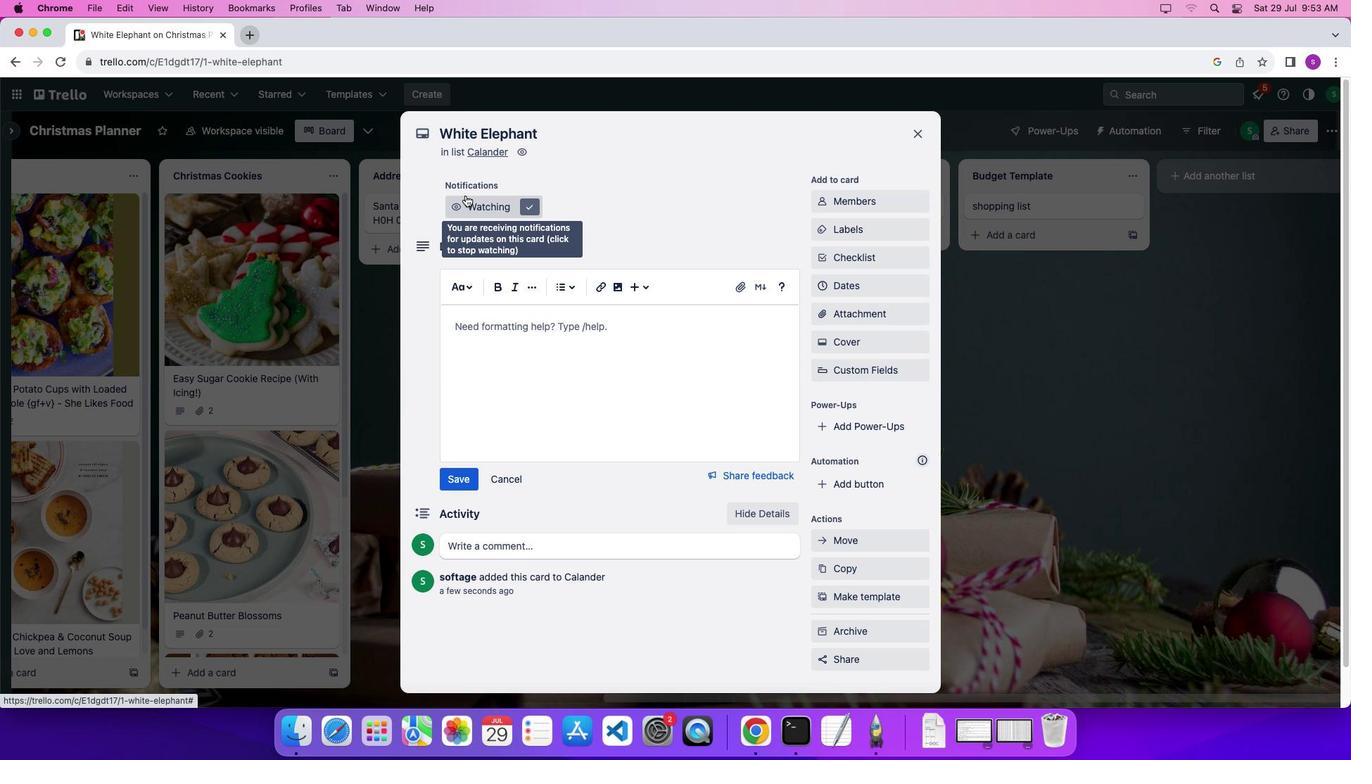 
Action: Mouse moved to (881, 187)
Screenshot: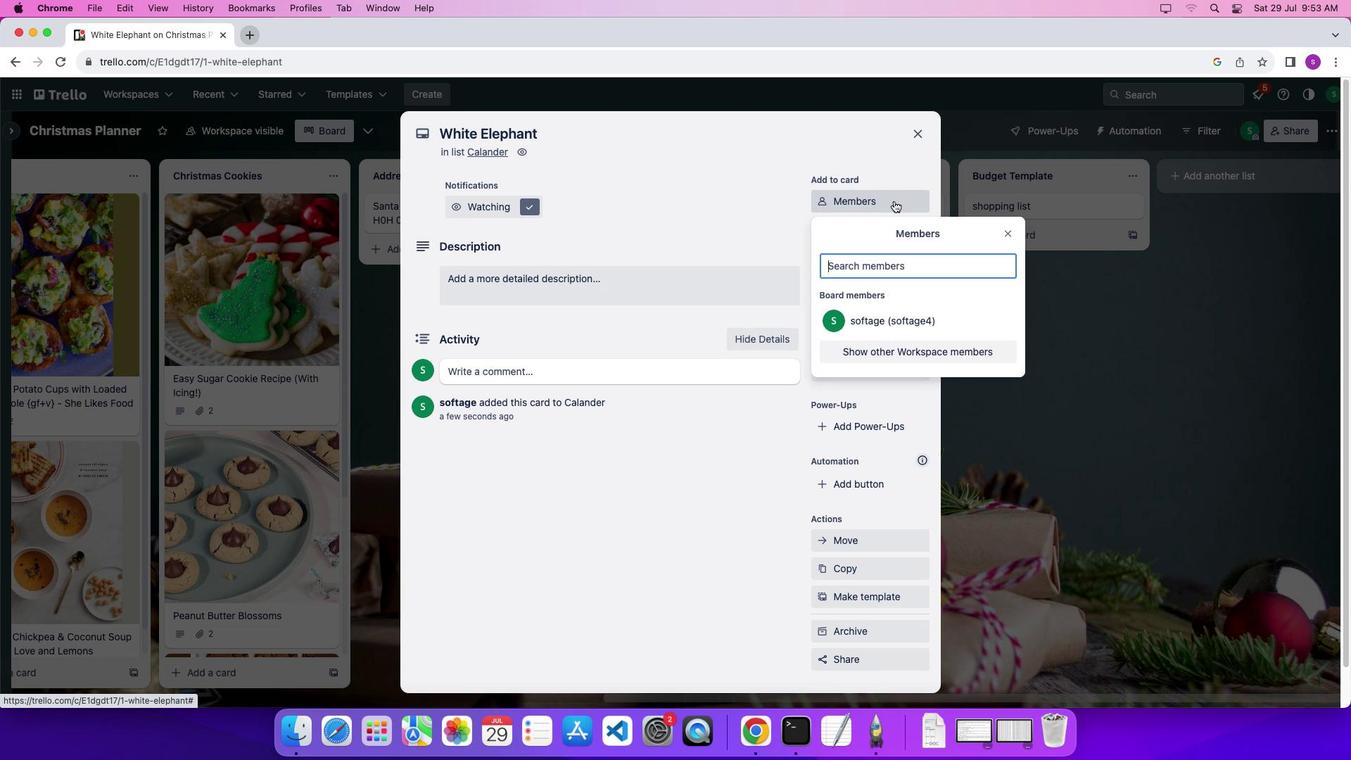 
Action: Mouse pressed left at (881, 187)
Screenshot: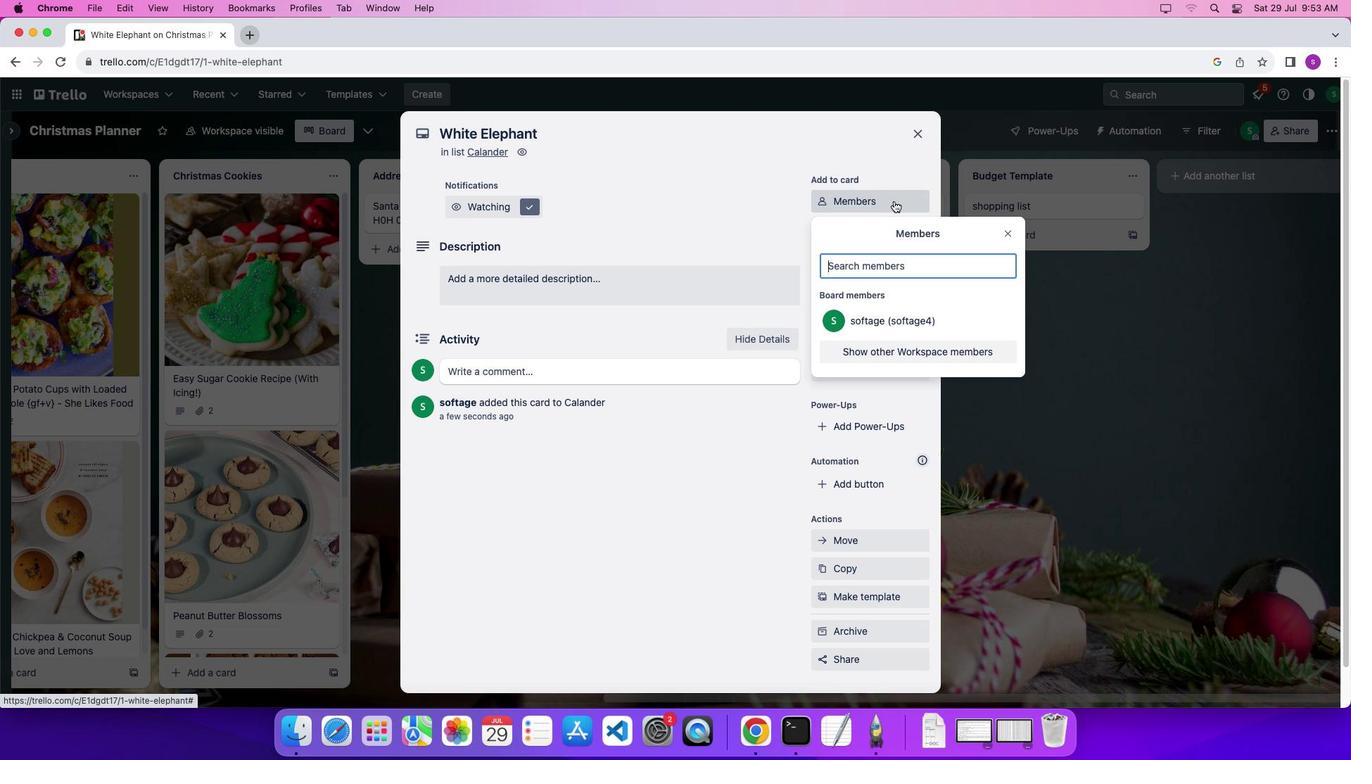 
Action: Mouse moved to (885, 307)
Screenshot: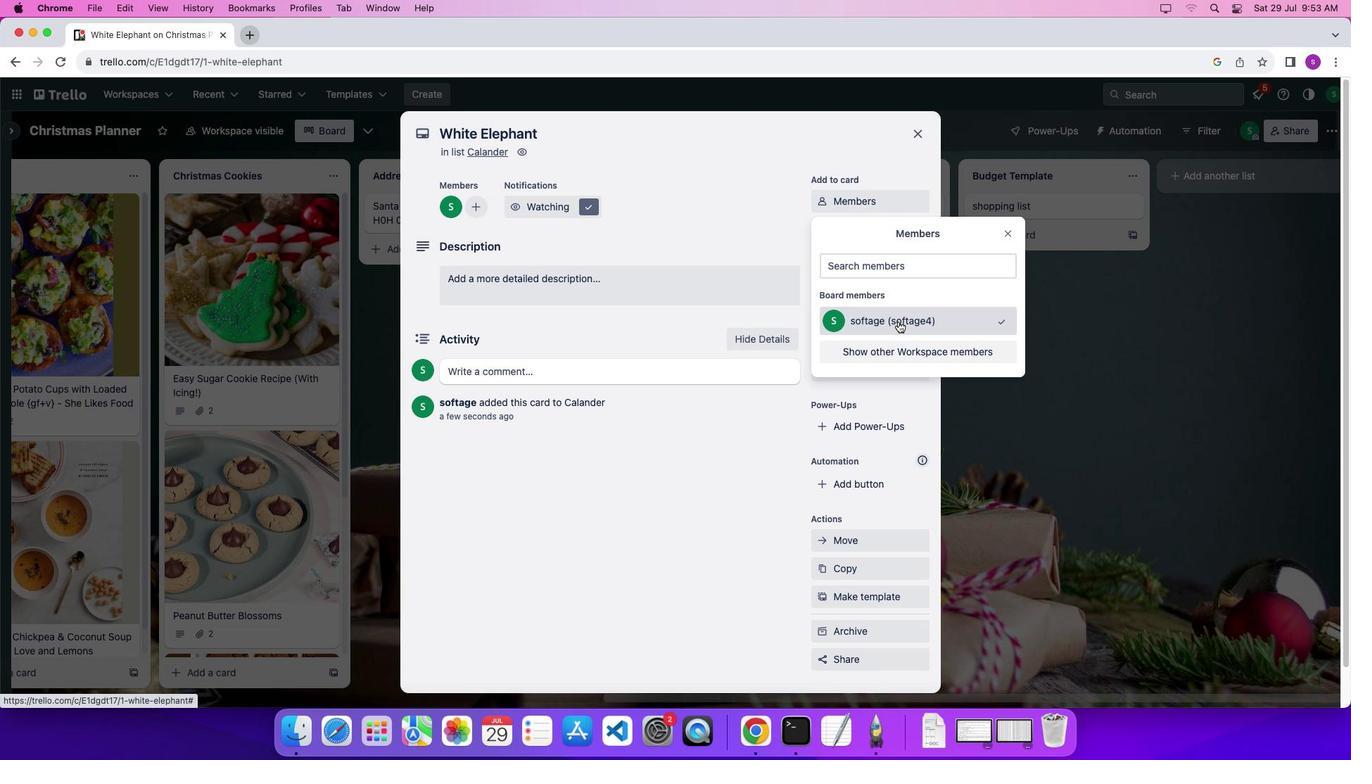 
Action: Mouse pressed left at (885, 307)
Screenshot: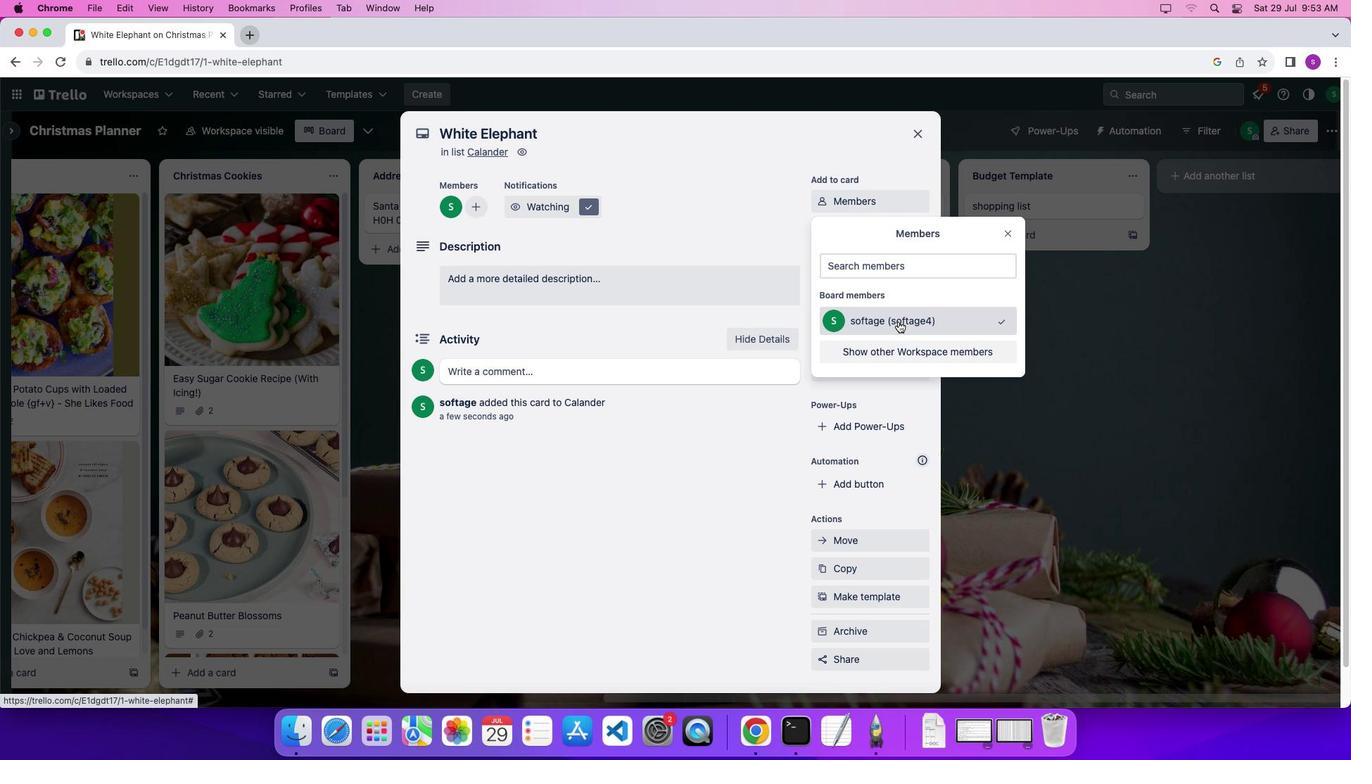 
Action: Mouse moved to (990, 226)
Screenshot: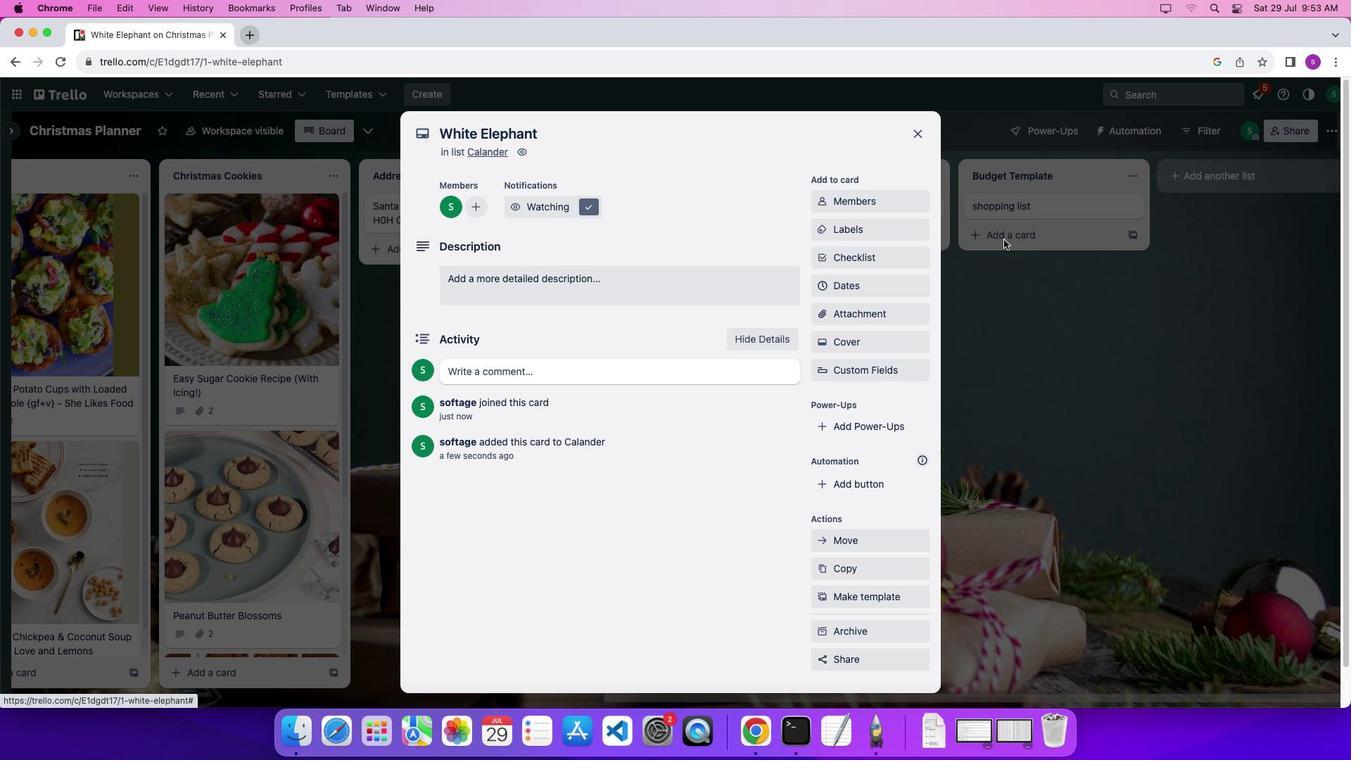 
Action: Mouse pressed left at (990, 226)
Screenshot: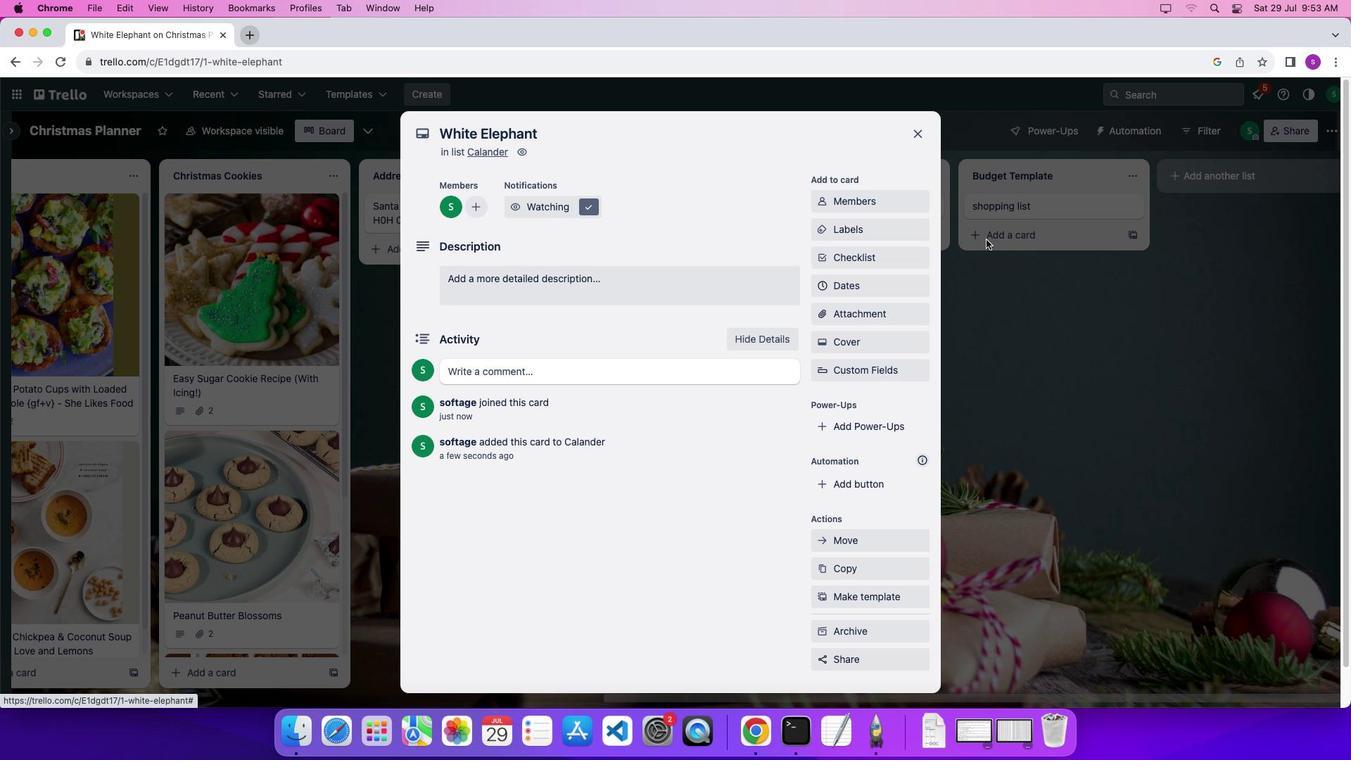 
Action: Mouse moved to (889, 223)
Screenshot: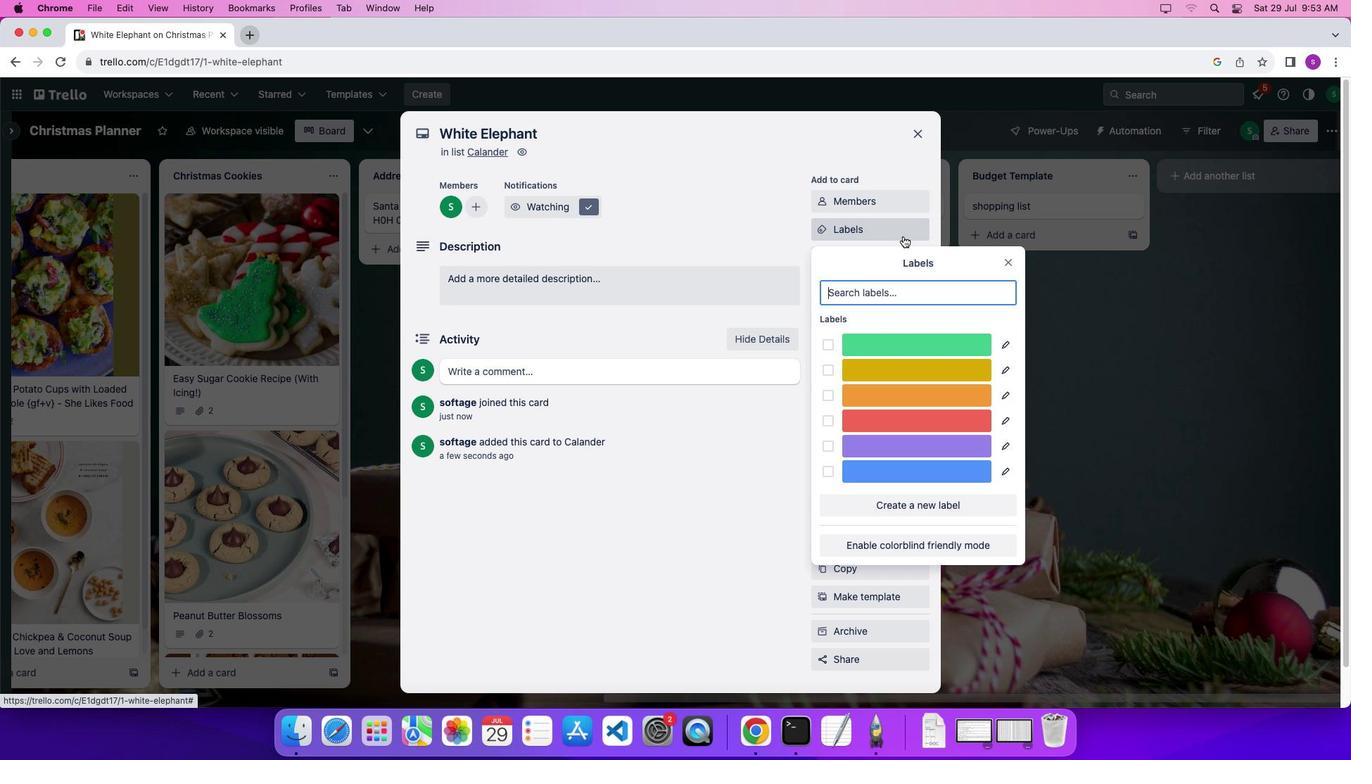 
Action: Mouse pressed left at (889, 223)
Screenshot: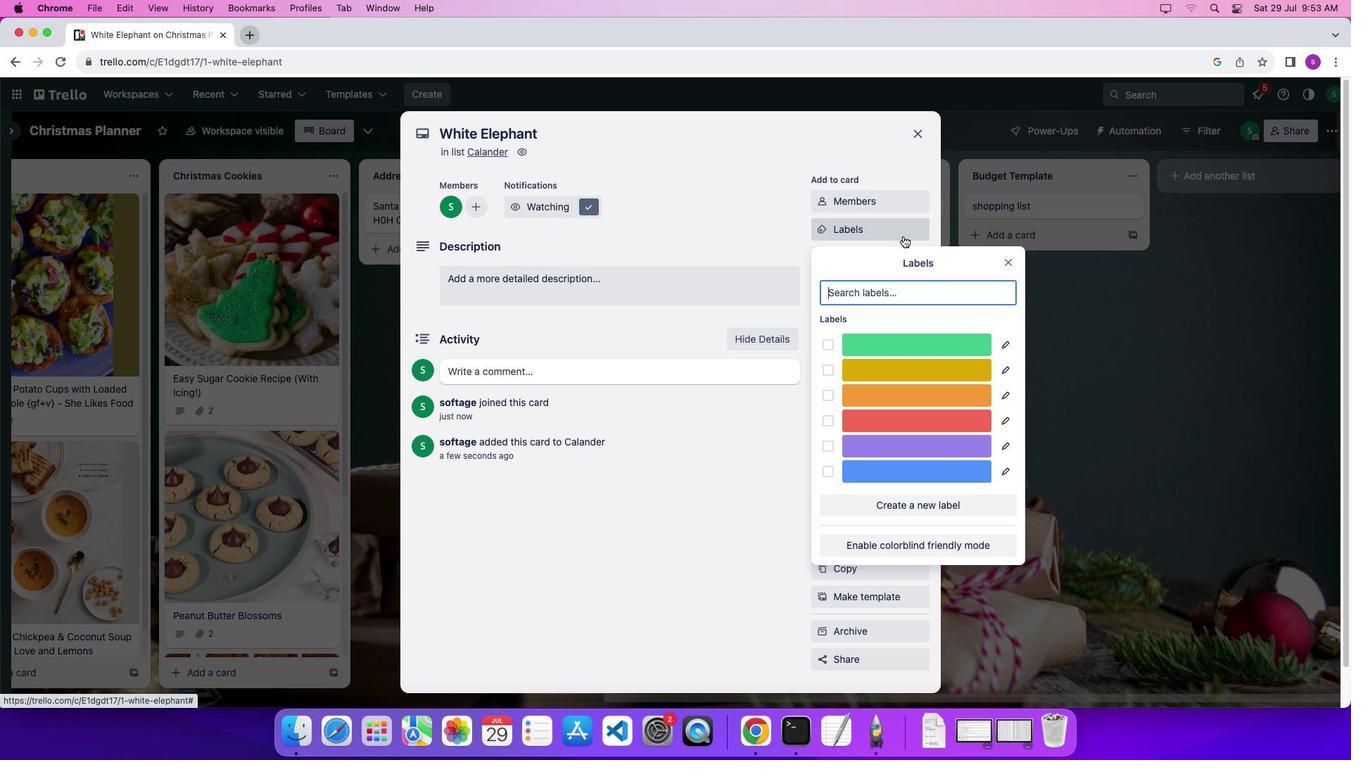 
Action: Mouse moved to (900, 377)
Screenshot: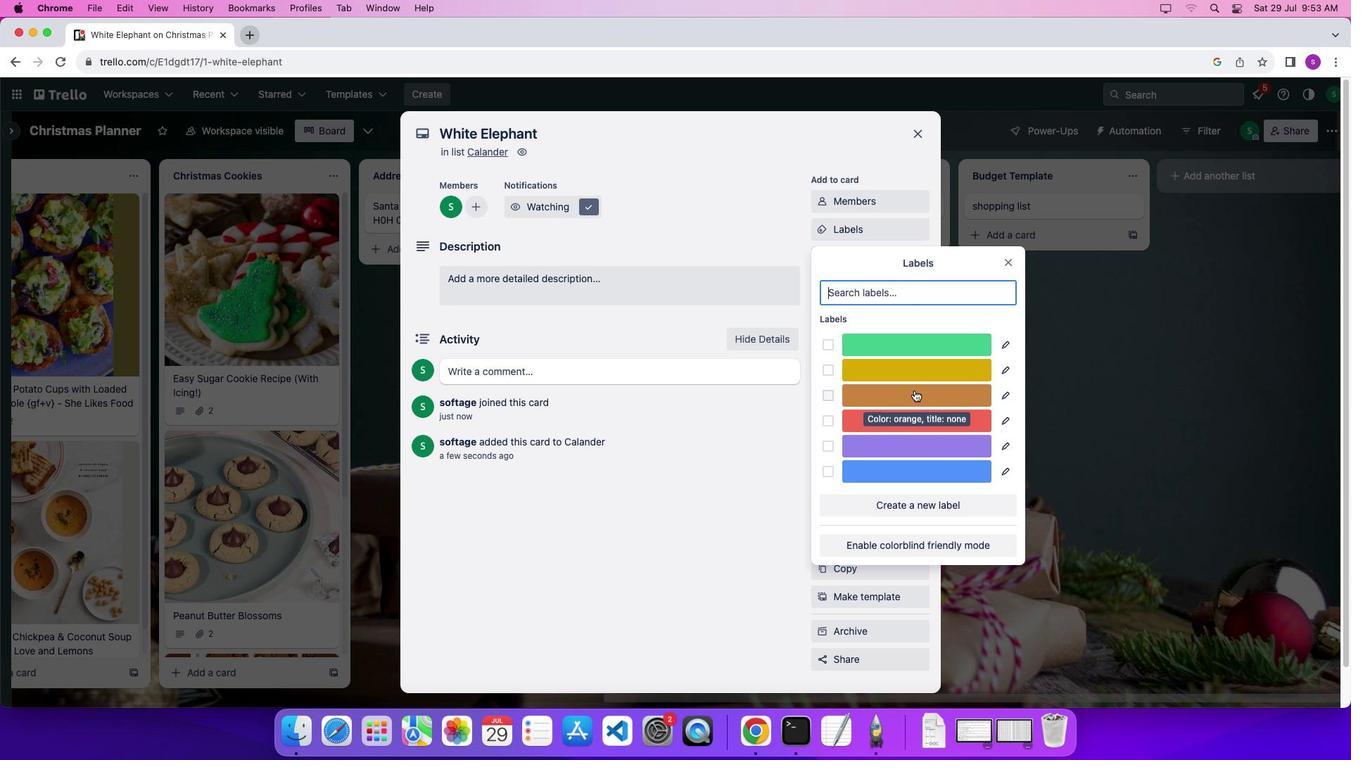 
Action: Mouse pressed left at (900, 377)
Screenshot: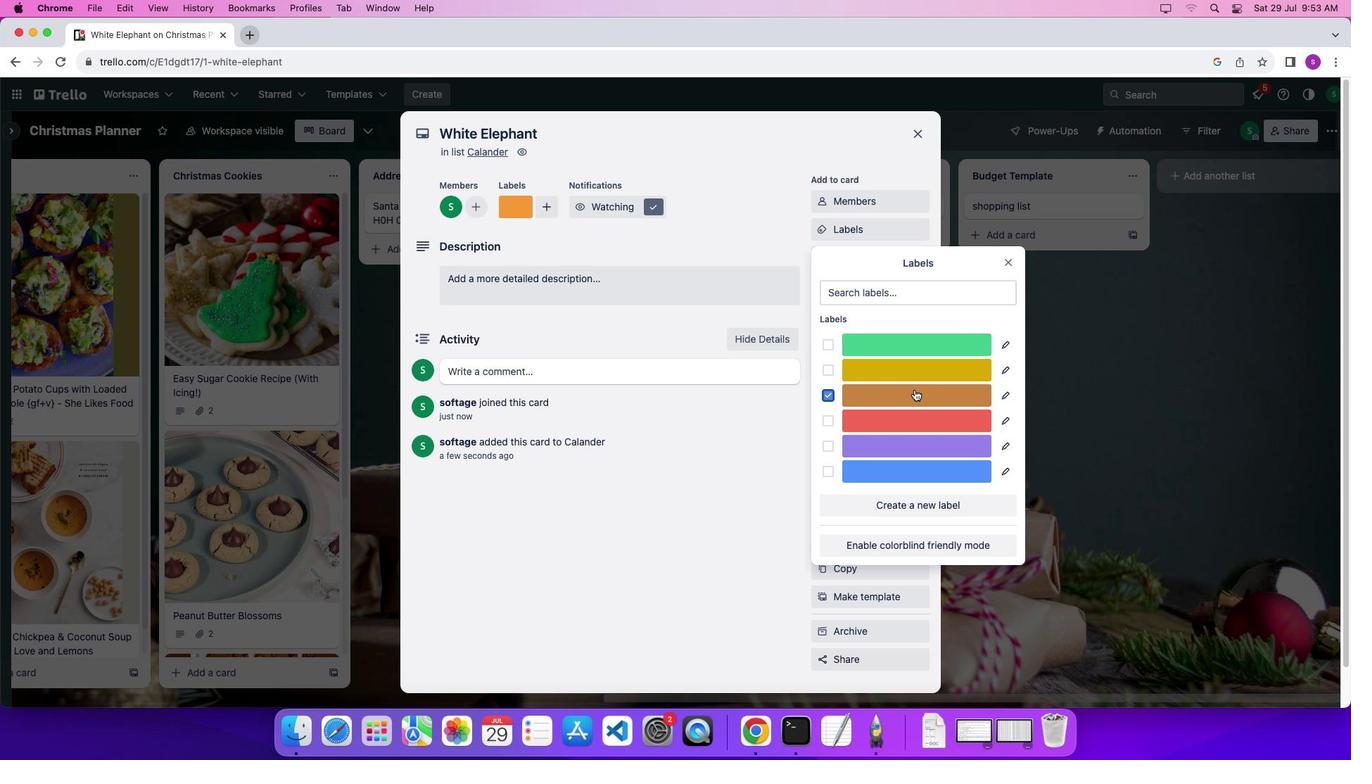 
Action: Mouse moved to (997, 246)
Screenshot: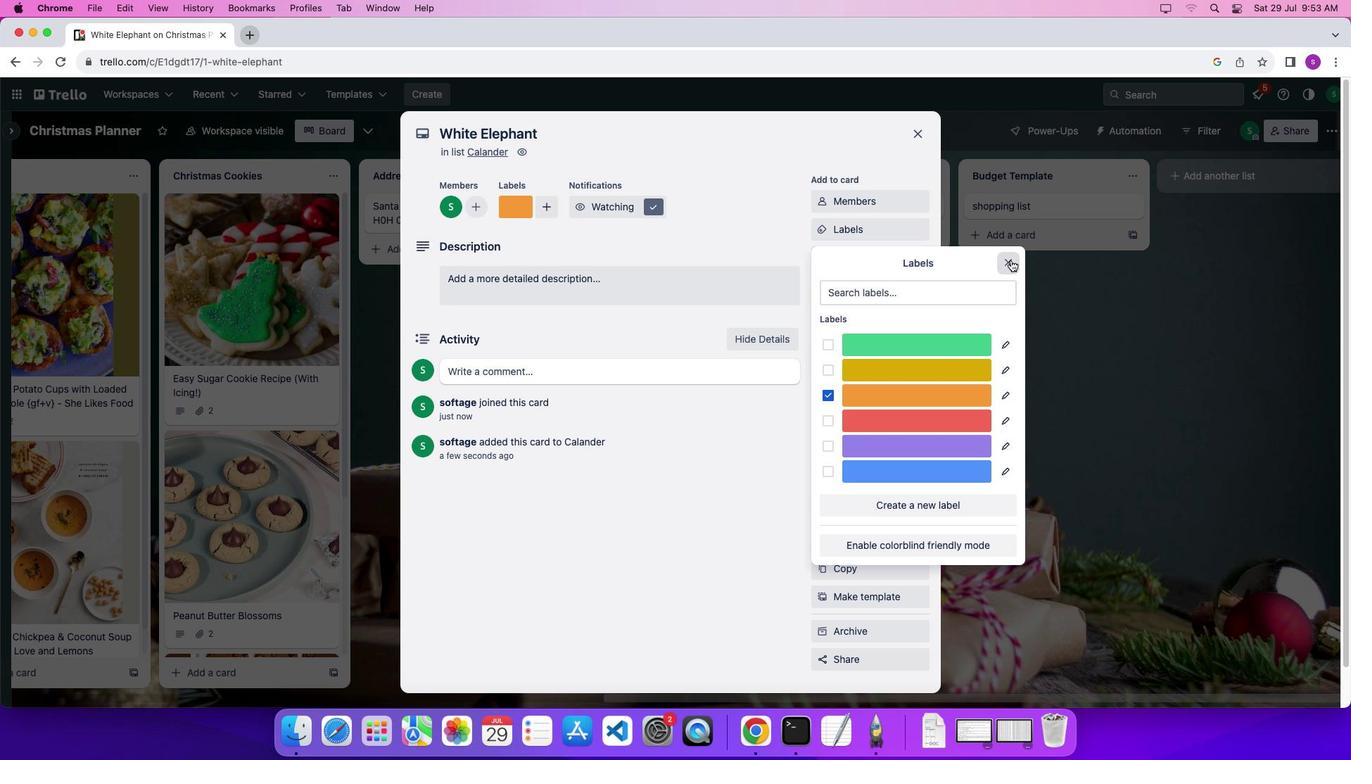 
Action: Mouse pressed left at (997, 246)
Screenshot: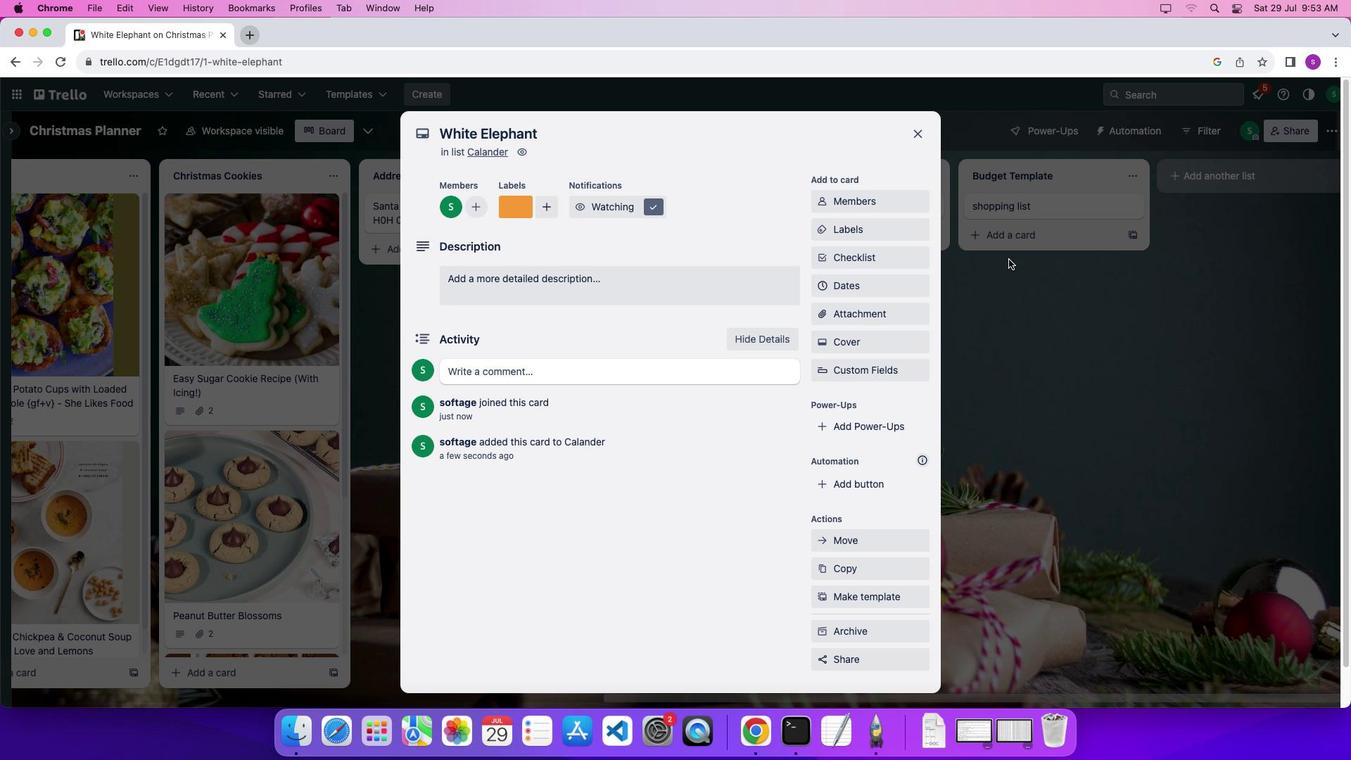 
Action: Mouse moved to (869, 279)
Screenshot: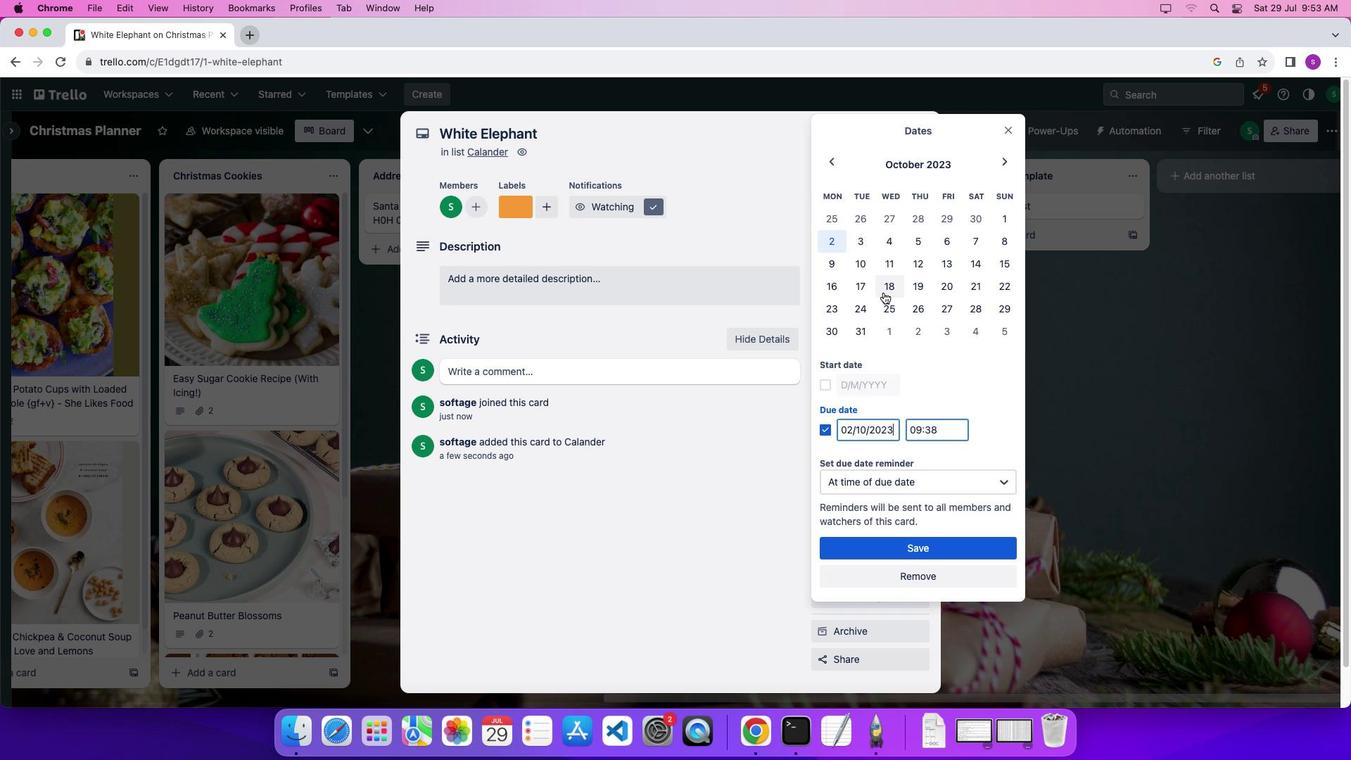 
Action: Mouse pressed left at (869, 279)
Screenshot: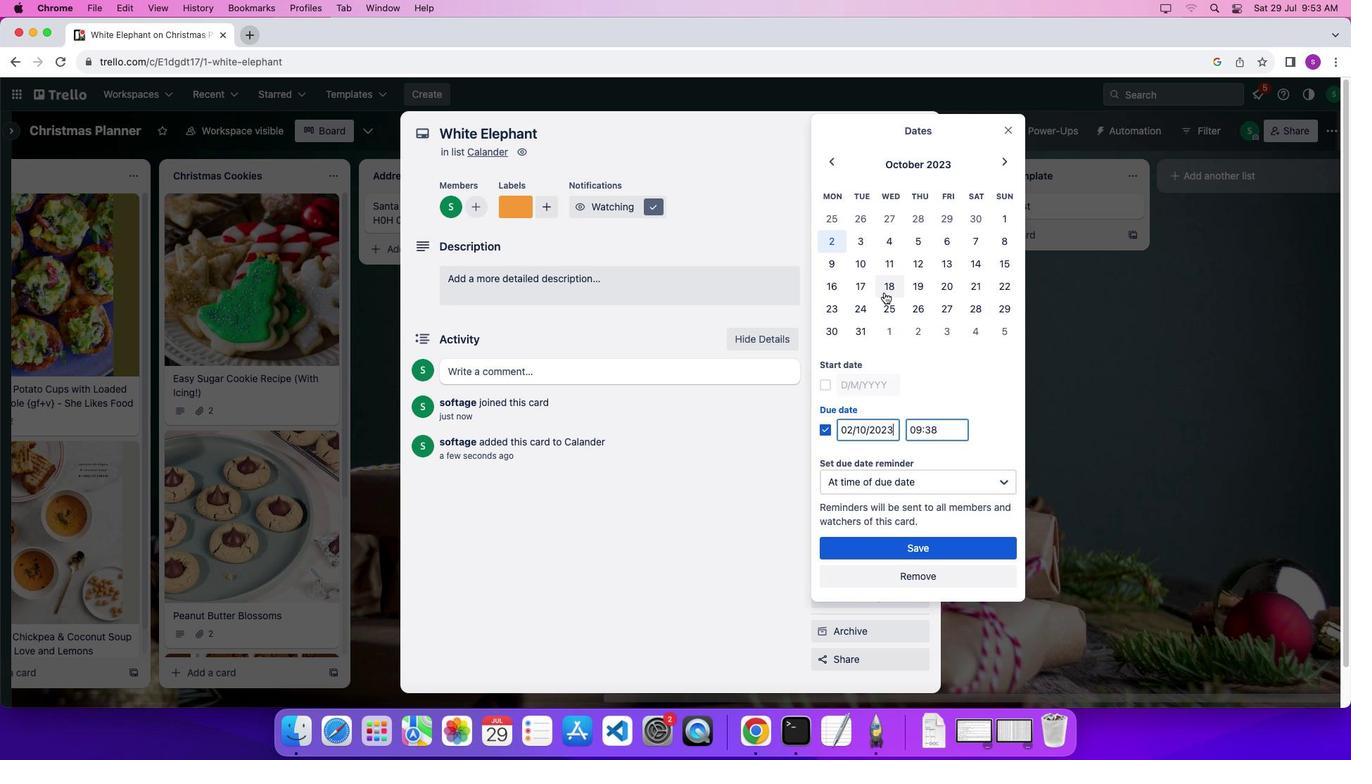 
Action: Mouse moved to (884, 297)
Screenshot: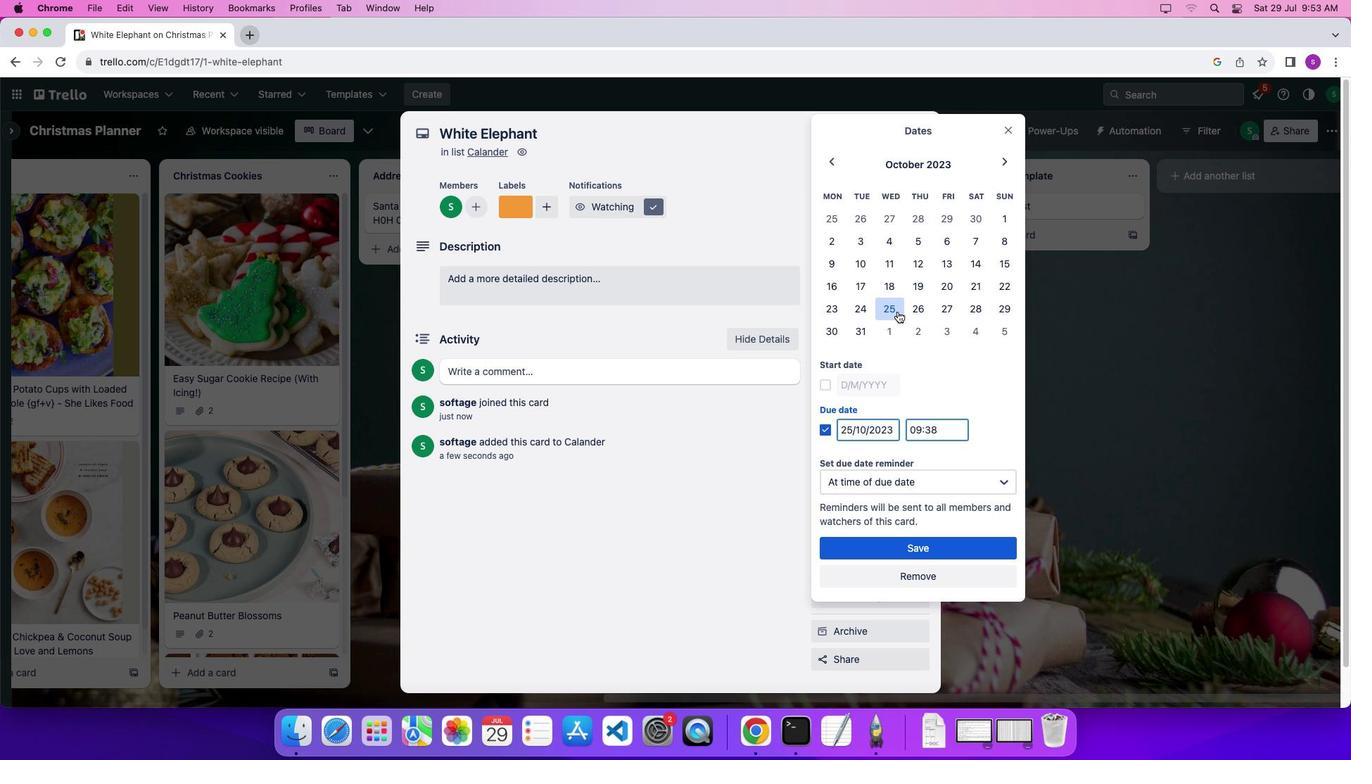 
Action: Mouse pressed left at (884, 297)
Screenshot: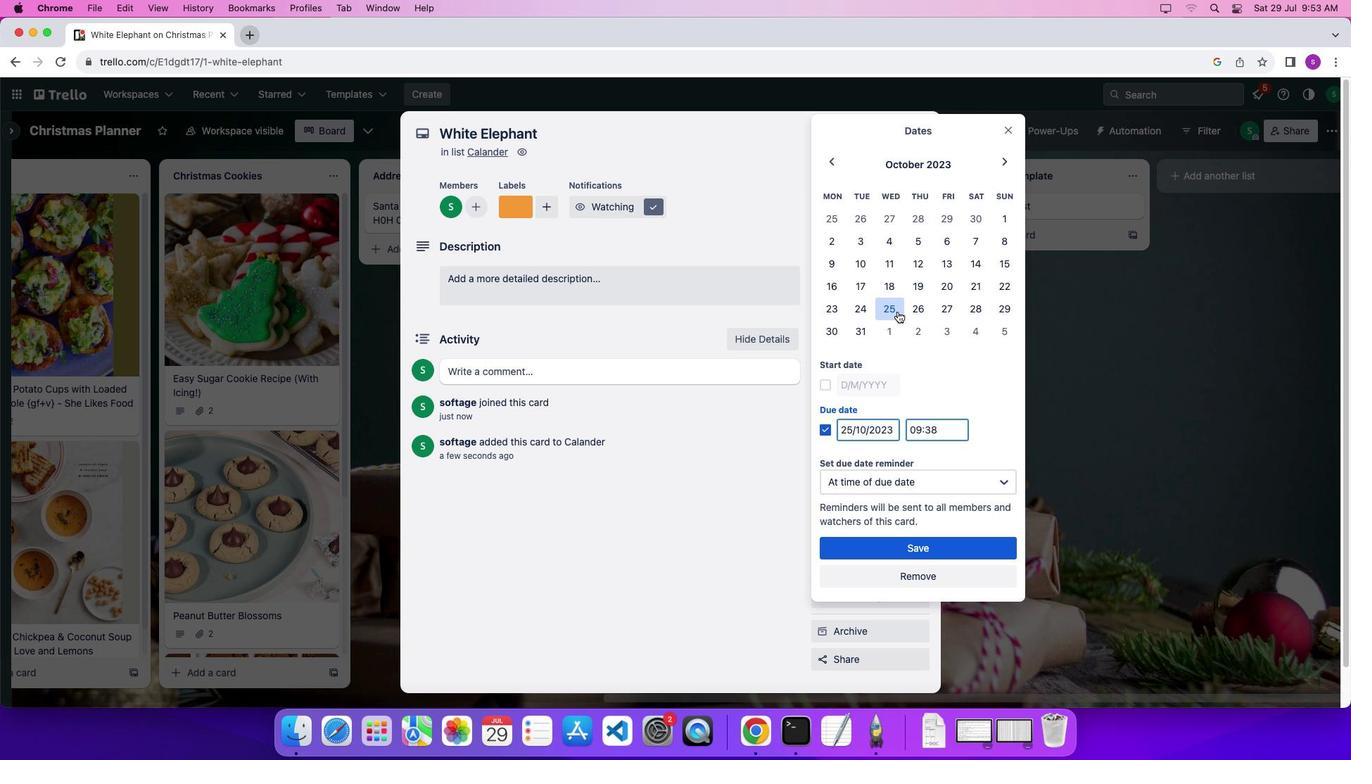 
Action: Mouse moved to (990, 149)
Screenshot: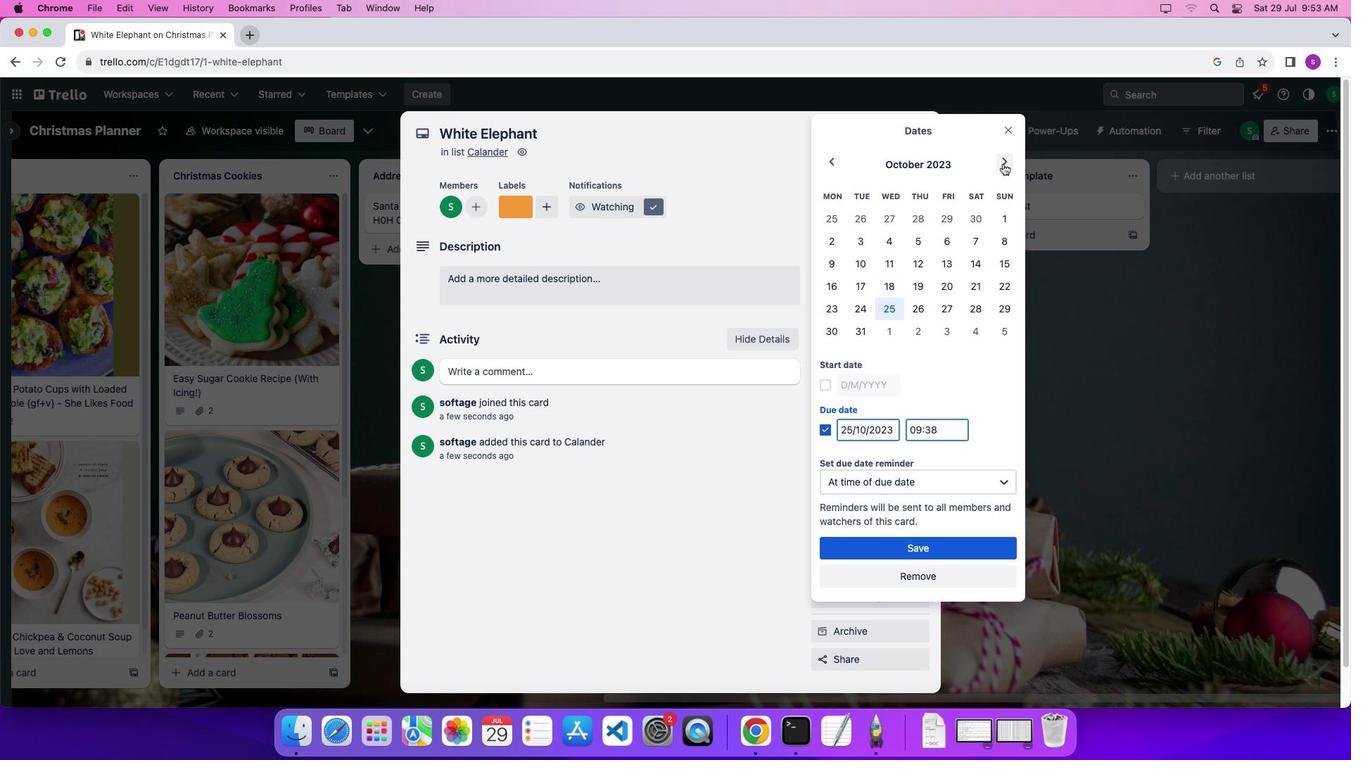 
Action: Mouse pressed left at (990, 149)
Screenshot: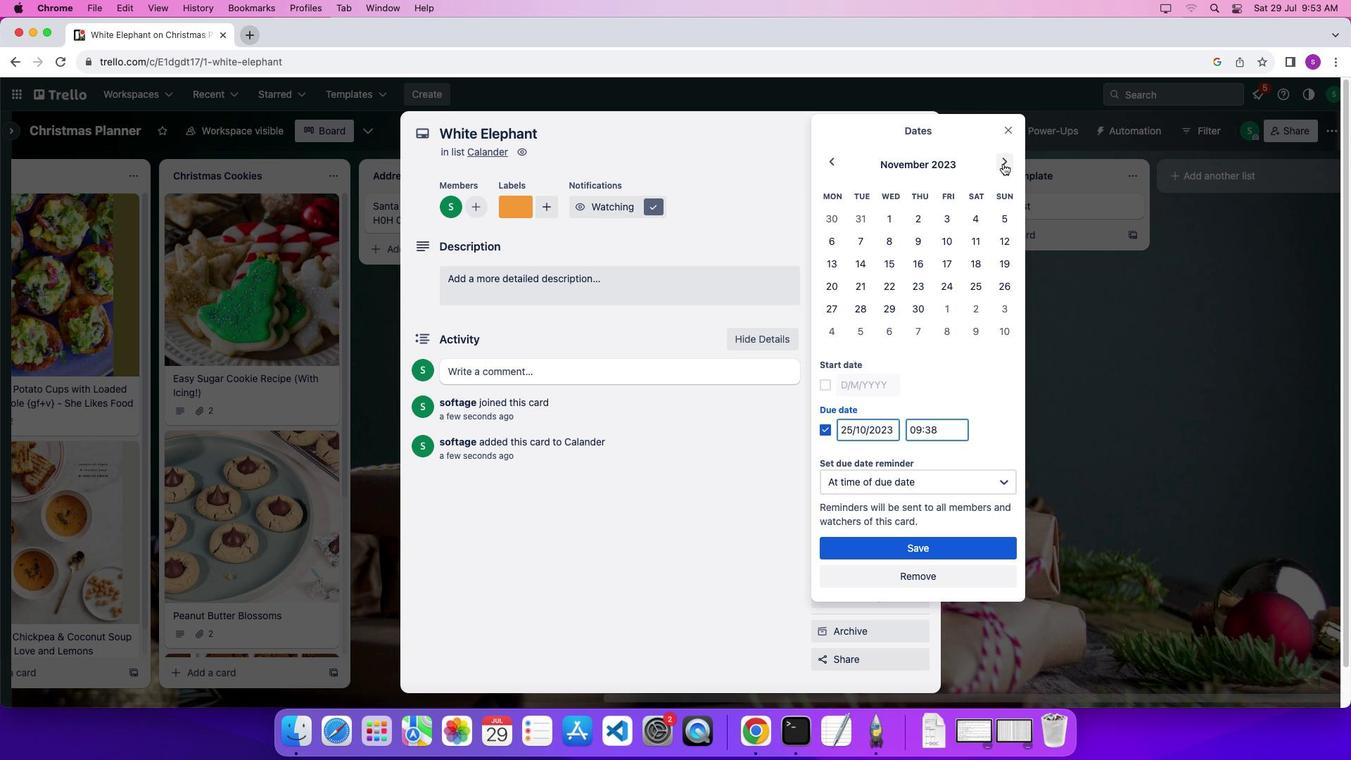 
Action: Mouse pressed left at (990, 149)
Screenshot: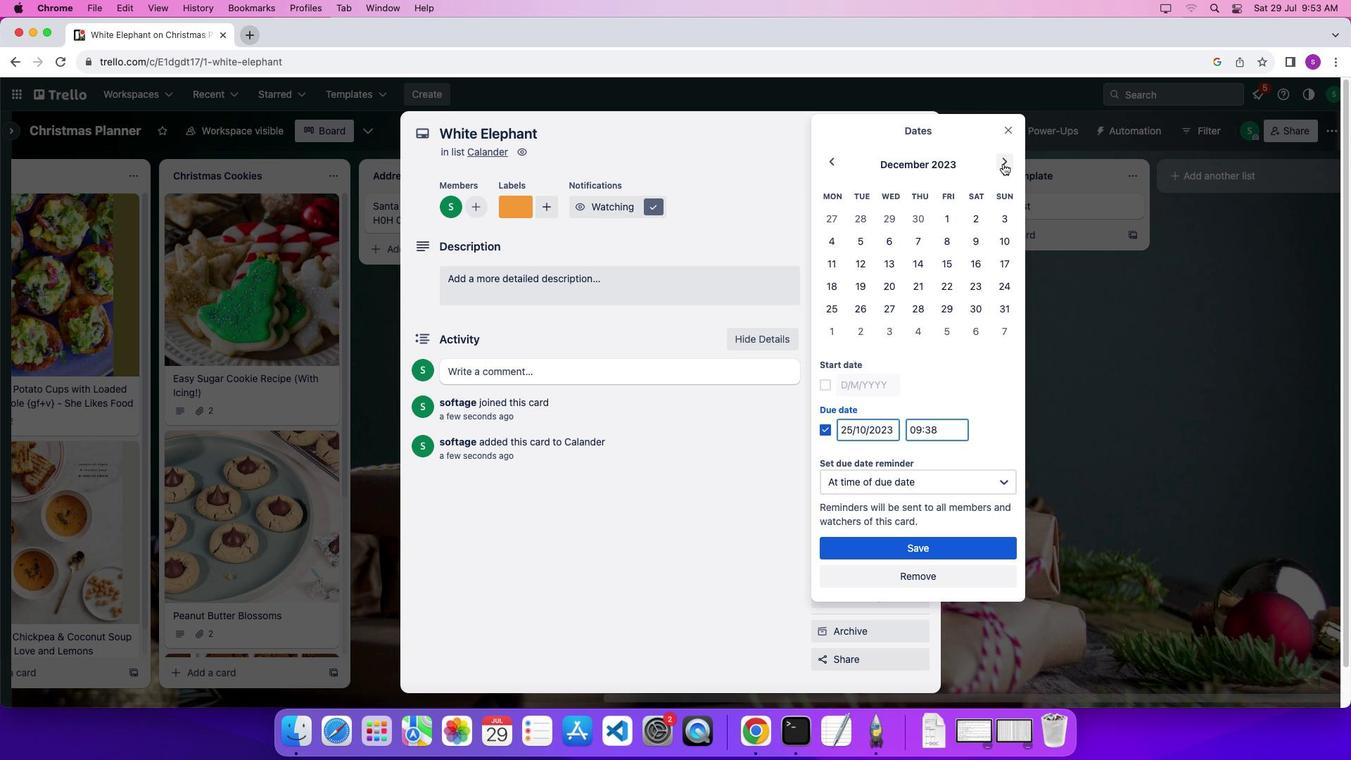 
Action: Mouse moved to (817, 290)
Screenshot: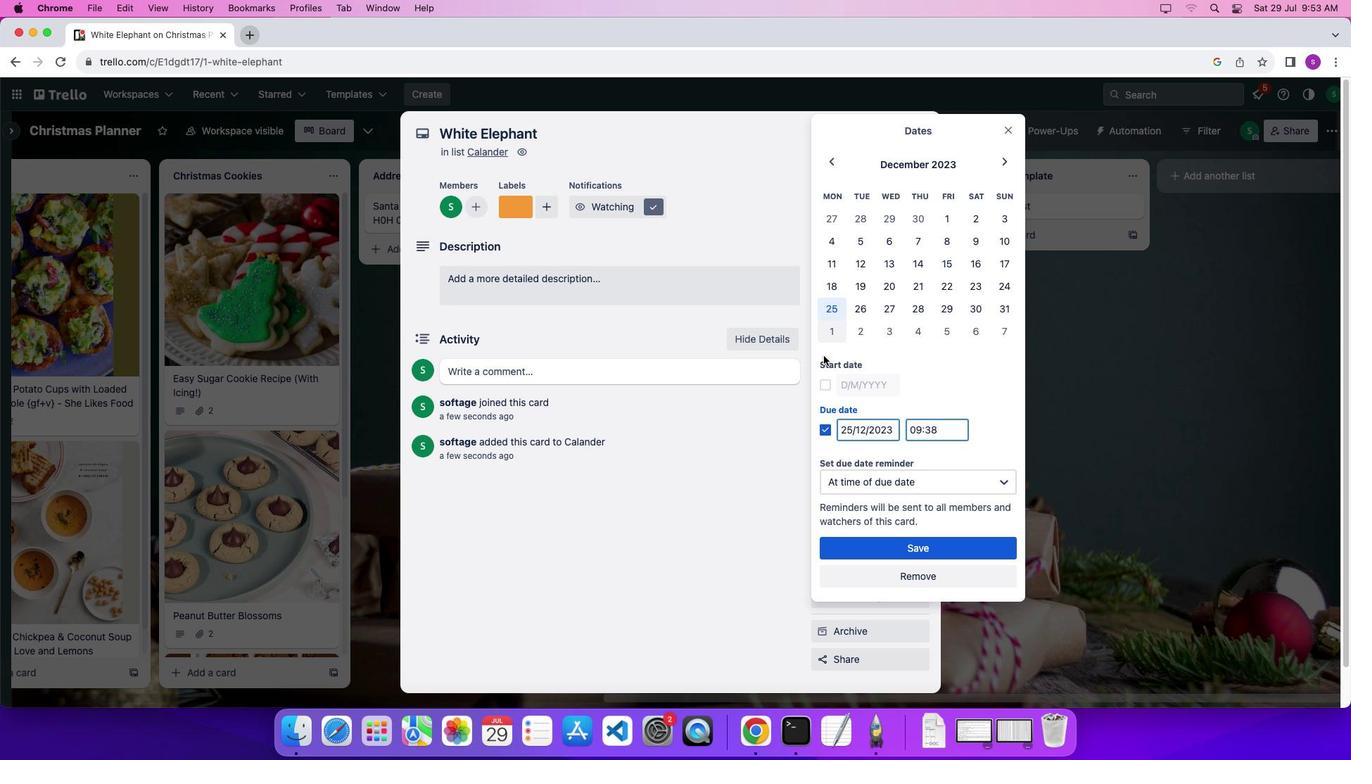 
Action: Mouse pressed left at (817, 290)
Screenshot: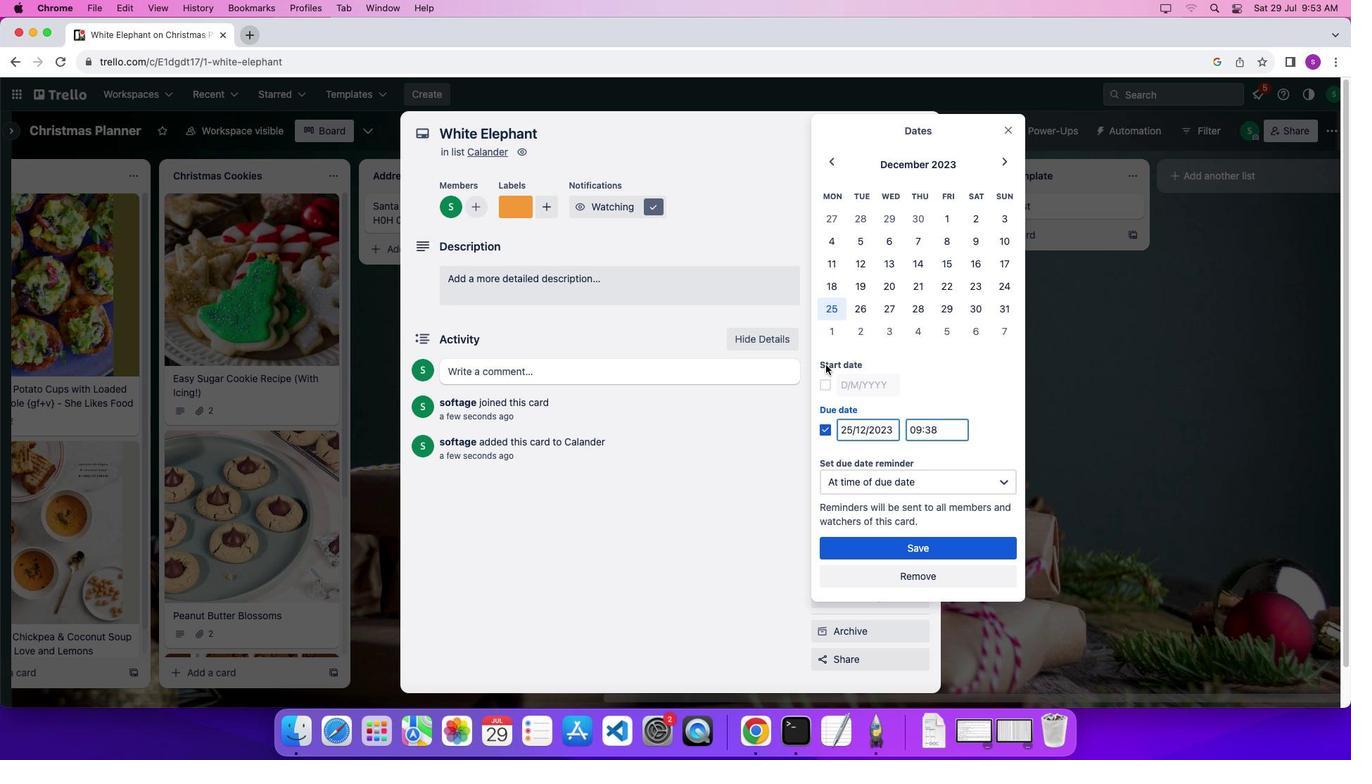 
Action: Mouse moved to (813, 371)
Screenshot: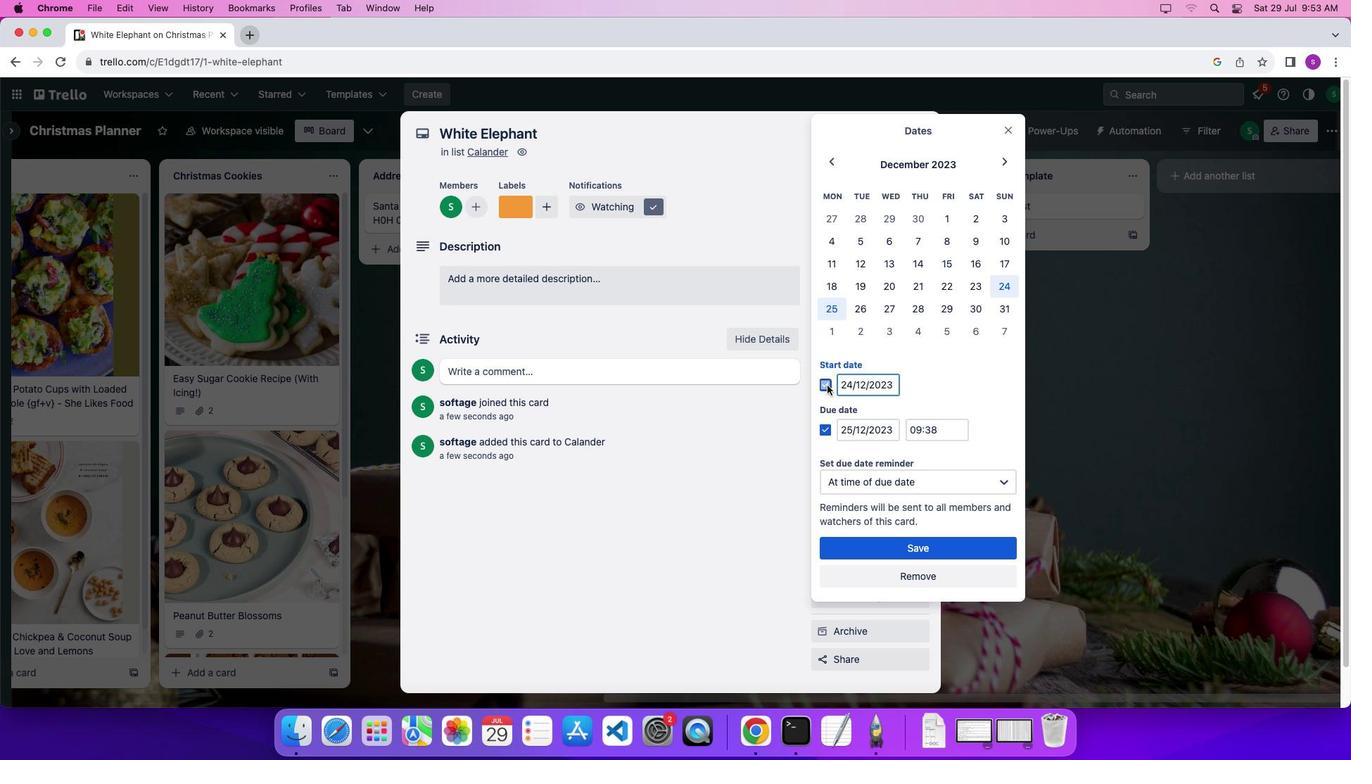 
Action: Mouse pressed left at (813, 371)
Screenshot: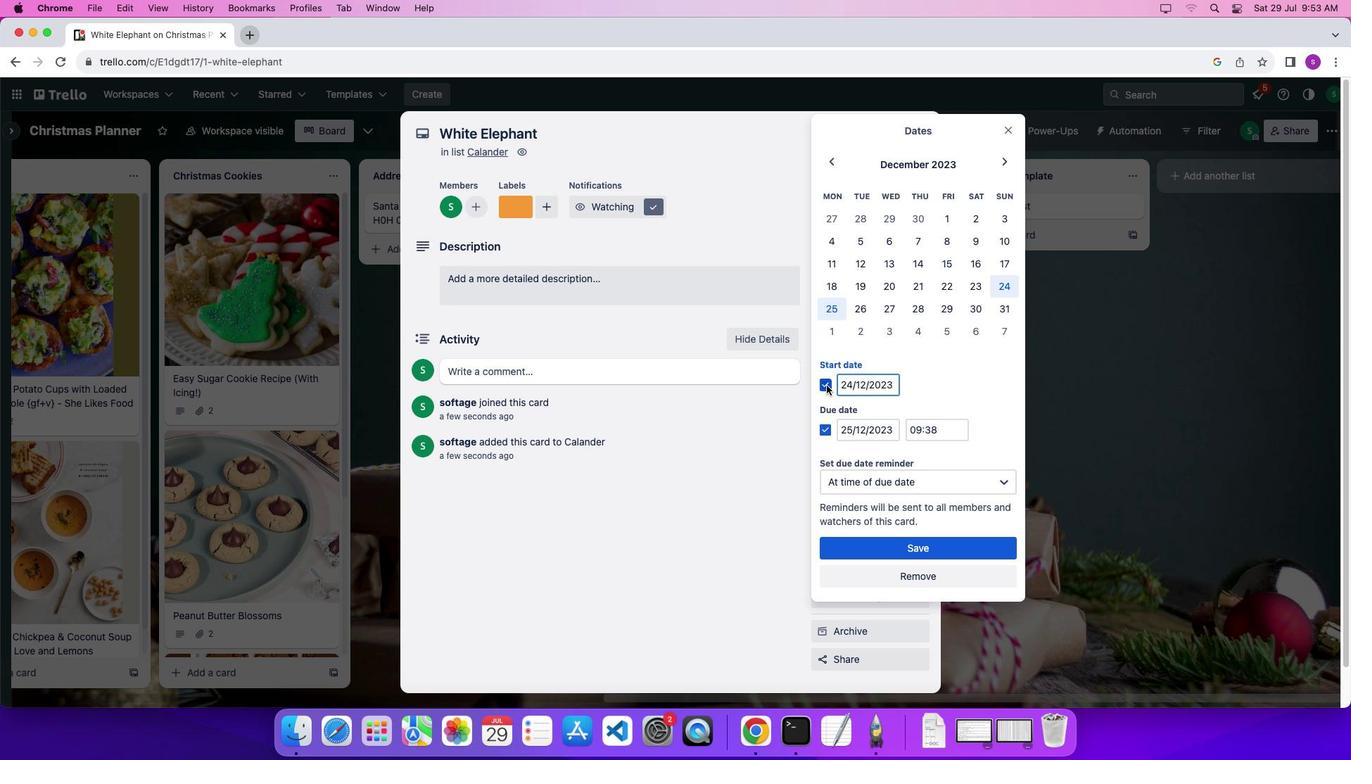 
Action: Mouse moved to (831, 463)
Screenshot: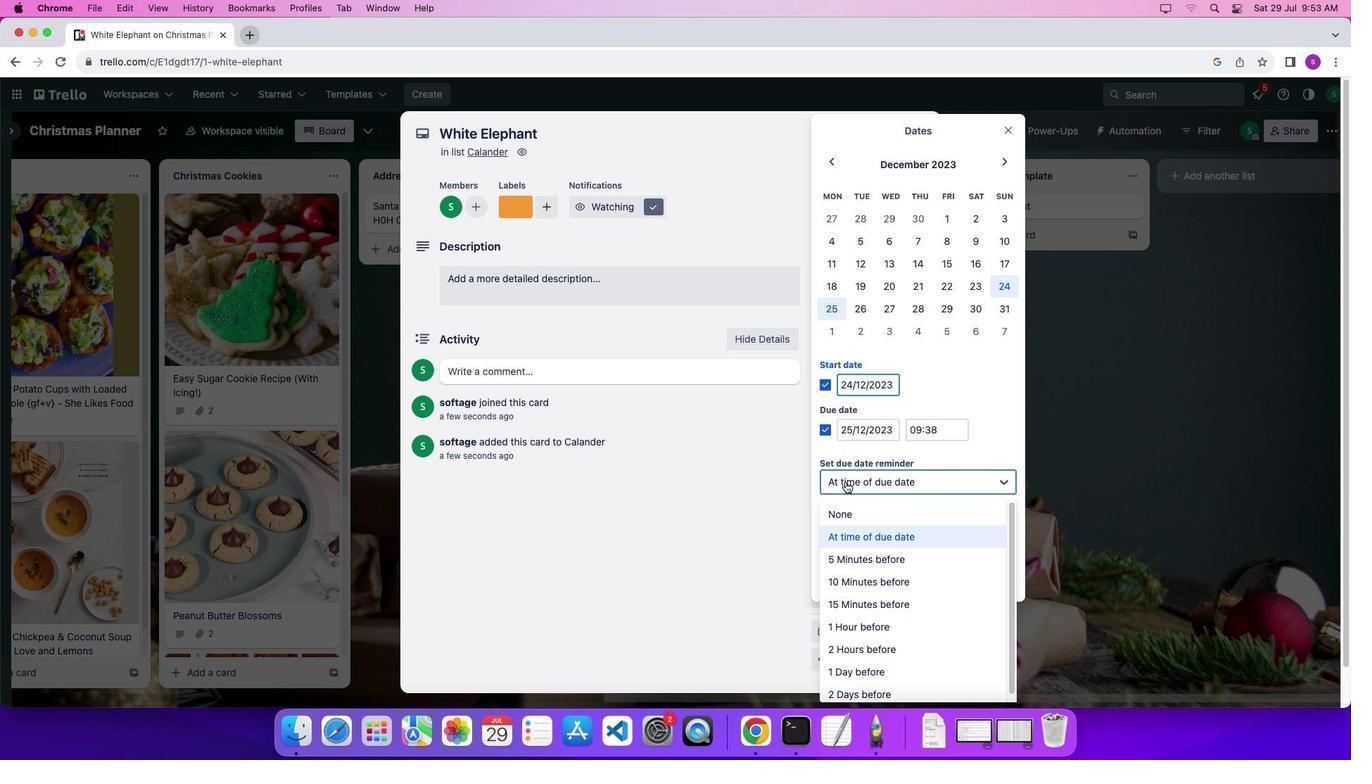 
Action: Mouse pressed left at (831, 463)
Screenshot: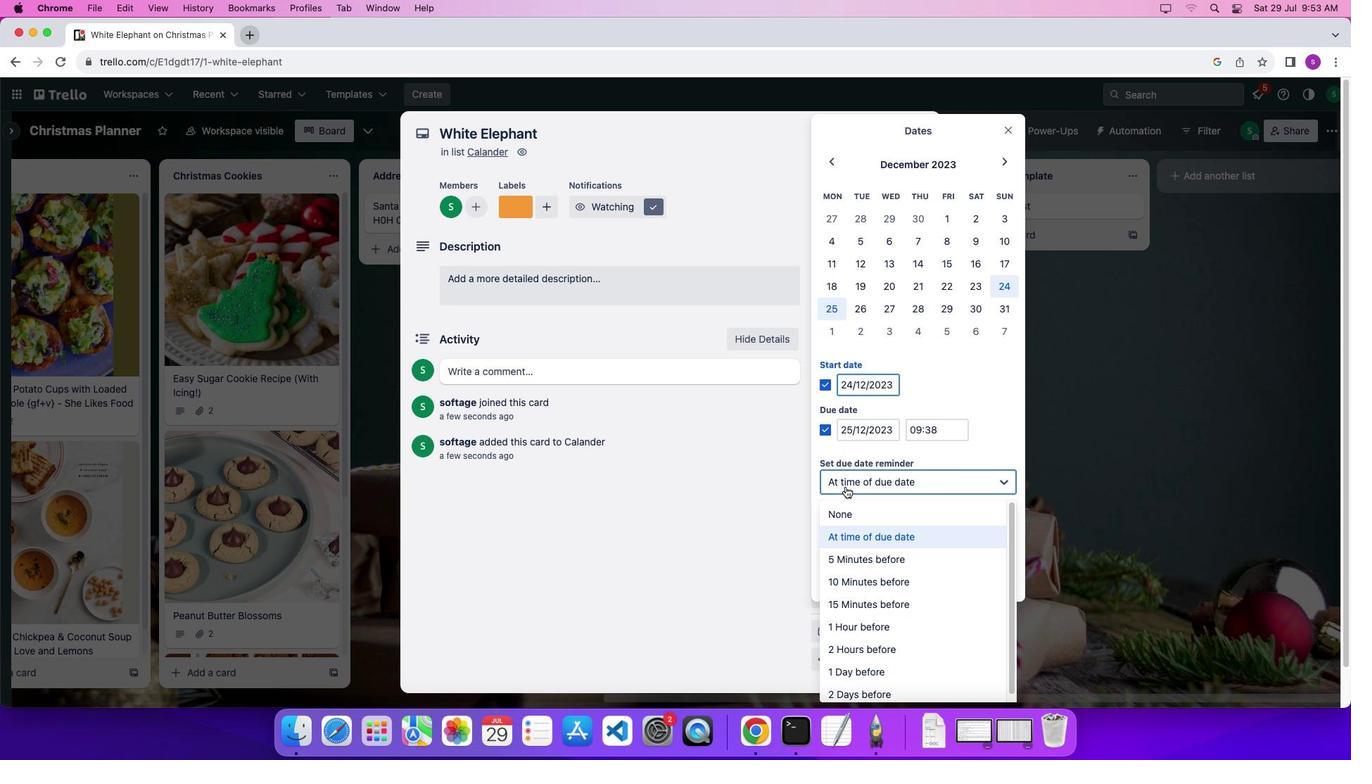 
Action: Mouse moved to (853, 613)
Screenshot: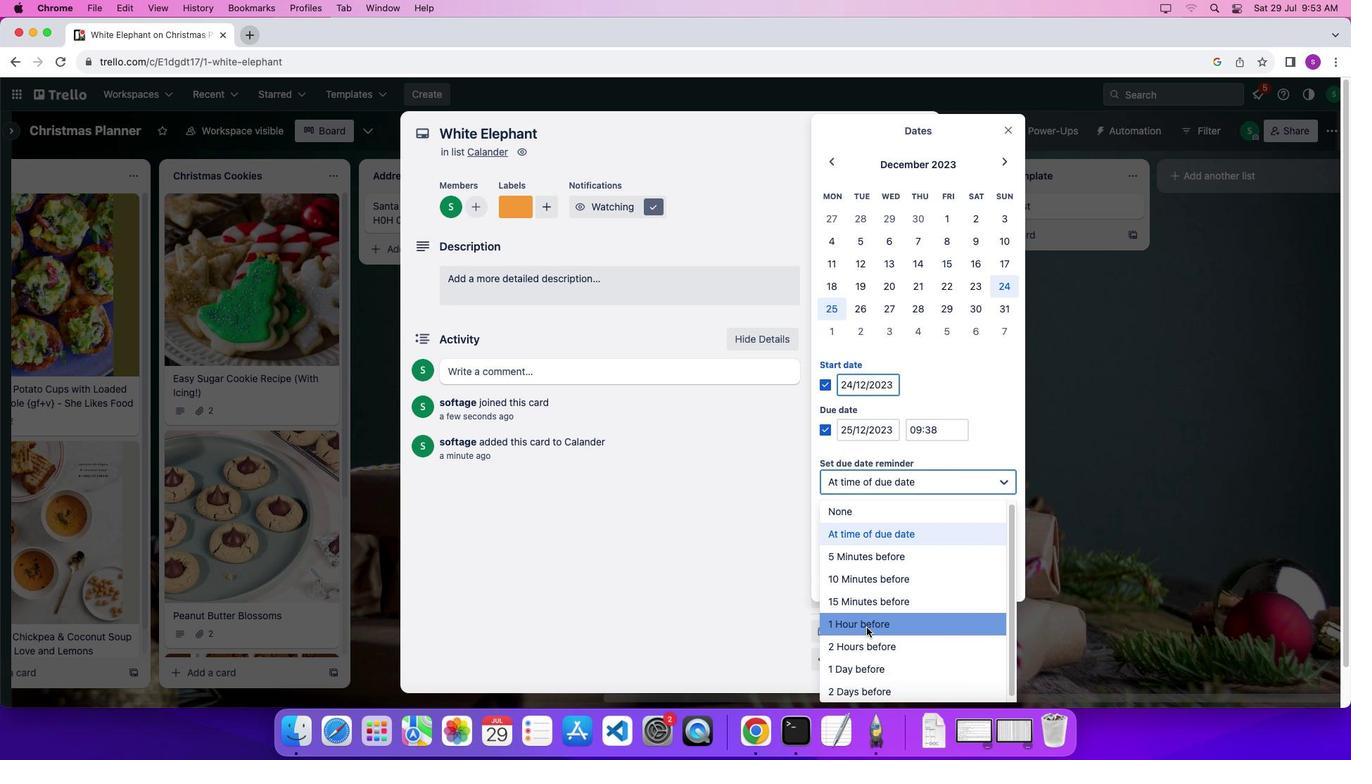 
Action: Mouse scrolled (853, 613) with delta (-12, -13)
Screenshot: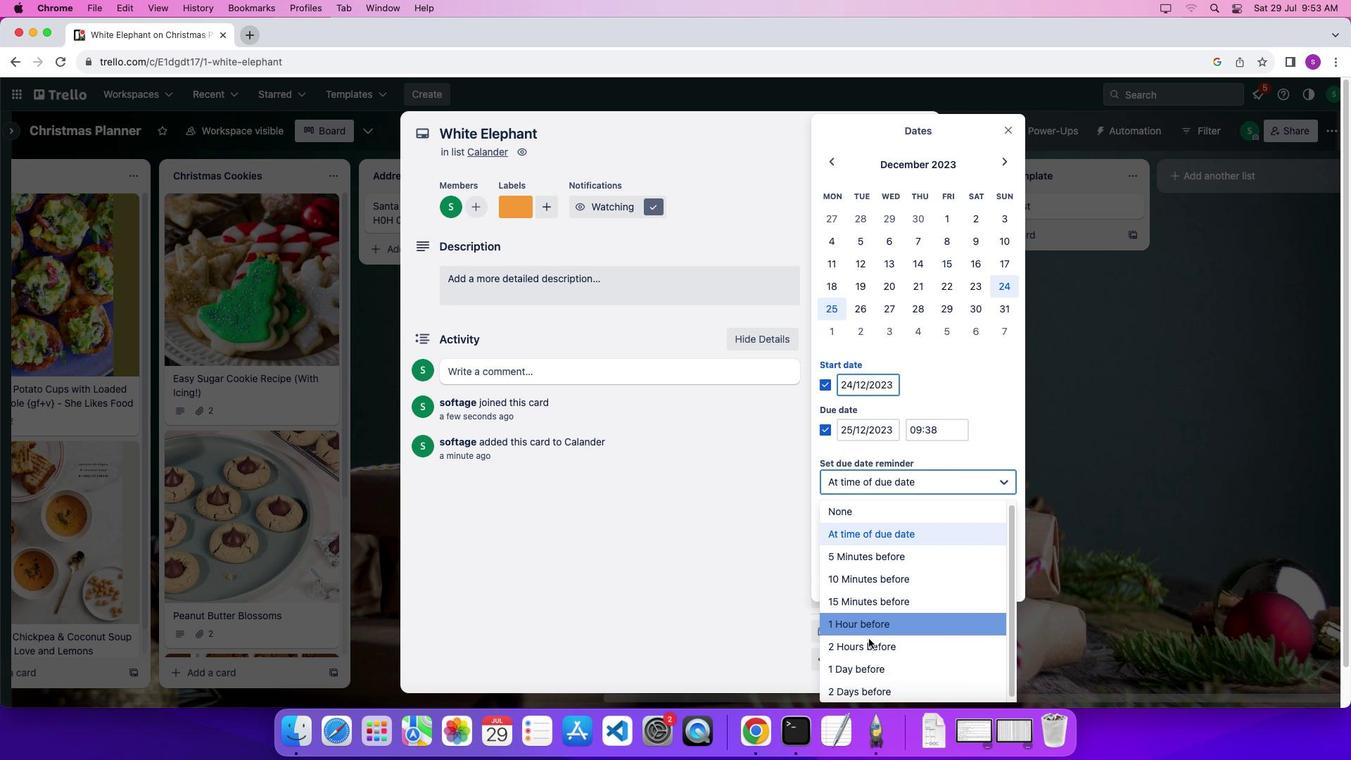 
Action: Mouse moved to (855, 651)
Screenshot: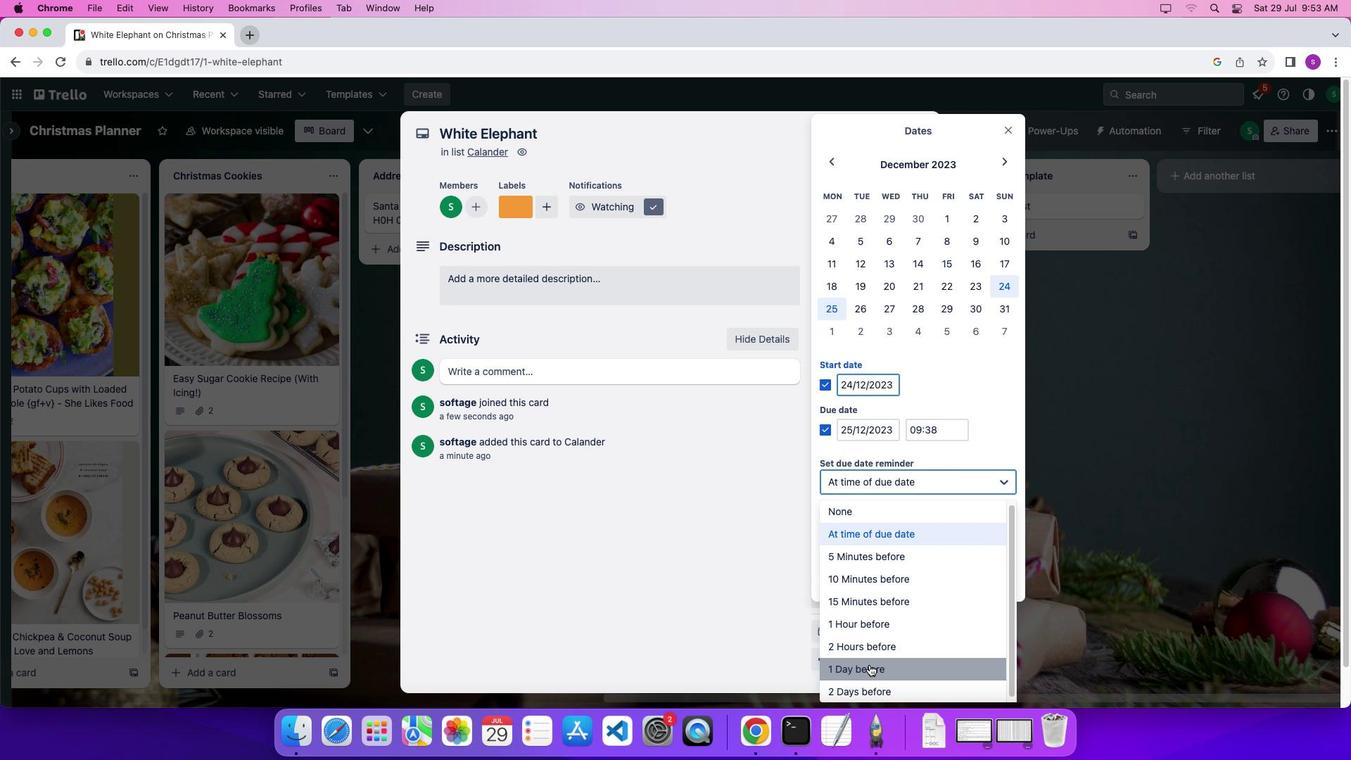 
Action: Mouse pressed left at (855, 651)
Screenshot: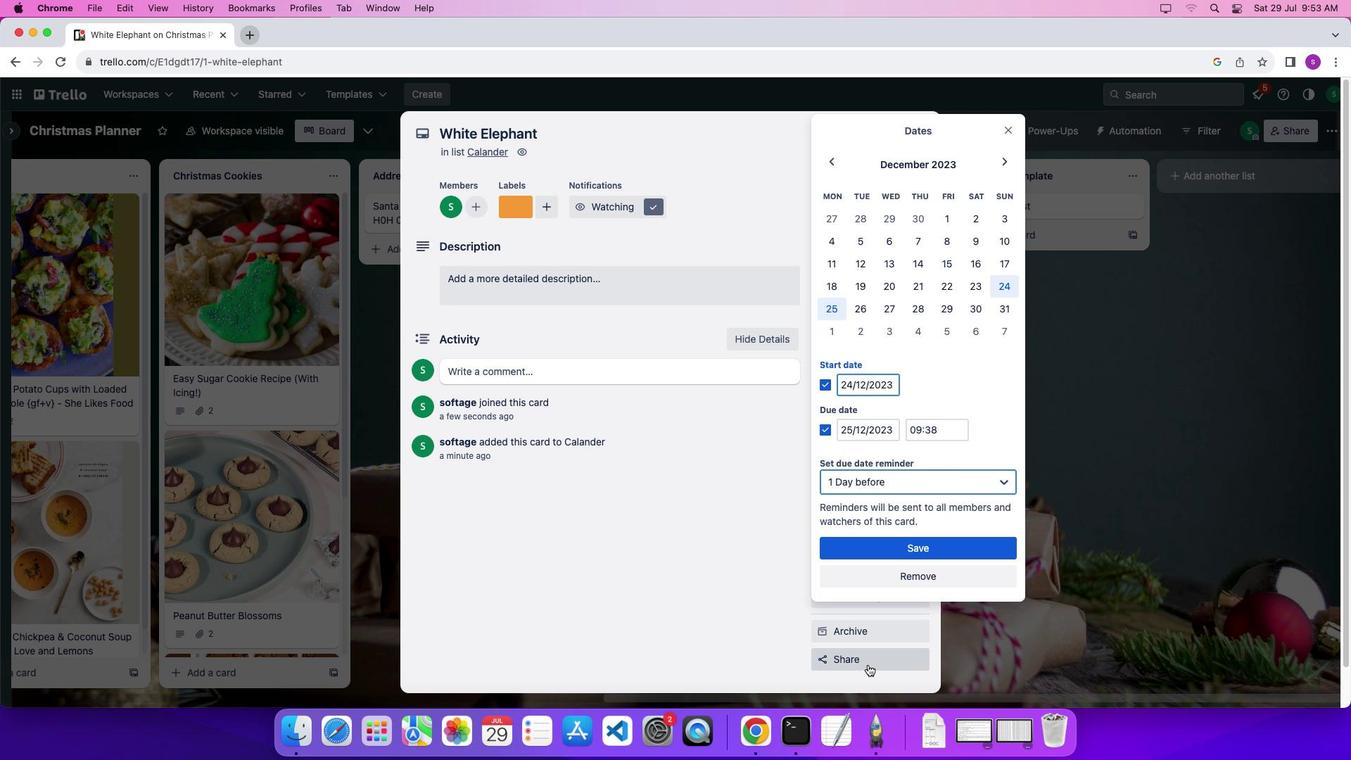 
Action: Mouse moved to (880, 531)
Screenshot: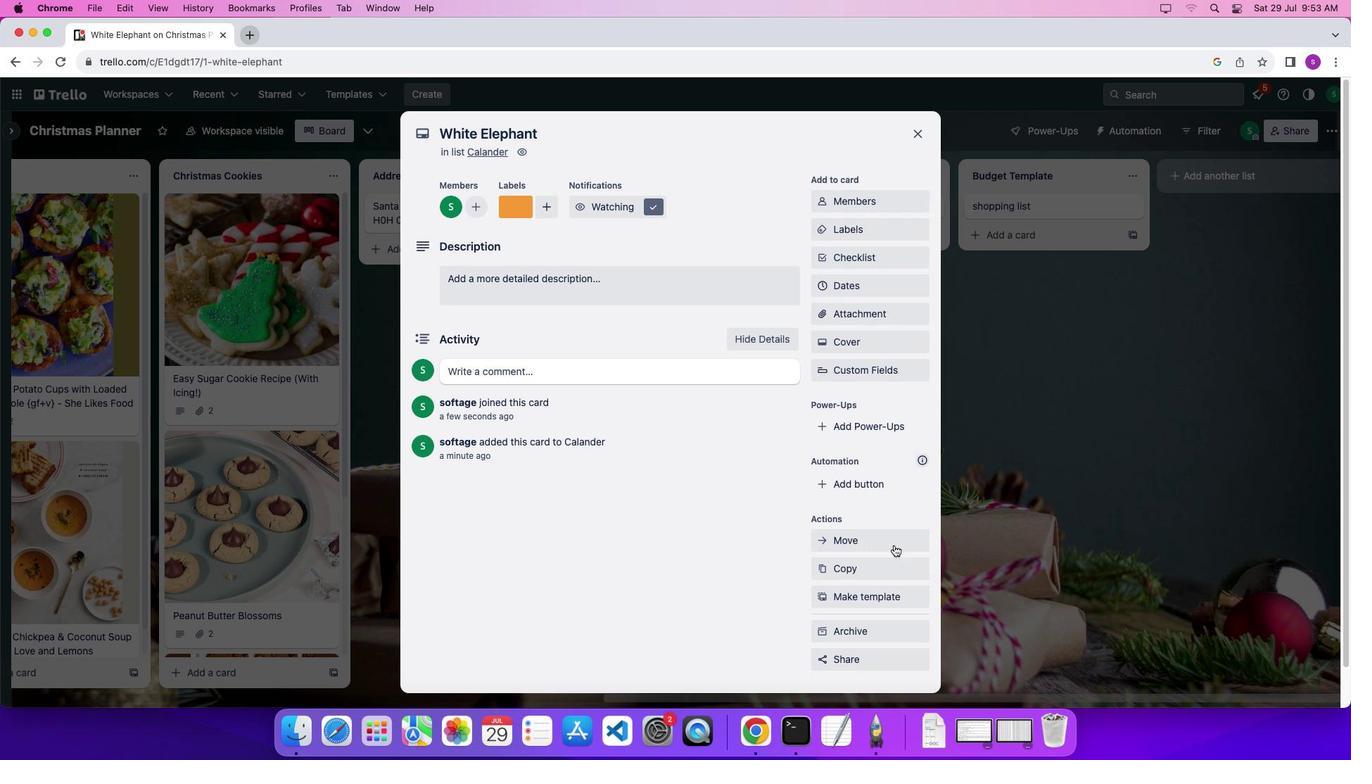 
Action: Mouse pressed left at (880, 531)
Screenshot: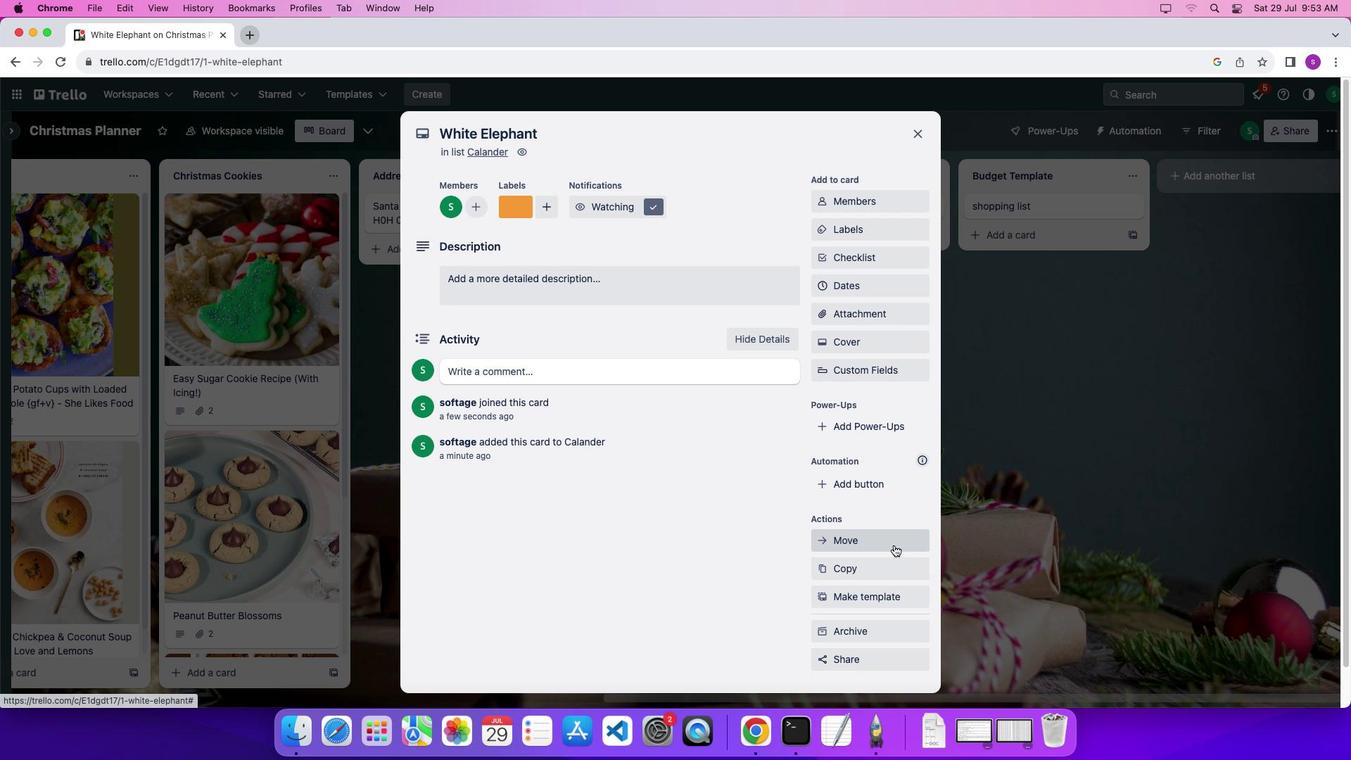 
Action: Mouse moved to (435, 244)
Screenshot: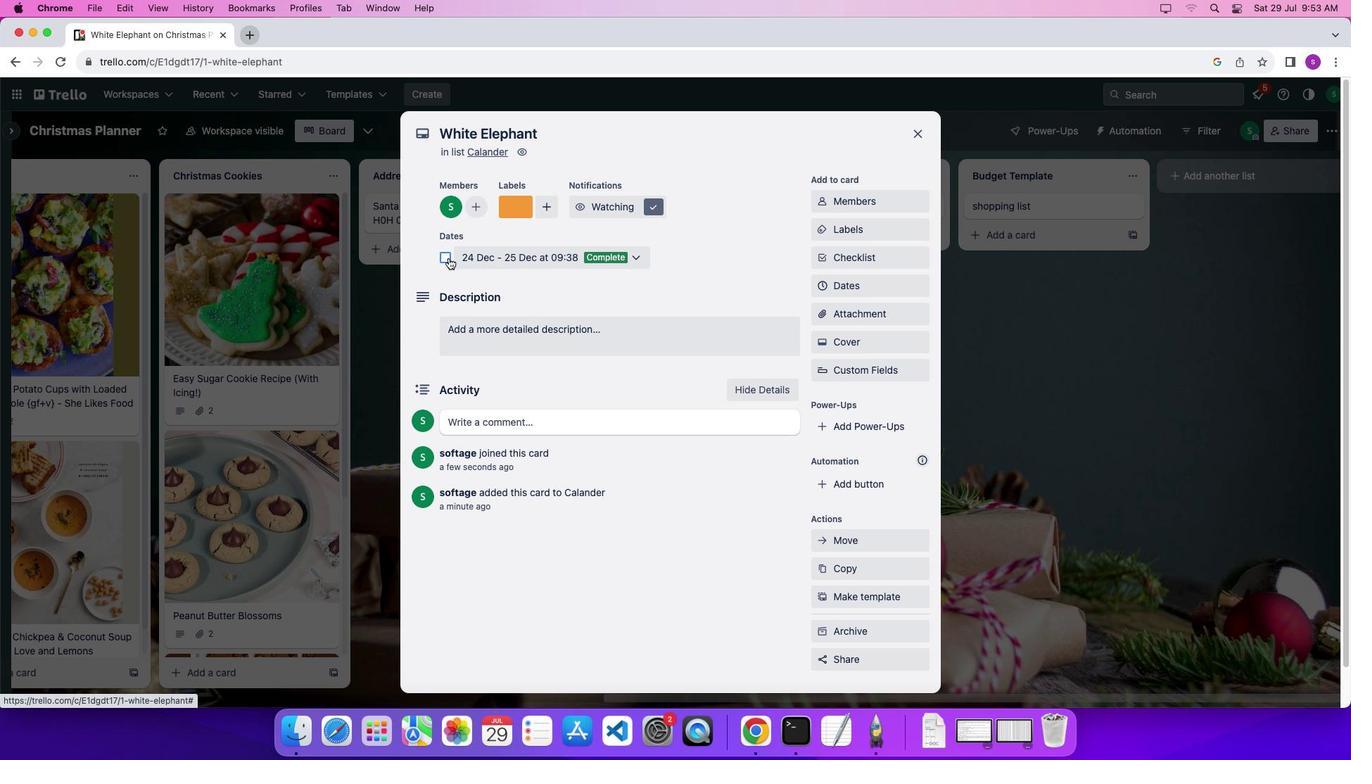 
Action: Mouse pressed left at (435, 244)
Screenshot: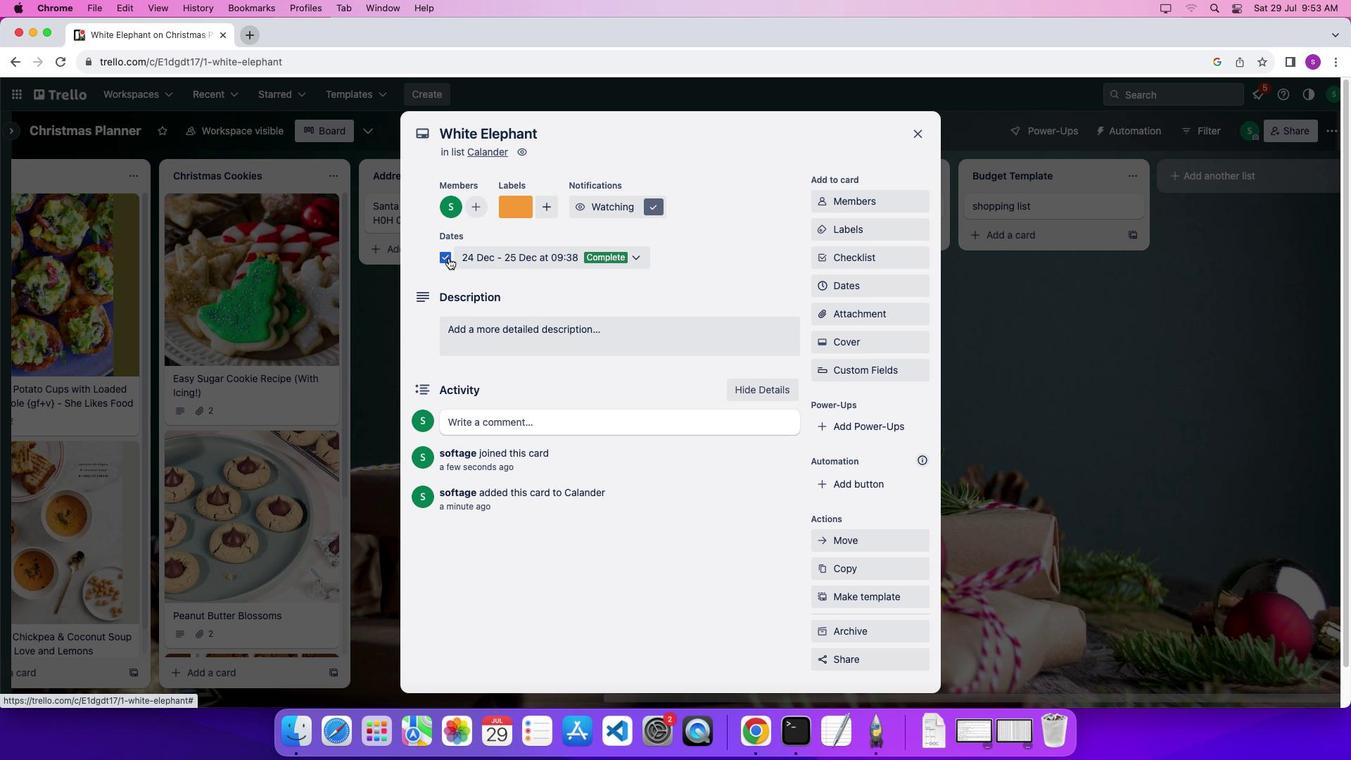 
Action: Mouse moved to (506, 320)
Screenshot: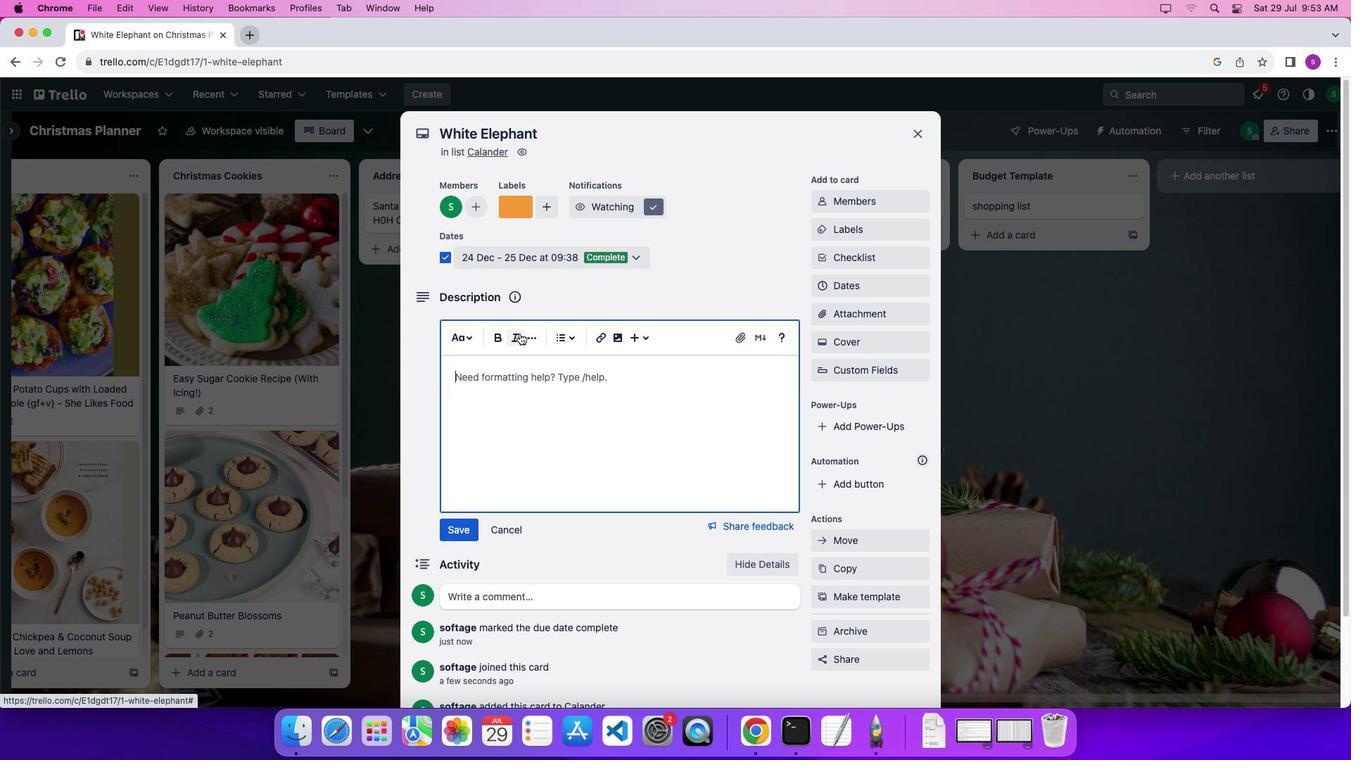 
Action: Mouse pressed left at (506, 320)
Screenshot: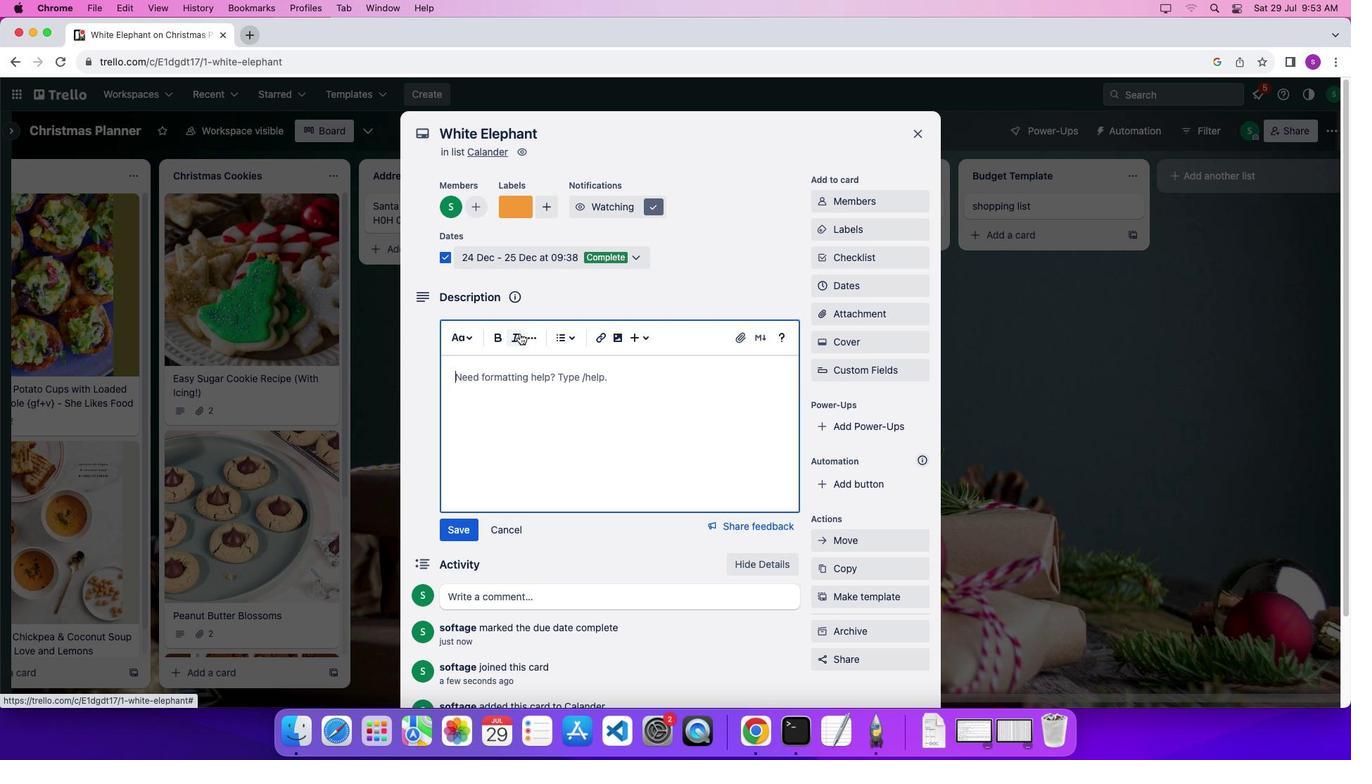 
Action: Mouse moved to (535, 379)
Screenshot: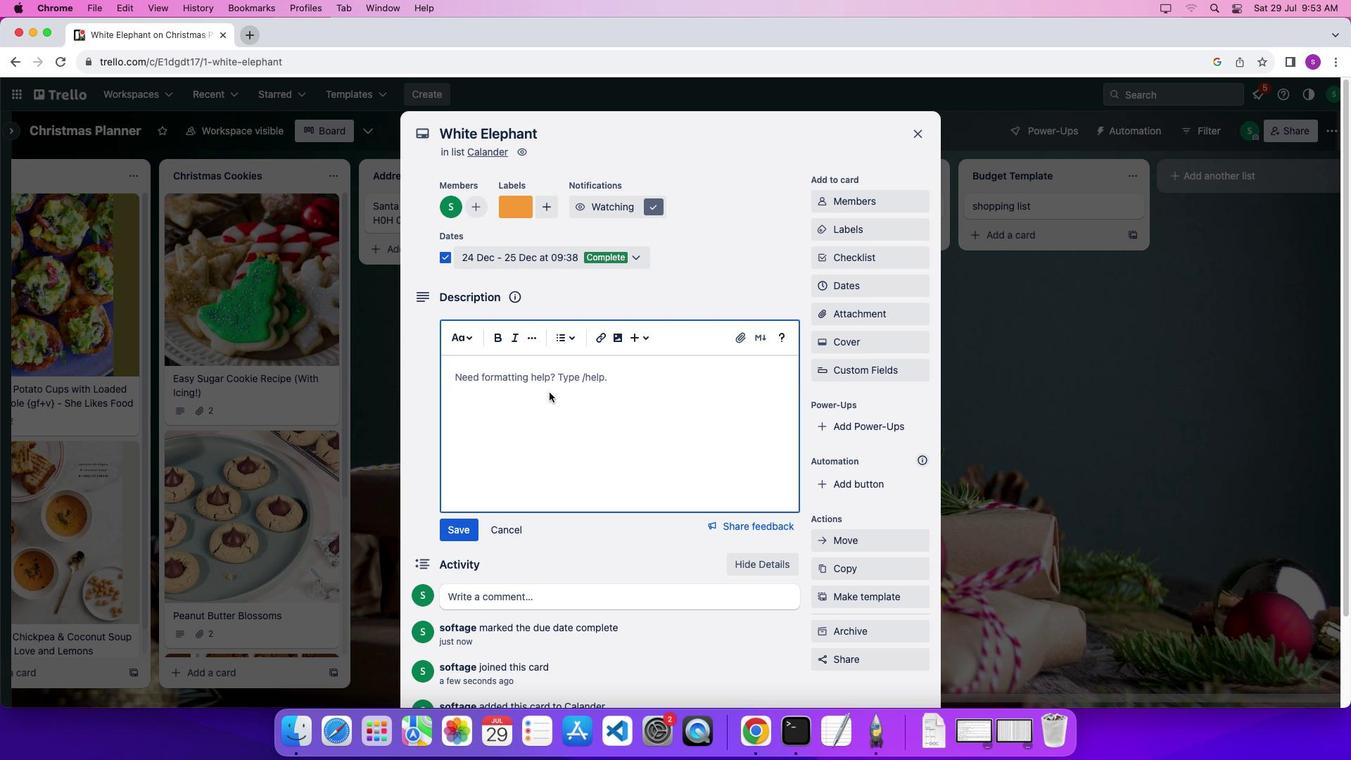 
Action: Mouse pressed left at (535, 379)
Screenshot: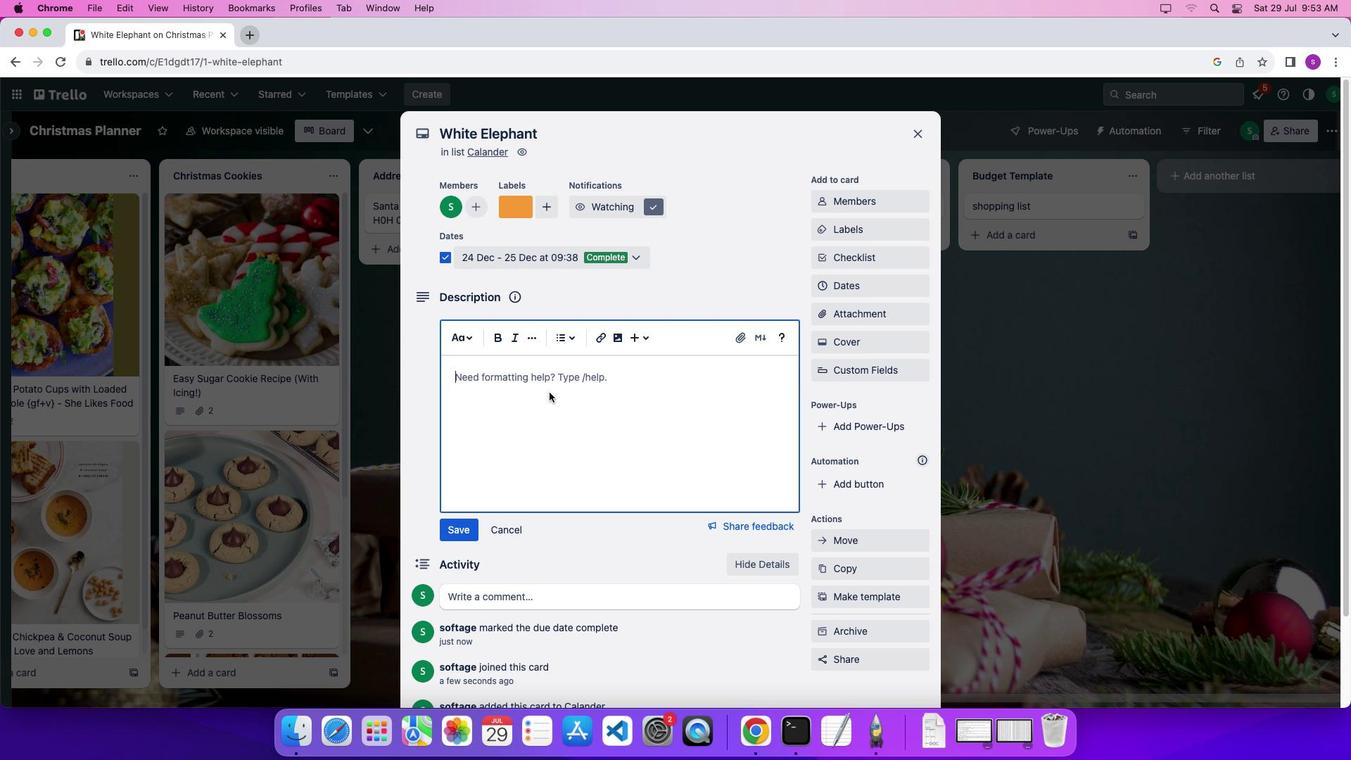 
Action: Key pressed Key.shift'u''s''e'Key.space't''h''i''s'Key.space'b''l''a''n''k'Key.space'c''a''l''e''n''d''e''r'Key.space'y''r'Key.backspace'e''a''r'Key.space'a''f''t''e''r'Key.space'y''e''s'Key.backspace'a''r'
Screenshot: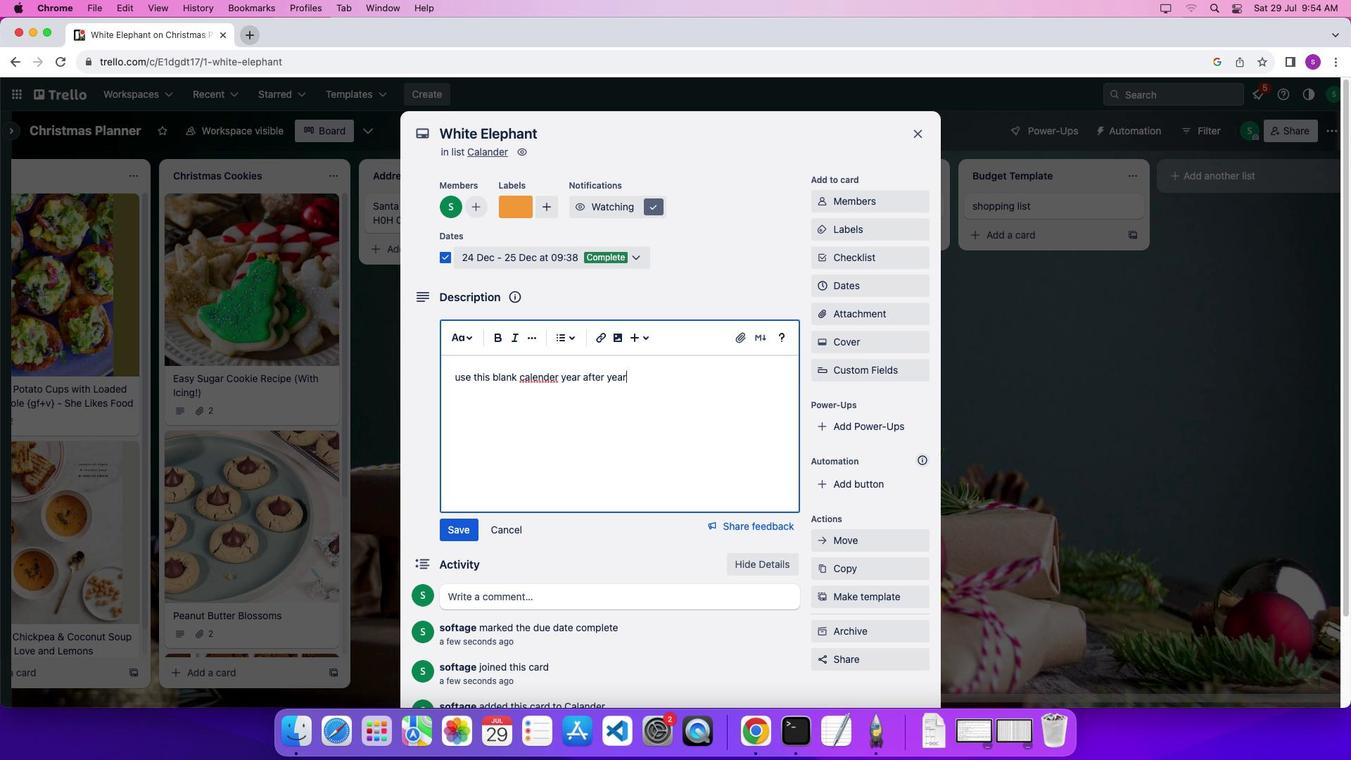 
Action: Mouse moved to (541, 364)
Screenshot: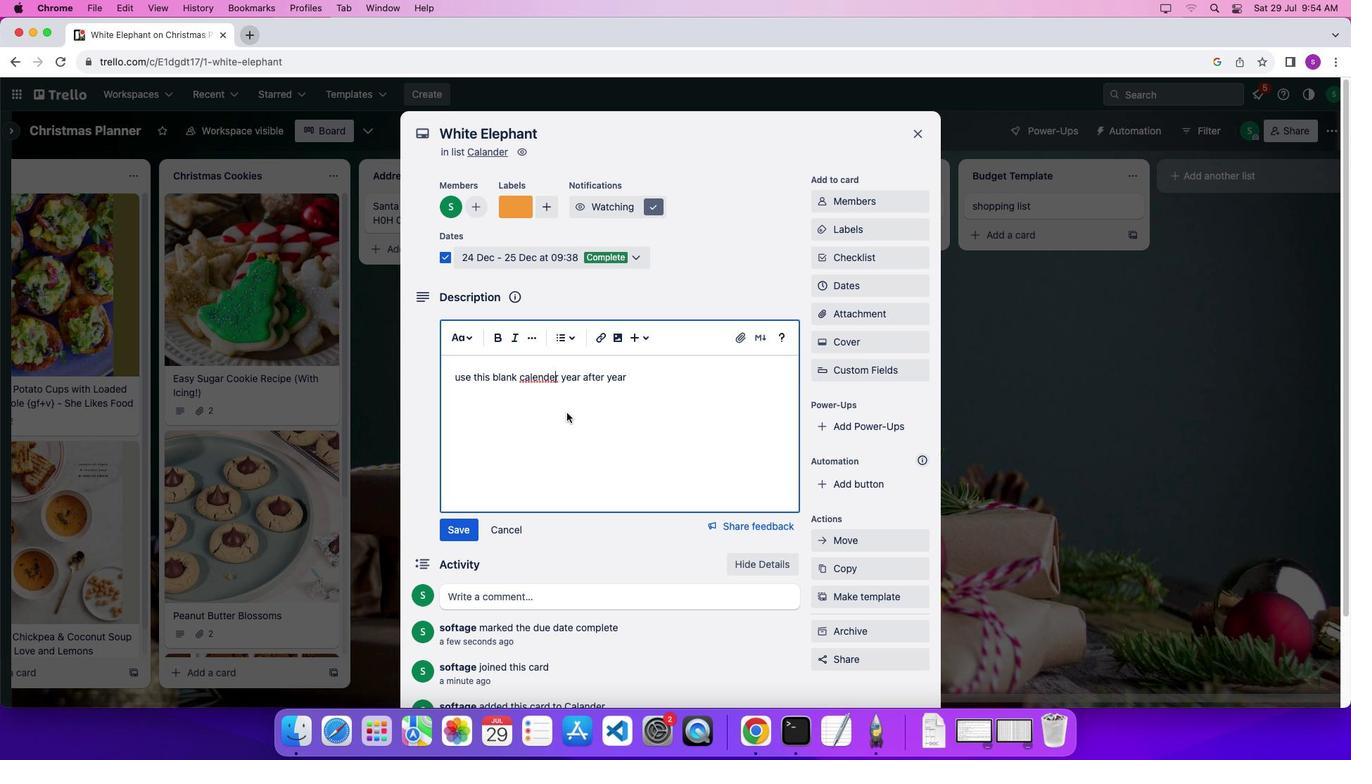 
Action: Mouse pressed left at (541, 364)
Screenshot: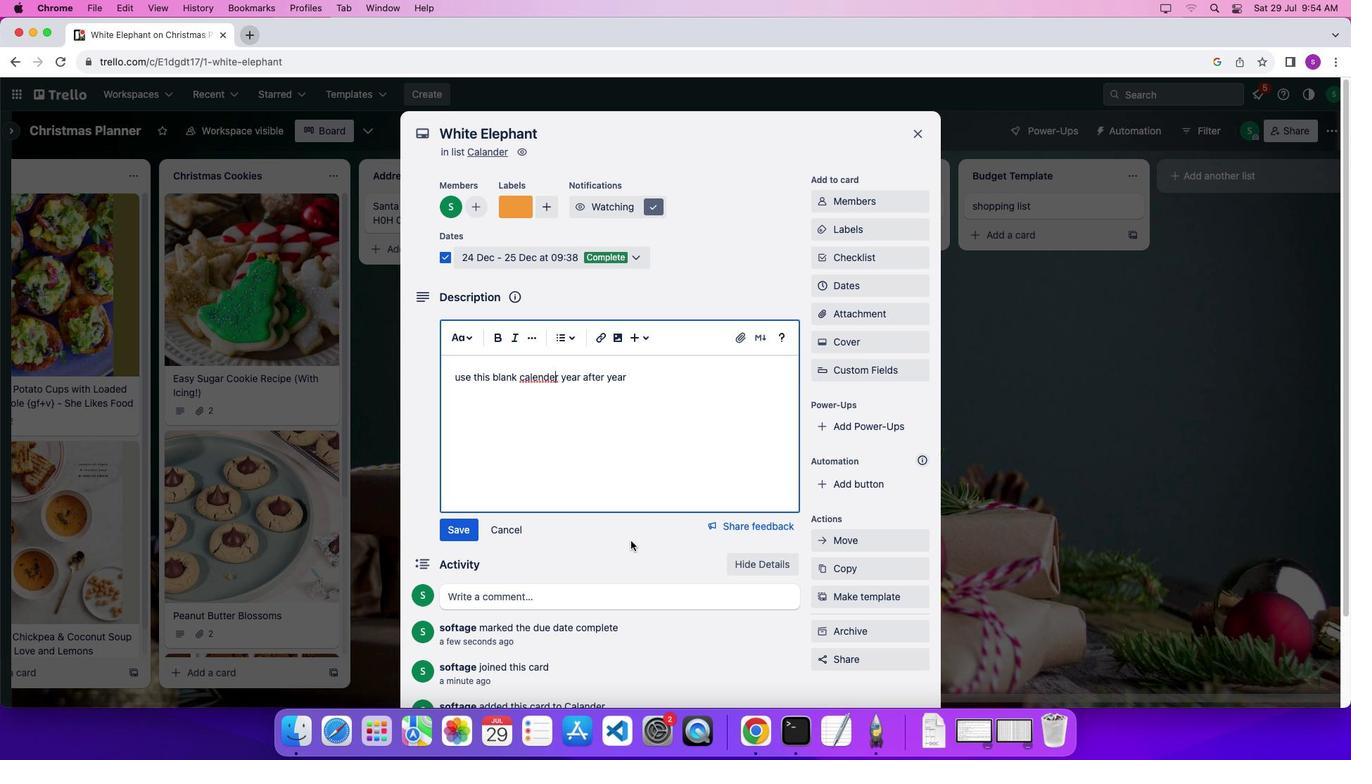 
Action: Mouse moved to (617, 527)
Screenshot: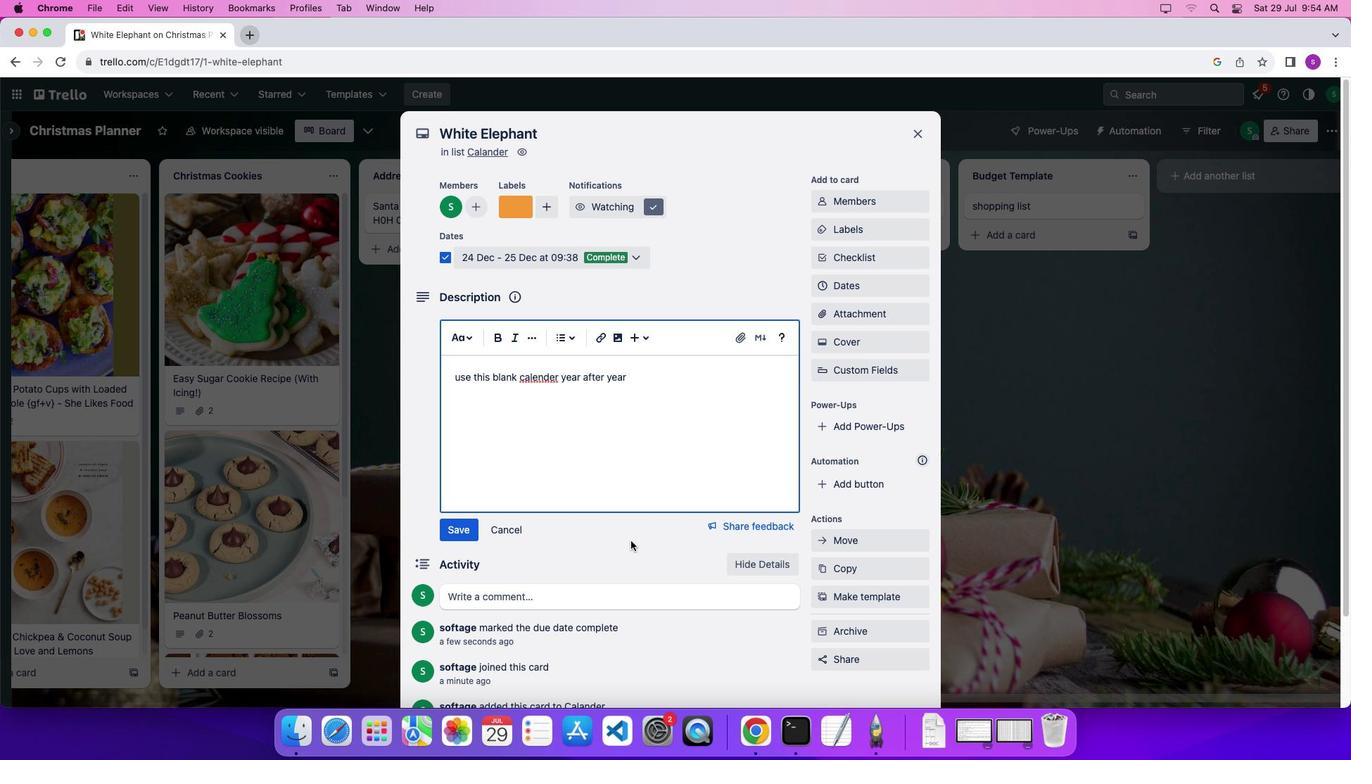 
Action: Key pressed Key.backspace'a'
Screenshot: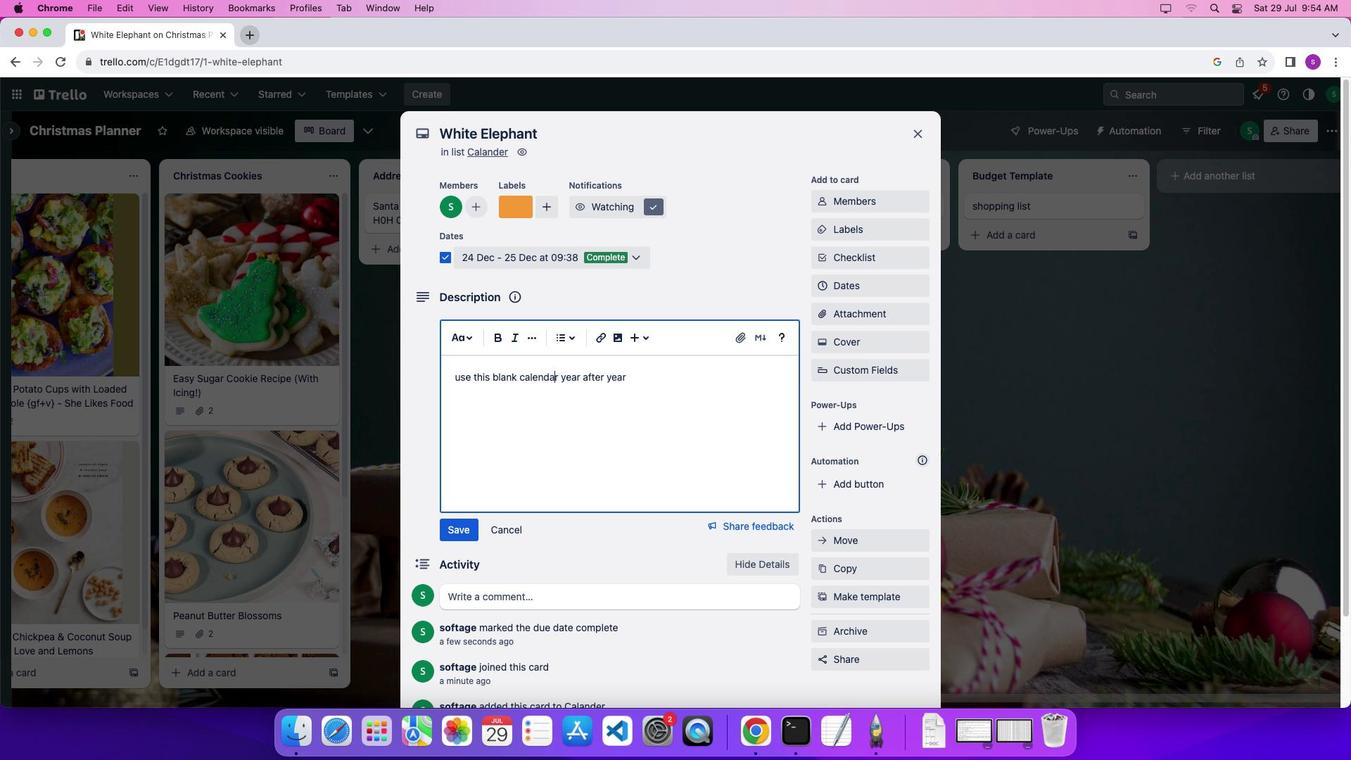
Action: Mouse moved to (647, 344)
Screenshot: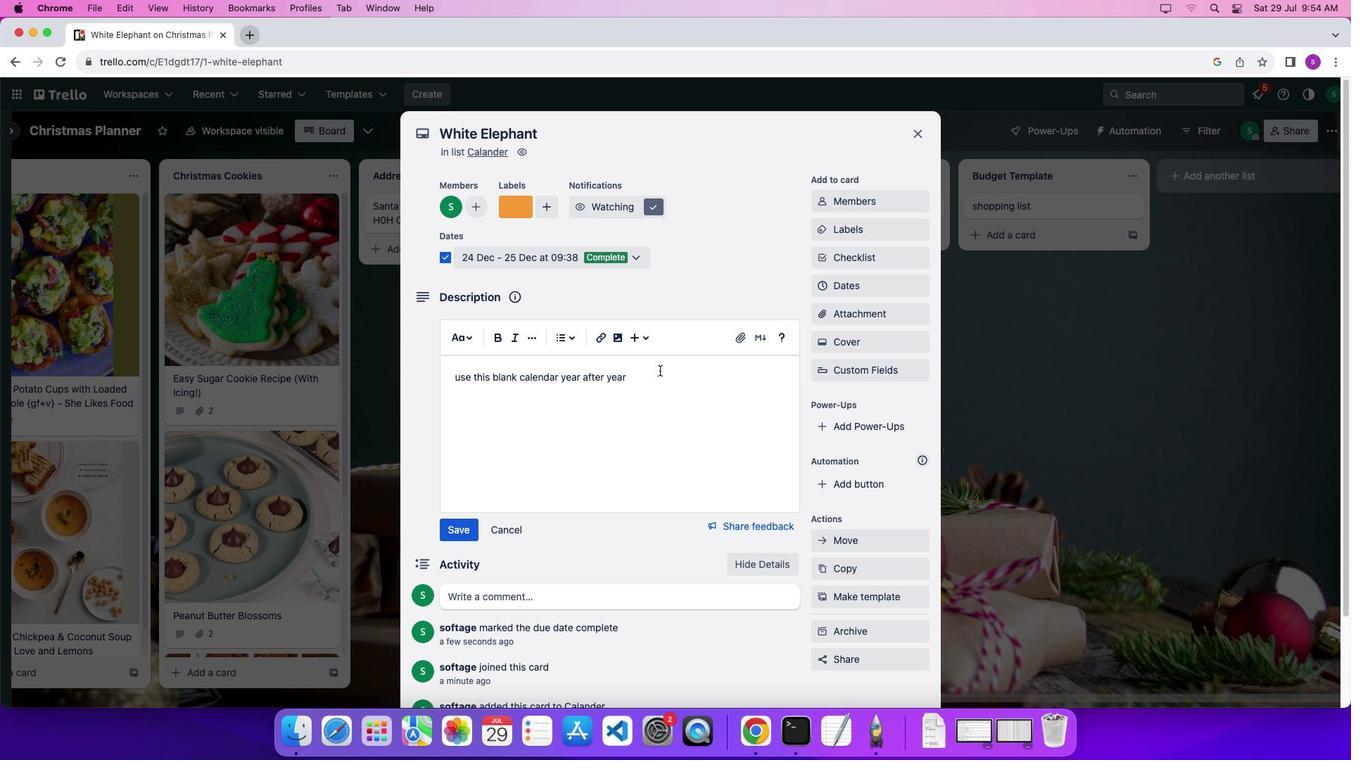 
Action: Mouse pressed left at (647, 344)
Screenshot: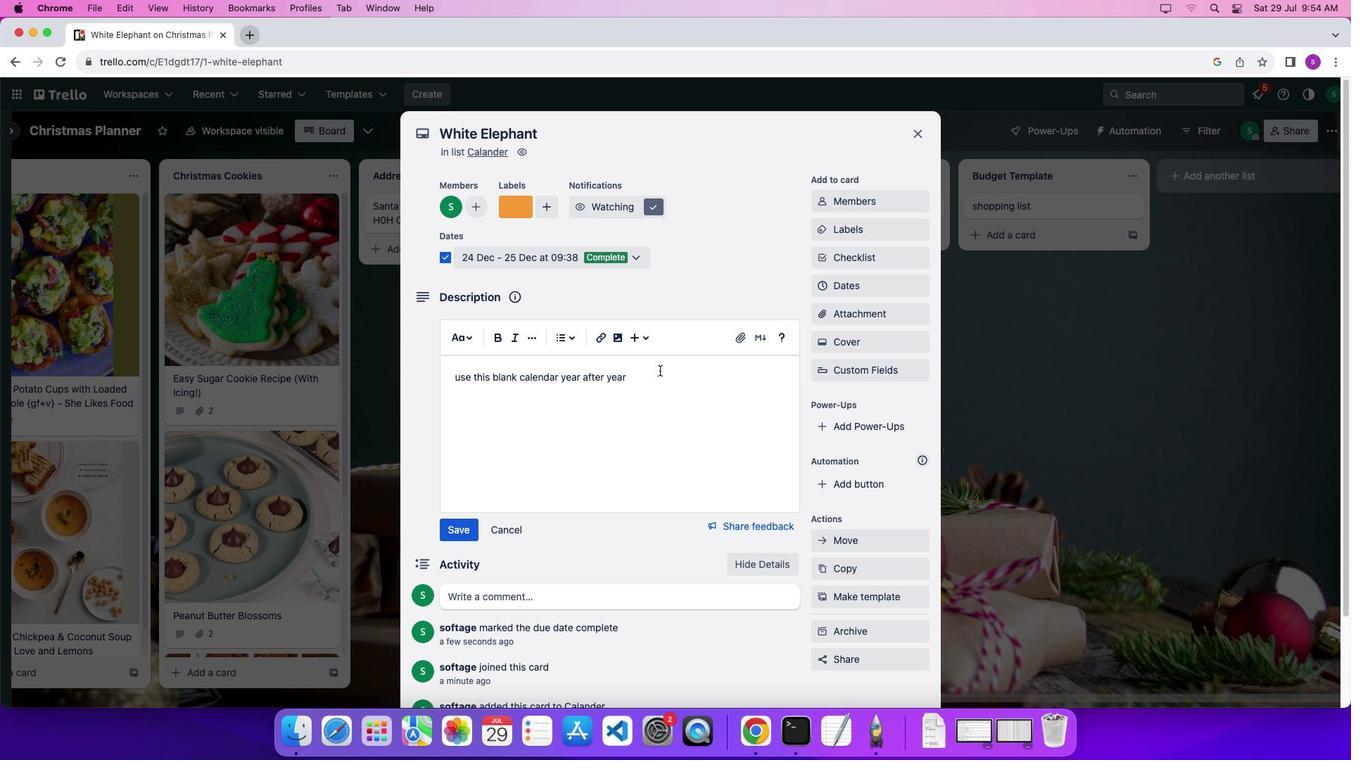 
Action: Mouse moved to (646, 357)
Screenshot: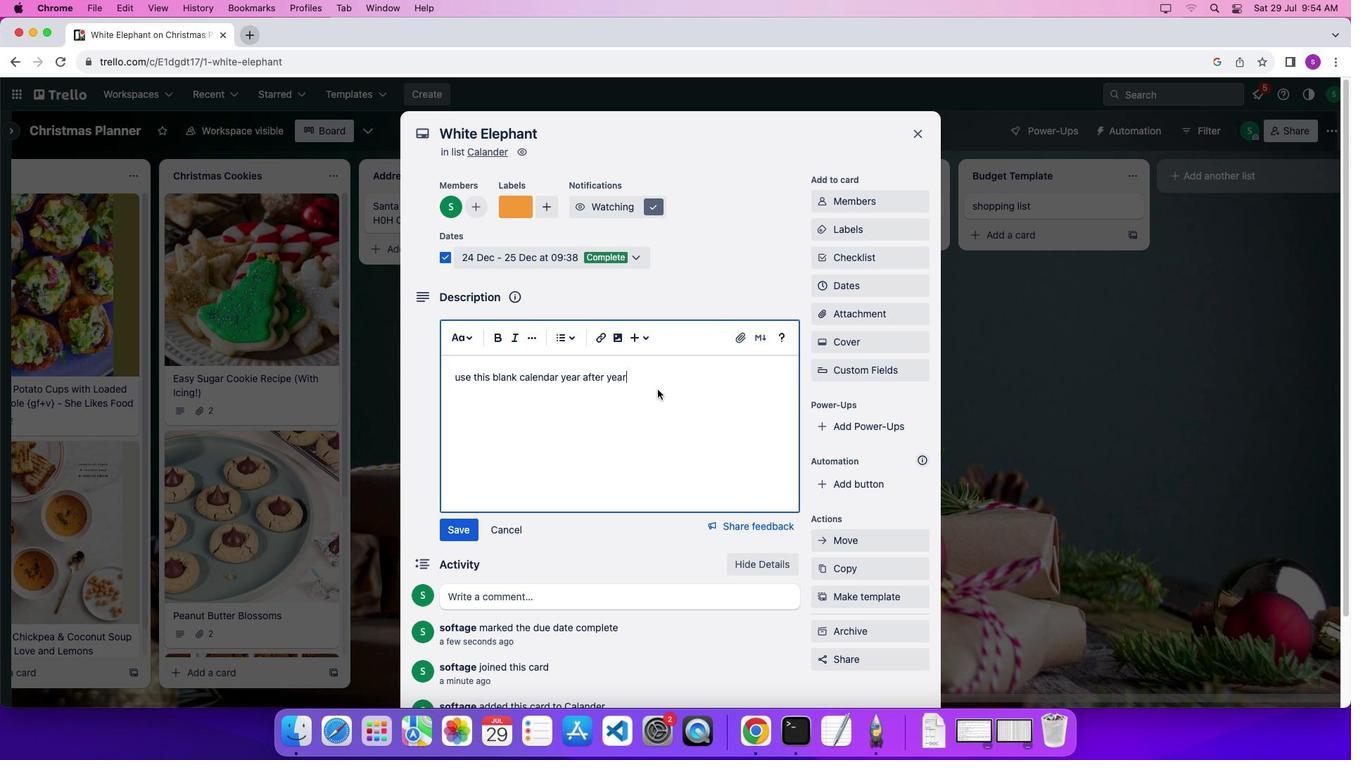 
Action: Mouse pressed left at (646, 357)
Screenshot: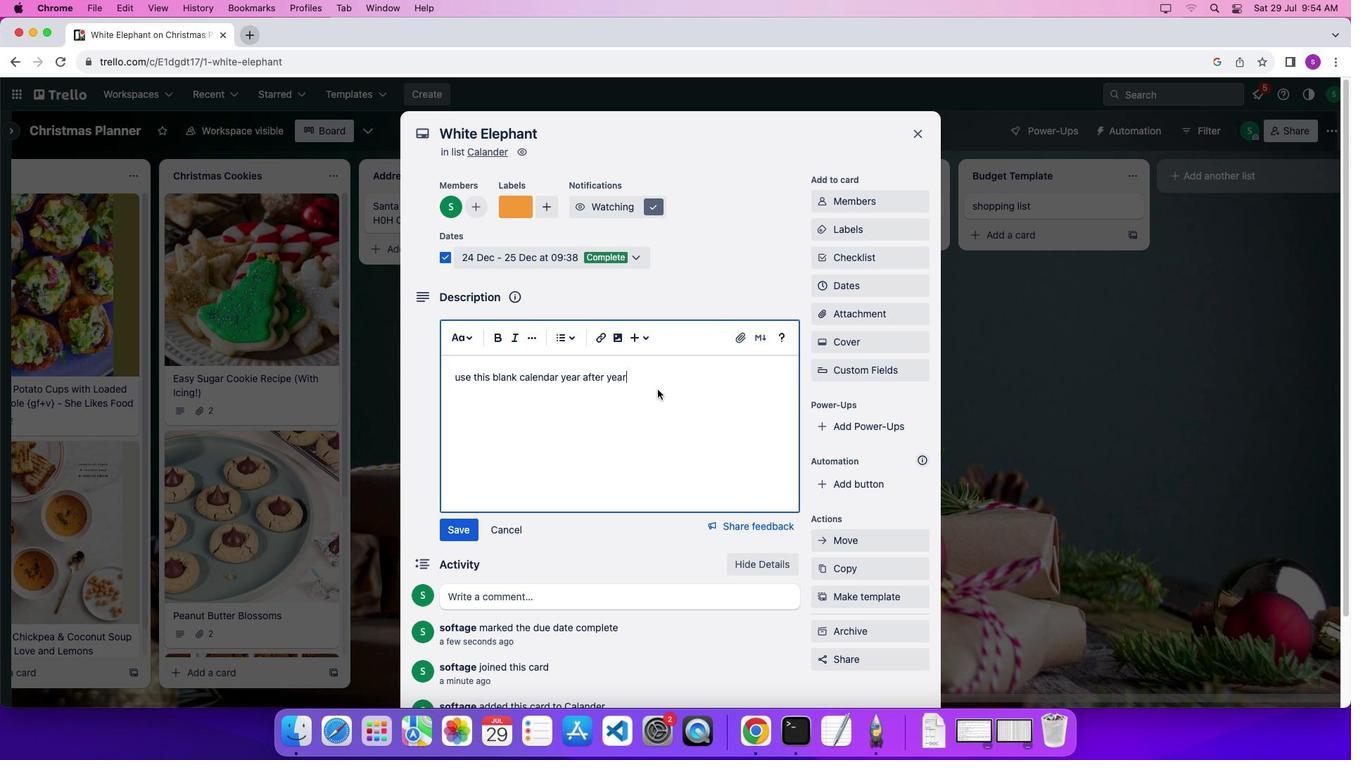 
Action: Mouse moved to (644, 375)
Screenshot: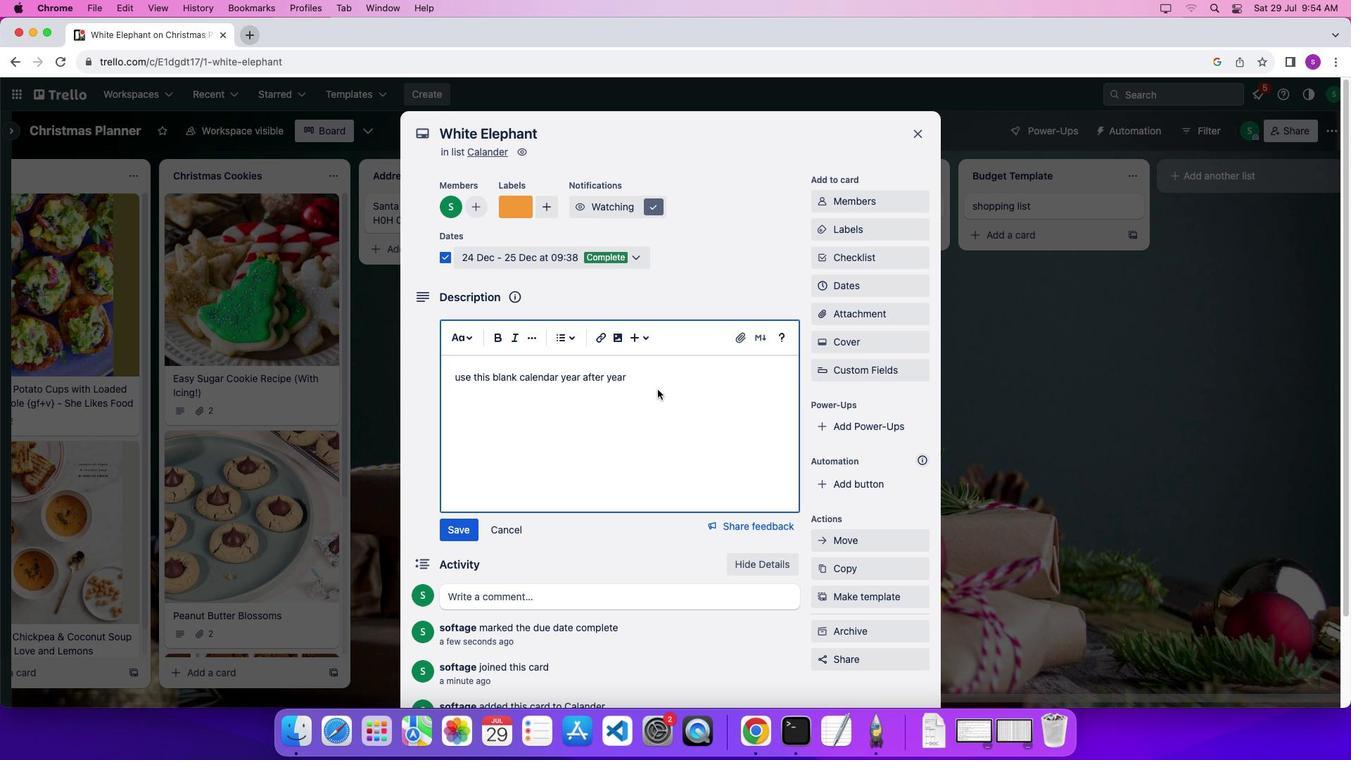 
Action: Key pressed Key.space'b''y'Key.space'f''i''l''l''i''n''g'Key.space'i''n'Key.space'y''o''u''r'Key.space'o''w''n'Key.space'd''a''t''e''s''.'Key.spaceKey.shift'M''a''r''k'Key.space'a''l''l'Key.space'y''o''u''r'Key.space'i''m''p''o''r''t''a''n''t'Key.space'c''e''l''e''b''r''a''t''i''o''n'','Key.space'p''a''r''t''i''e''s'','Key.space't''r''i''p''s'','Key.space'a''n''d'Key.space'o''f'Key.space'c''o''u''r''s''e'','Key.spaceKey.shift'C''h''r''i''s''t''m''a''s''.'
Screenshot: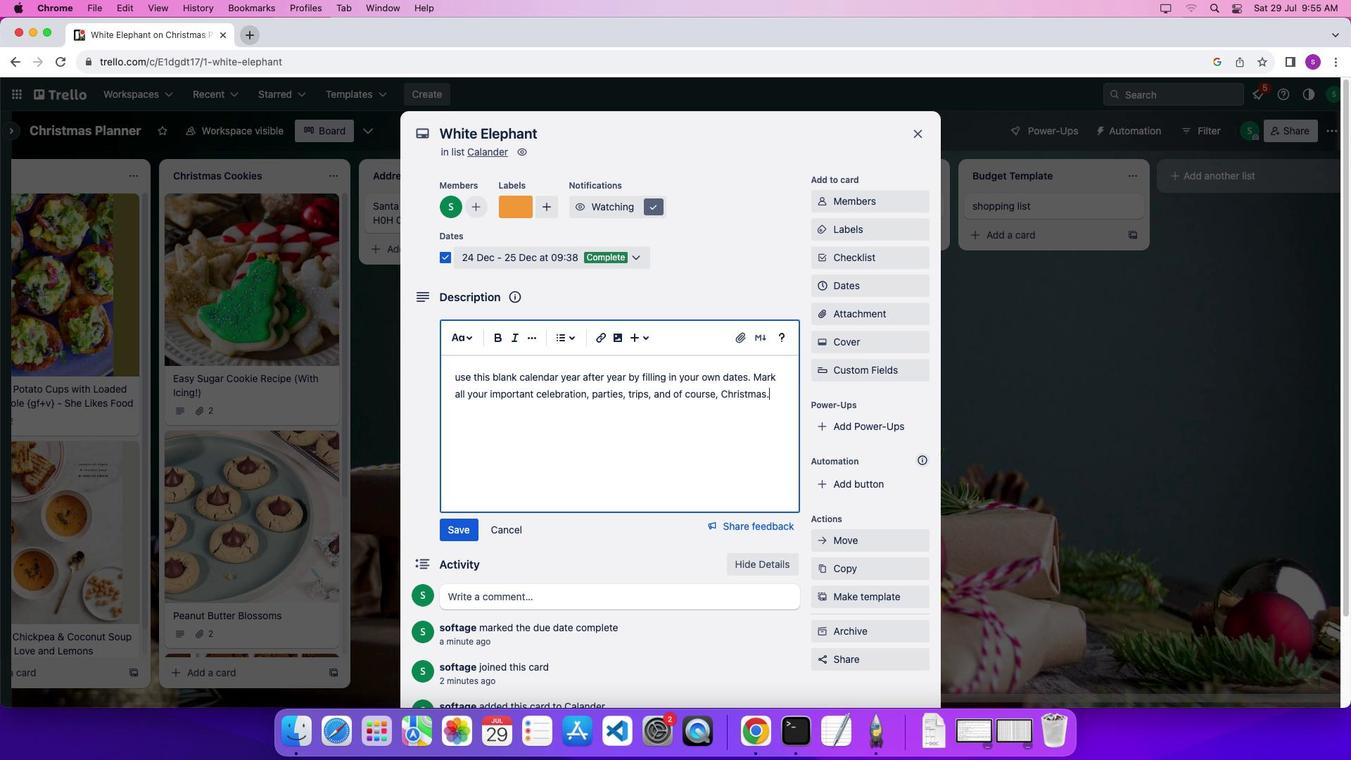 
Action: Mouse moved to (770, 386)
Screenshot: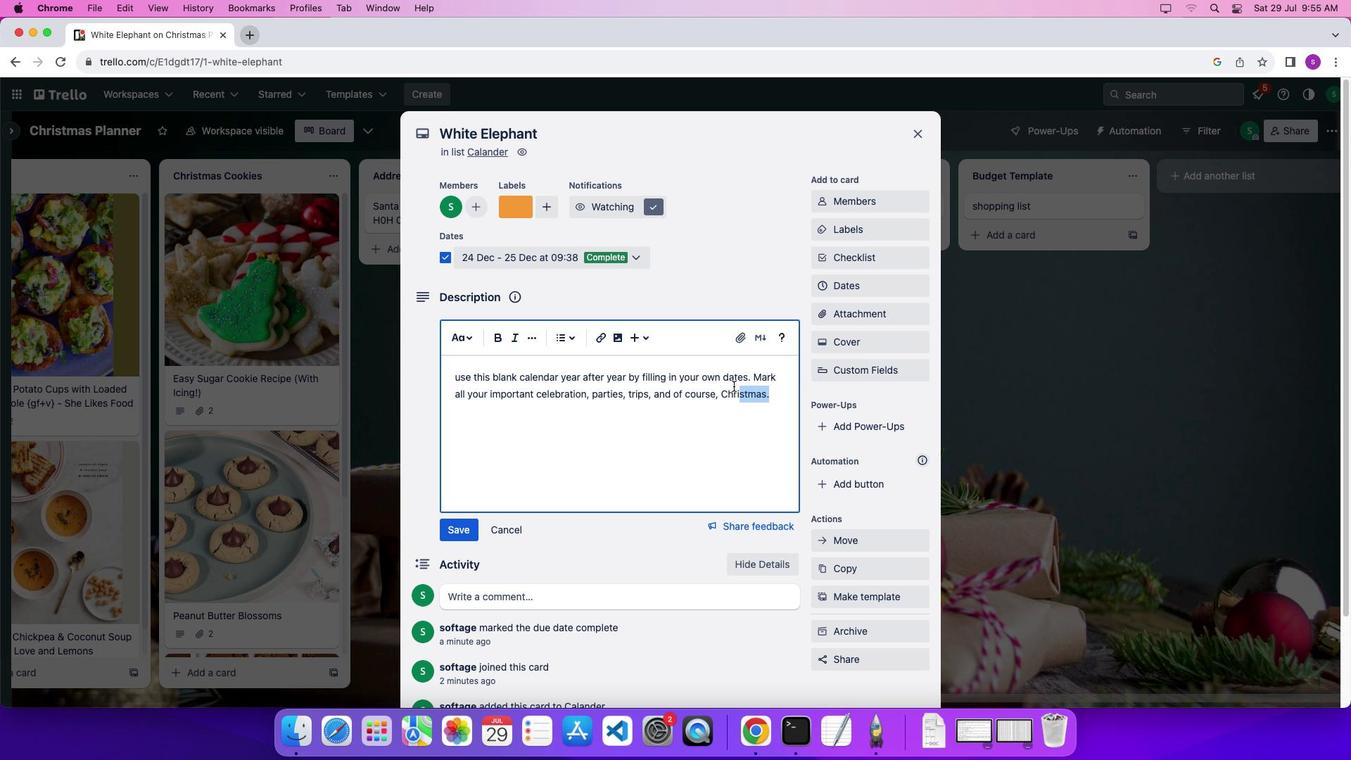 
Action: Mouse pressed left at (770, 386)
Screenshot: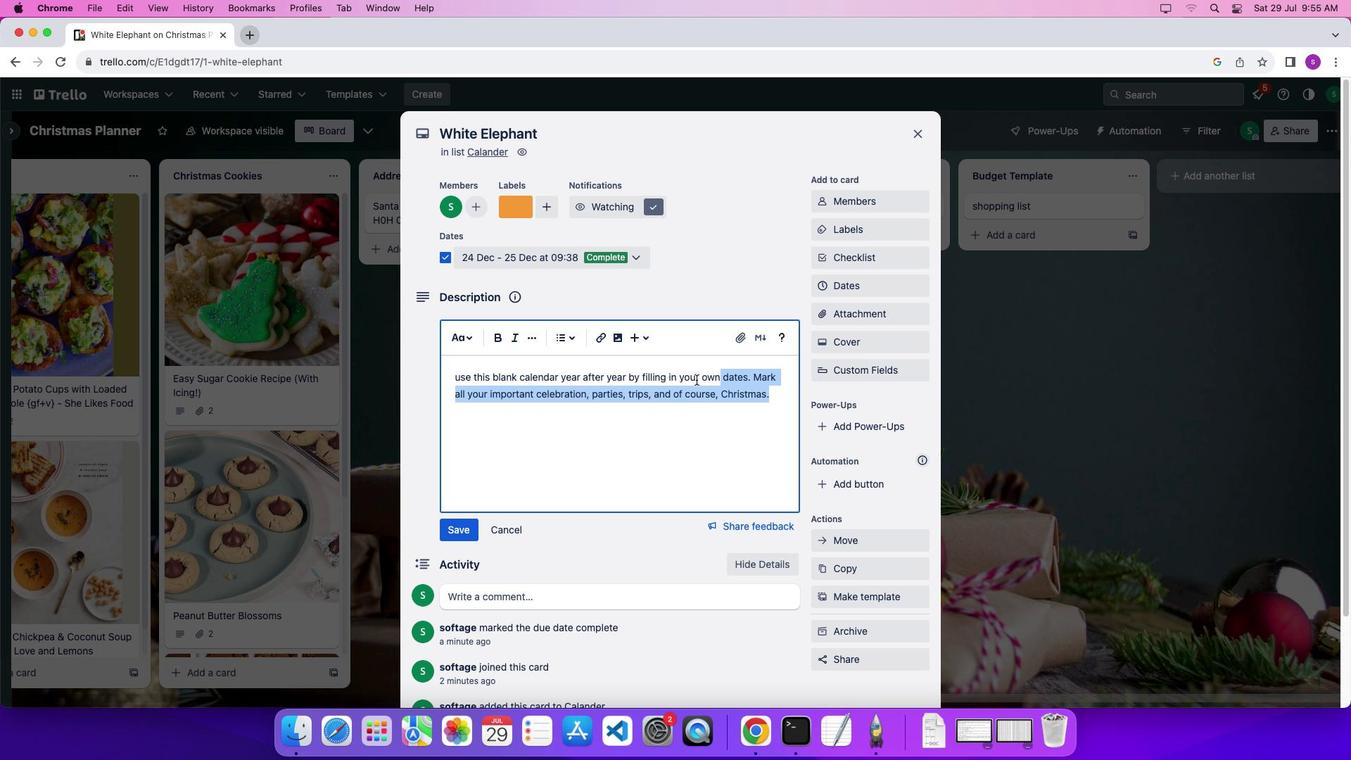 
Action: Mouse moved to (451, 325)
Screenshot: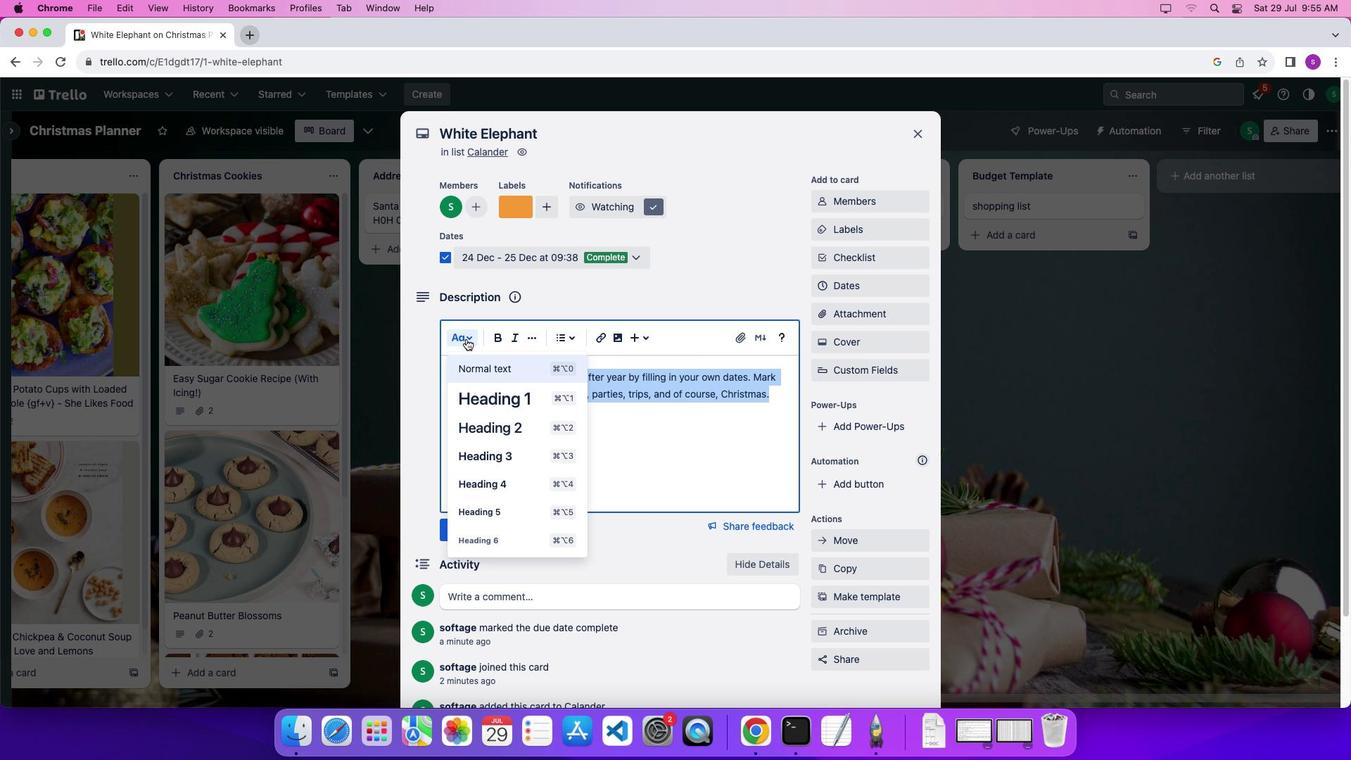 
Action: Mouse pressed left at (451, 325)
Screenshot: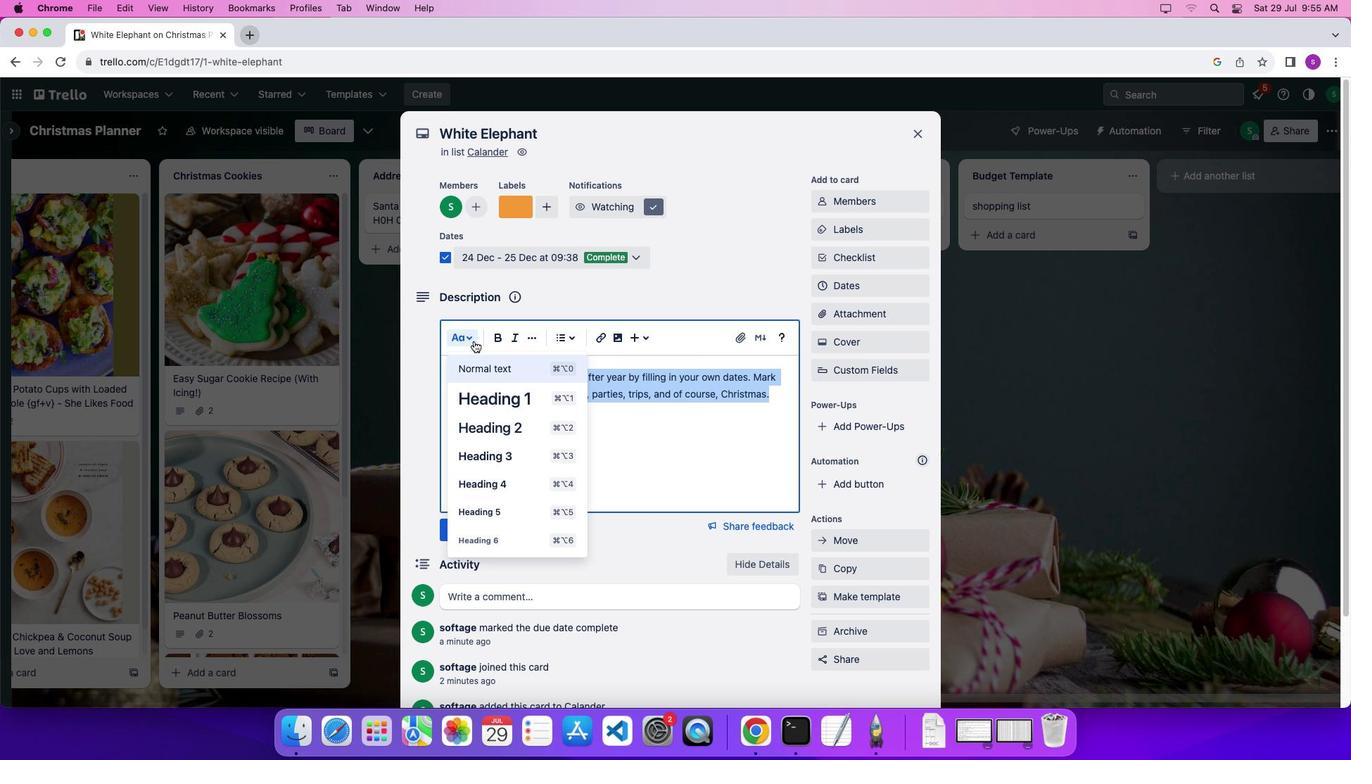 
Action: Mouse moved to (473, 387)
Screenshot: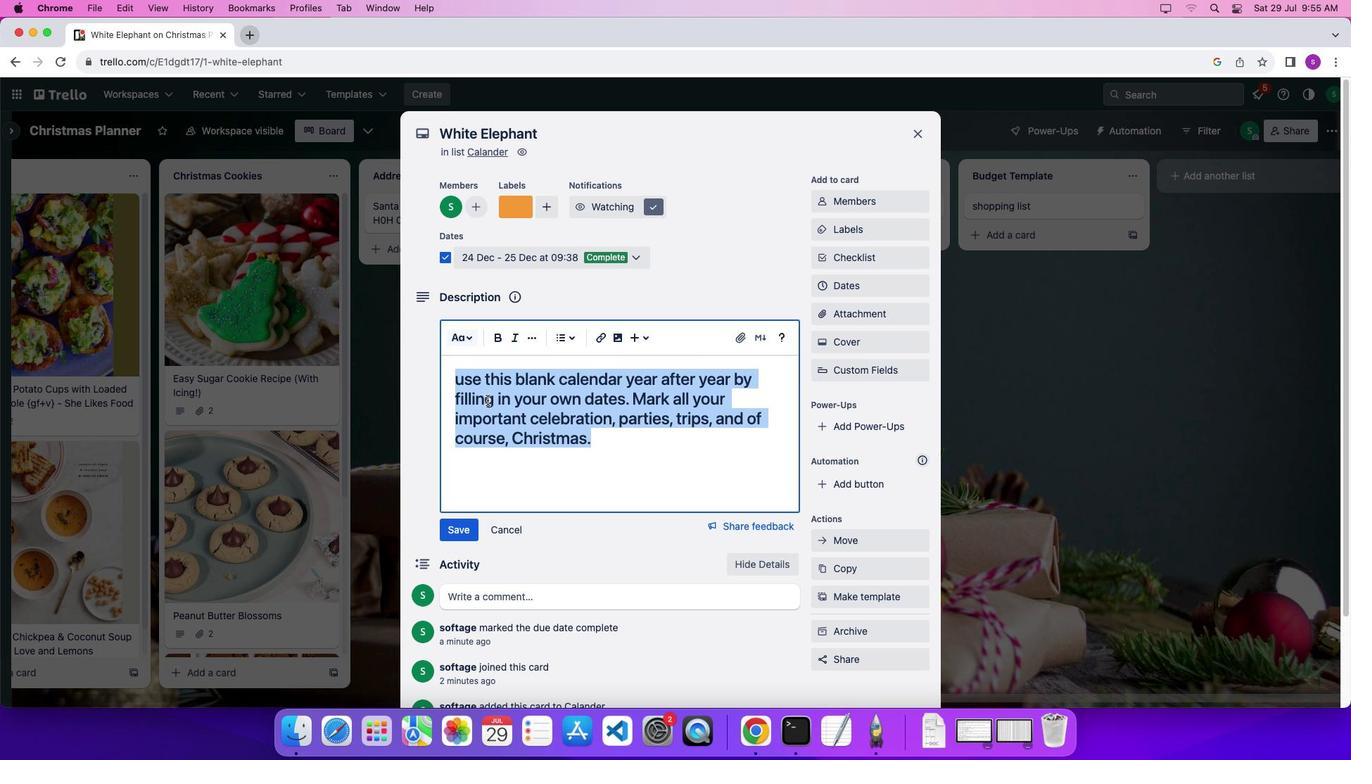 
Action: Mouse pressed left at (473, 387)
Screenshot: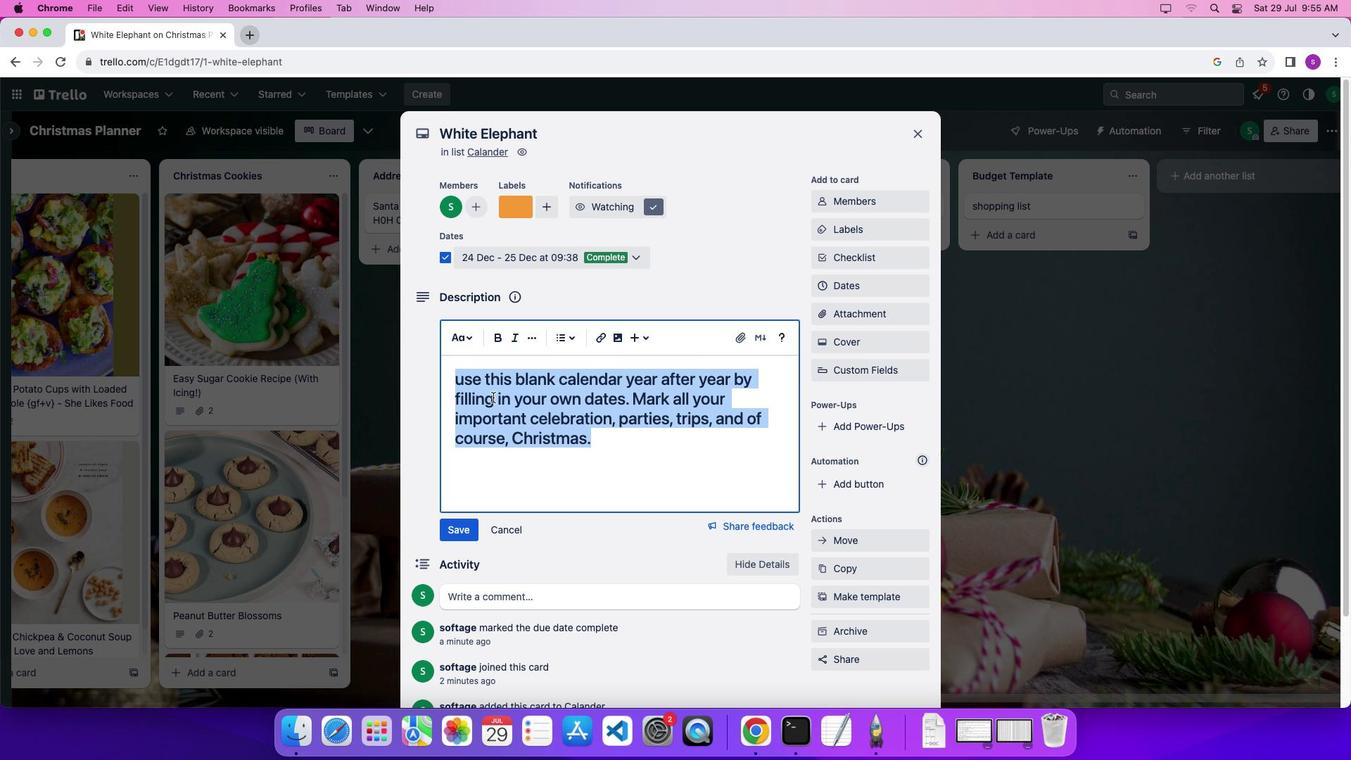 
Action: Mouse moved to (487, 327)
Screenshot: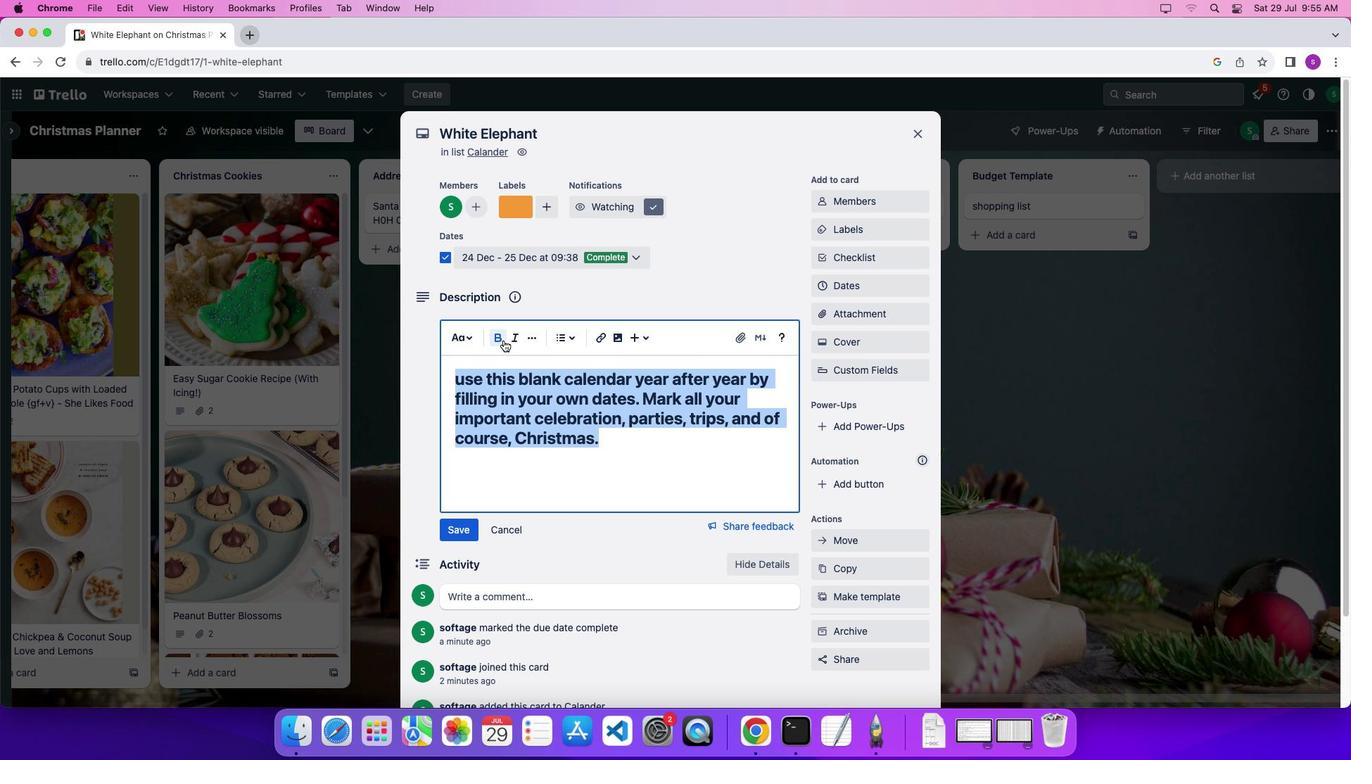 
Action: Mouse pressed left at (487, 327)
Screenshot: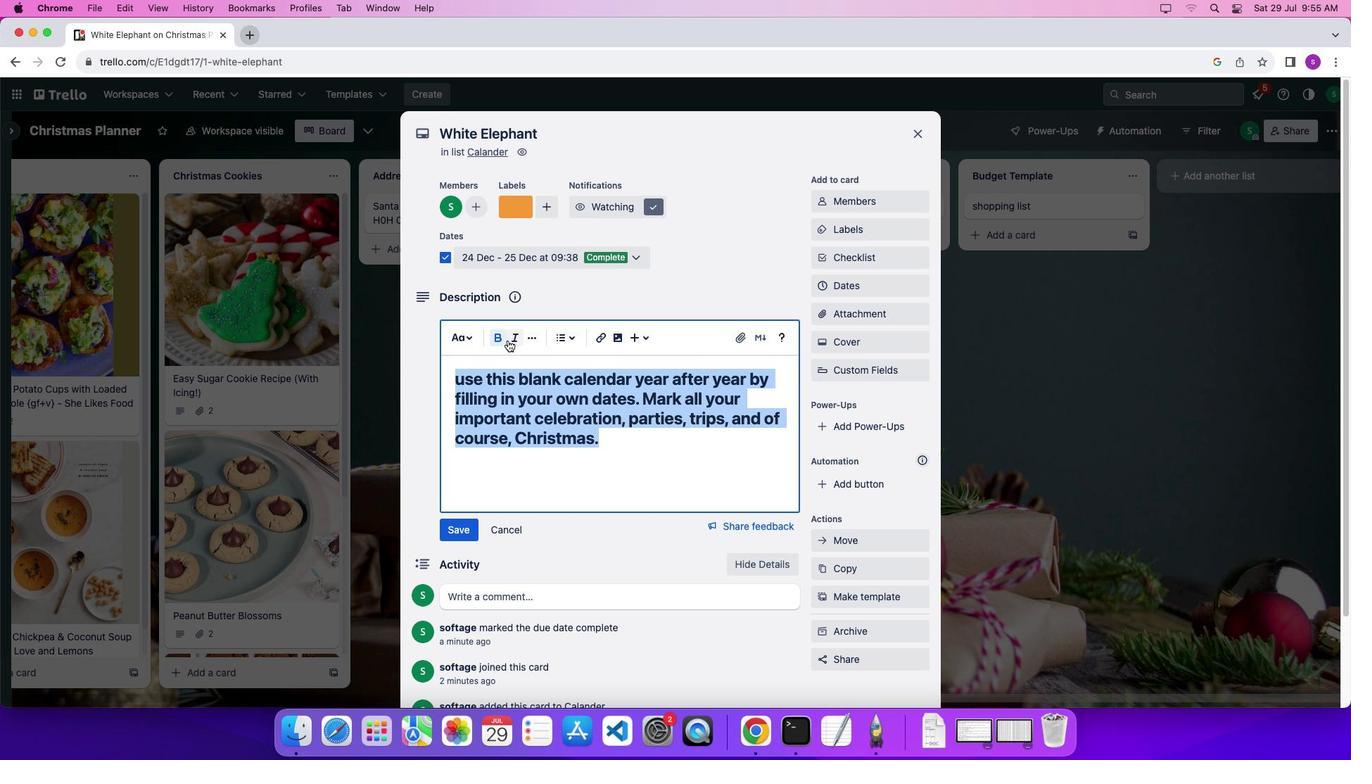 
Action: Mouse moved to (496, 327)
Screenshot: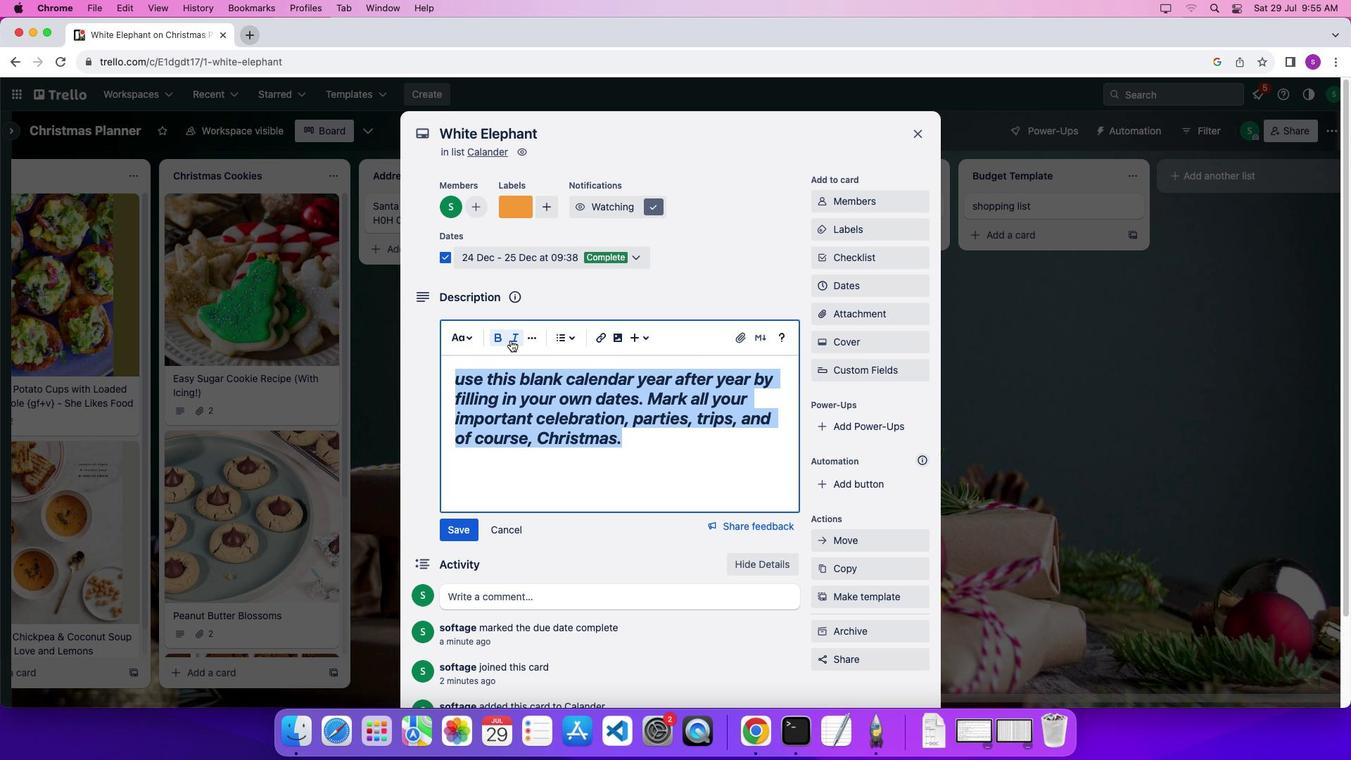 
Action: Mouse pressed left at (496, 327)
Screenshot: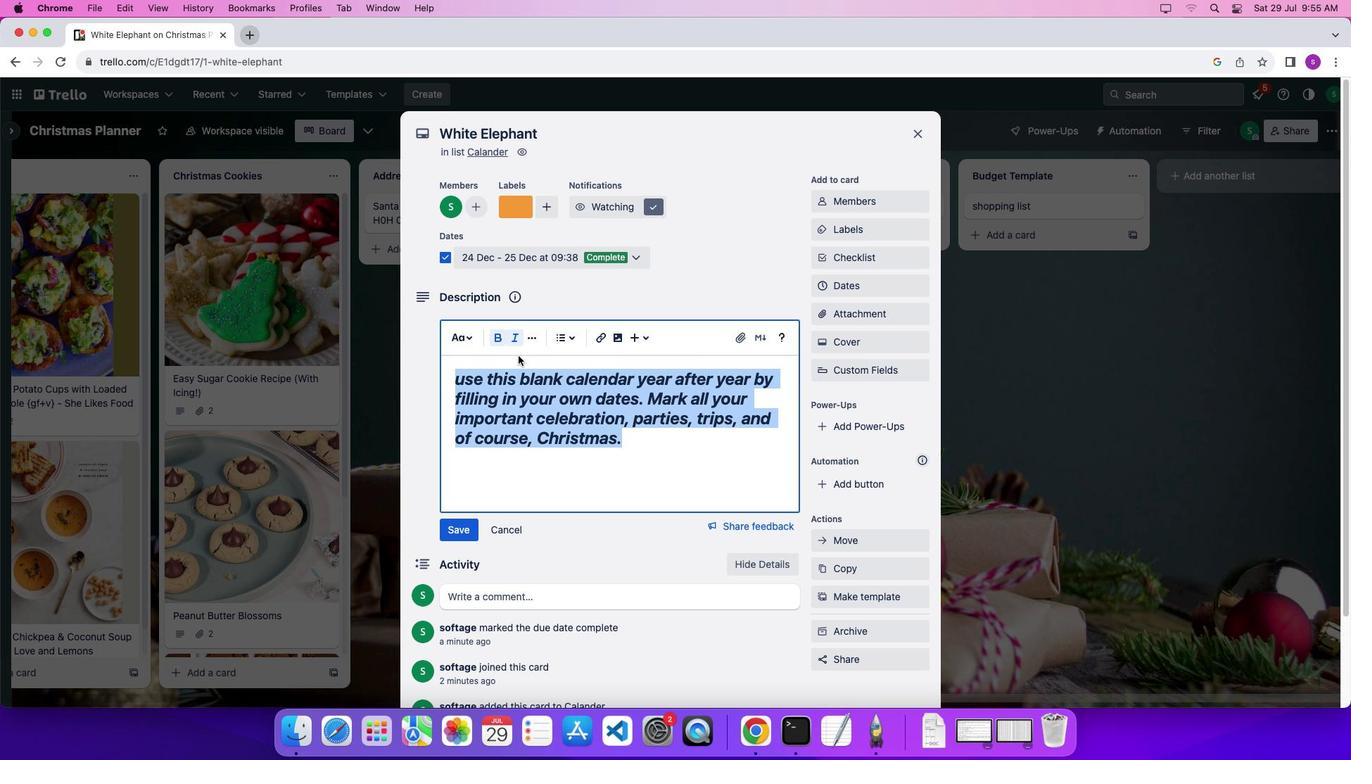 
Action: Mouse moved to (587, 458)
Screenshot: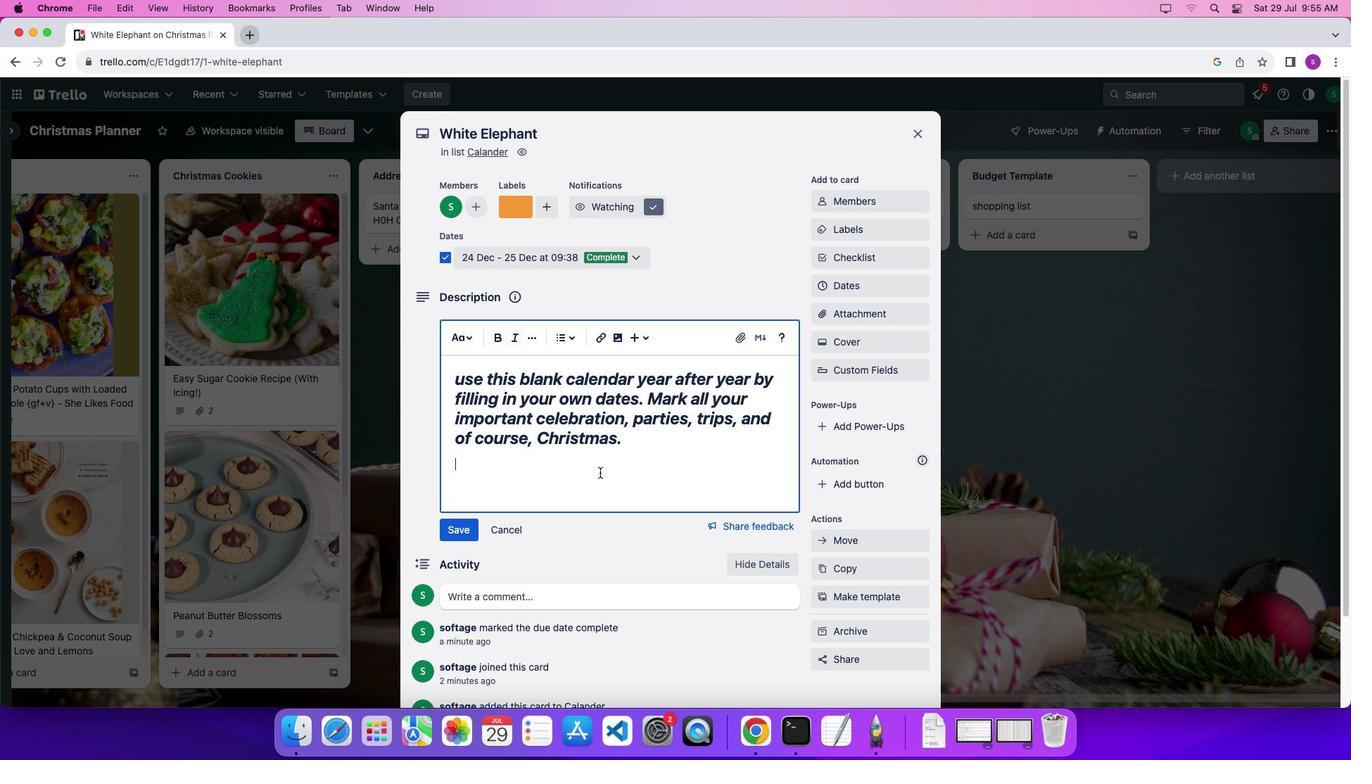
Action: Mouse pressed left at (587, 458)
Screenshot: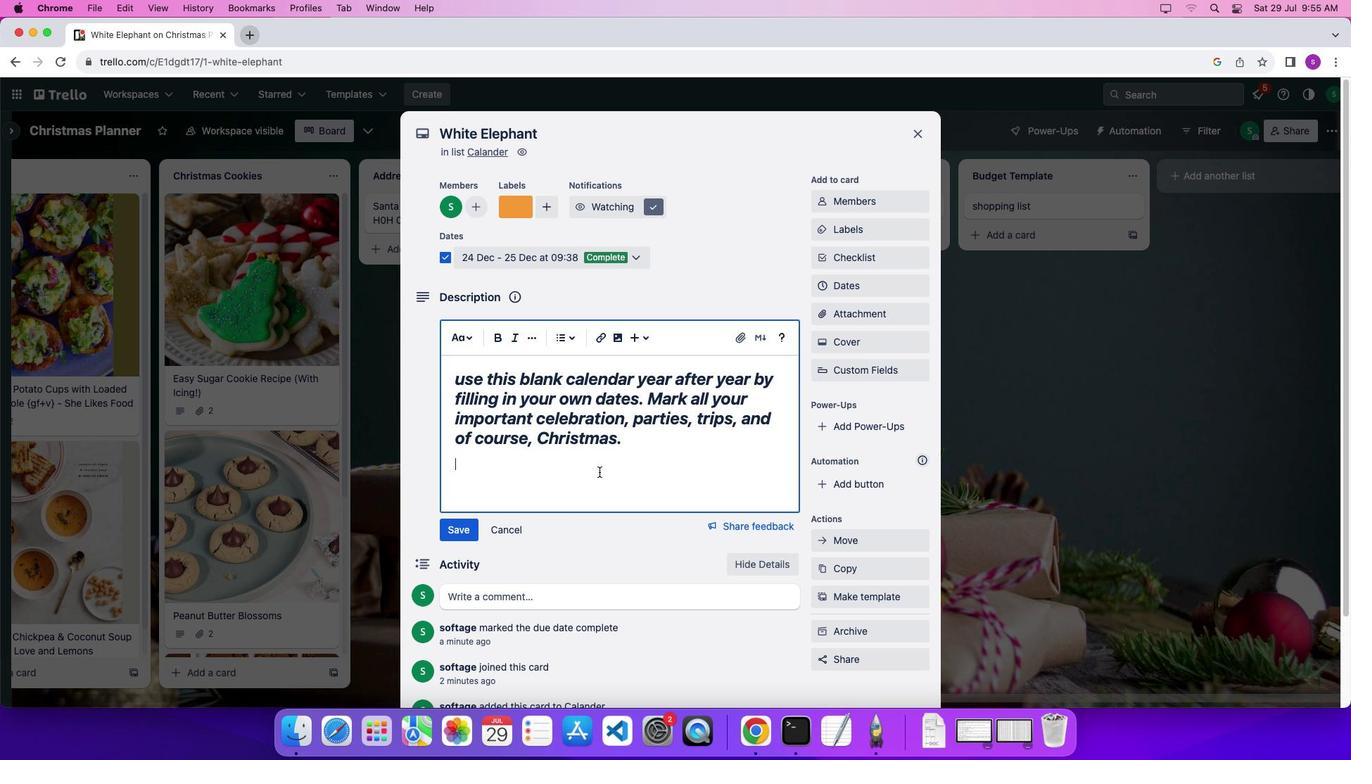
Action: Mouse moved to (448, 513)
Screenshot: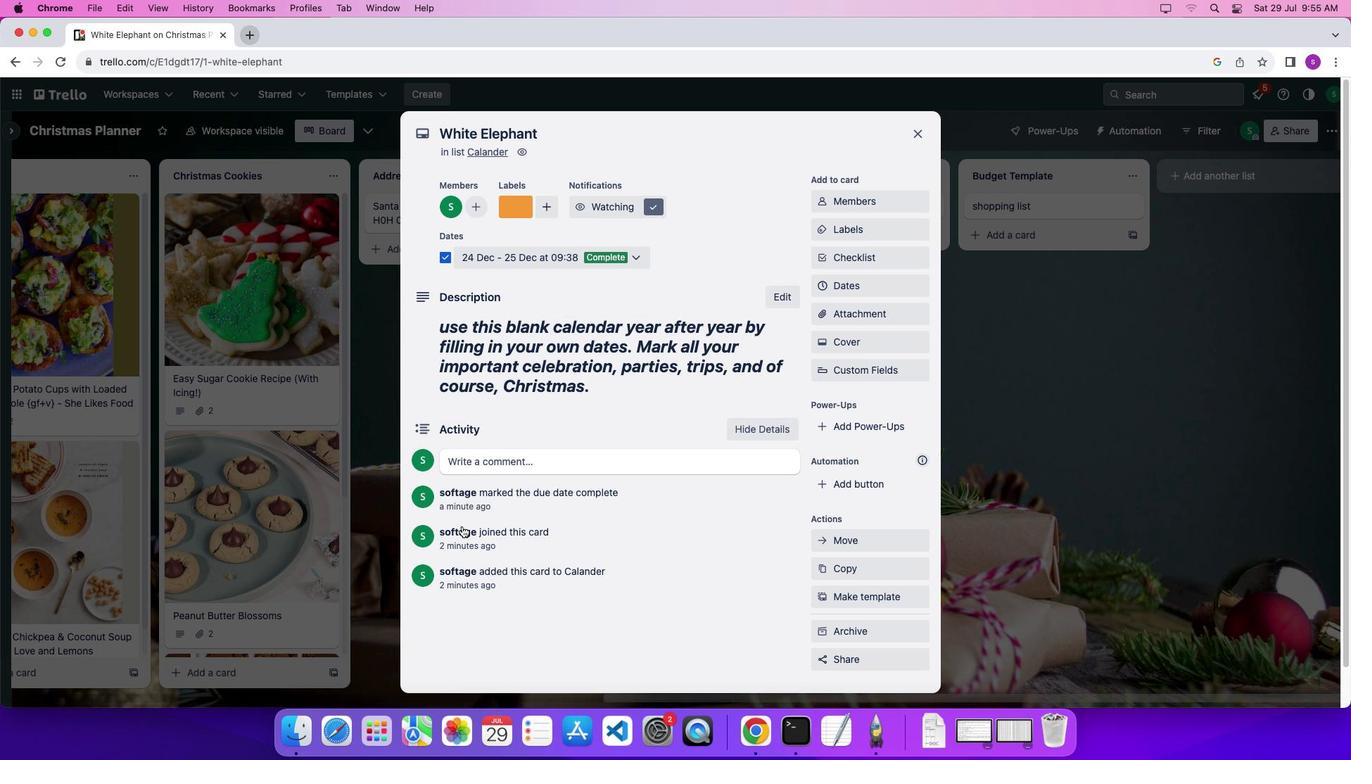 
Action: Mouse pressed left at (448, 513)
Screenshot: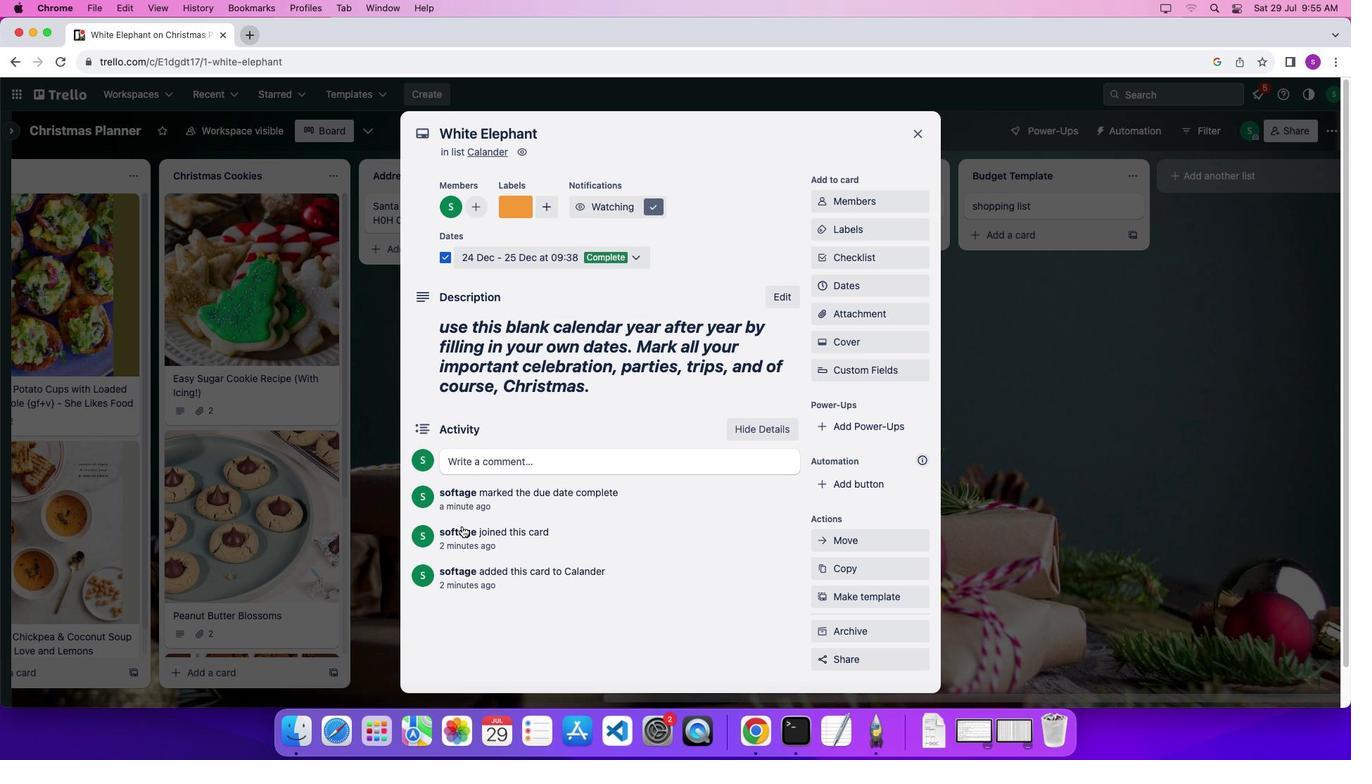 
Action: Mouse moved to (491, 447)
Screenshot: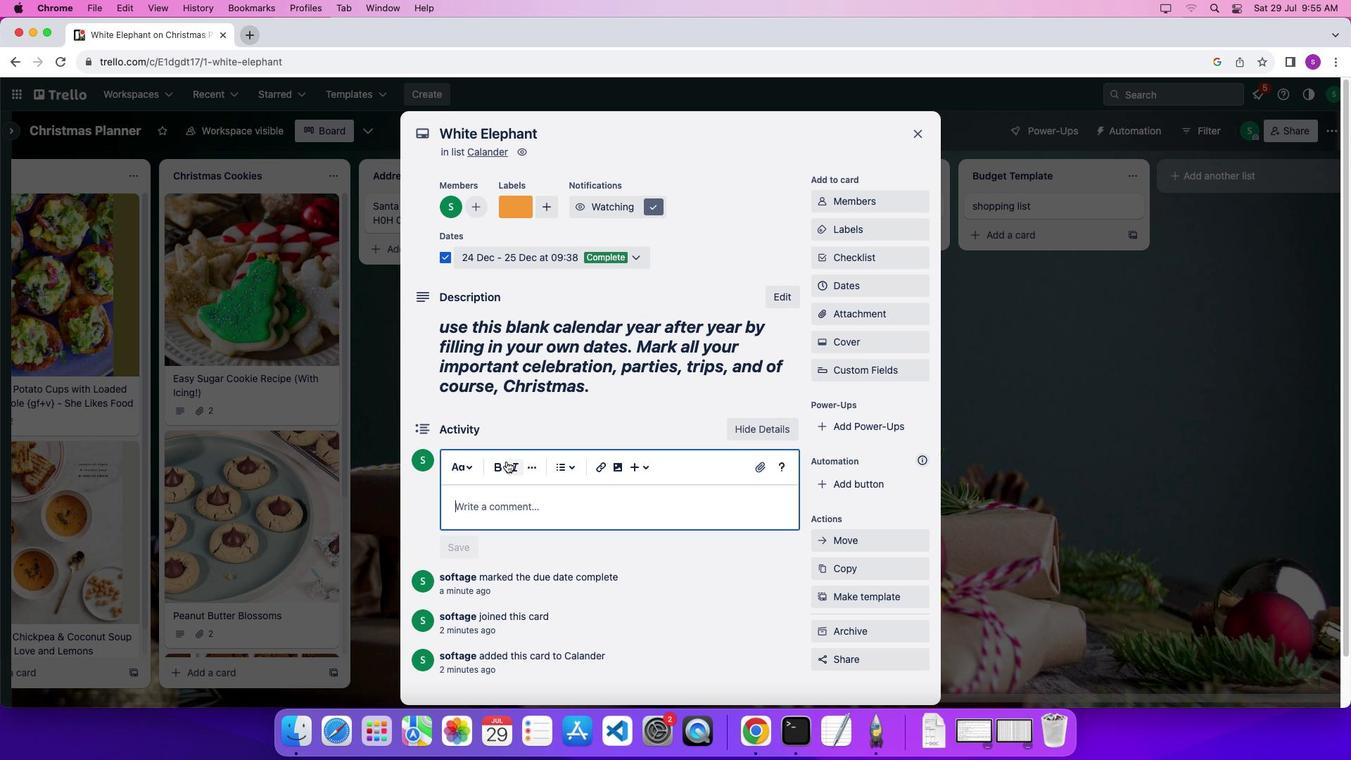 
Action: Mouse pressed left at (491, 447)
Screenshot: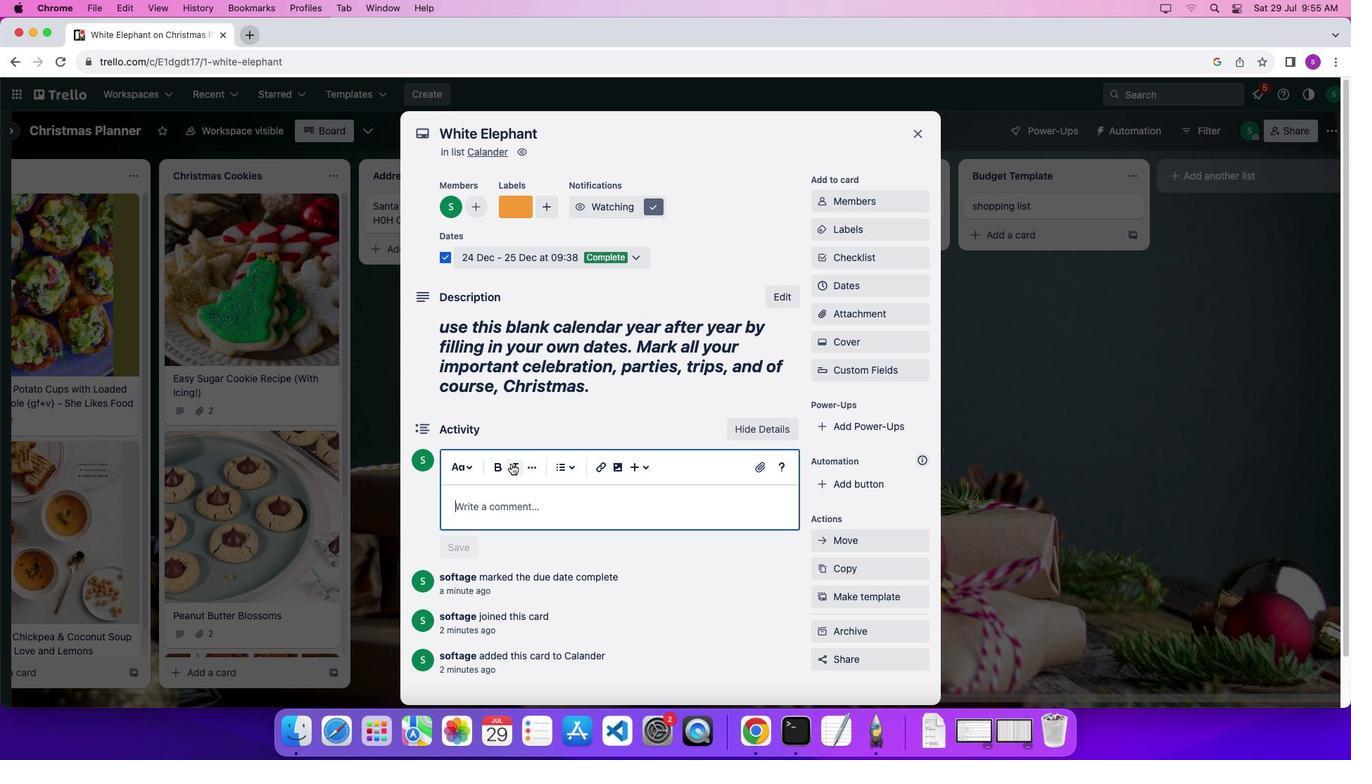 
Action: Mouse moved to (508, 494)
Screenshot: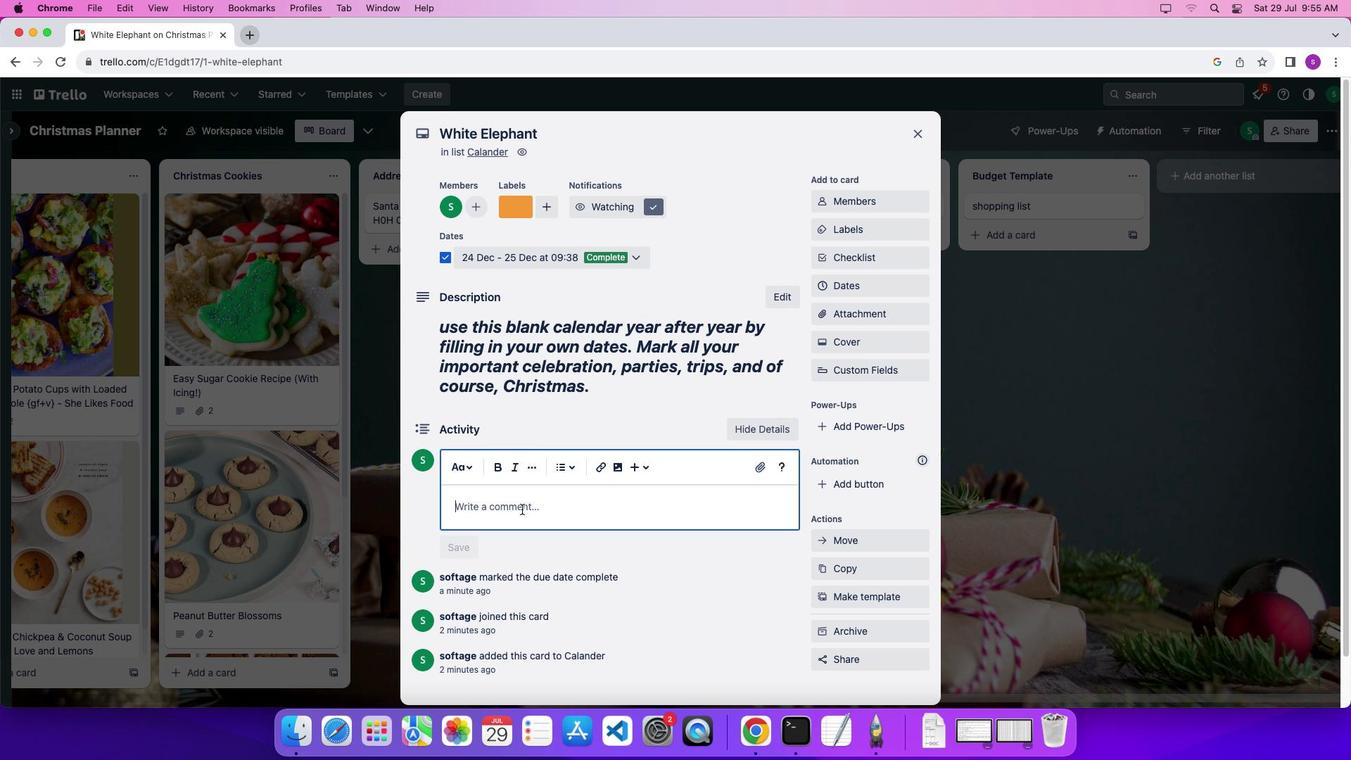 
Action: Mouse pressed left at (508, 494)
Screenshot: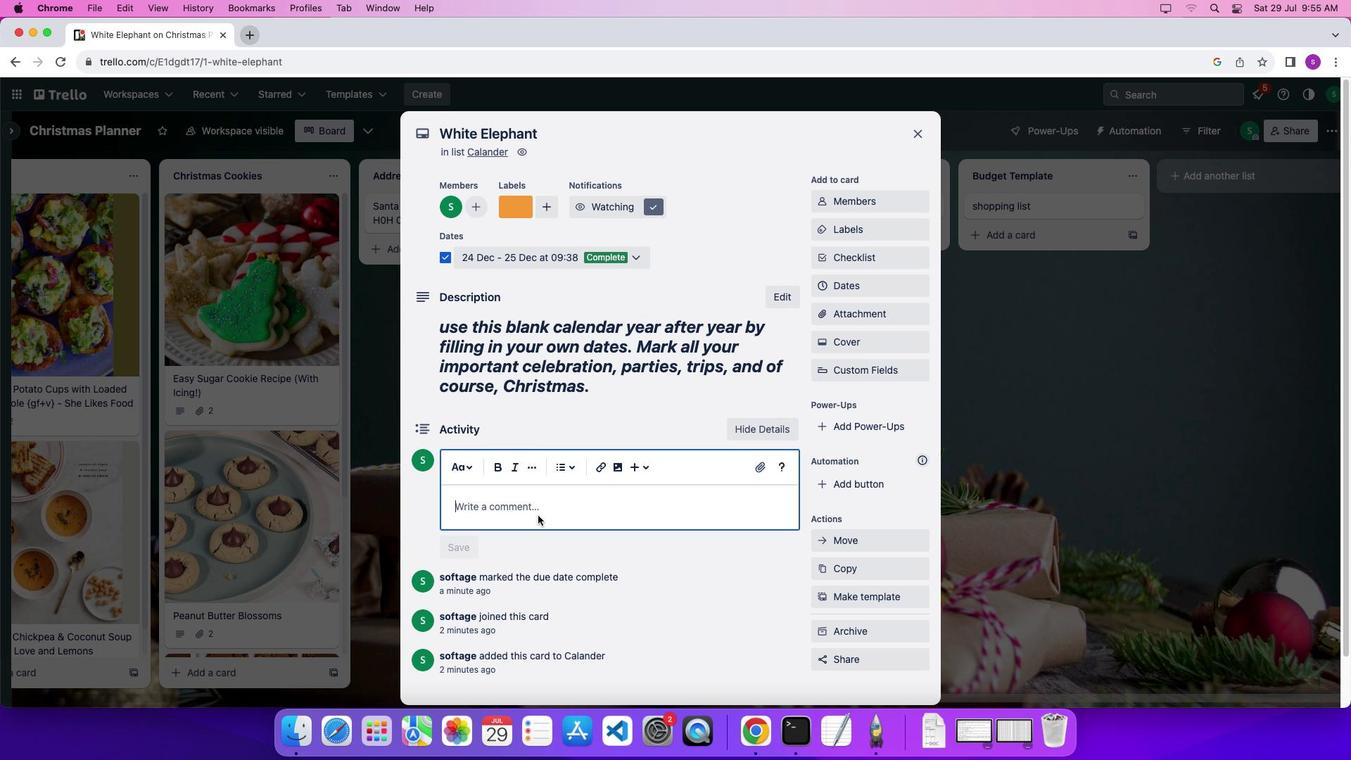 
Action: Mouse moved to (527, 503)
Screenshot: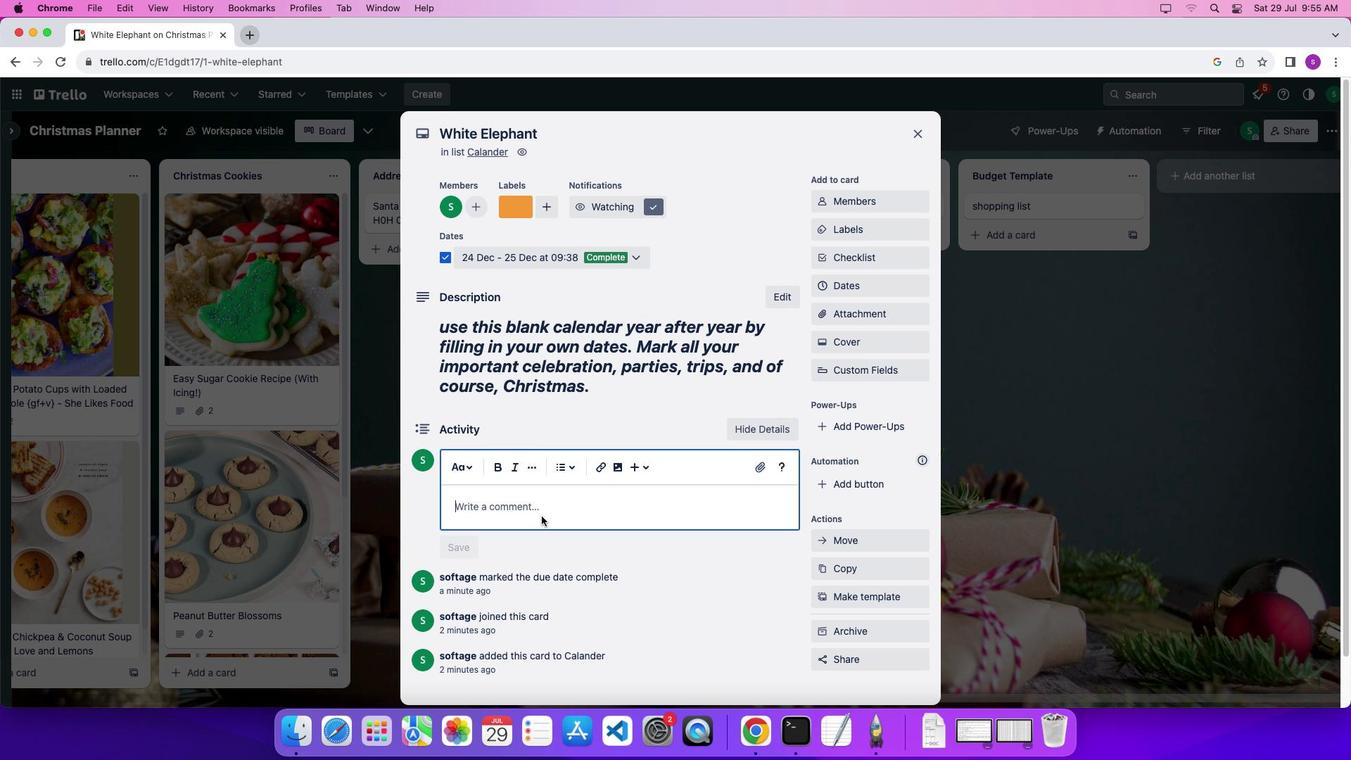 
Action: Key pressed Key.shift'B''y'Key.spaceKey.shift'N''a''t''a''i''l''e'Key.spaceKey.shift'm''e''n''d''e''s''.'
Screenshot: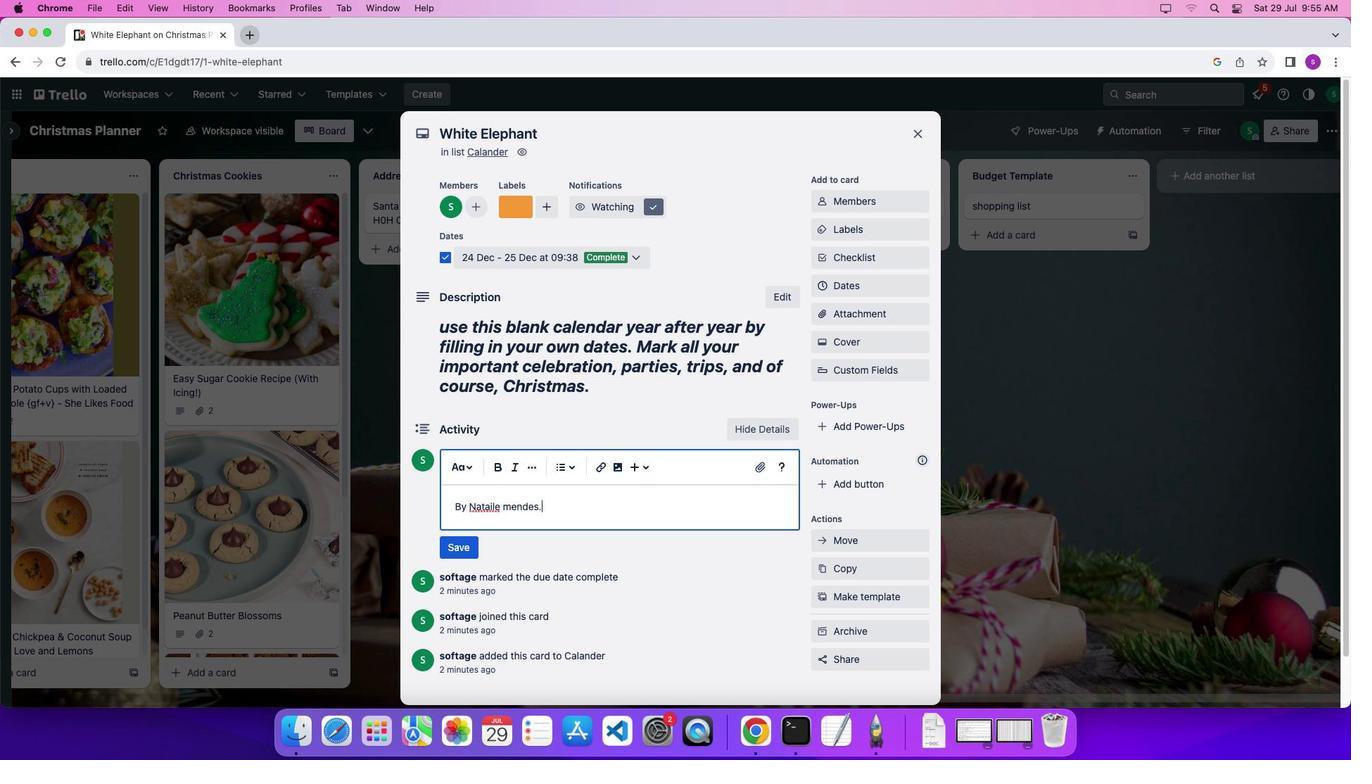 
Action: Mouse moved to (530, 493)
Screenshot: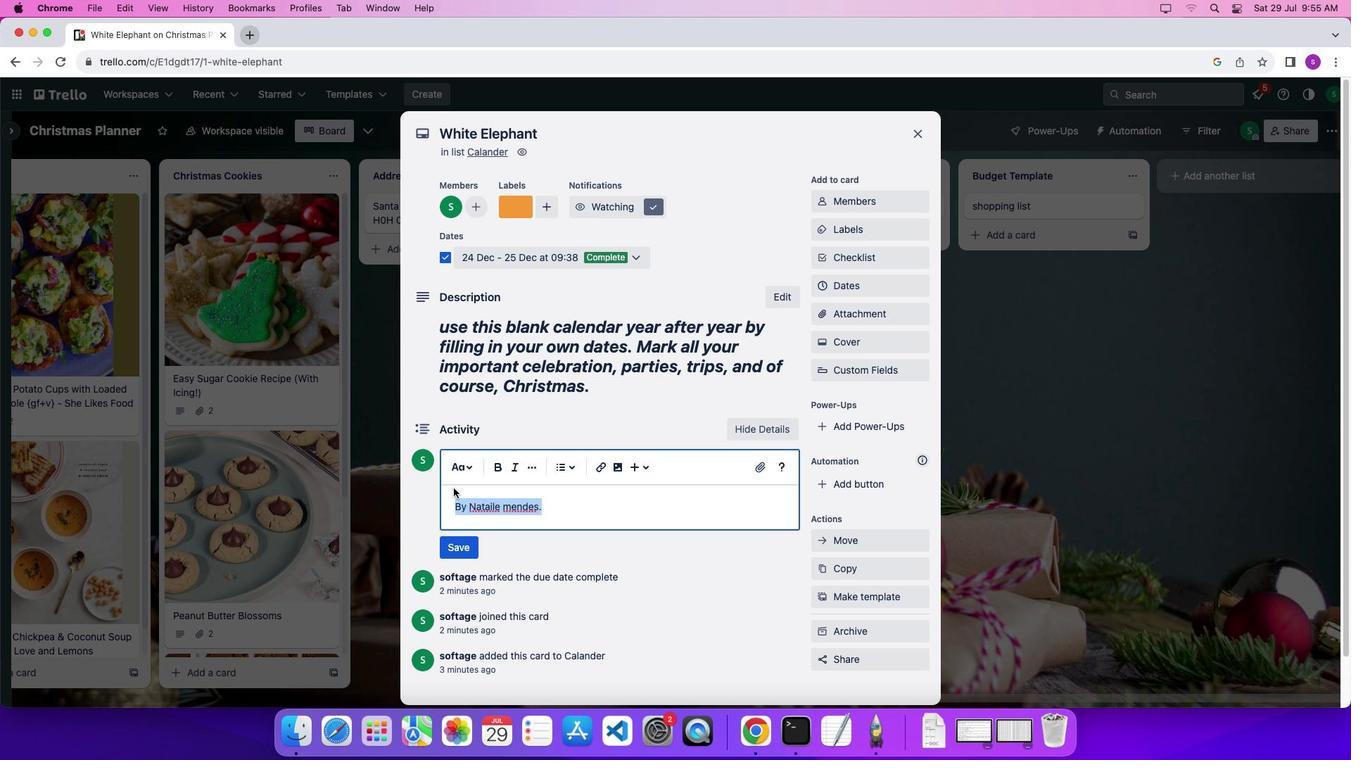 
Action: Mouse pressed left at (530, 493)
Screenshot: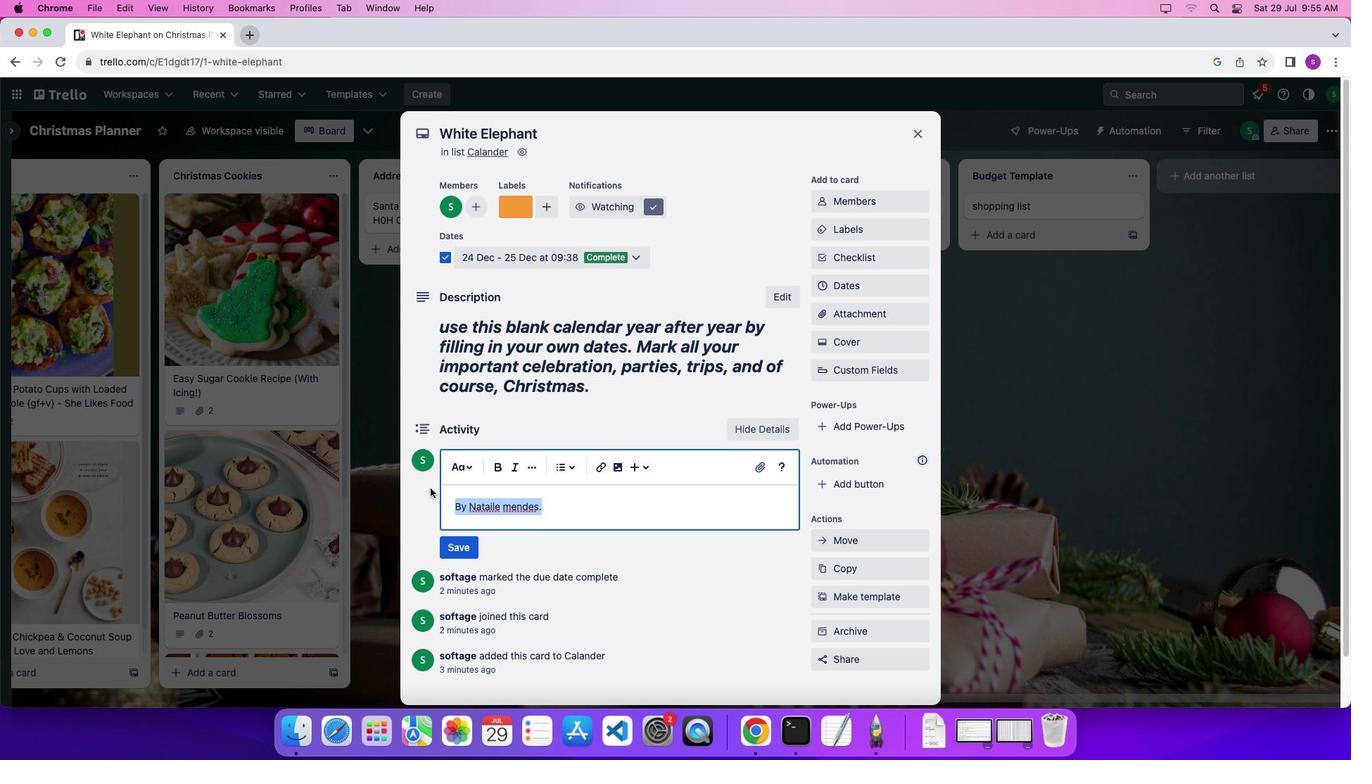 
Action: Mouse moved to (496, 453)
Screenshot: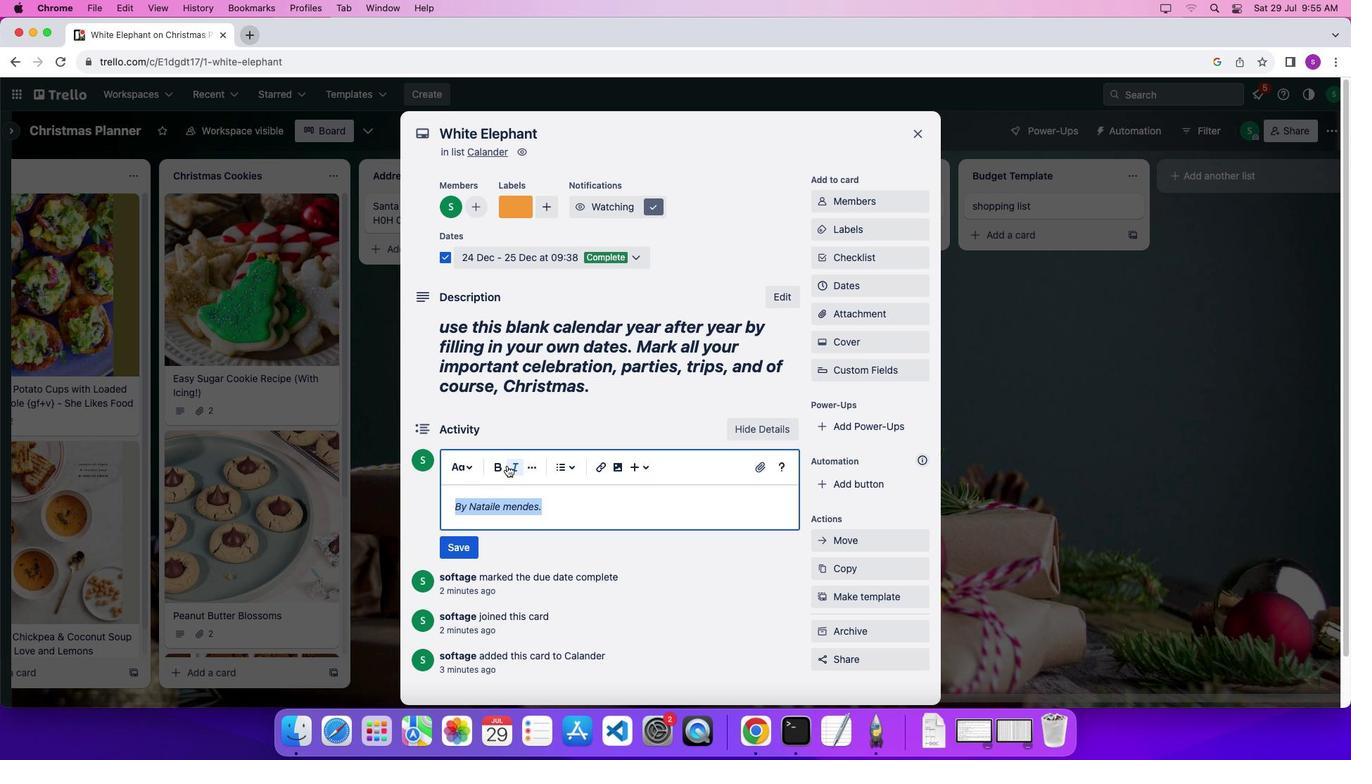 
Action: Mouse pressed left at (496, 453)
Screenshot: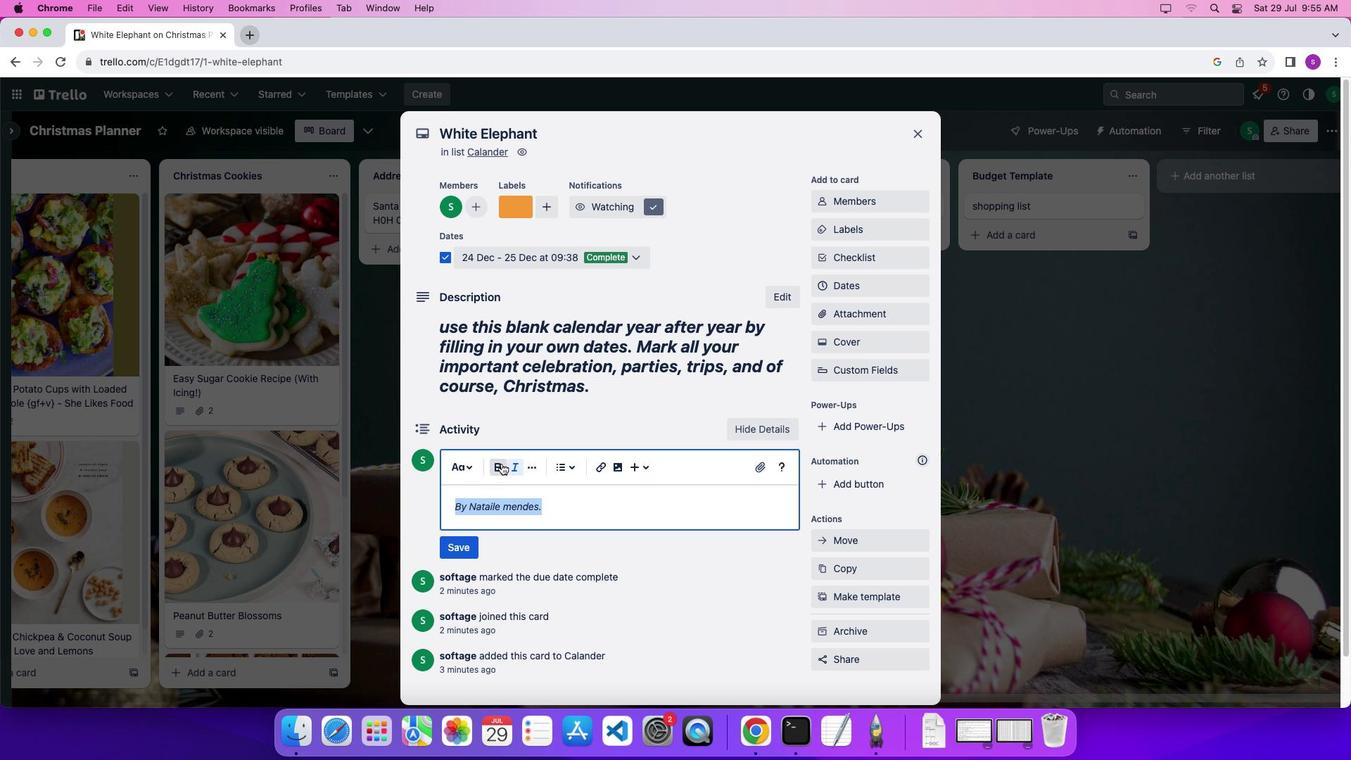 
Action: Mouse moved to (488, 450)
Screenshot: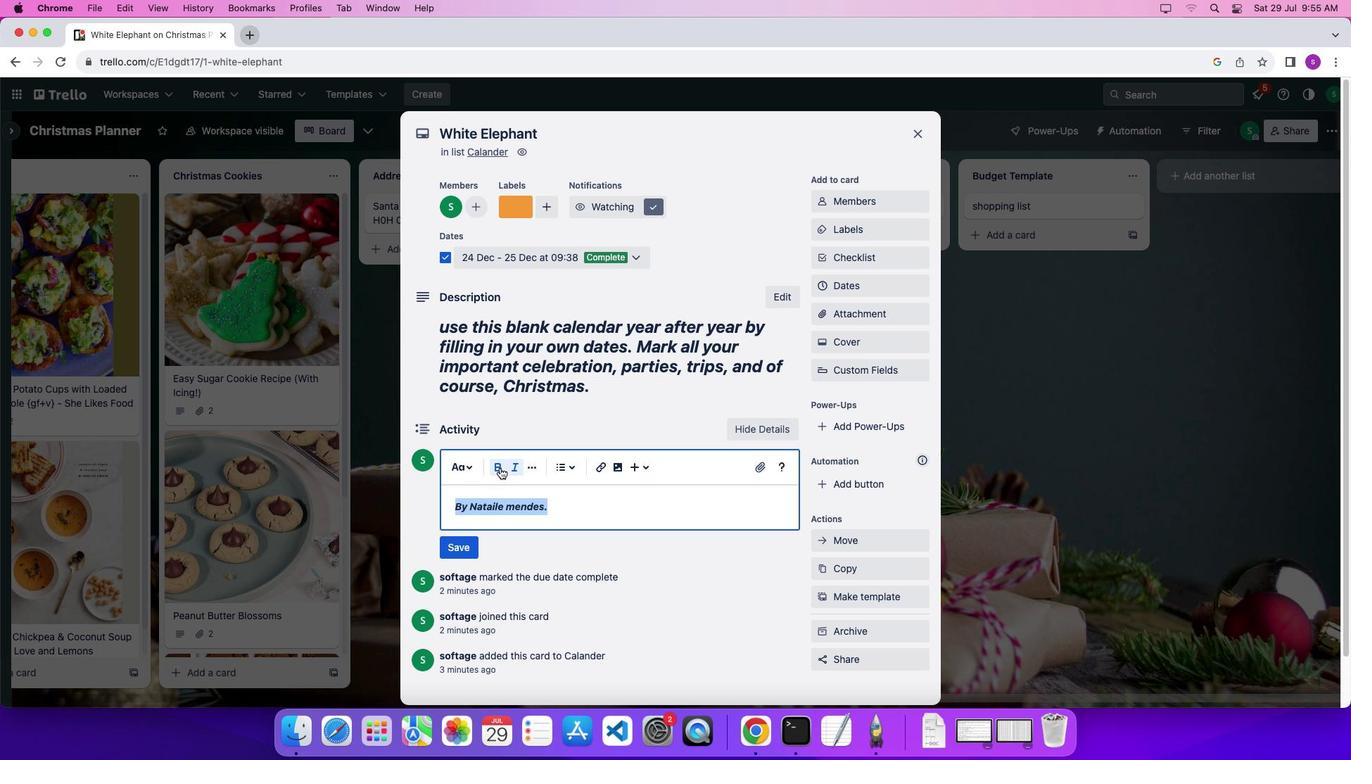 
Action: Mouse pressed left at (488, 450)
Screenshot: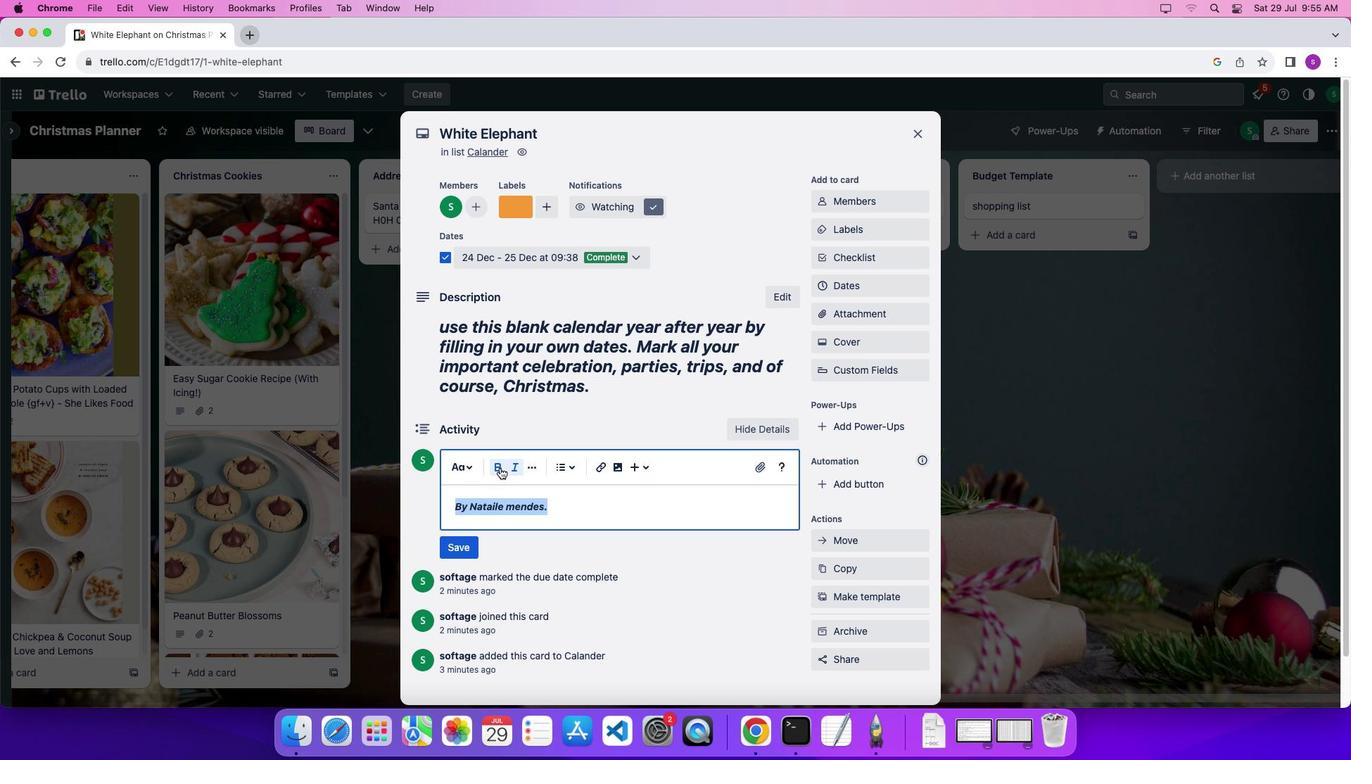 
Action: Mouse moved to (440, 534)
Screenshot: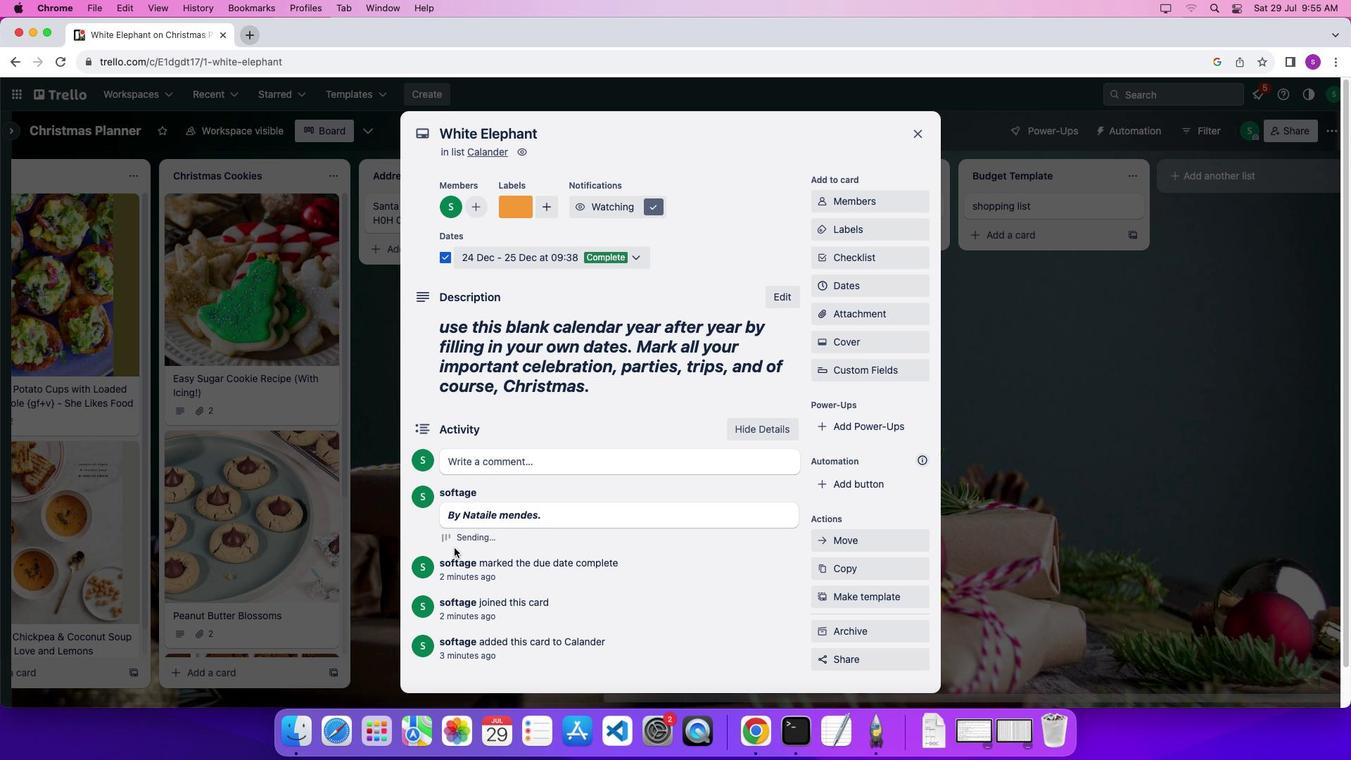 
Action: Mouse pressed left at (440, 534)
Screenshot: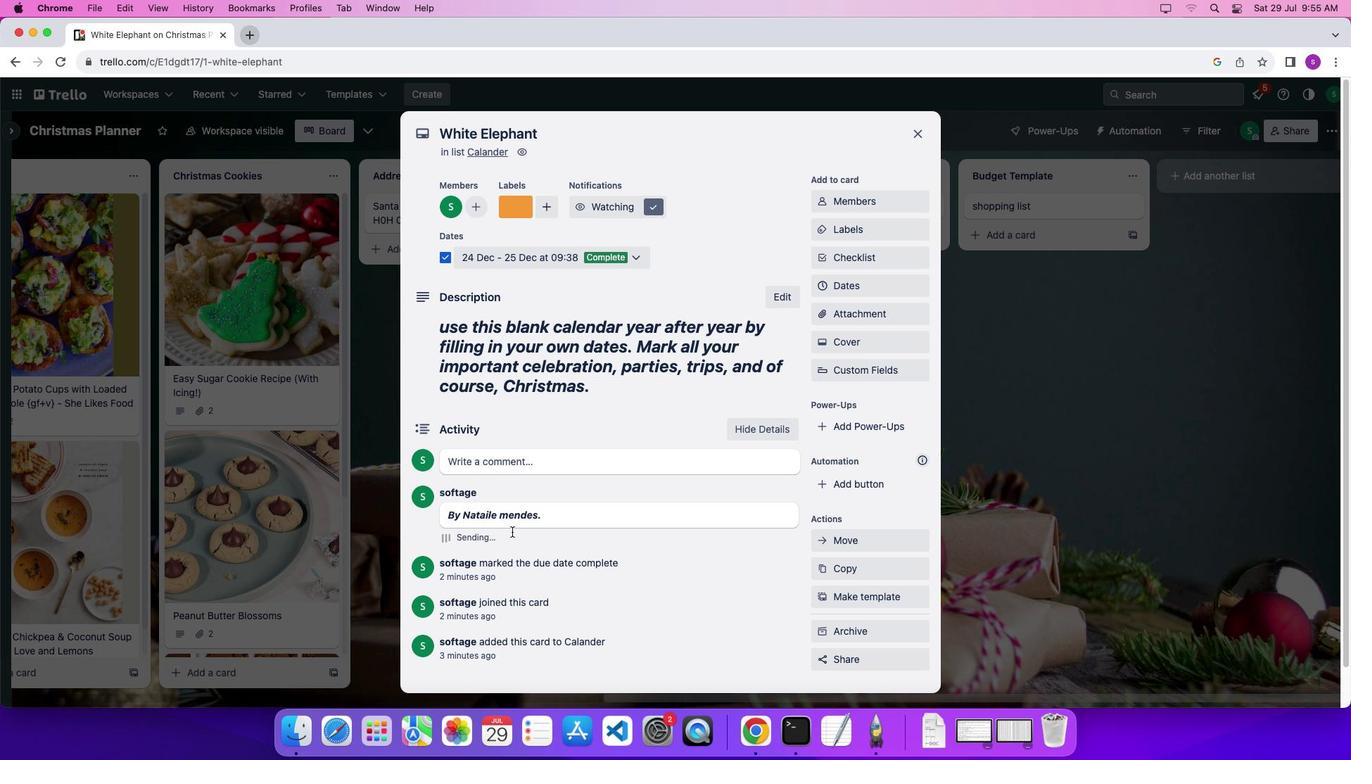 
Action: Mouse moved to (618, 499)
Screenshot: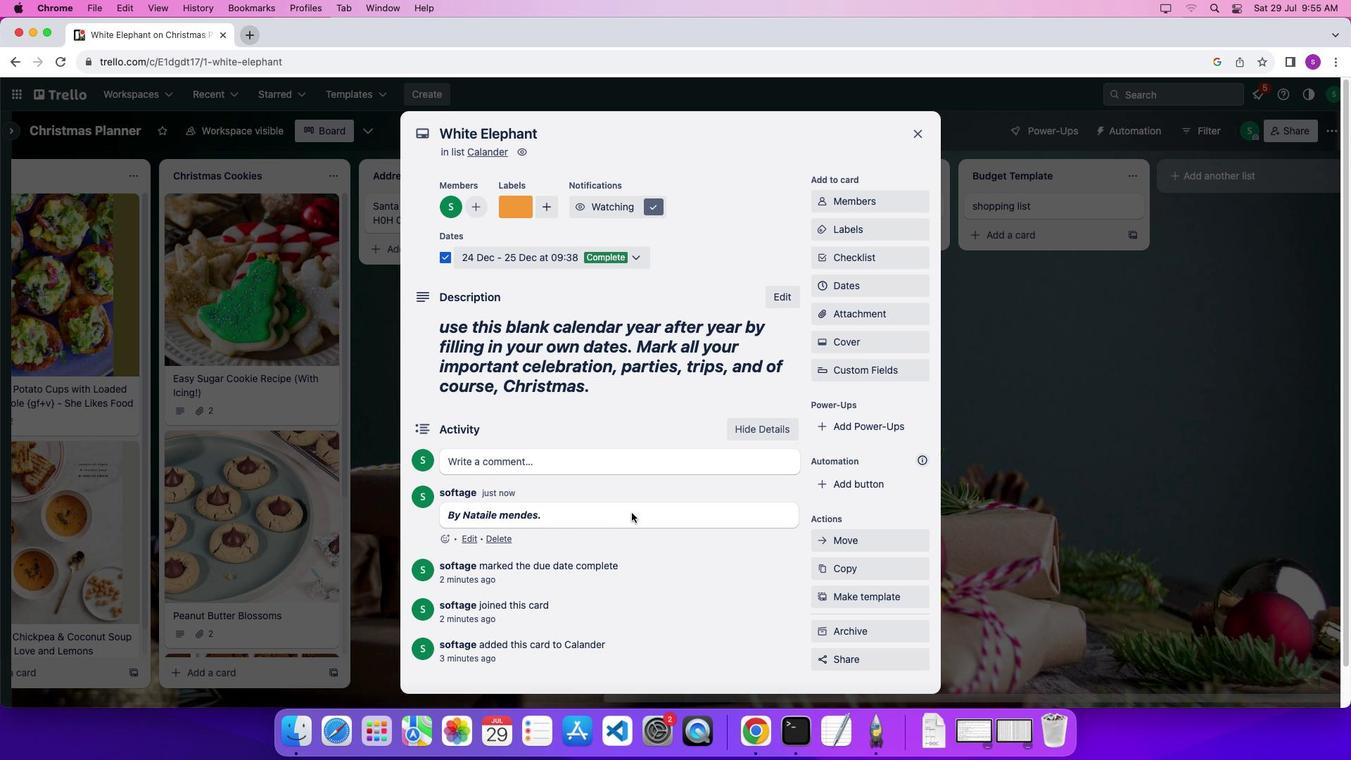 
Action: Mouse scrolled (618, 499) with delta (-12, -11)
Screenshot: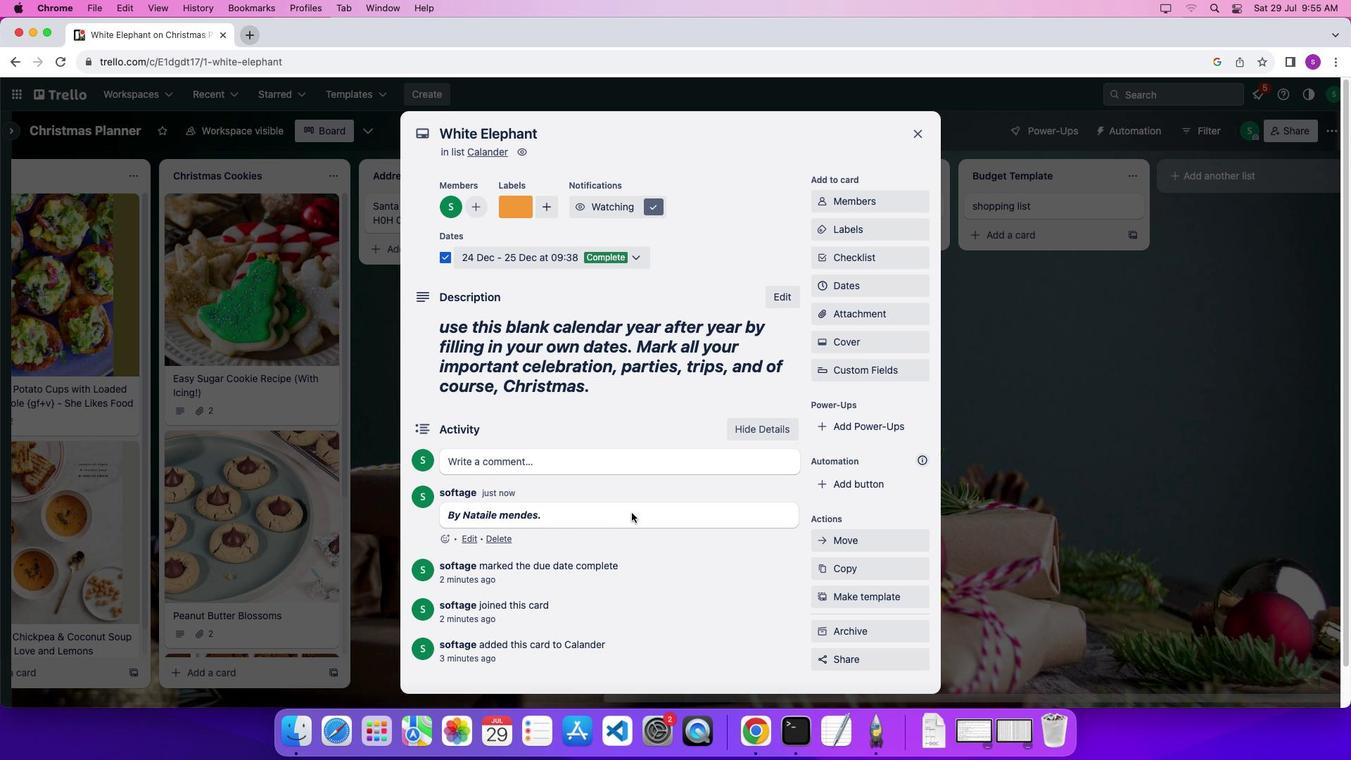 
Action: Mouse moved to (618, 499)
Screenshot: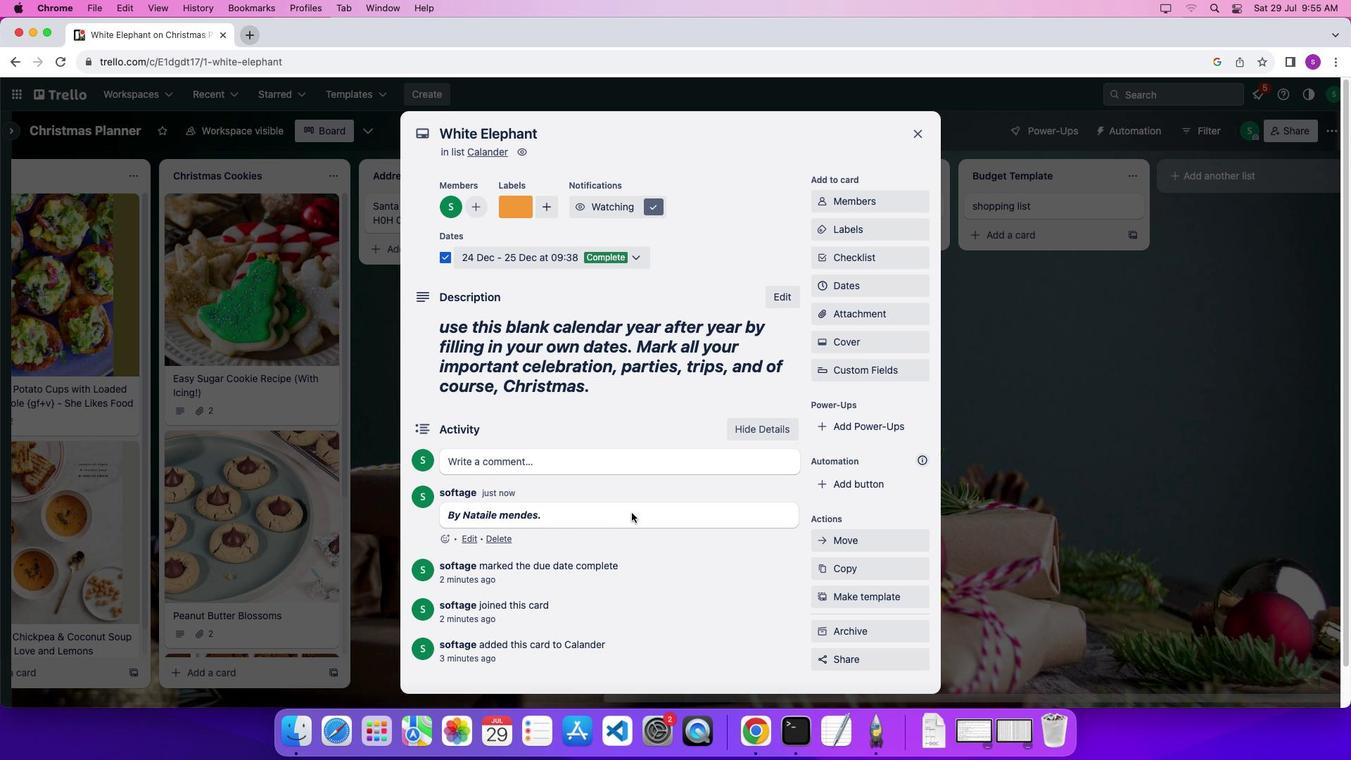 
Action: Mouse scrolled (618, 499) with delta (-12, -11)
Screenshot: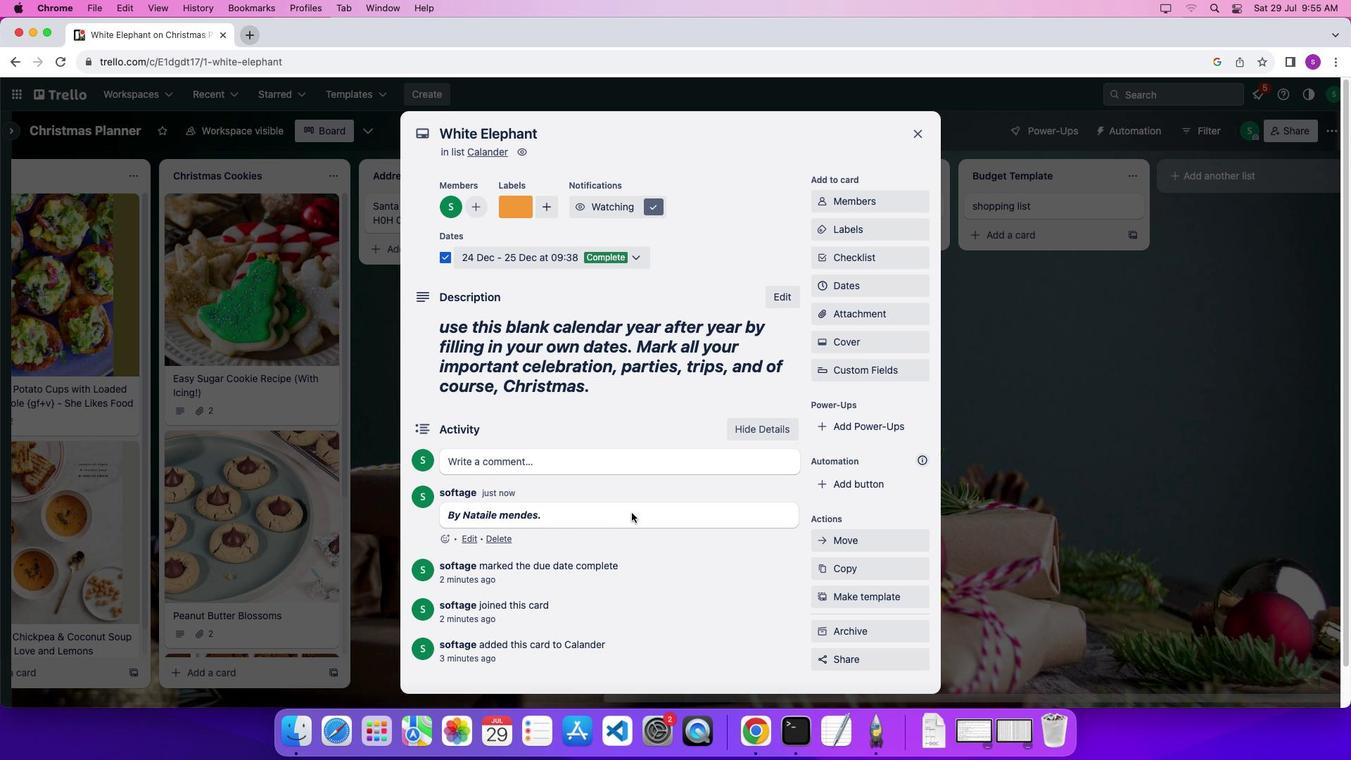 
Action: Mouse scrolled (618, 499) with delta (-12, -9)
Screenshot: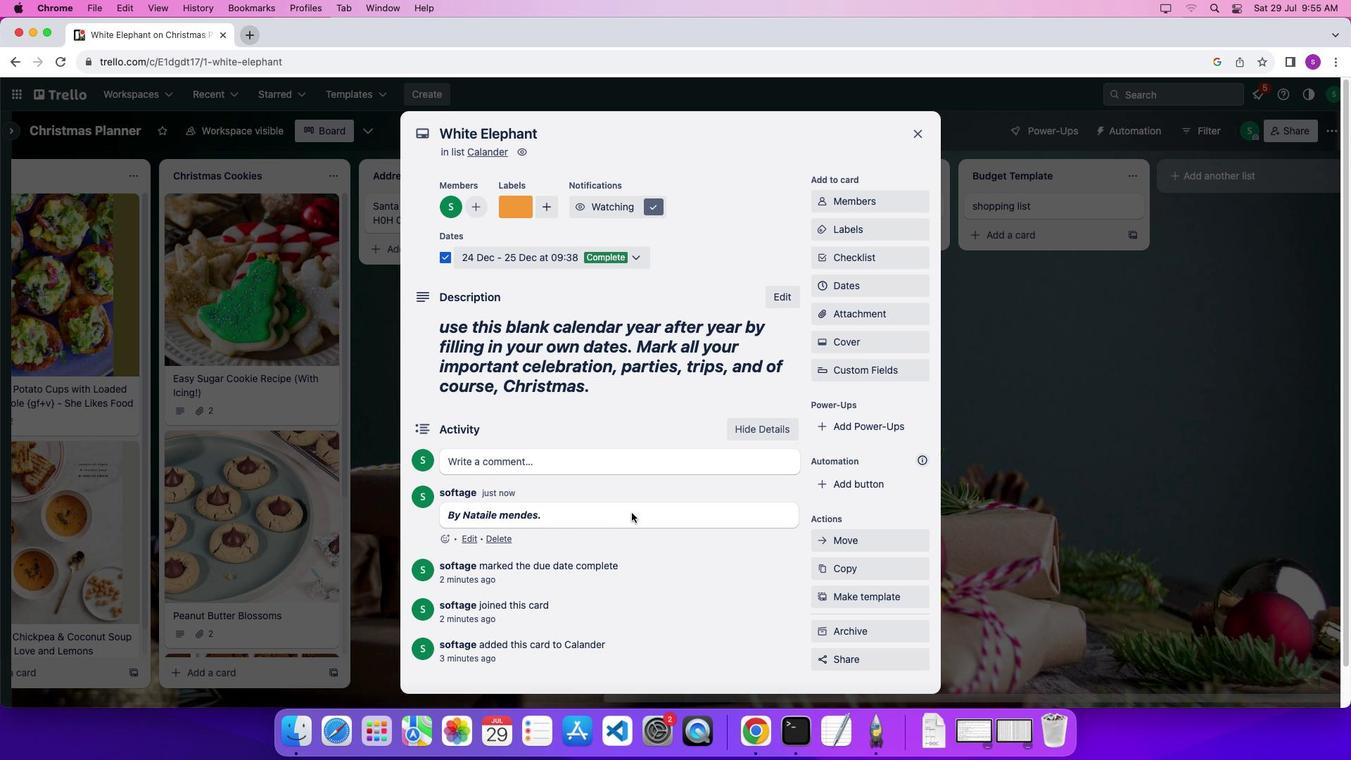 
Action: Mouse moved to (618, 499)
Screenshot: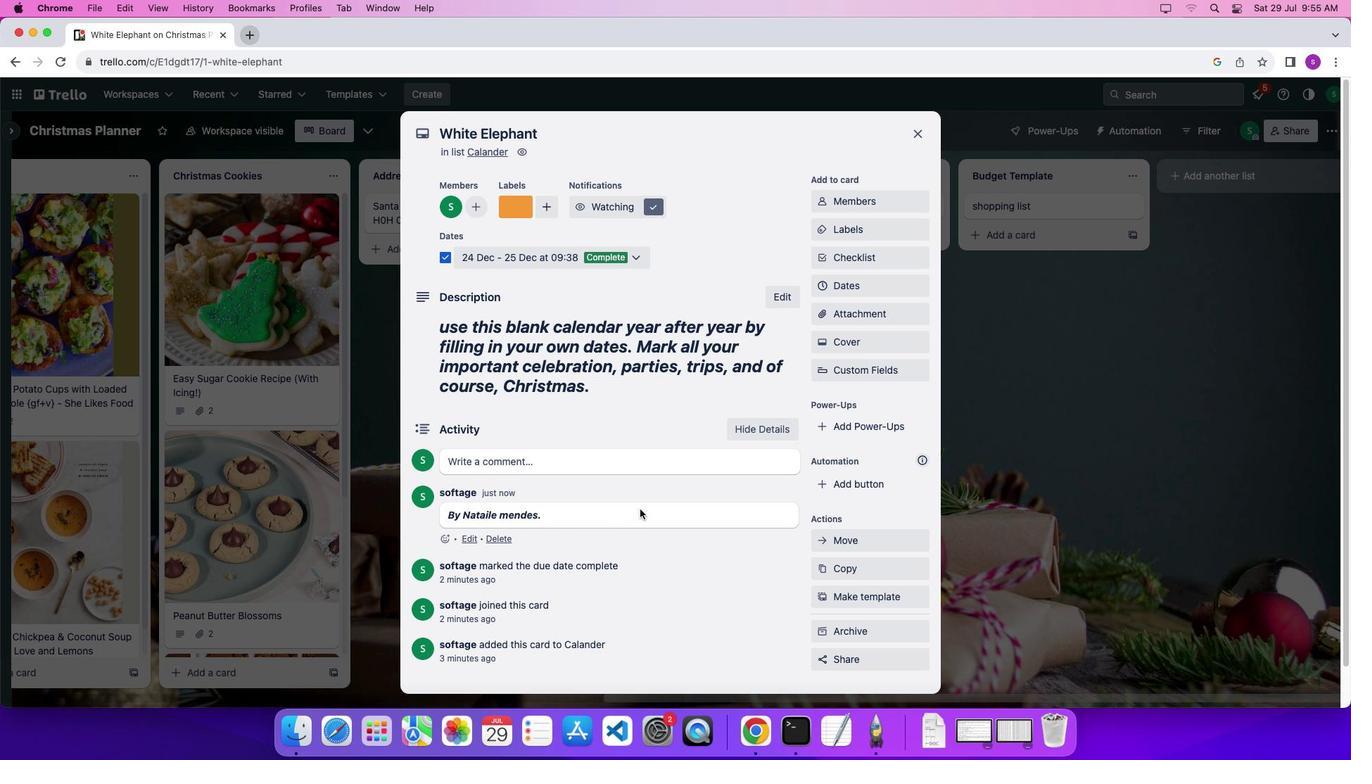 
Action: Mouse scrolled (618, 499) with delta (-12, -11)
Screenshot: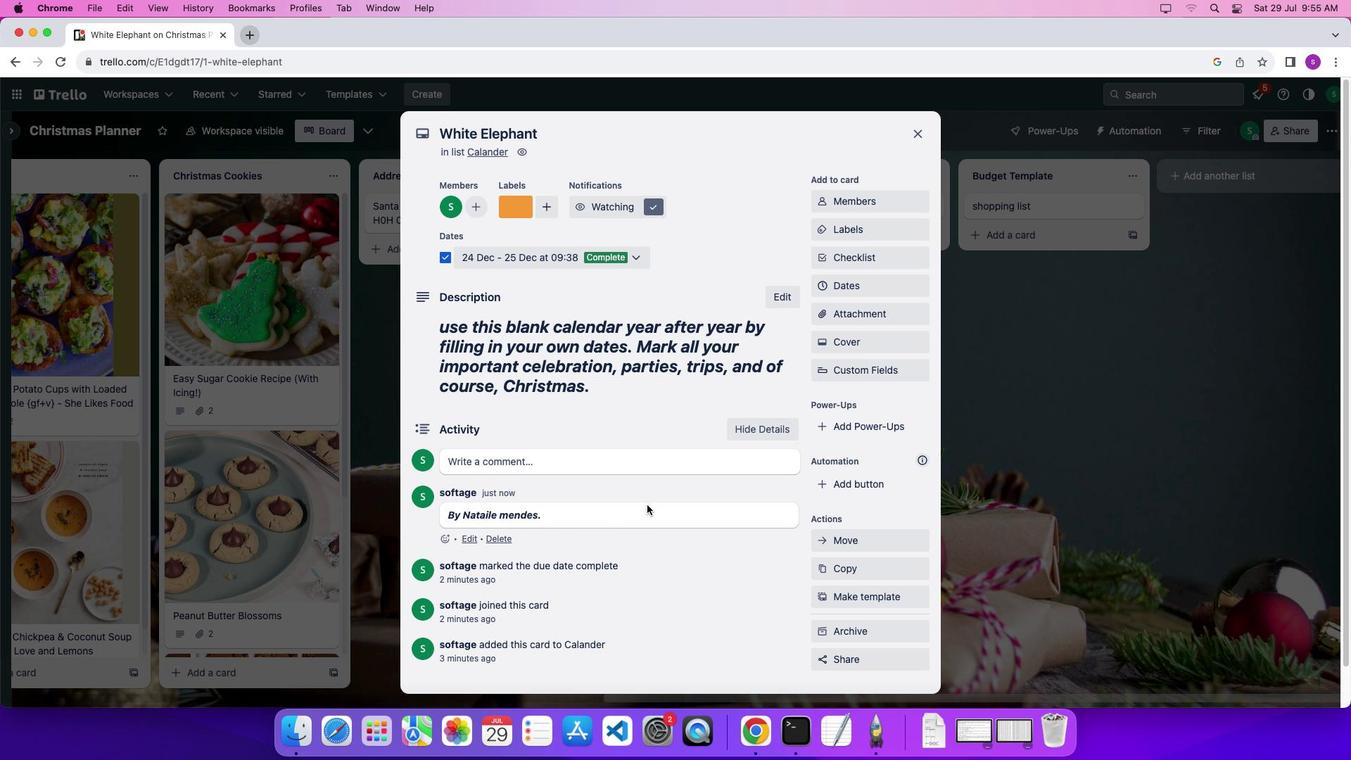 
Action: Mouse scrolled (618, 499) with delta (-12, -11)
Screenshot: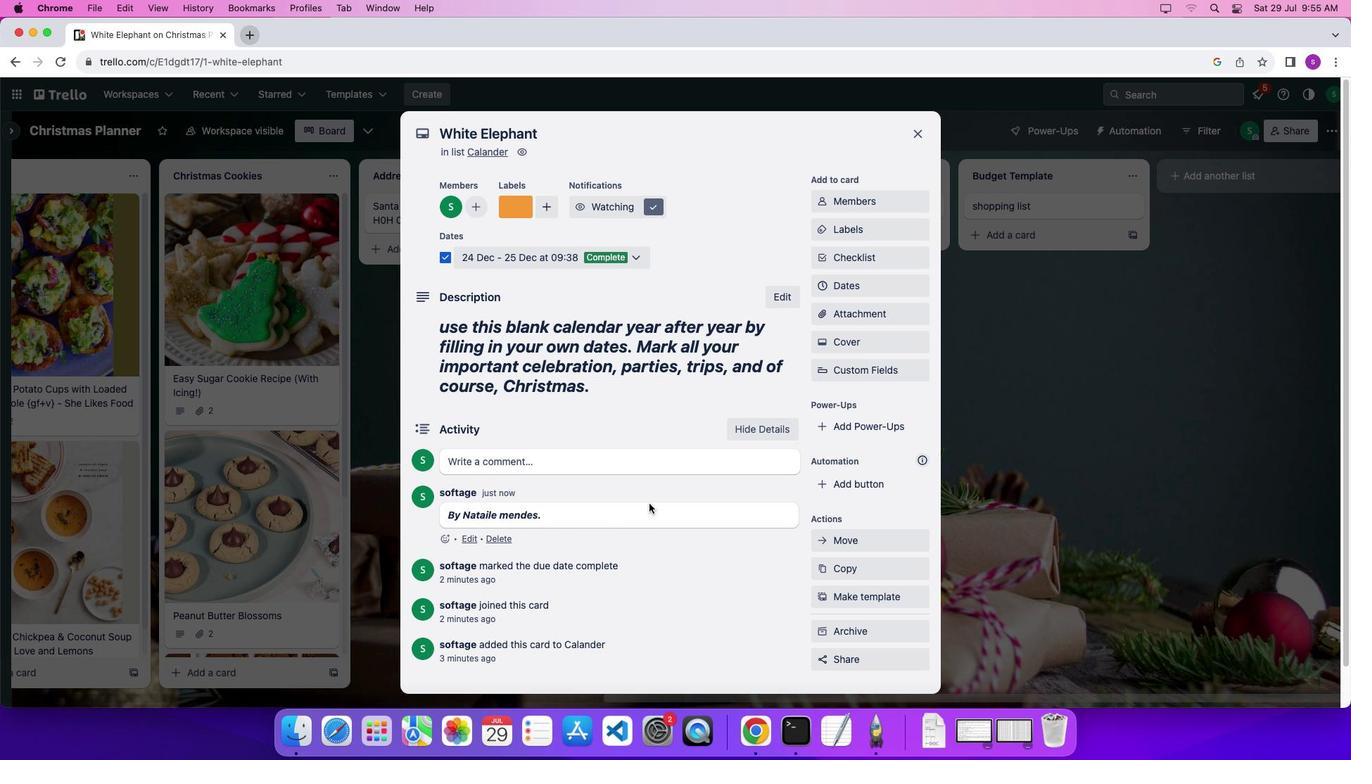 
Action: Mouse moved to (620, 499)
Screenshot: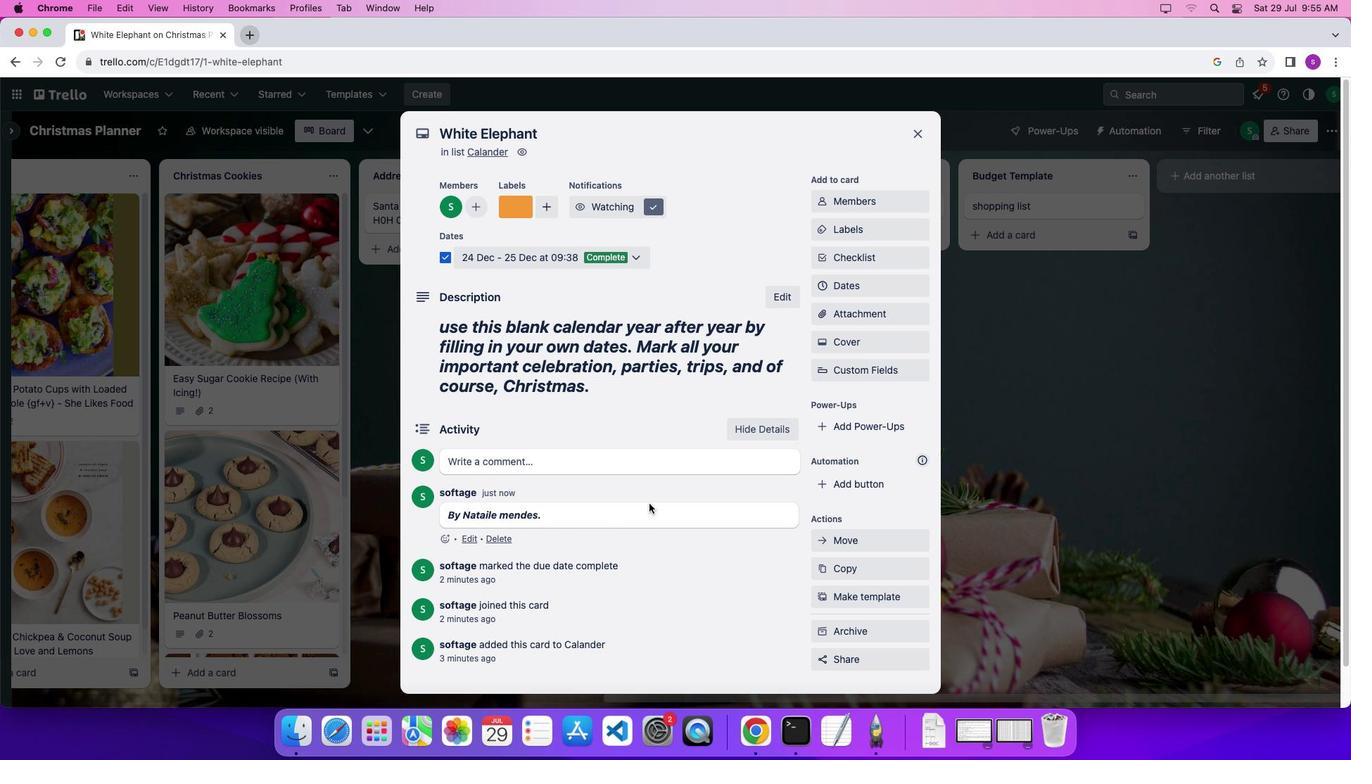 
Action: Mouse scrolled (620, 499) with delta (-12, -7)
Screenshot: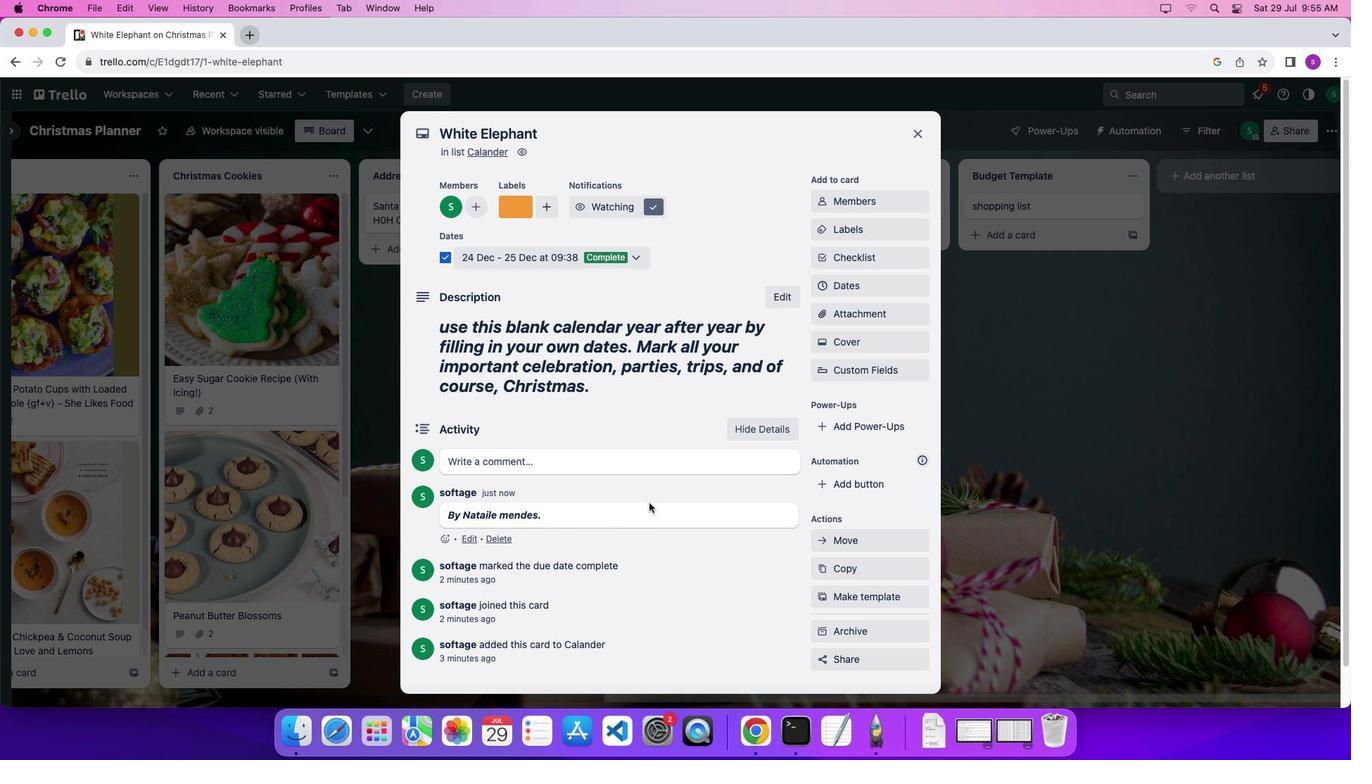 
Action: Mouse moved to (817, 474)
Screenshot: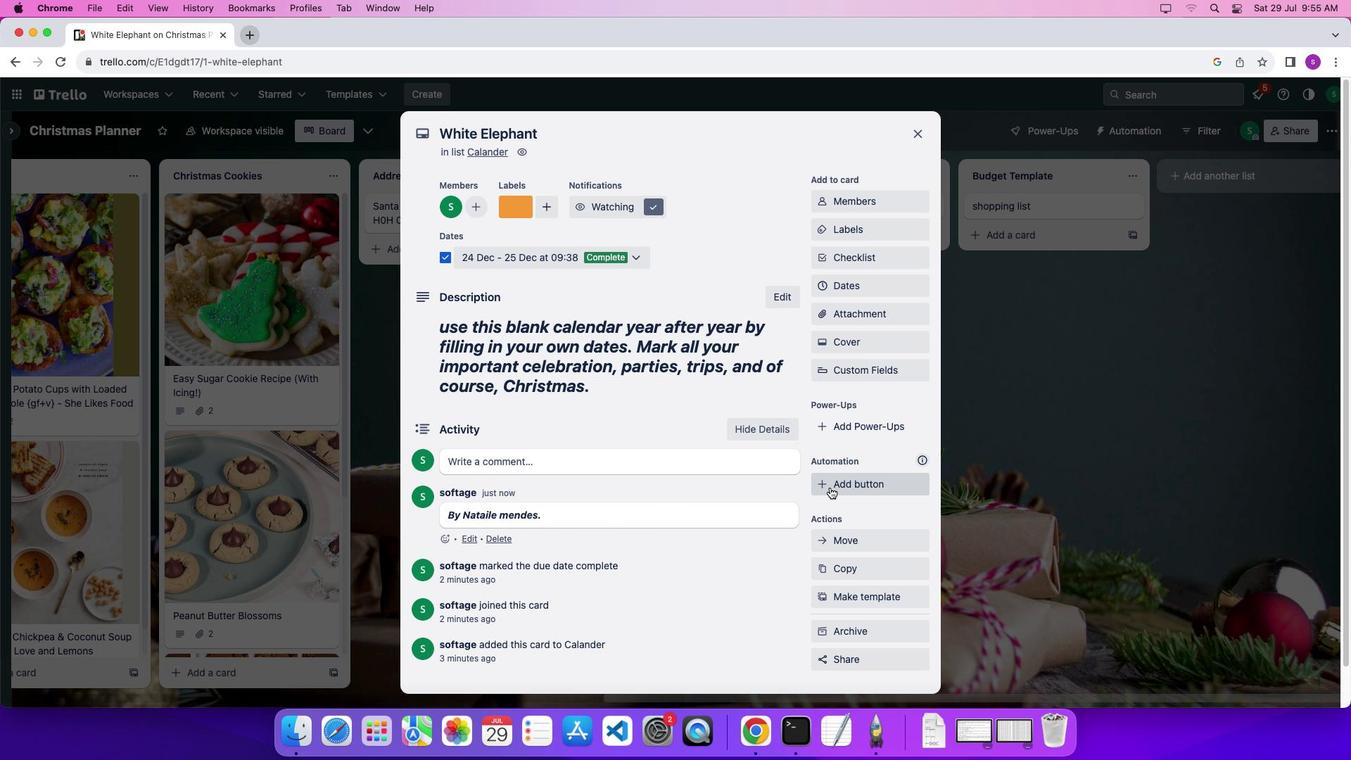 
Action: Mouse pressed left at (817, 474)
Screenshot: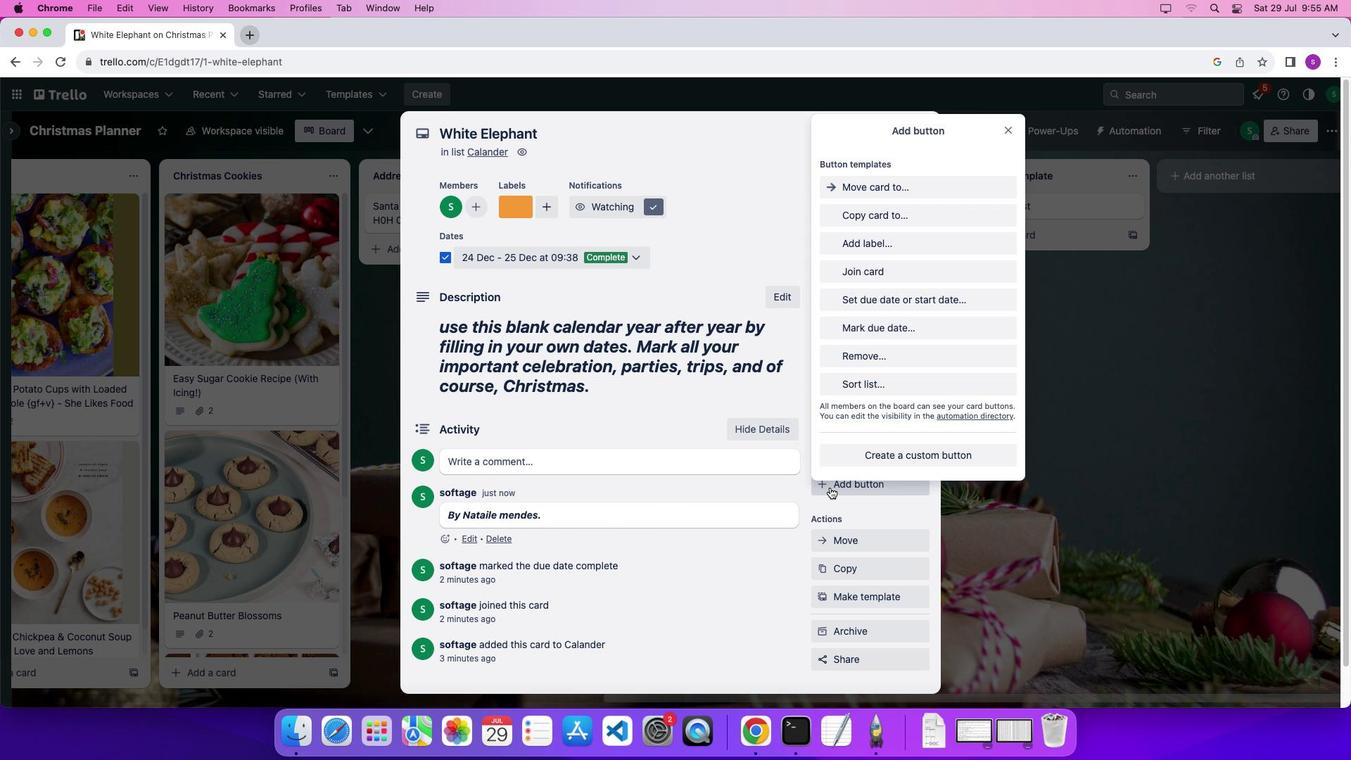 
Action: Mouse moved to (834, 260)
Screenshot: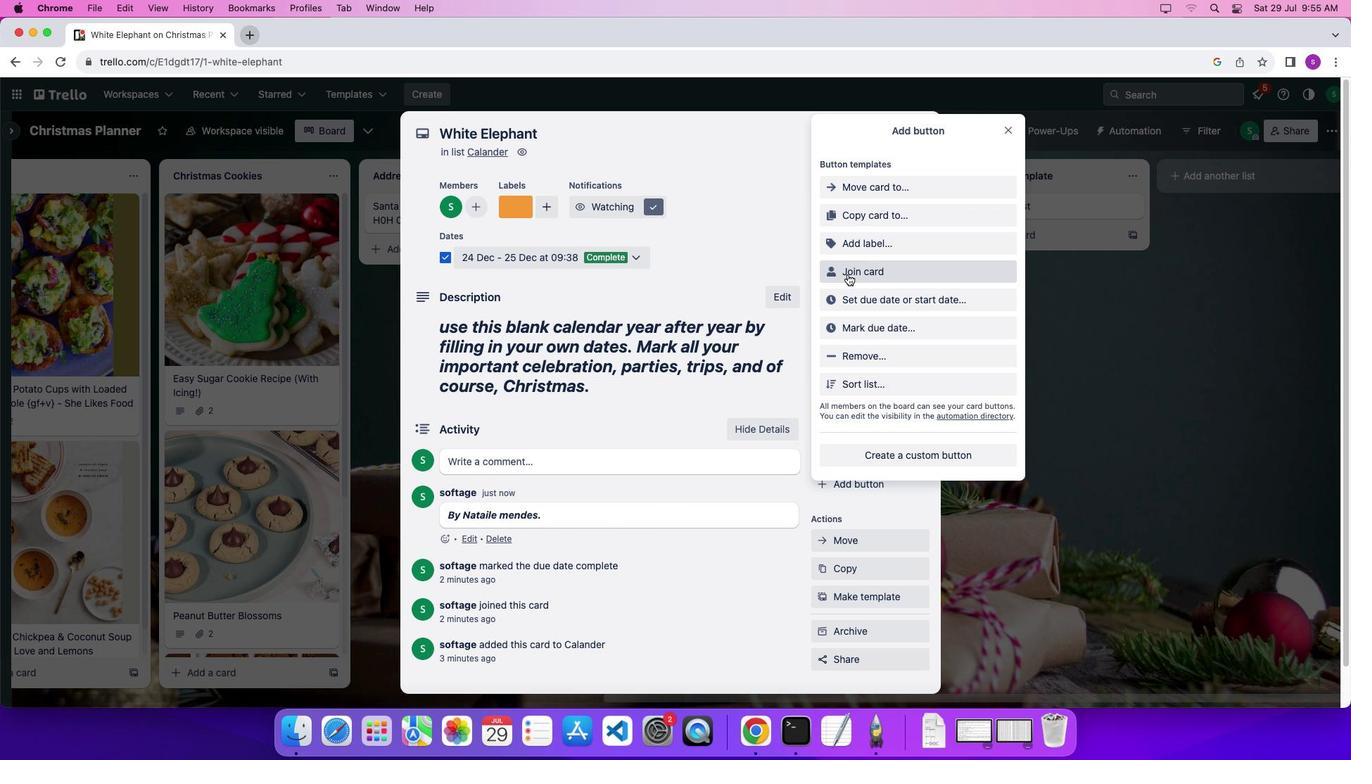 
Action: Mouse pressed left at (834, 260)
Screenshot: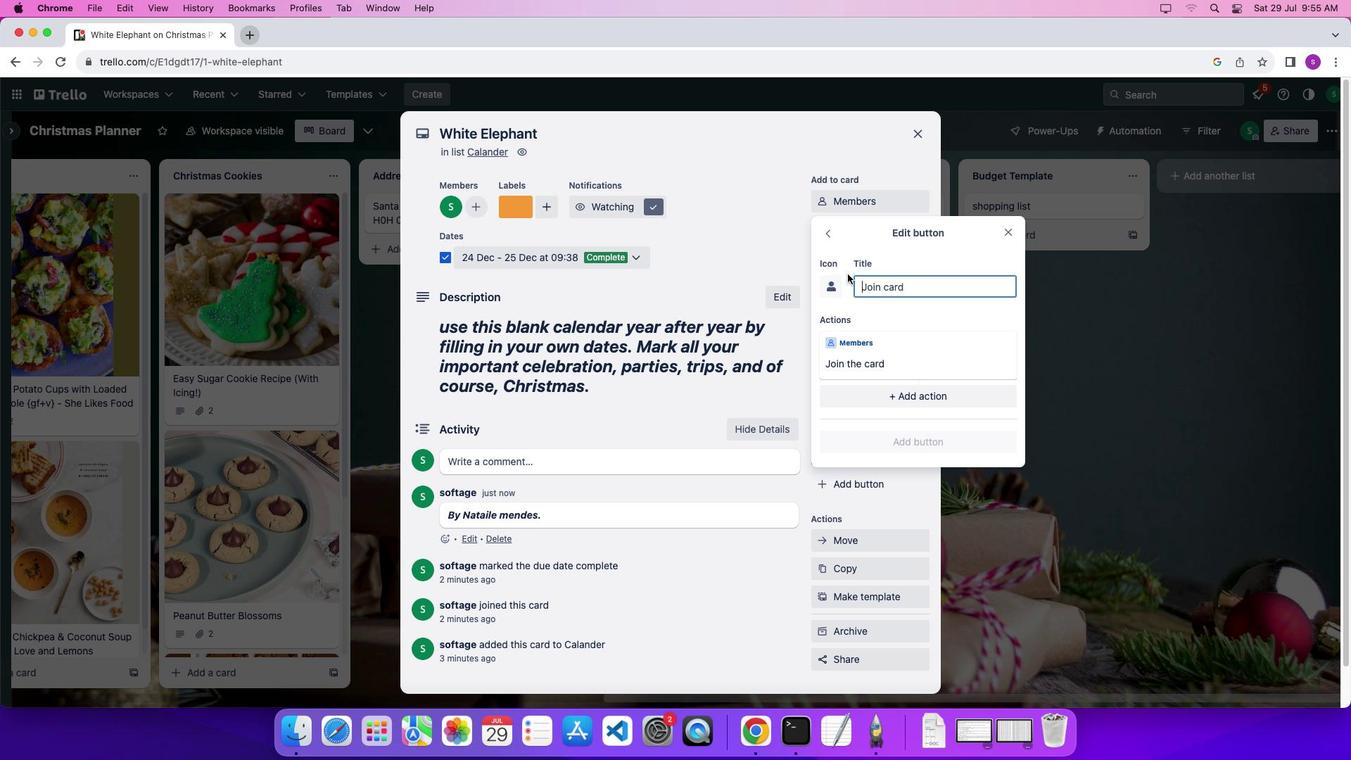 
Action: Mouse moved to (854, 271)
Screenshot: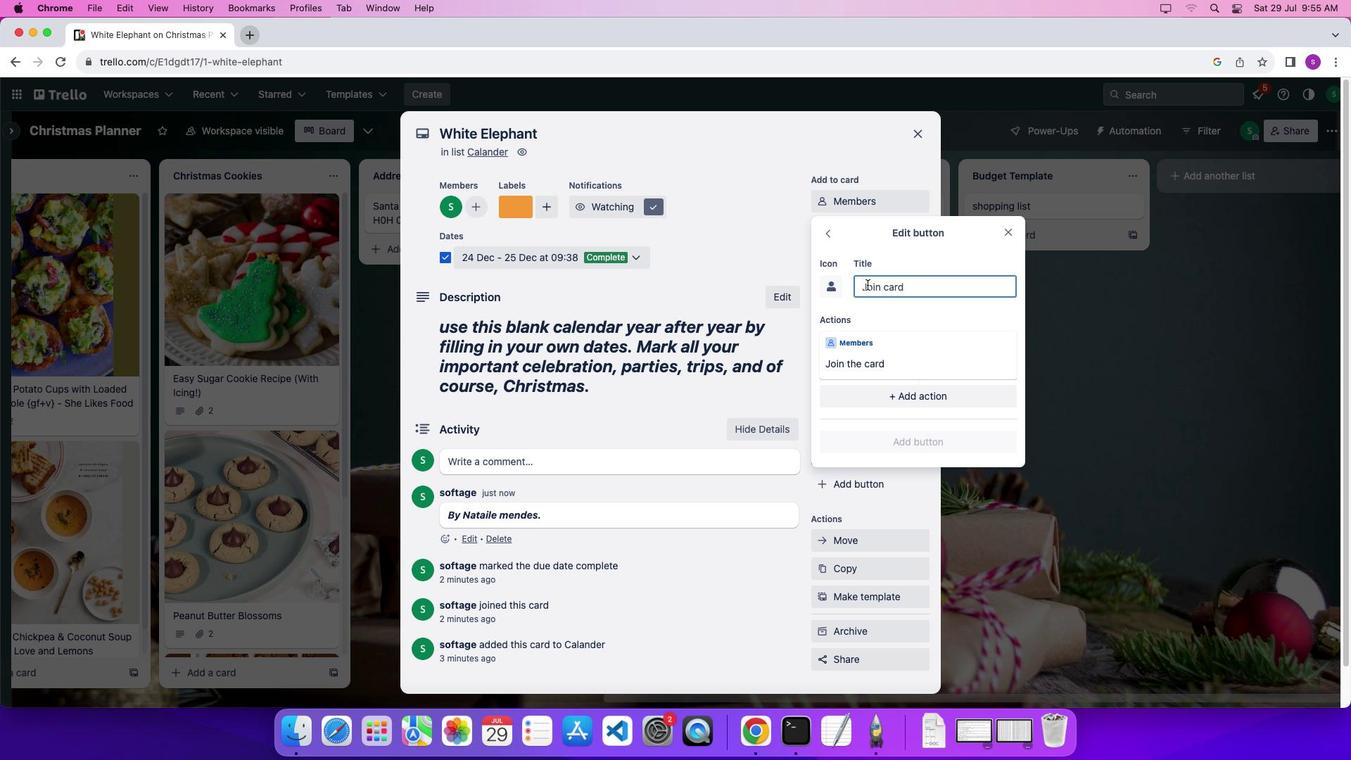 
Action: Mouse pressed left at (854, 271)
Screenshot: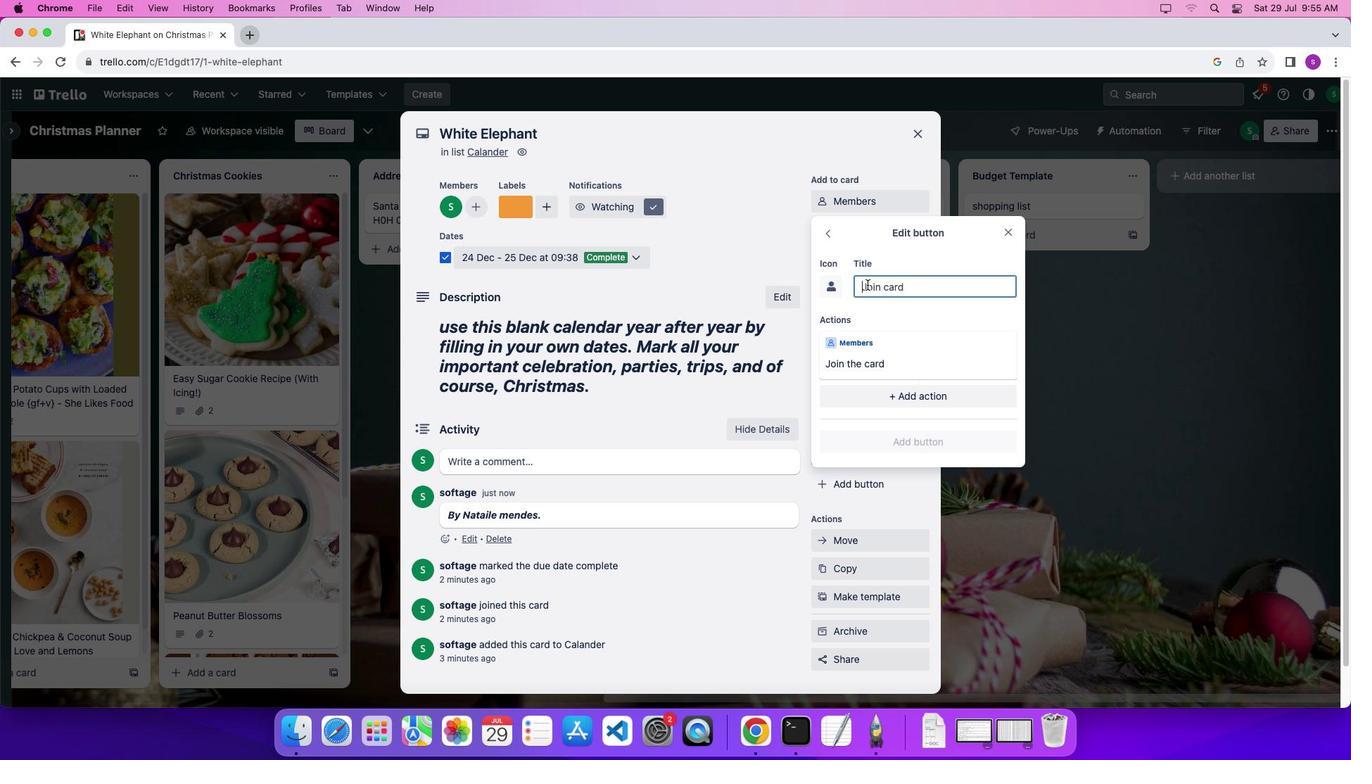 
Action: Key pressed Key.shift'J''o''i''n'Key.spaceKey.shift'P''a''r''t''y'
Screenshot: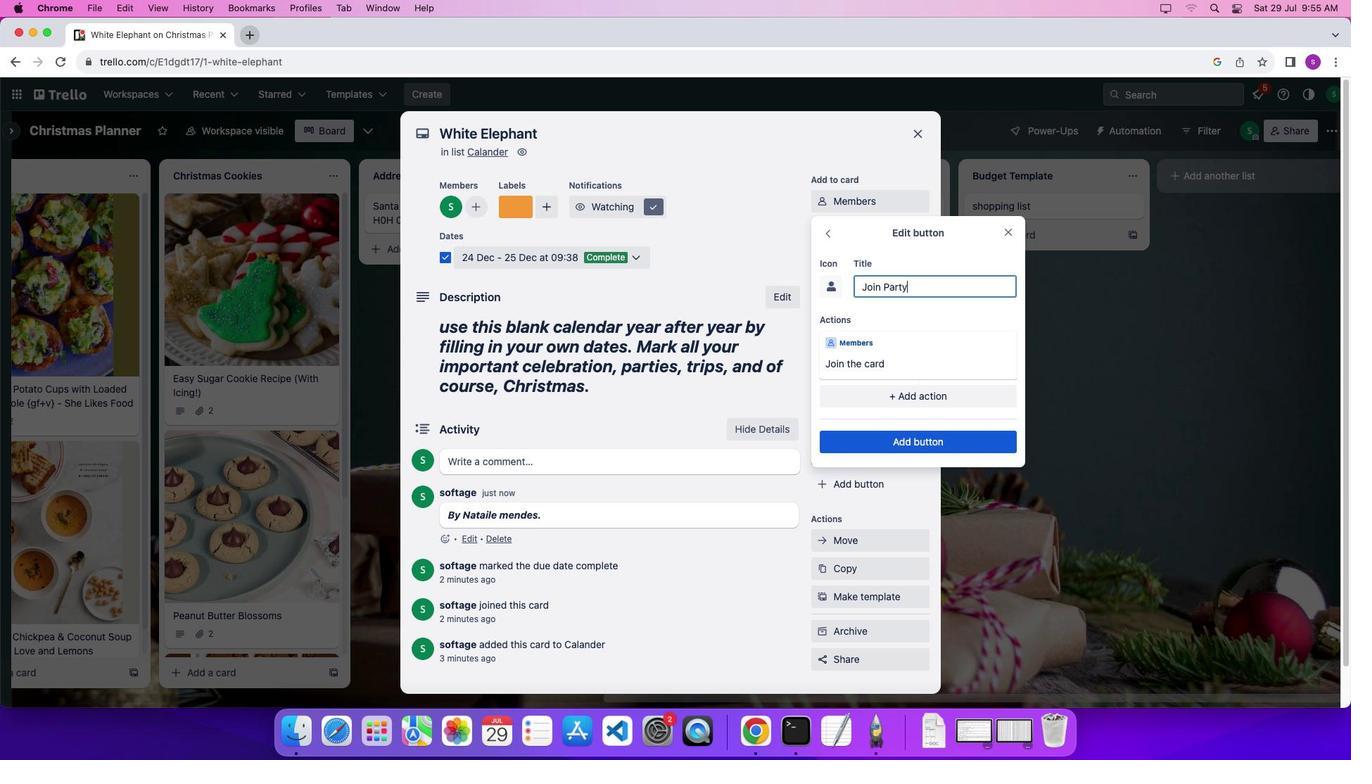 
Action: Mouse moved to (869, 385)
Screenshot: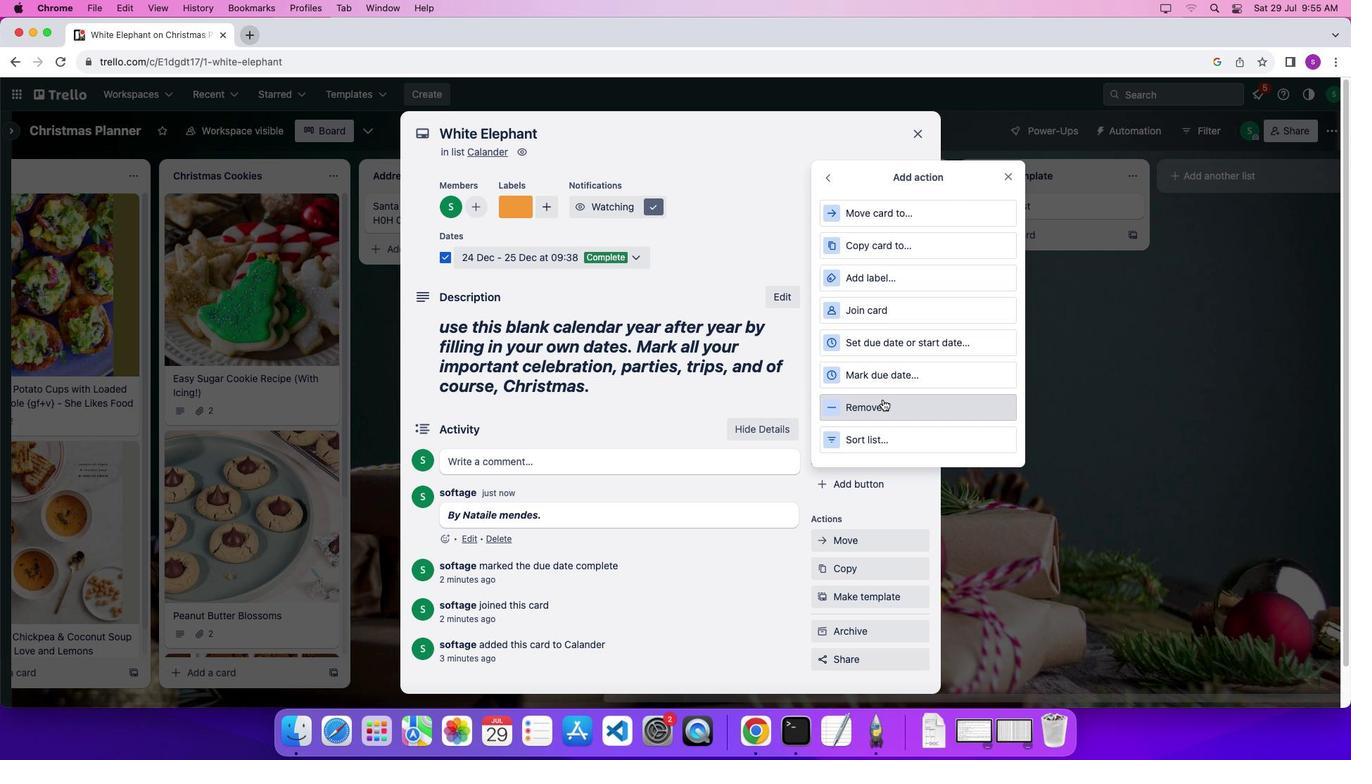 
Action: Mouse pressed left at (869, 385)
Screenshot: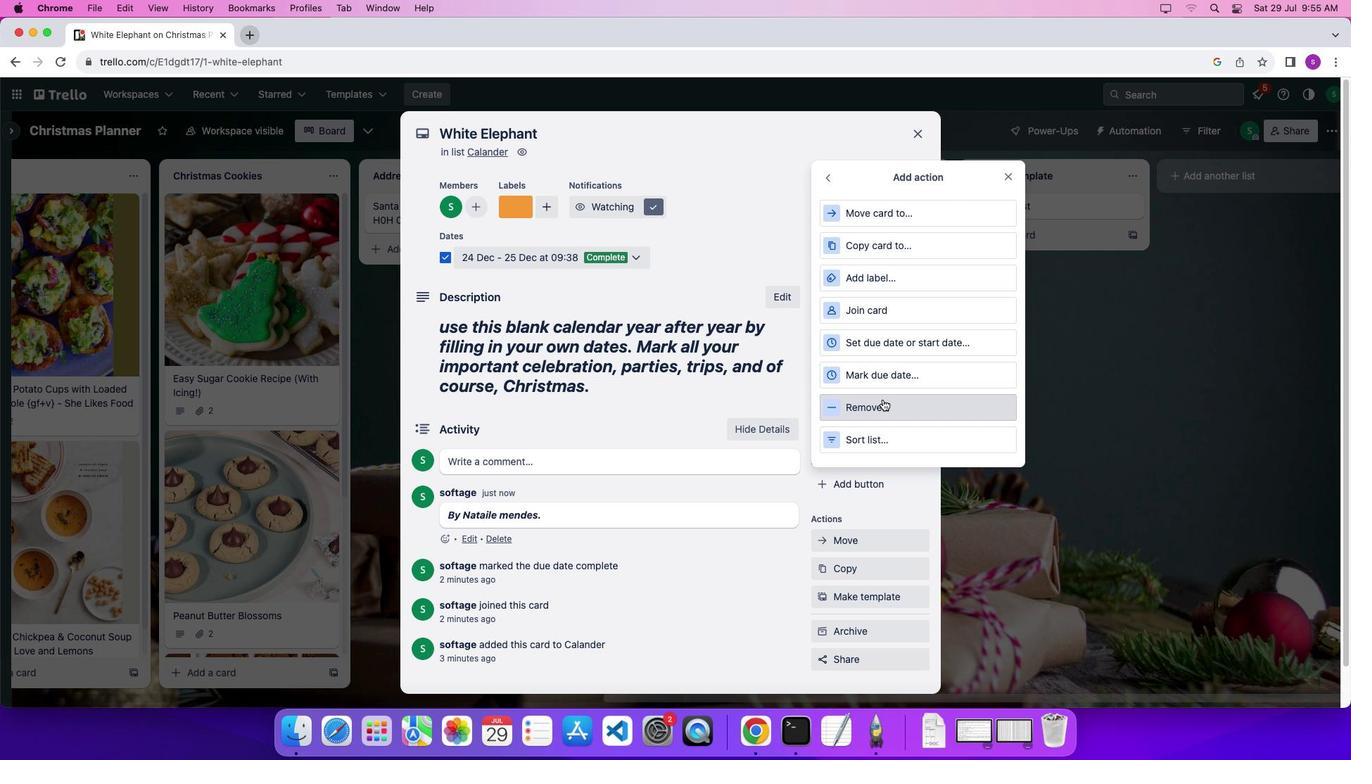 
Action: Mouse moved to (862, 299)
Screenshot: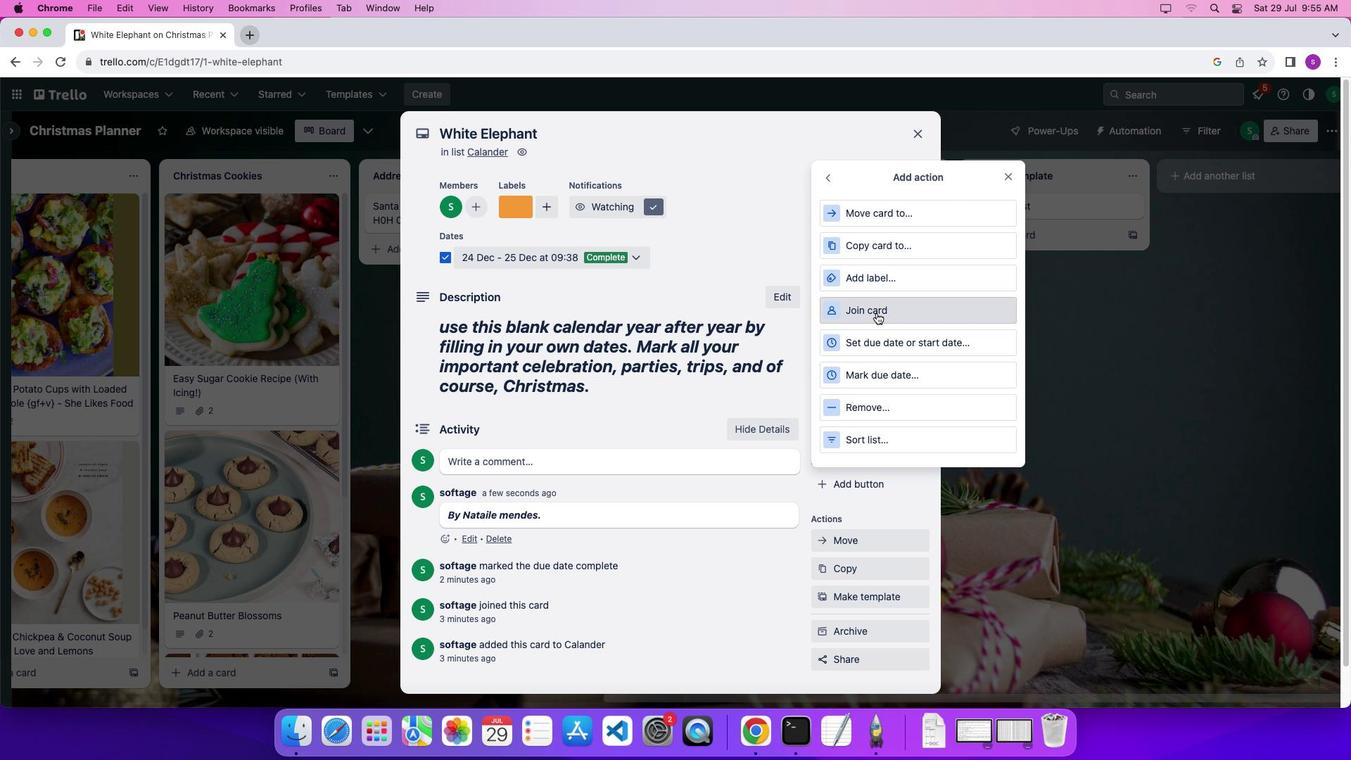 
Action: Mouse pressed left at (862, 299)
Screenshot: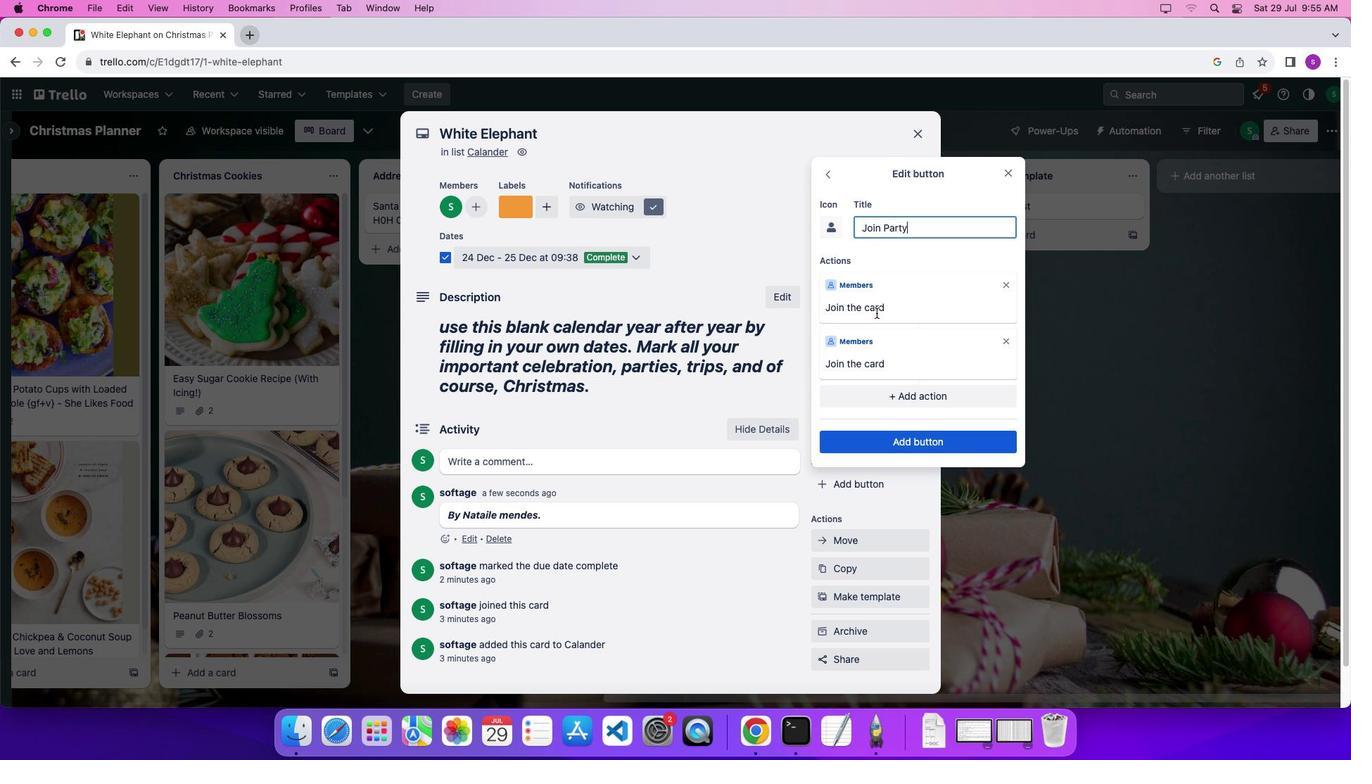 
Action: Mouse moved to (890, 377)
Screenshot: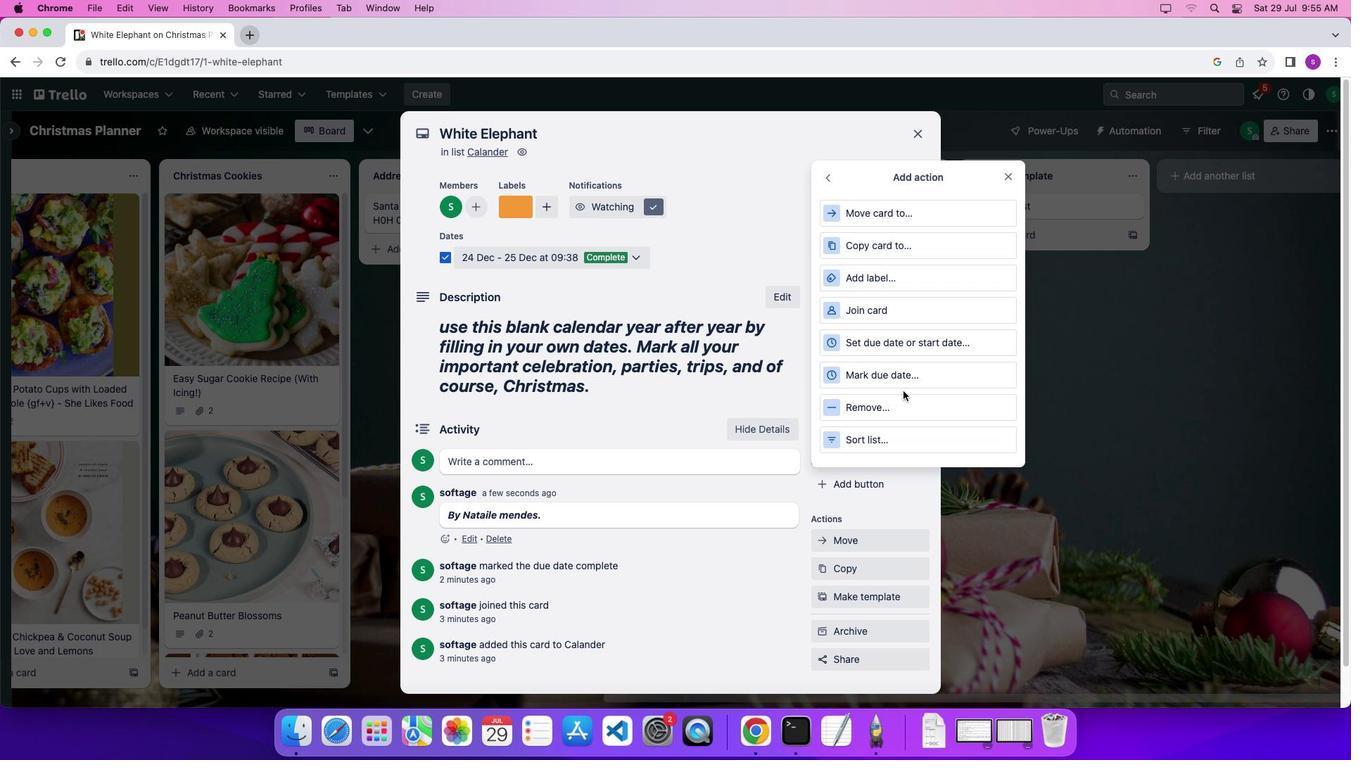 
Action: Mouse pressed left at (890, 377)
Screenshot: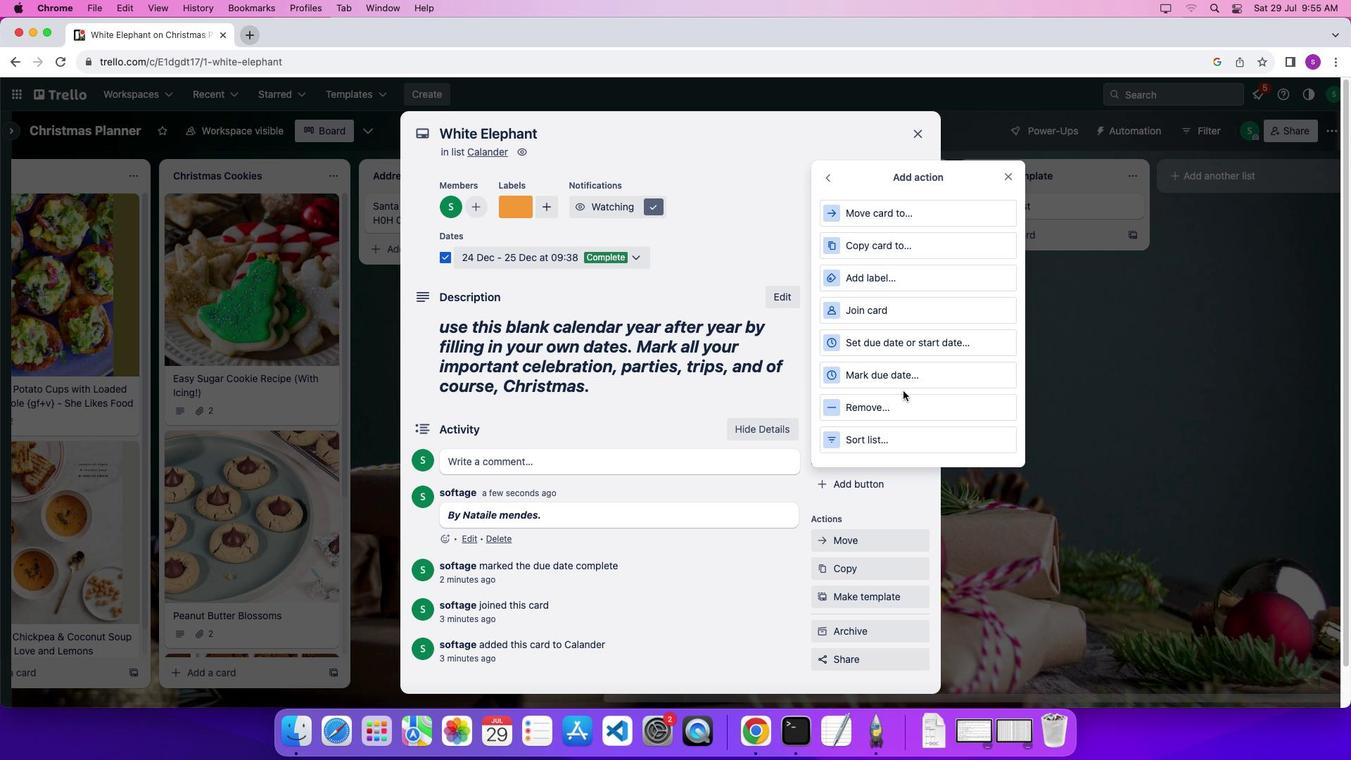 
Action: Mouse moved to (866, 302)
Screenshot: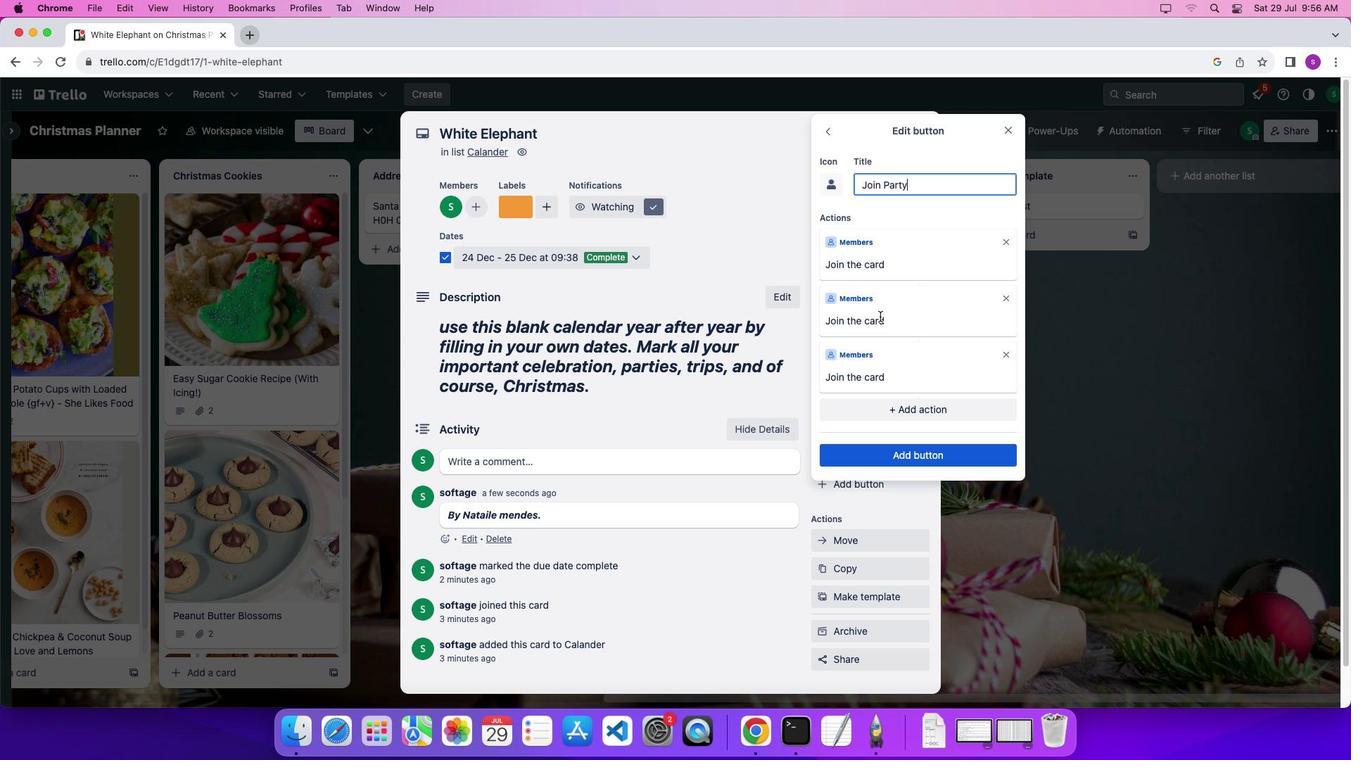
Action: Mouse pressed left at (866, 302)
Screenshot: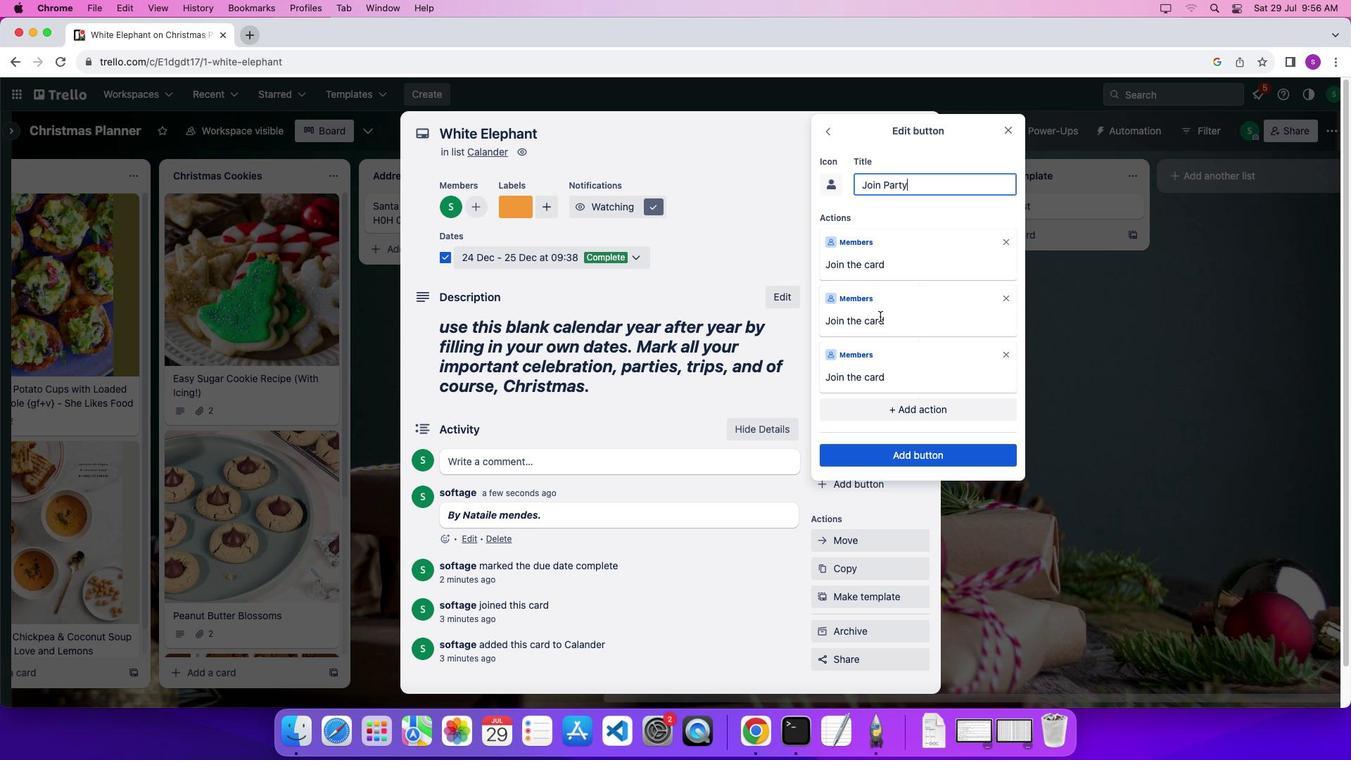 
Action: Mouse moved to (873, 438)
Screenshot: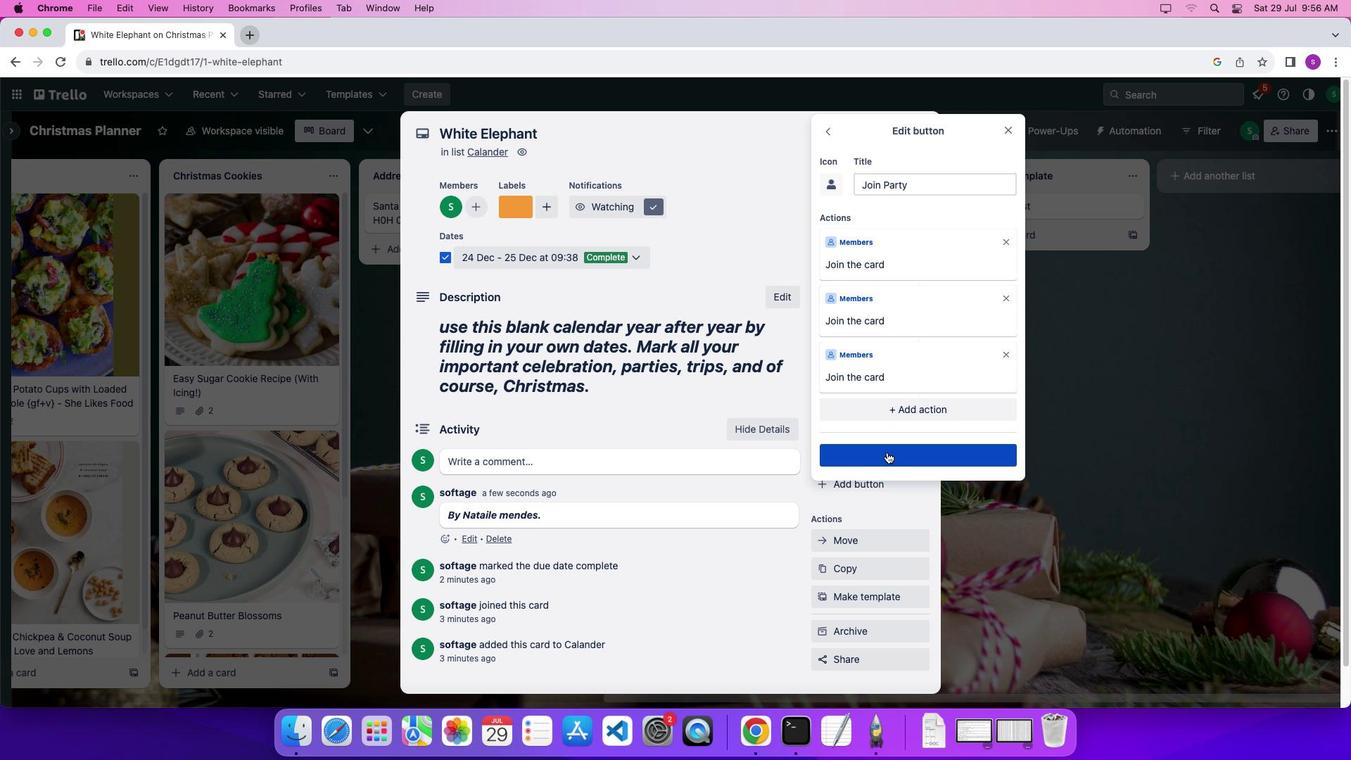 
Action: Mouse pressed left at (873, 438)
Screenshot: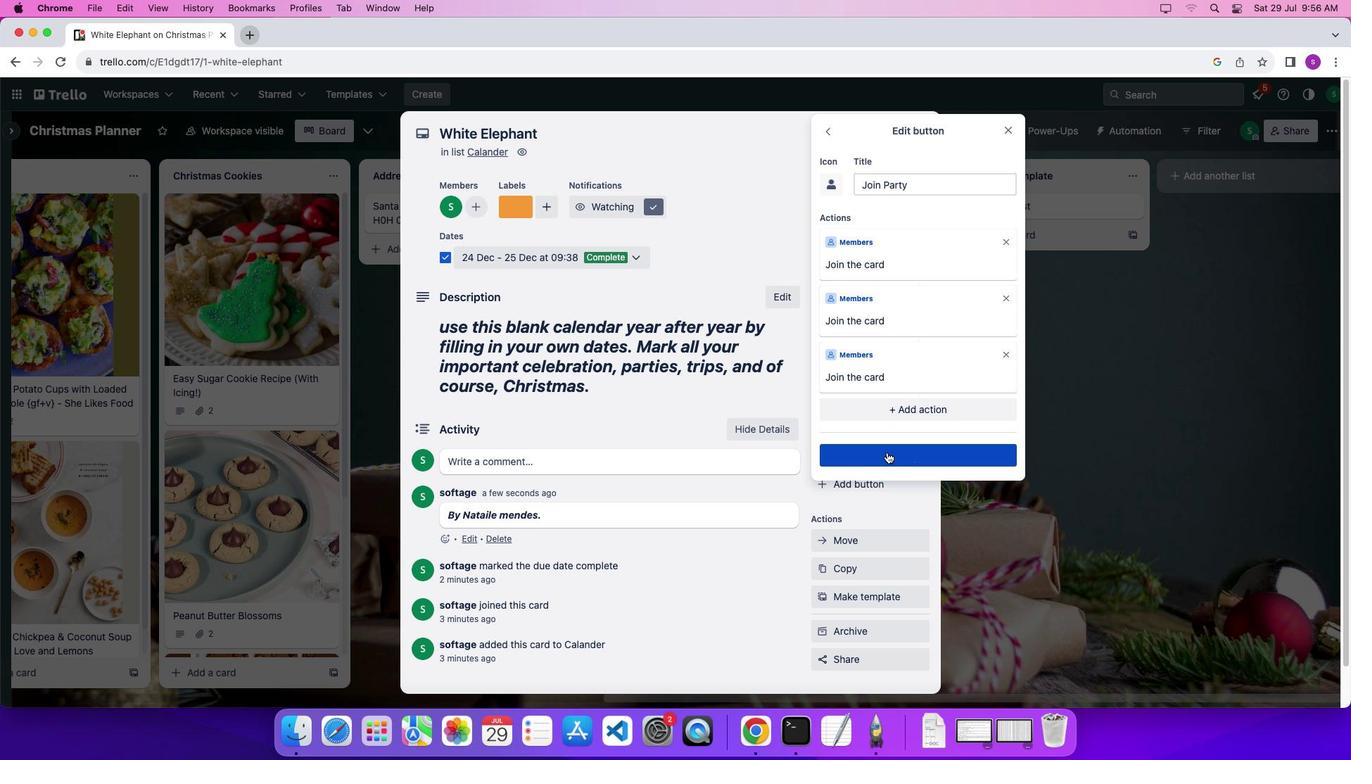 
Action: Mouse moved to (902, 129)
Screenshot: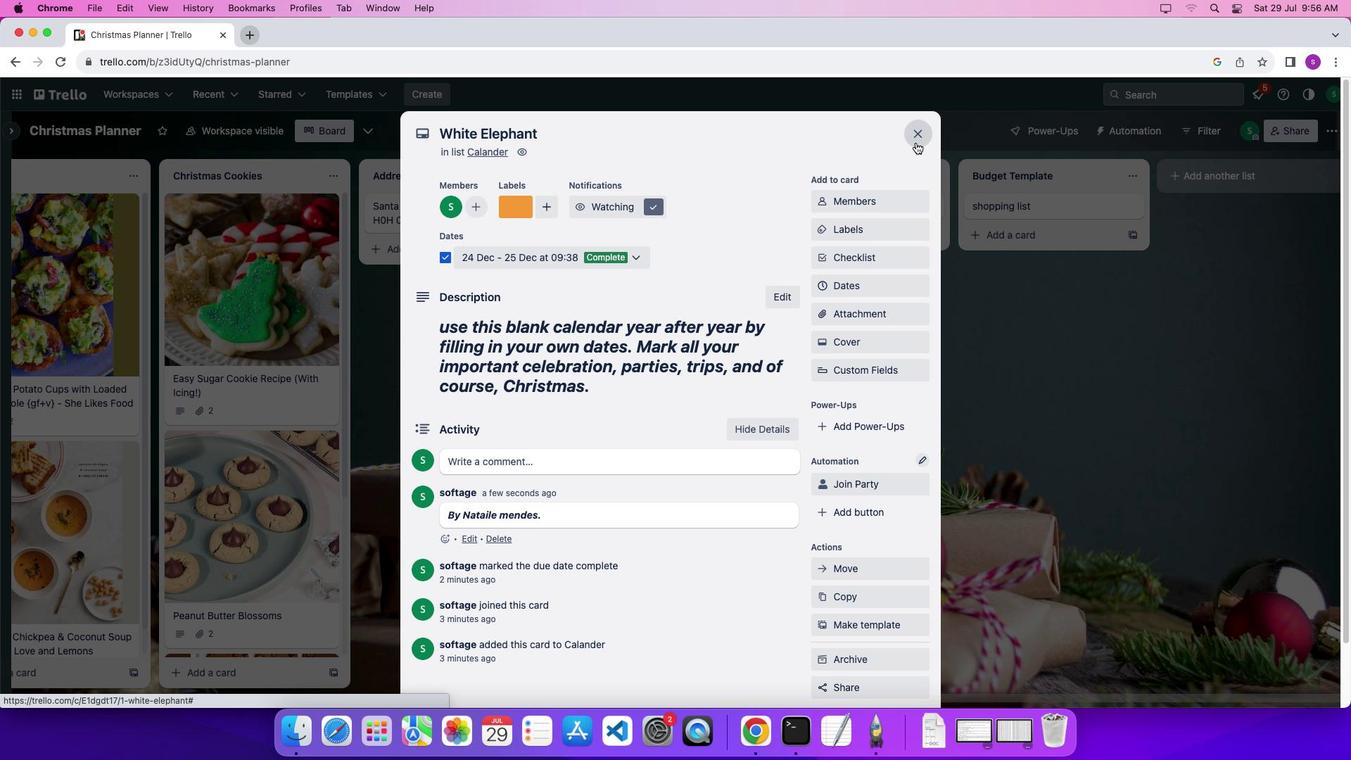 
Action: Mouse pressed left at (902, 129)
Screenshot: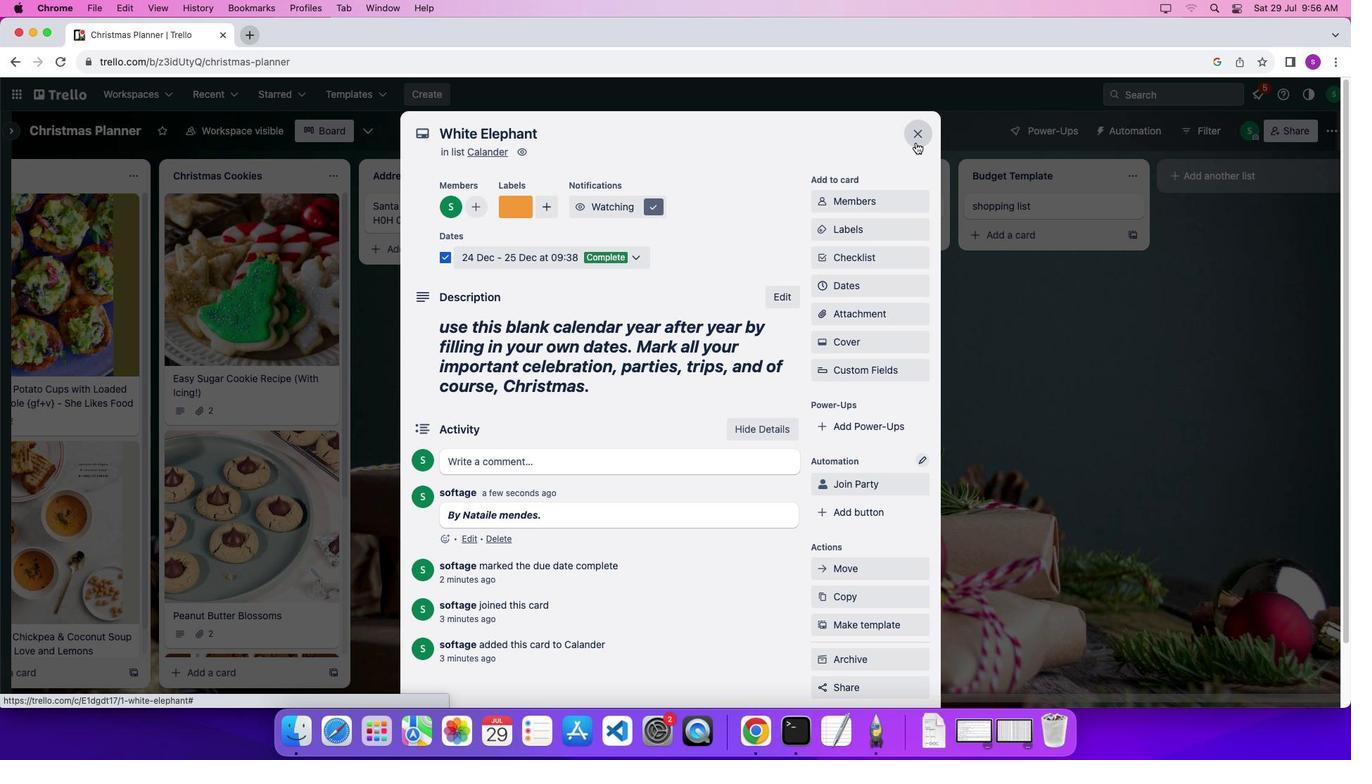 
Action: Mouse moved to (648, 198)
Screenshot: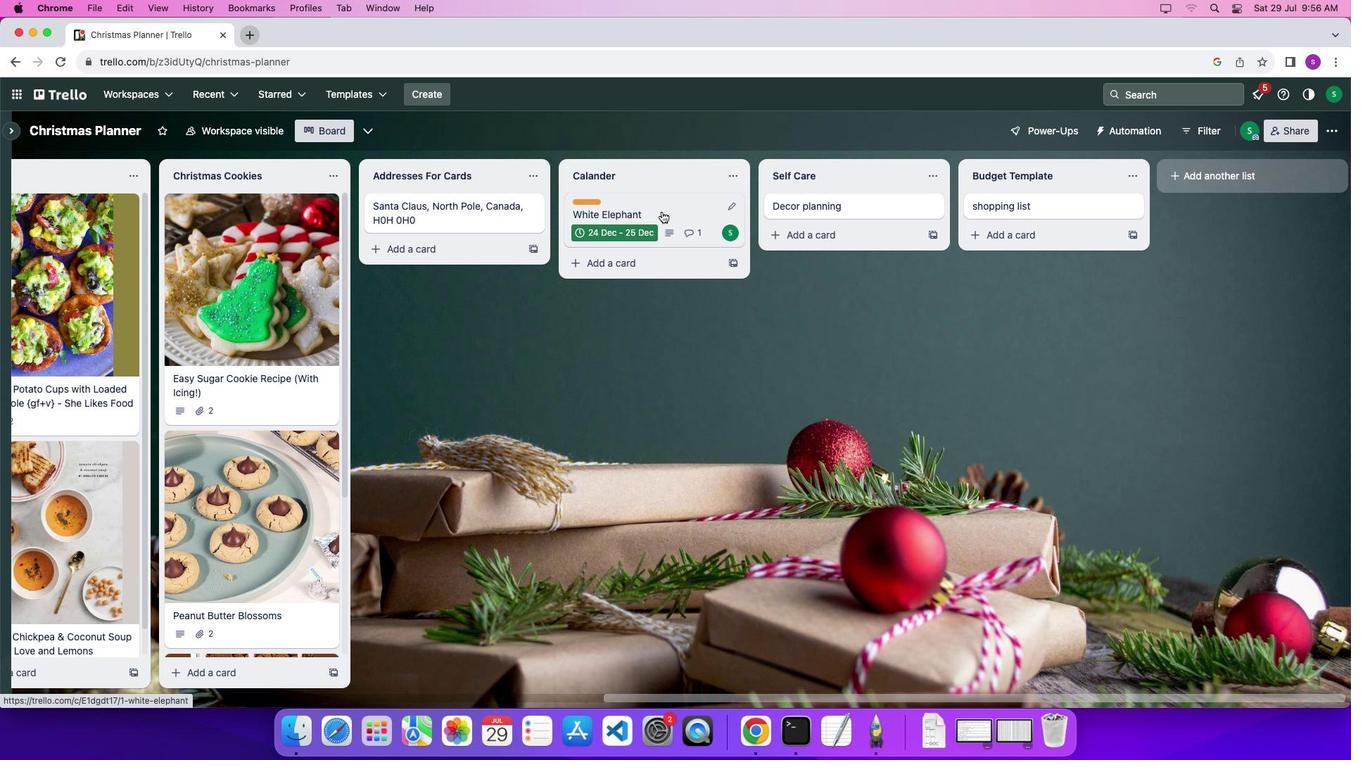 
Action: Mouse pressed left at (648, 198)
Screenshot: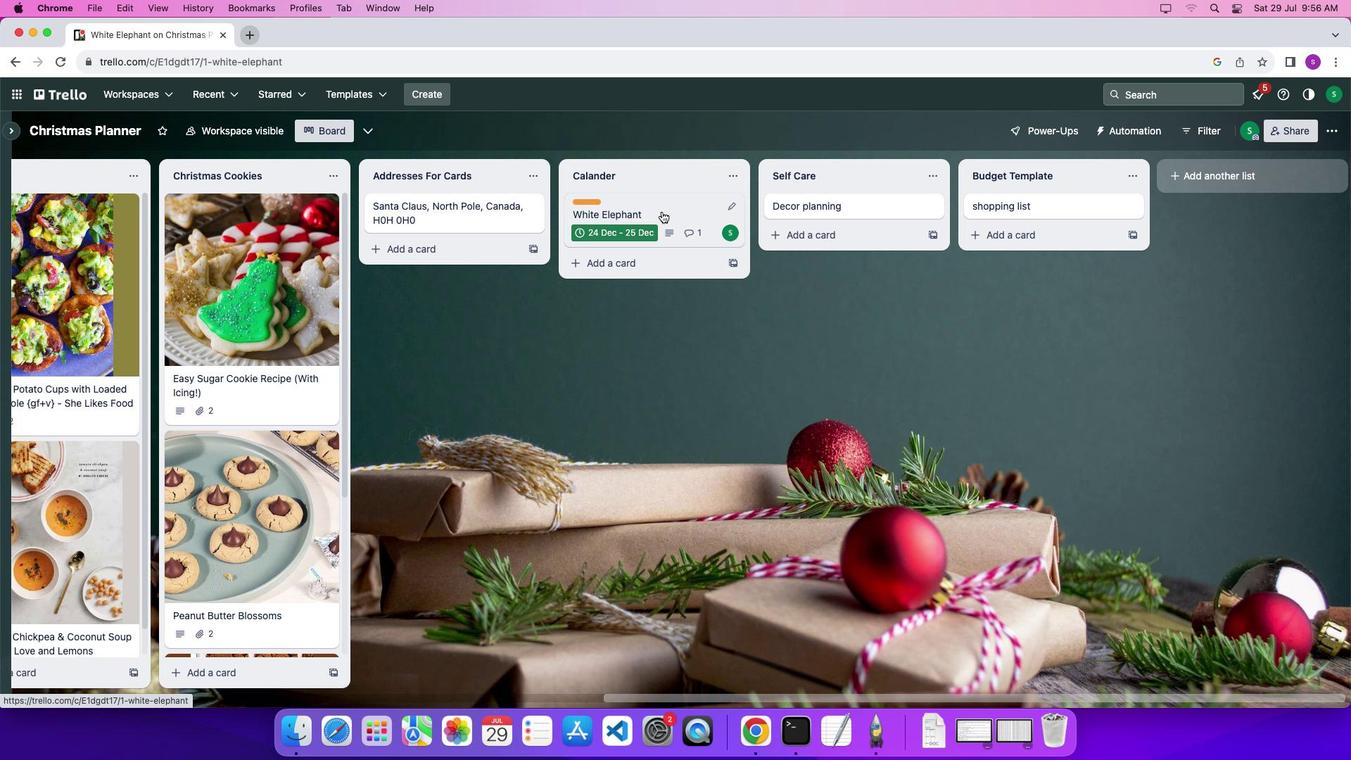 
Action: Mouse moved to (826, 334)
Screenshot: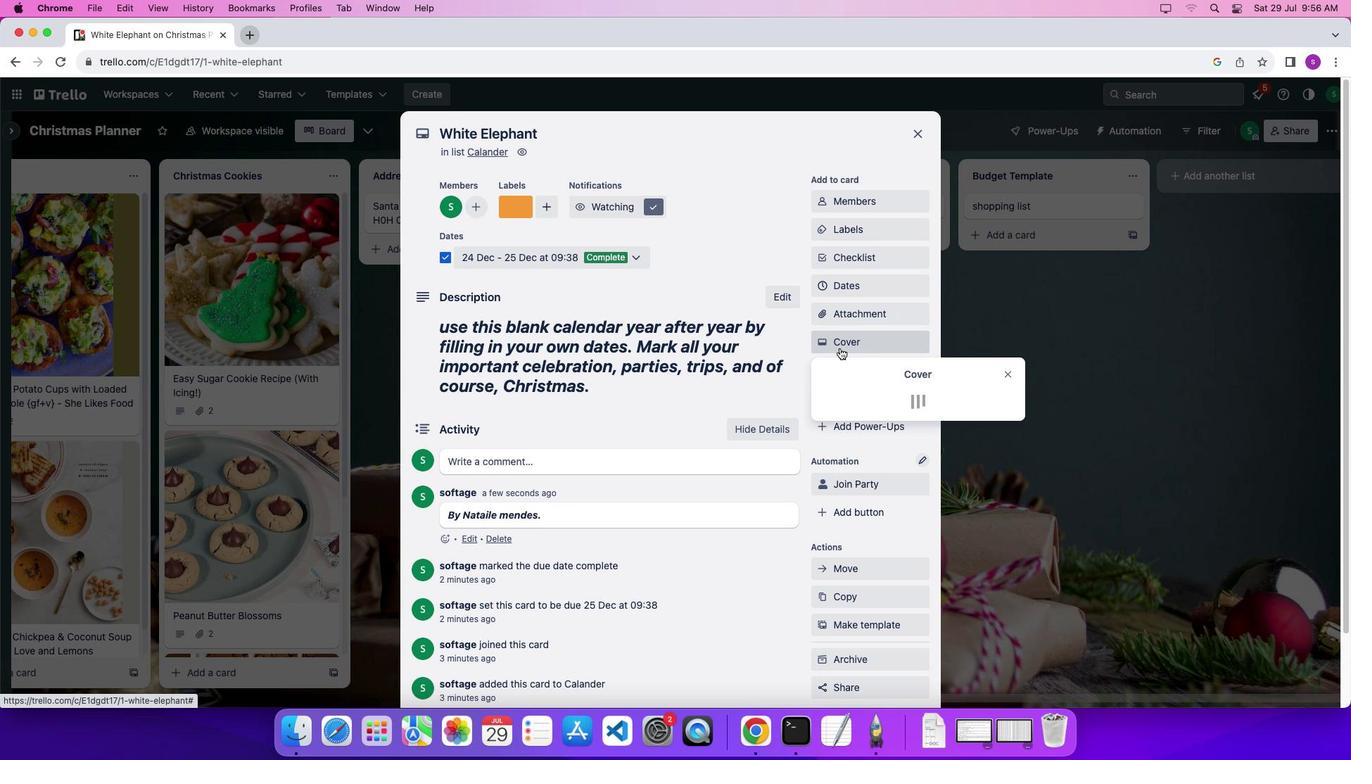 
Action: Mouse pressed left at (826, 334)
Screenshot: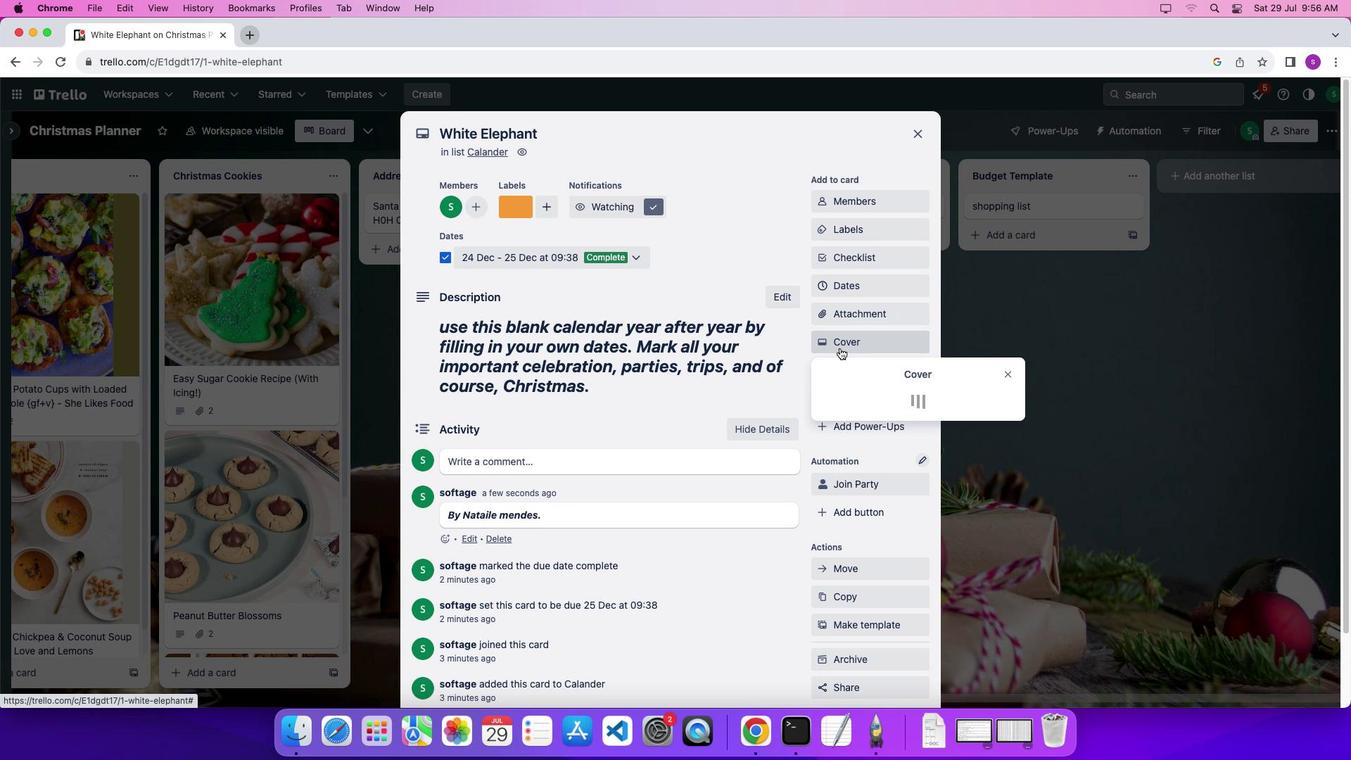
Action: Mouse moved to (943, 641)
Screenshot: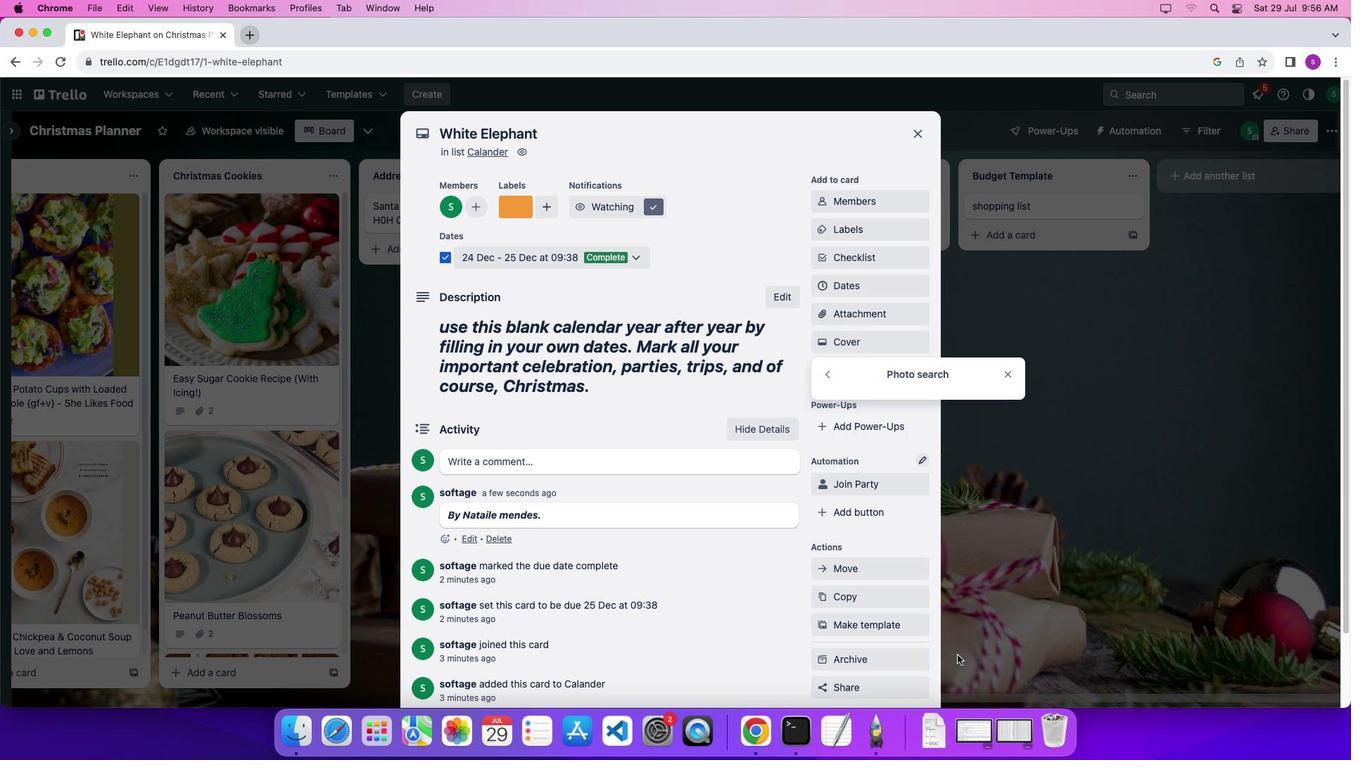 
Action: Mouse pressed left at (943, 641)
Screenshot: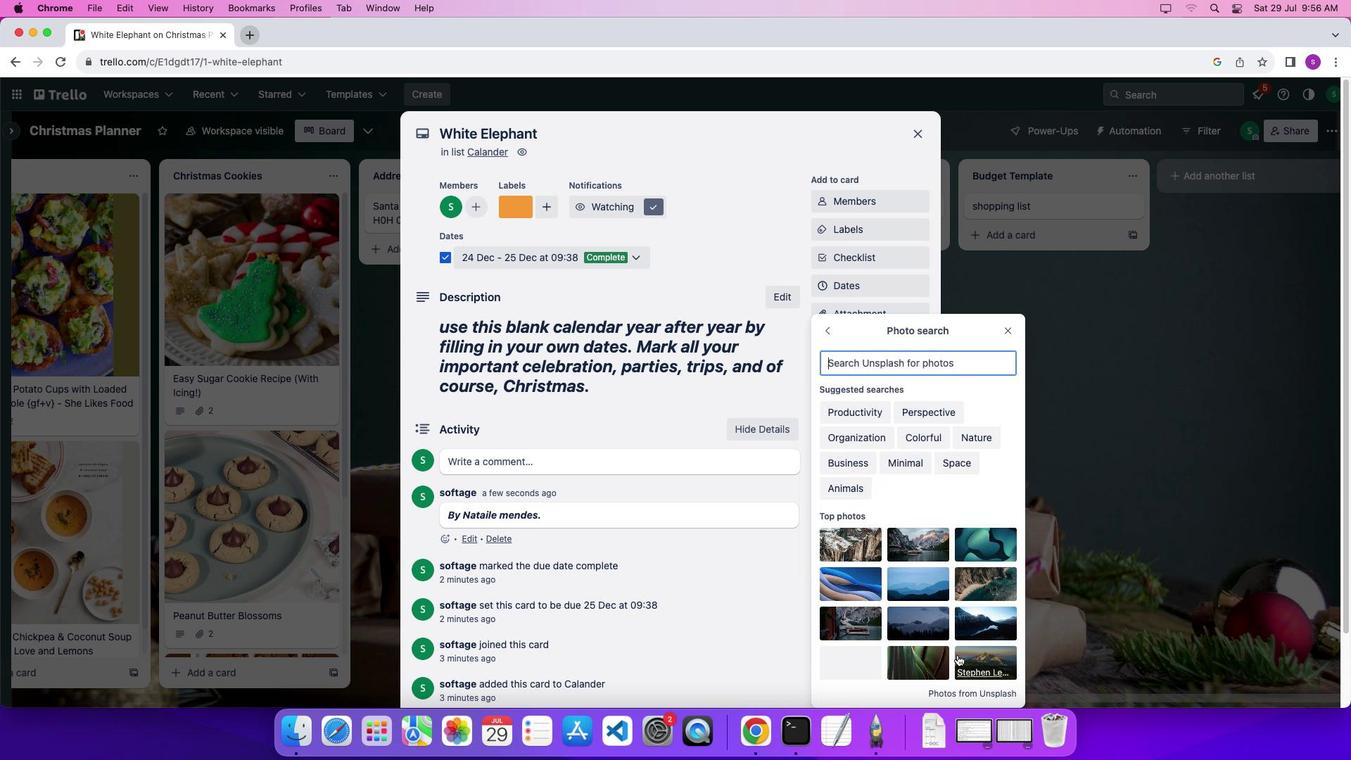 
Action: Mouse moved to (913, 351)
Screenshot: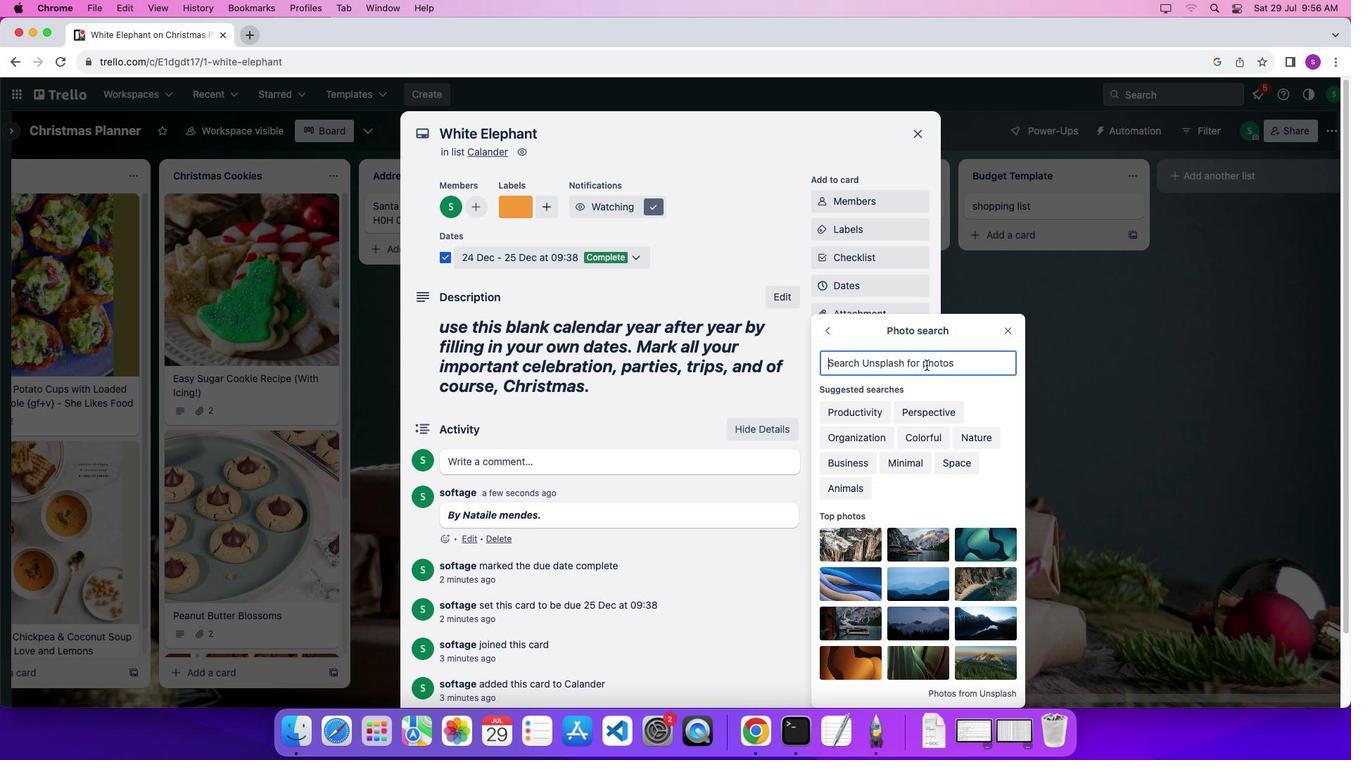 
Action: Mouse pressed left at (913, 351)
Screenshot: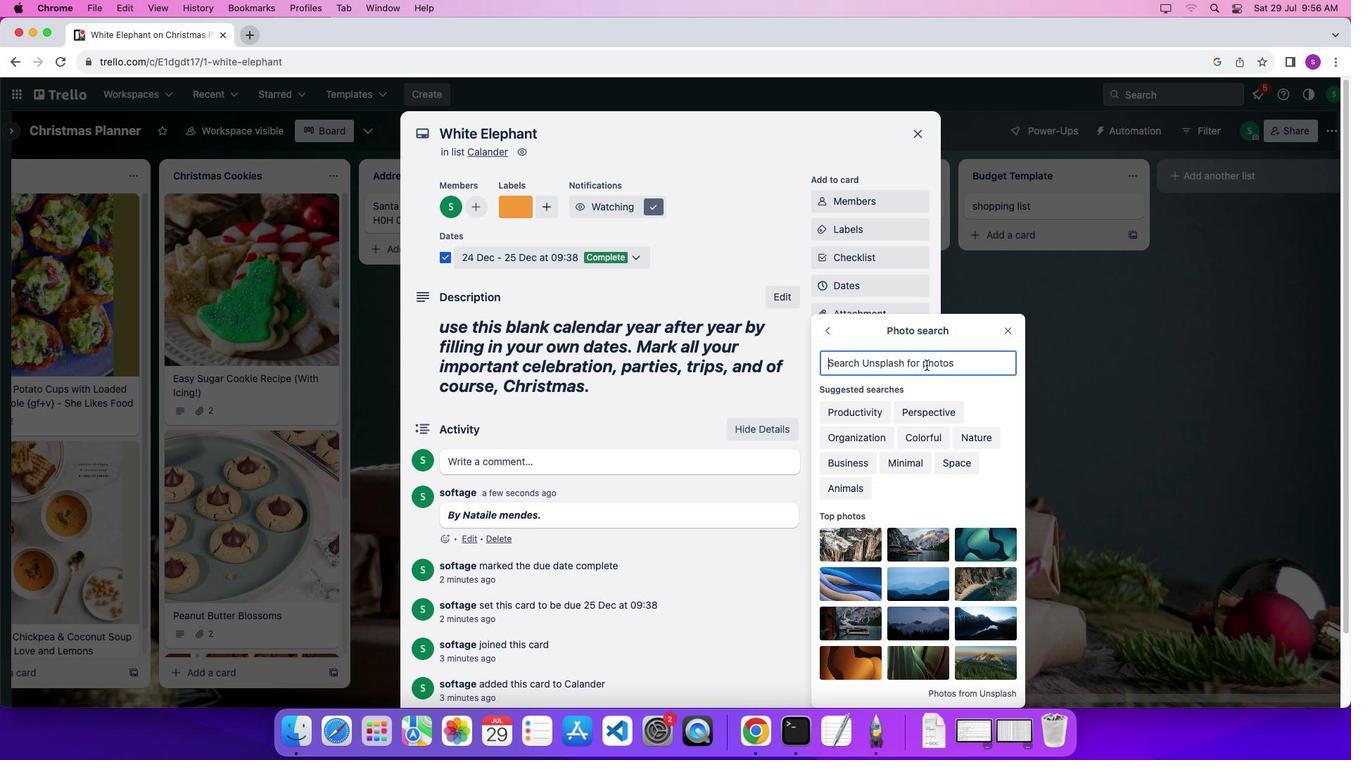 
Action: Key pressed Key.shift'W''h''i''t''e'Key.spaceKey.shift'E''l''e''p''h''a''n''t'Key.enter
Screenshot: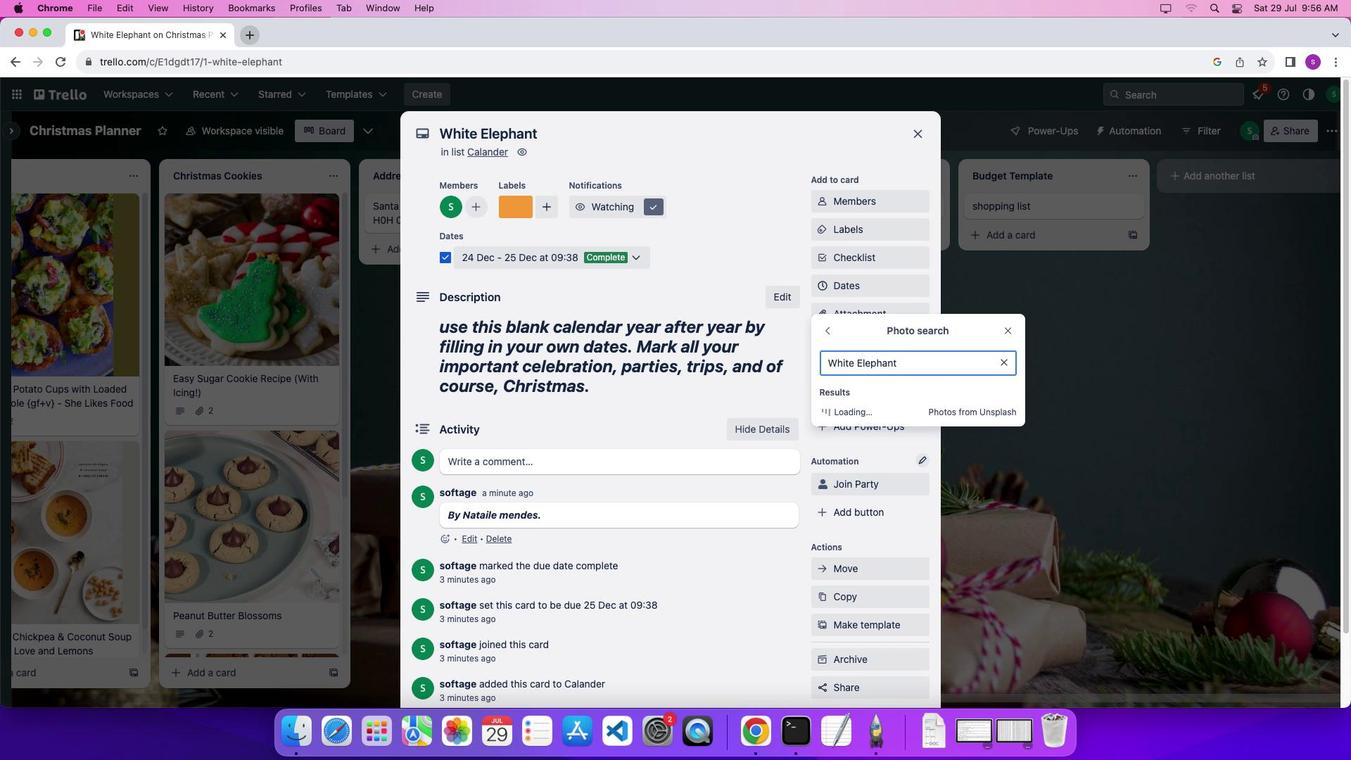 
Action: Mouse moved to (917, 456)
